 Task: Add a timeline in the project AgileDesign for the epic 'Risk Assessment Framework Implementation' from 2023/01/21 to 2025/08/03. Add a timeline in the project AgileDesign for the epic 'Security Operations Center (SOC) Process Improvement' from 2023/01/24 to 2024/07/12. Add a timeline in the project AgileDesign for the epic 'Identity and Access Management (IAM) Process Improvement' from 2024/03/28 to 2025/09/09
Action: Mouse moved to (231, 71)
Screenshot: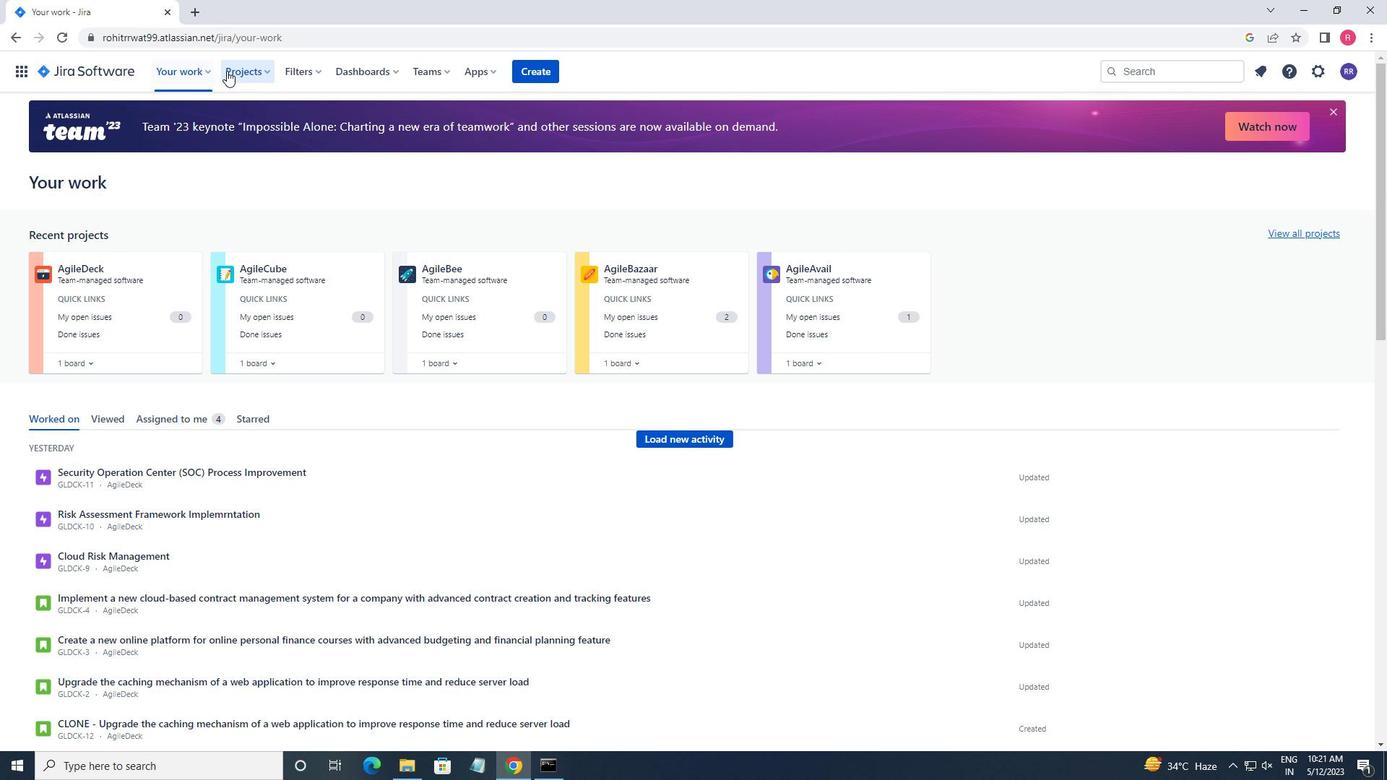 
Action: Mouse pressed left at (231, 71)
Screenshot: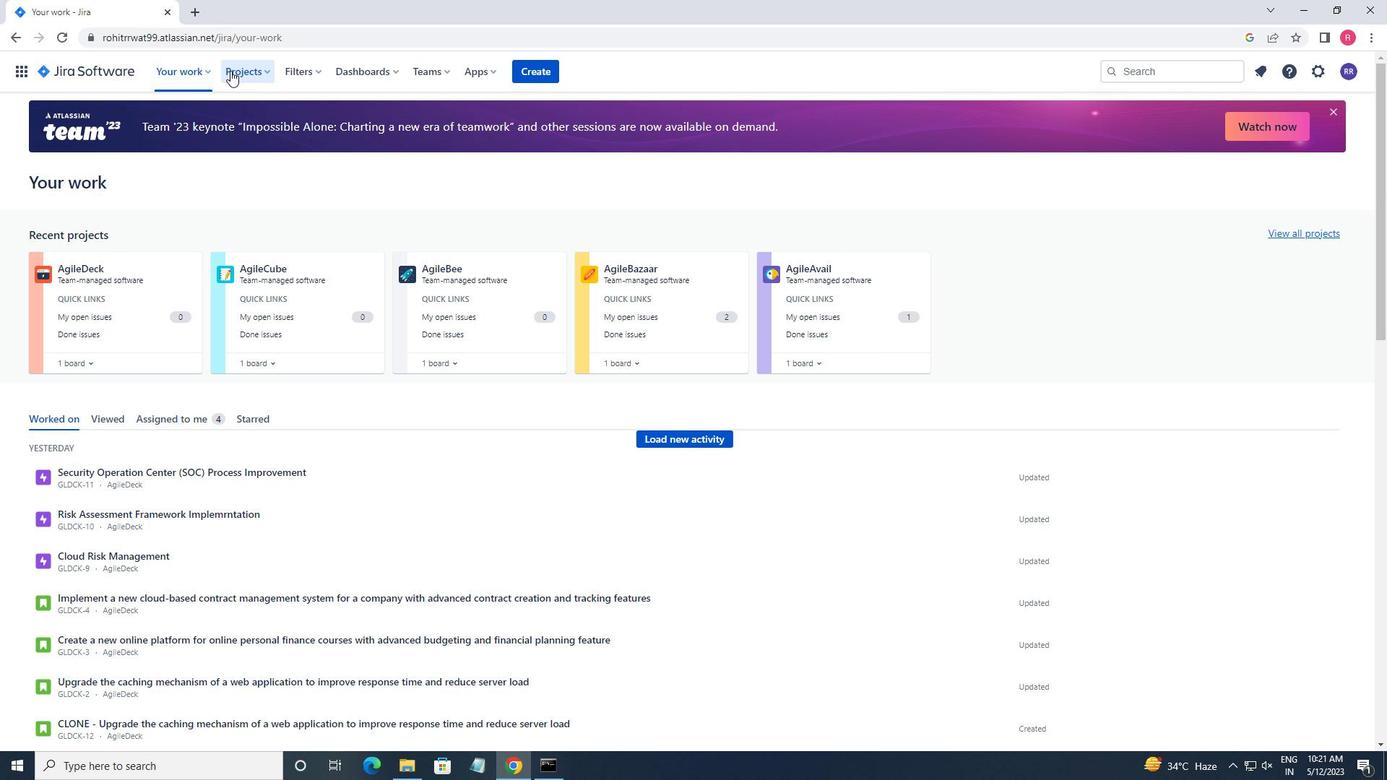 
Action: Mouse moved to (316, 145)
Screenshot: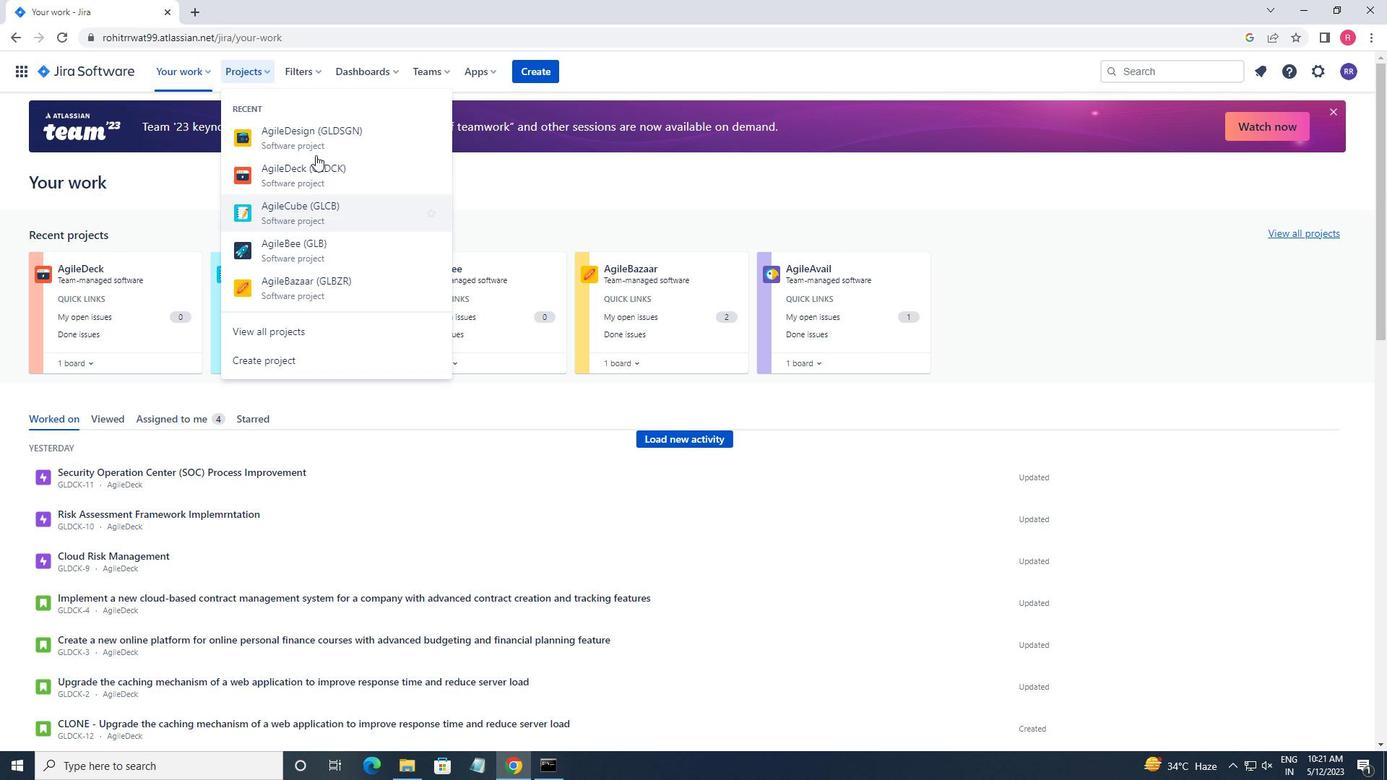 
Action: Mouse pressed left at (316, 145)
Screenshot: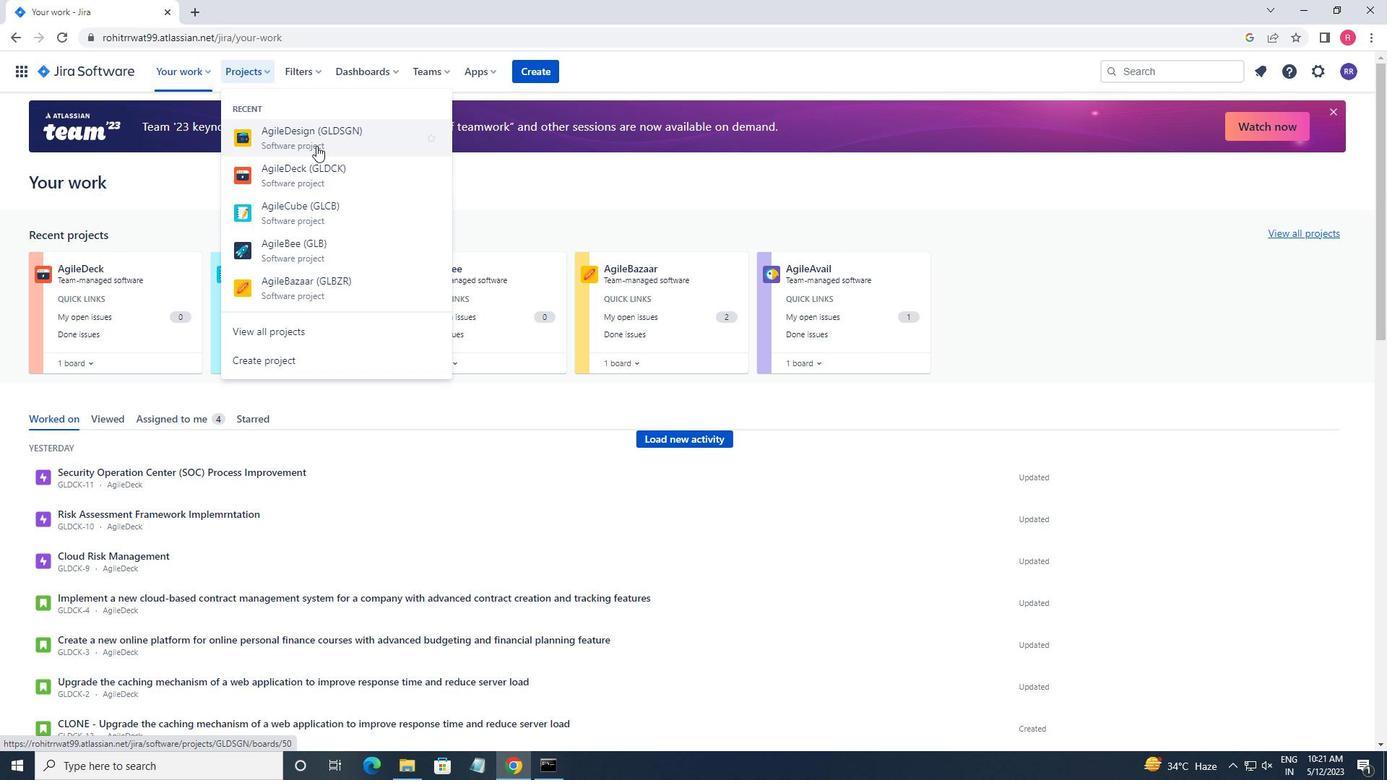 
Action: Mouse moved to (79, 221)
Screenshot: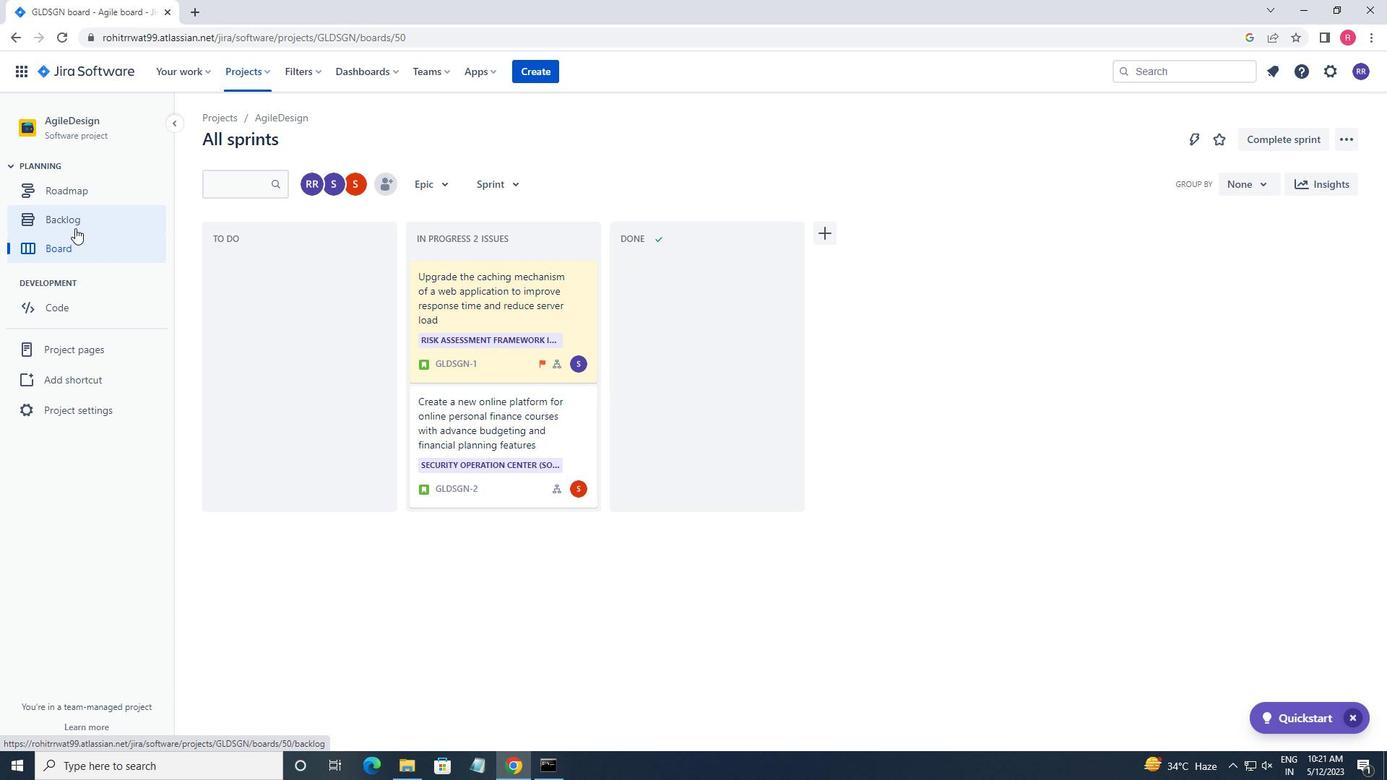 
Action: Mouse pressed left at (79, 221)
Screenshot: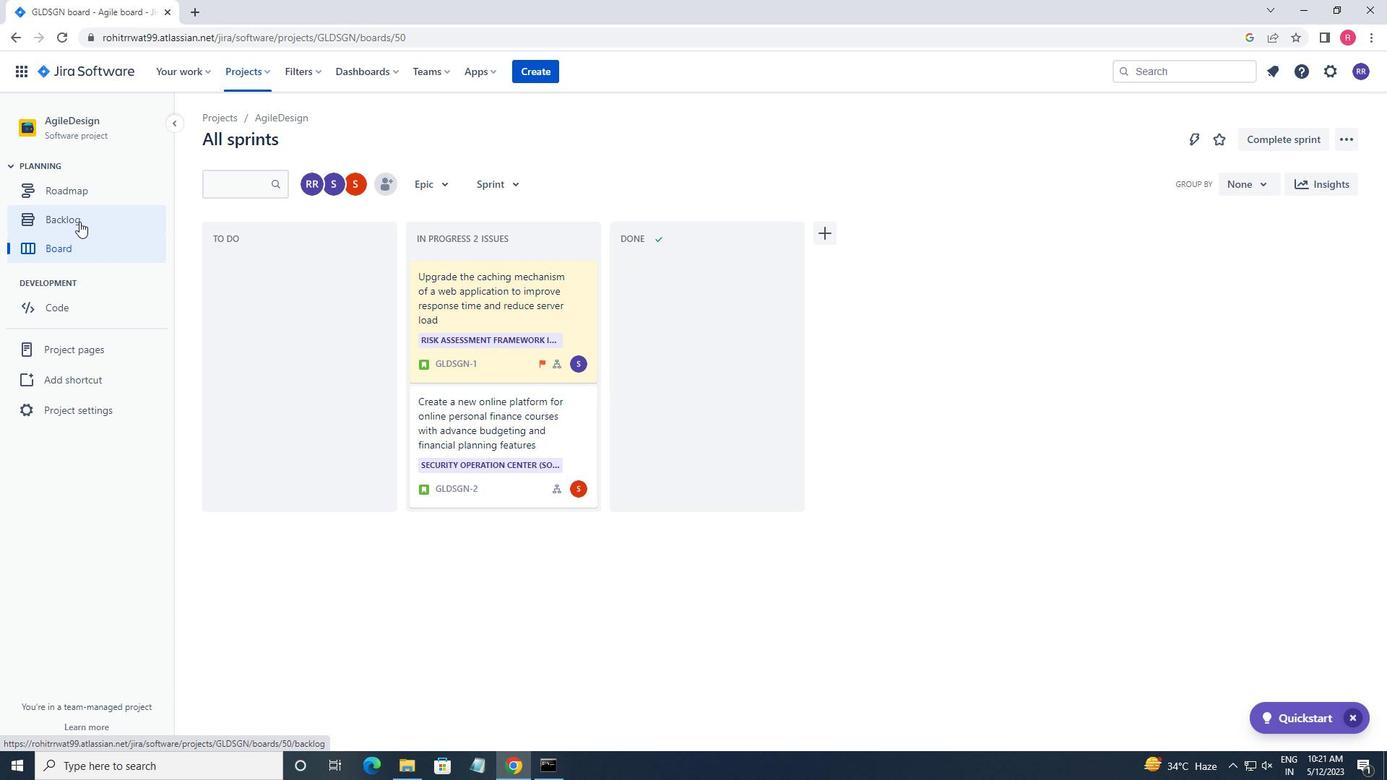 
Action: Mouse moved to (216, 290)
Screenshot: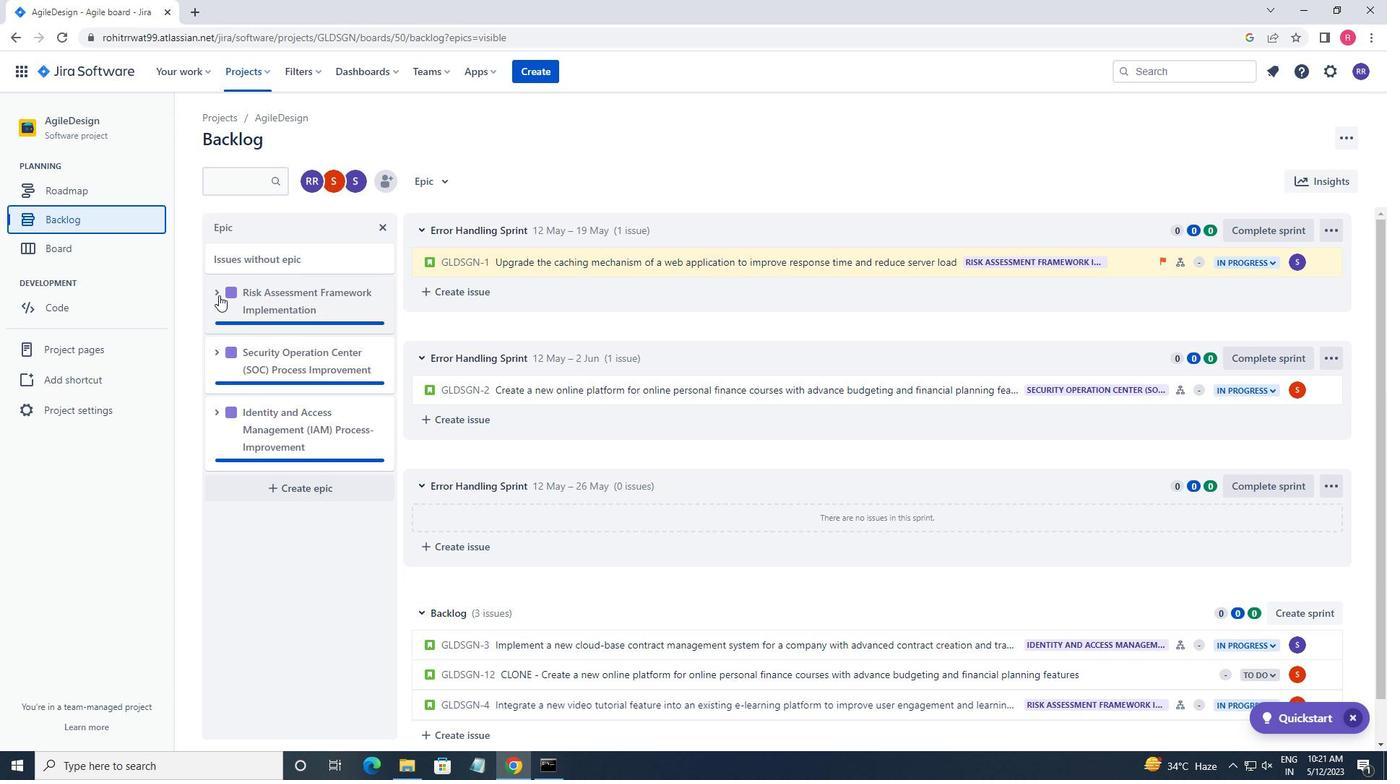 
Action: Mouse pressed left at (216, 290)
Screenshot: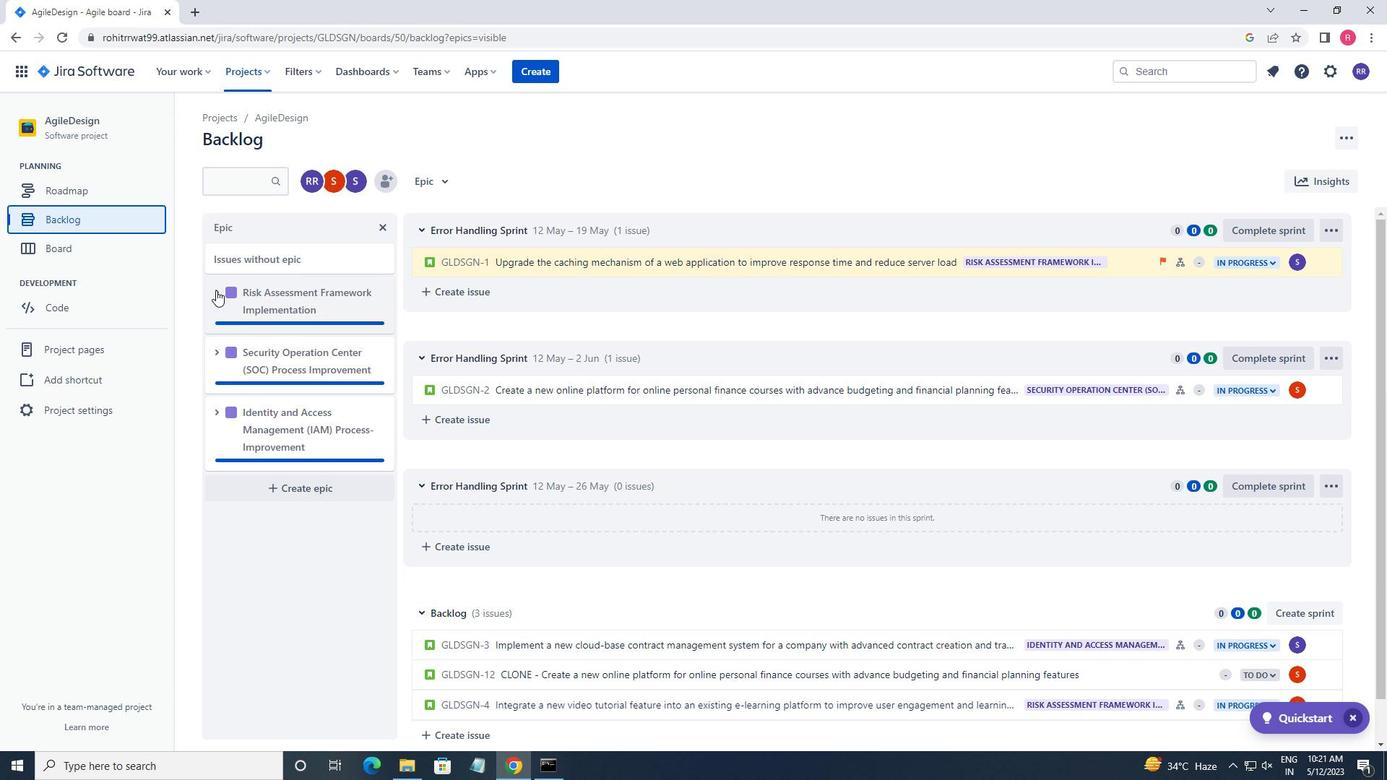 
Action: Mouse moved to (271, 412)
Screenshot: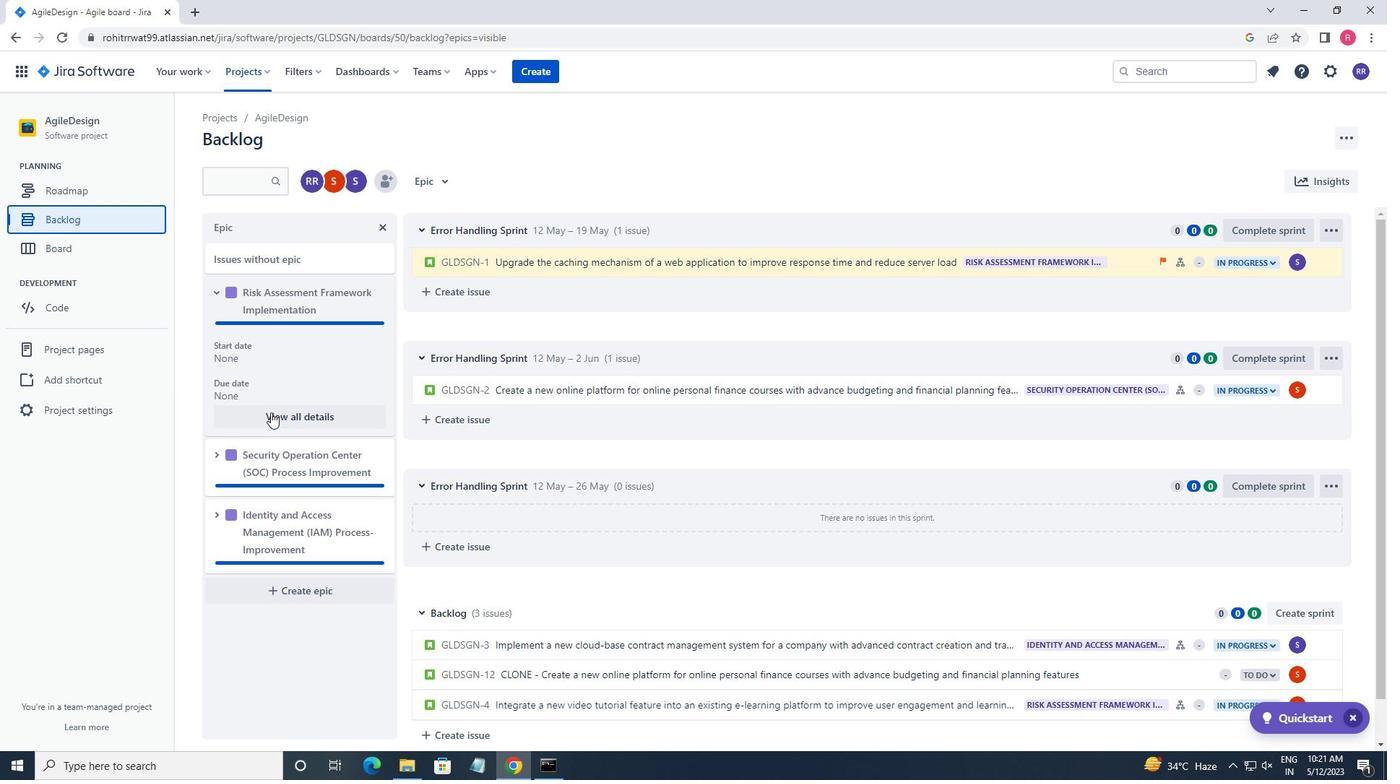 
Action: Mouse pressed left at (271, 412)
Screenshot: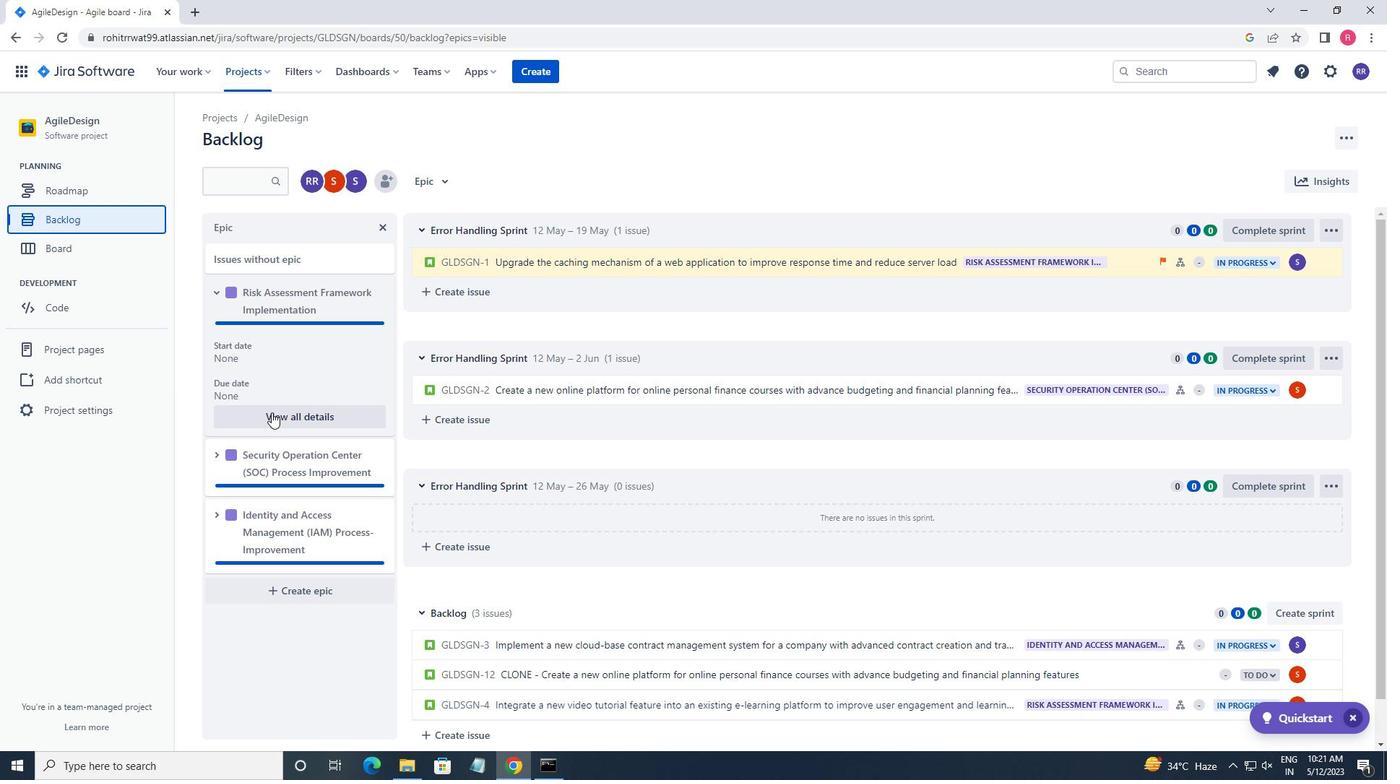 
Action: Mouse moved to (1271, 461)
Screenshot: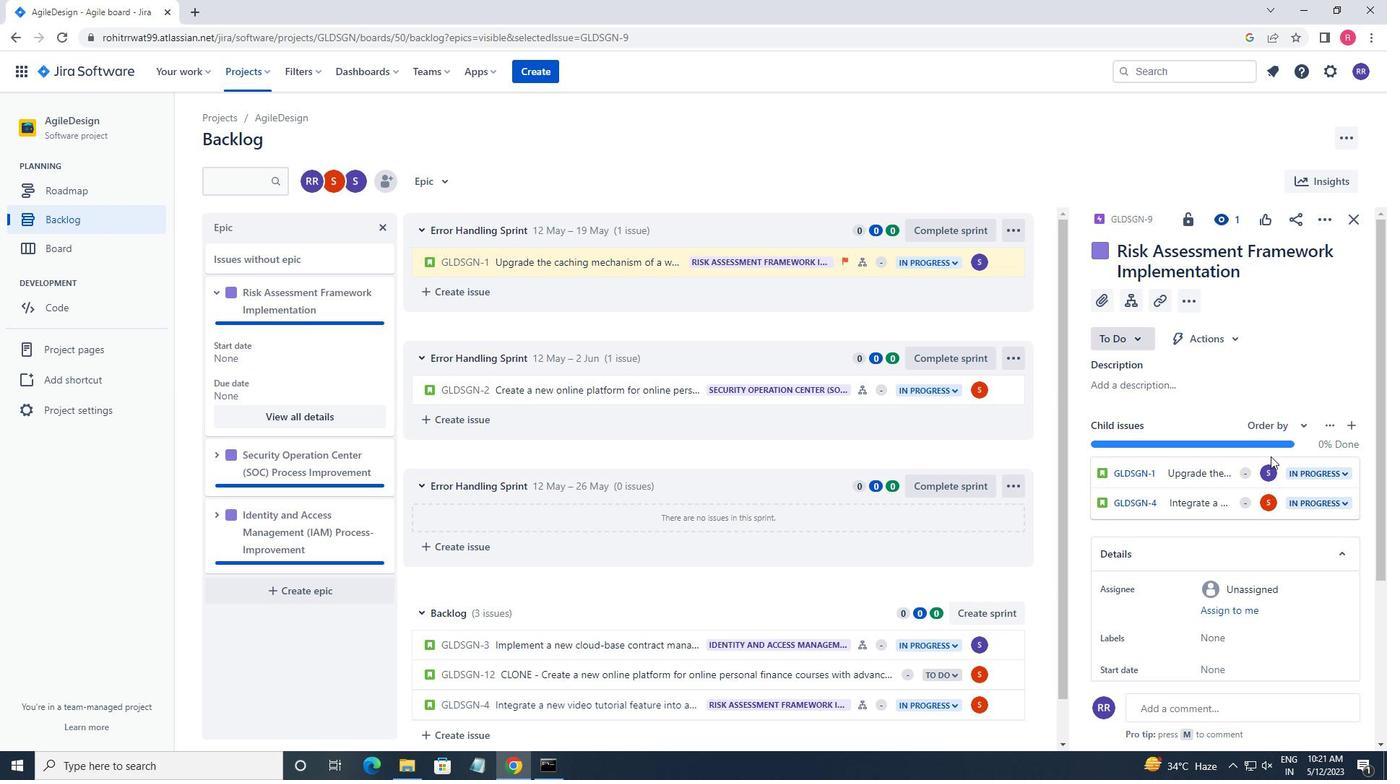 
Action: Mouse scrolled (1271, 461) with delta (0, 0)
Screenshot: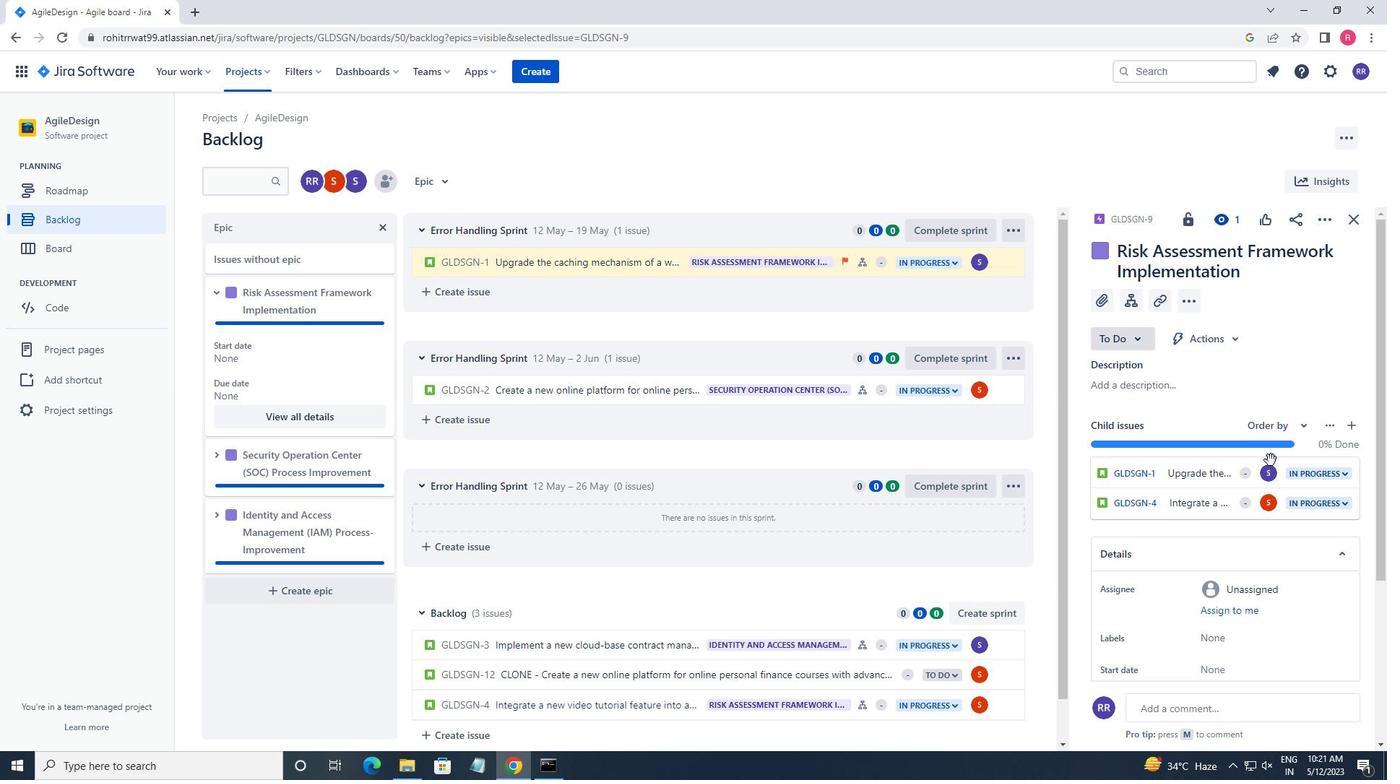 
Action: Mouse moved to (1271, 462)
Screenshot: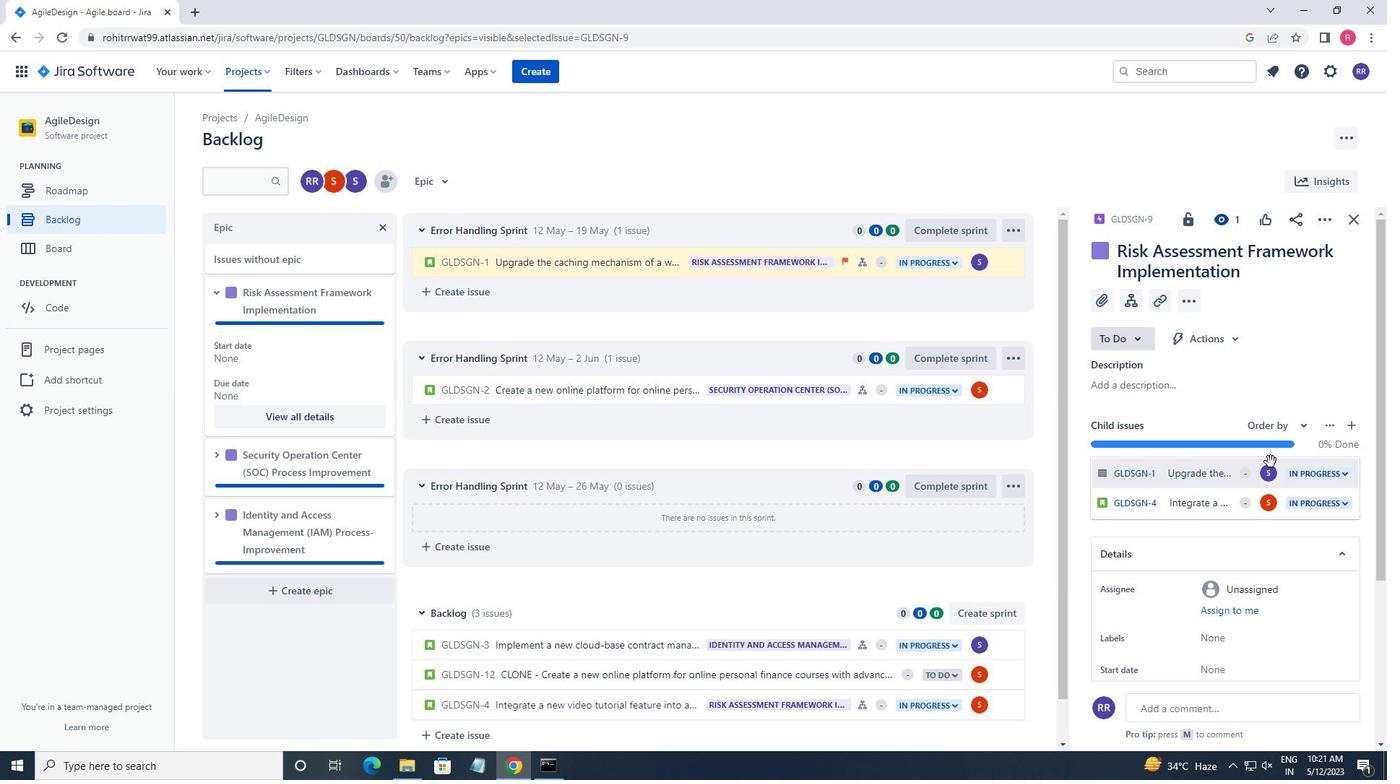 
Action: Mouse scrolled (1271, 461) with delta (0, 0)
Screenshot: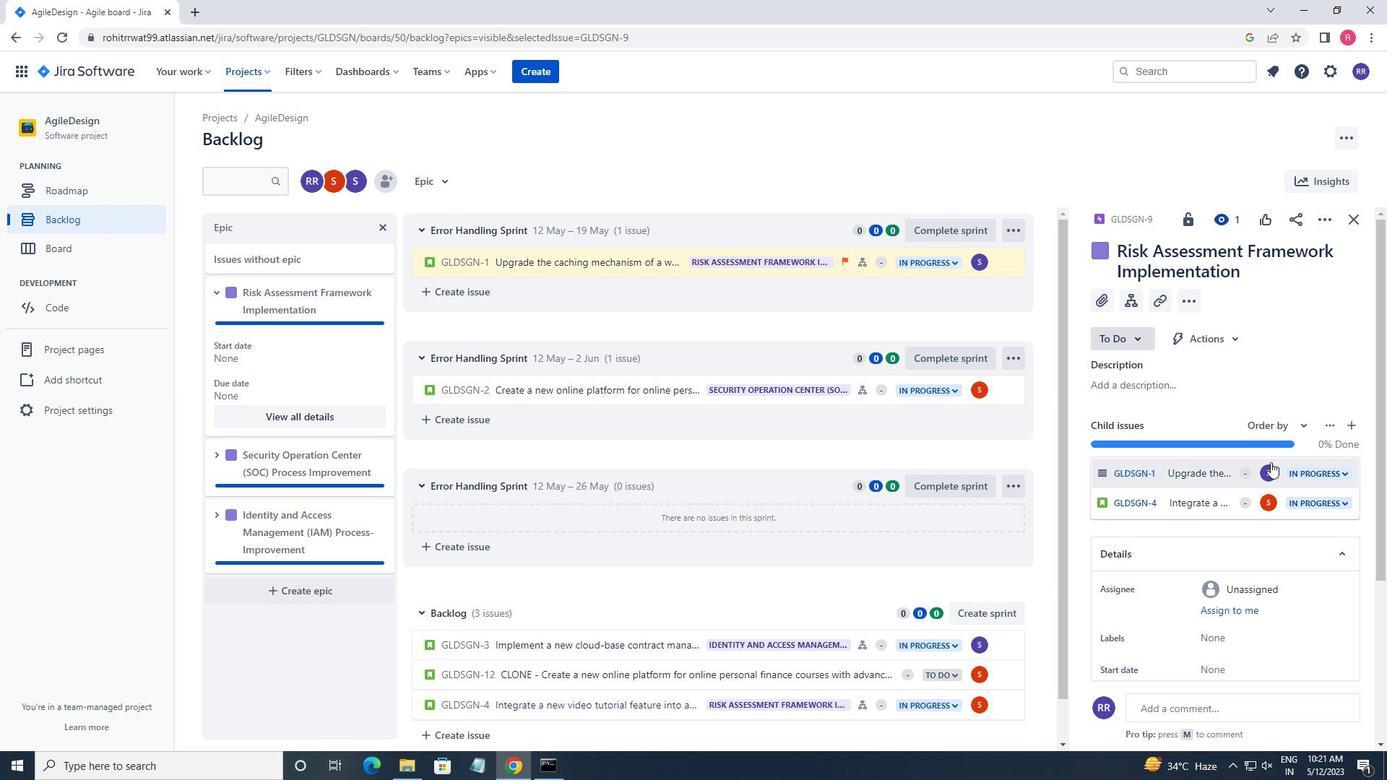
Action: Mouse scrolled (1271, 461) with delta (0, 0)
Screenshot: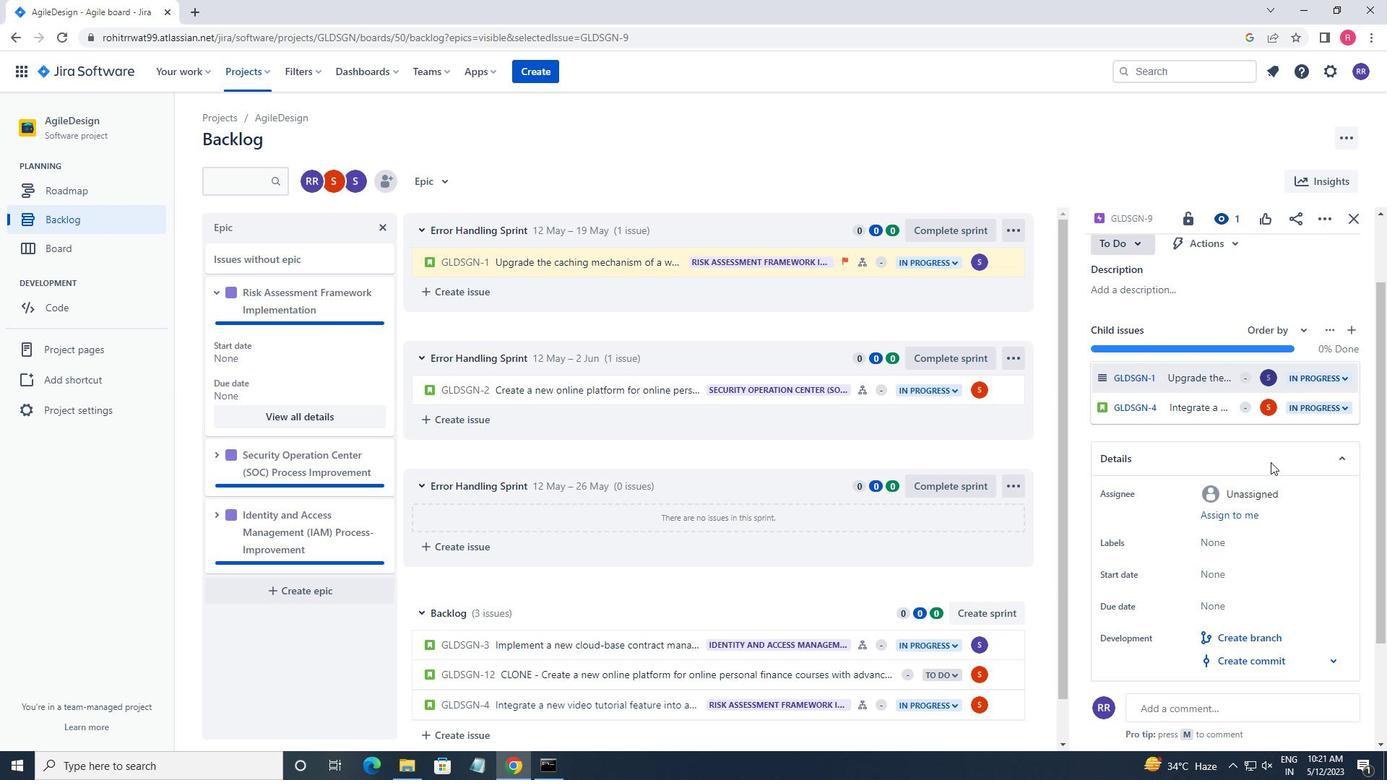 
Action: Mouse scrolled (1271, 461) with delta (0, 0)
Screenshot: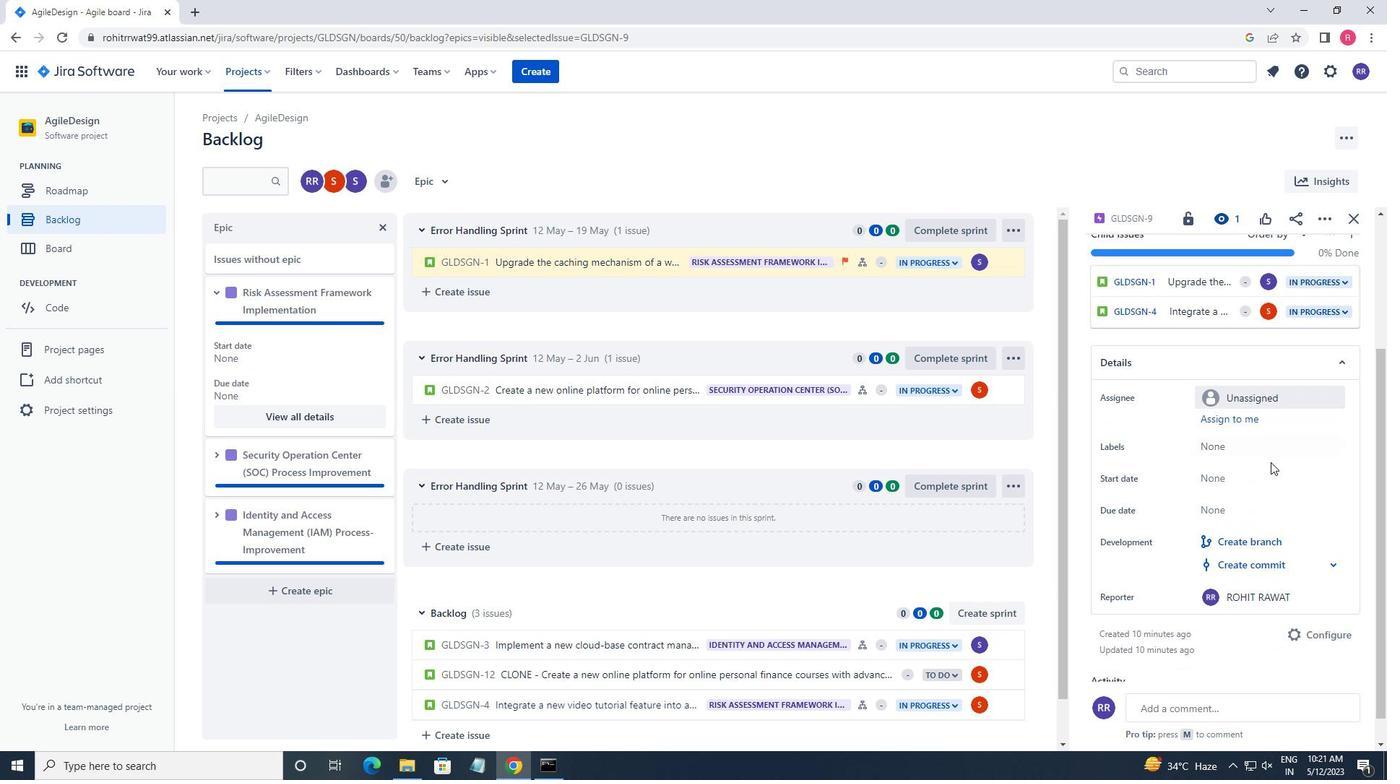
Action: Mouse scrolled (1271, 461) with delta (0, 0)
Screenshot: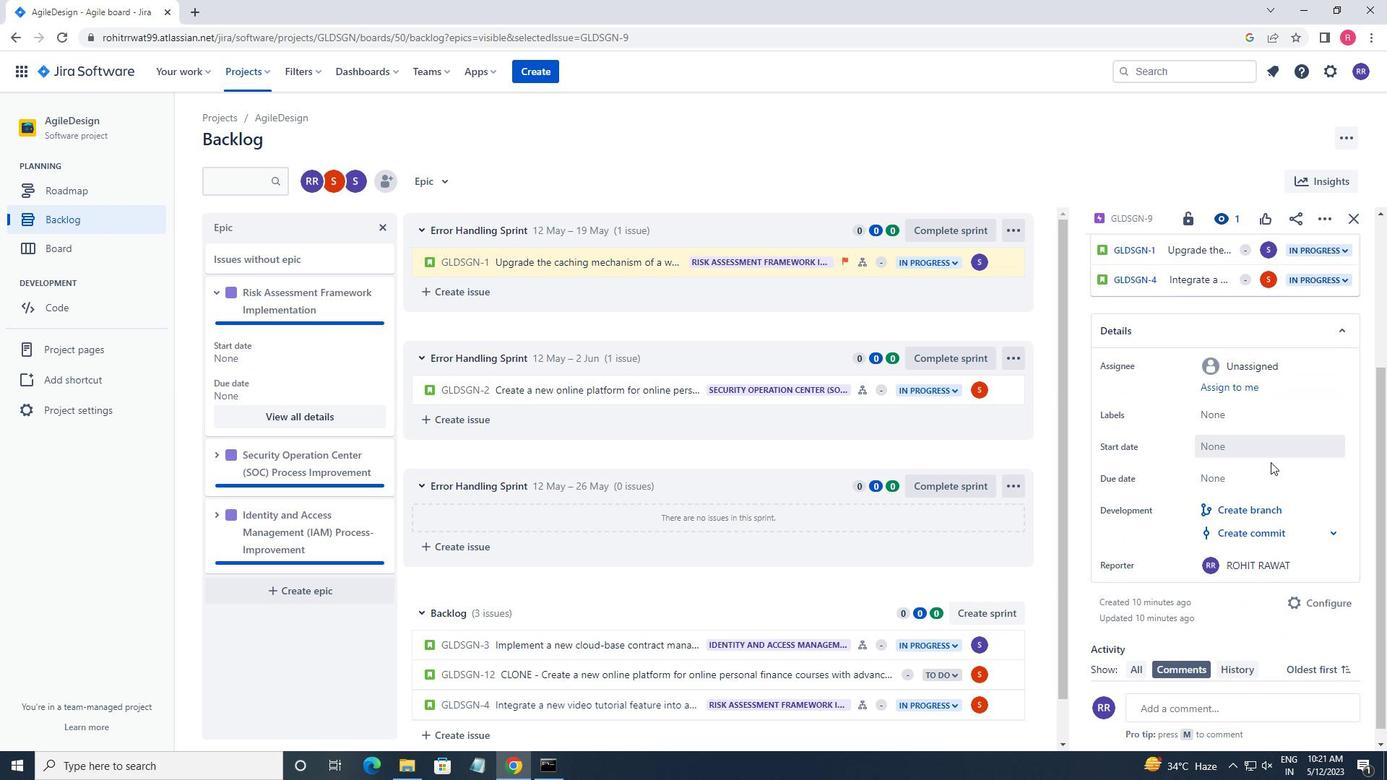 
Action: Mouse moved to (1253, 453)
Screenshot: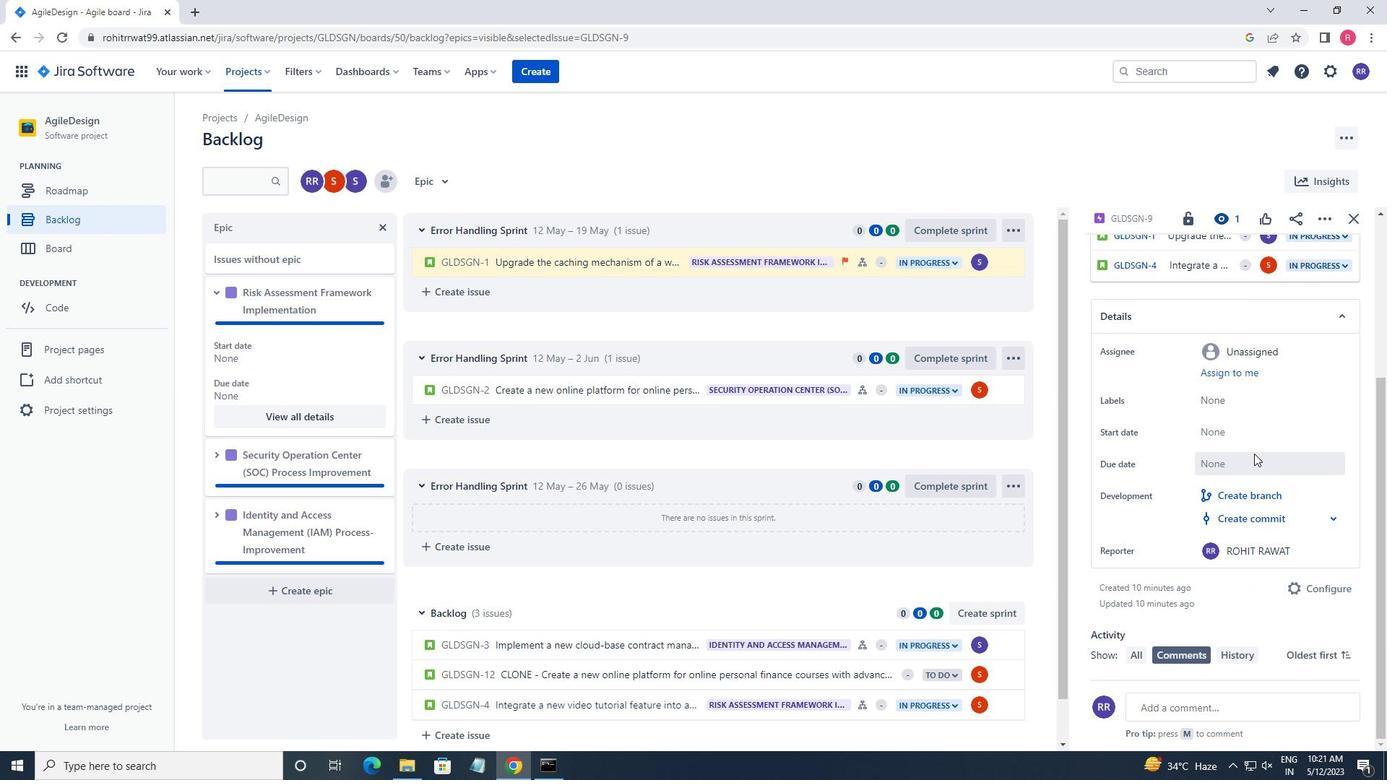 
Action: Mouse pressed left at (1253, 453)
Screenshot: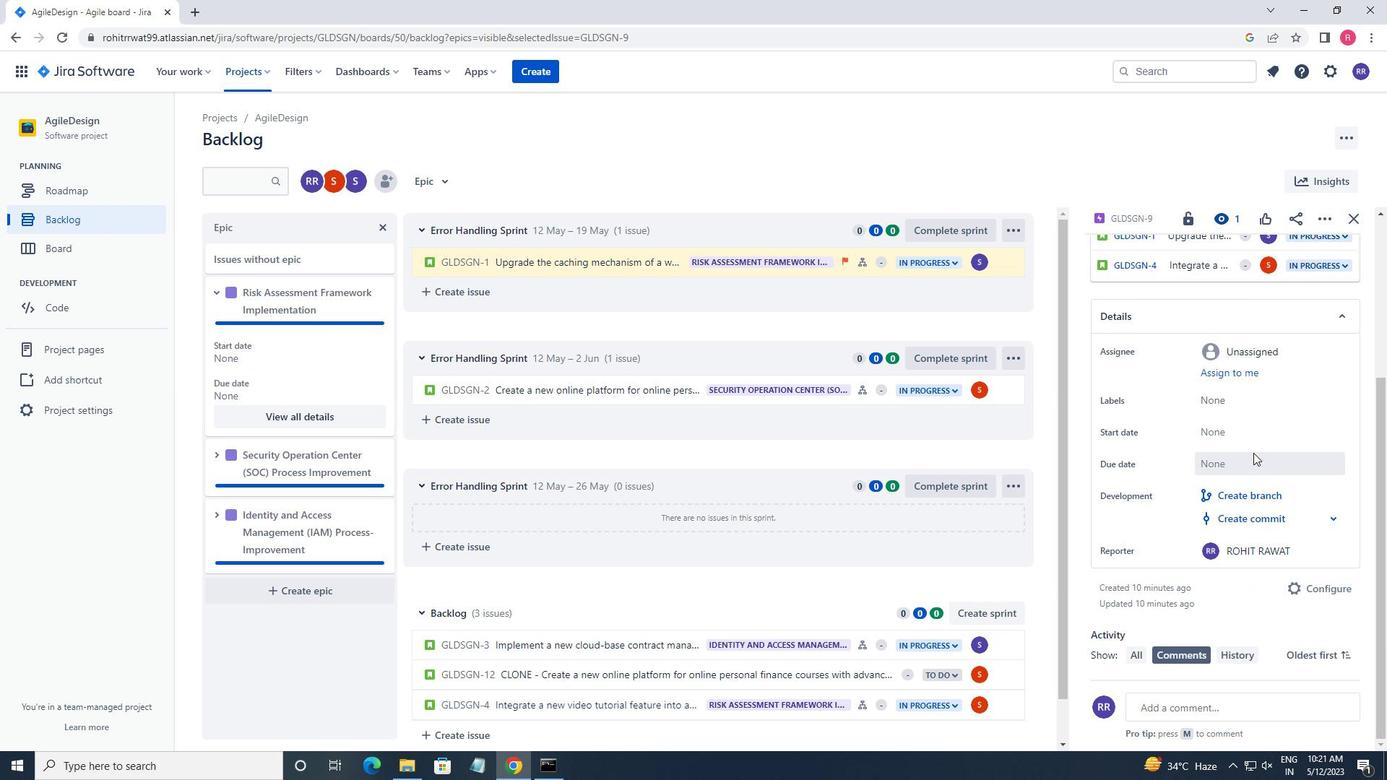 
Action: Mouse moved to (1167, 501)
Screenshot: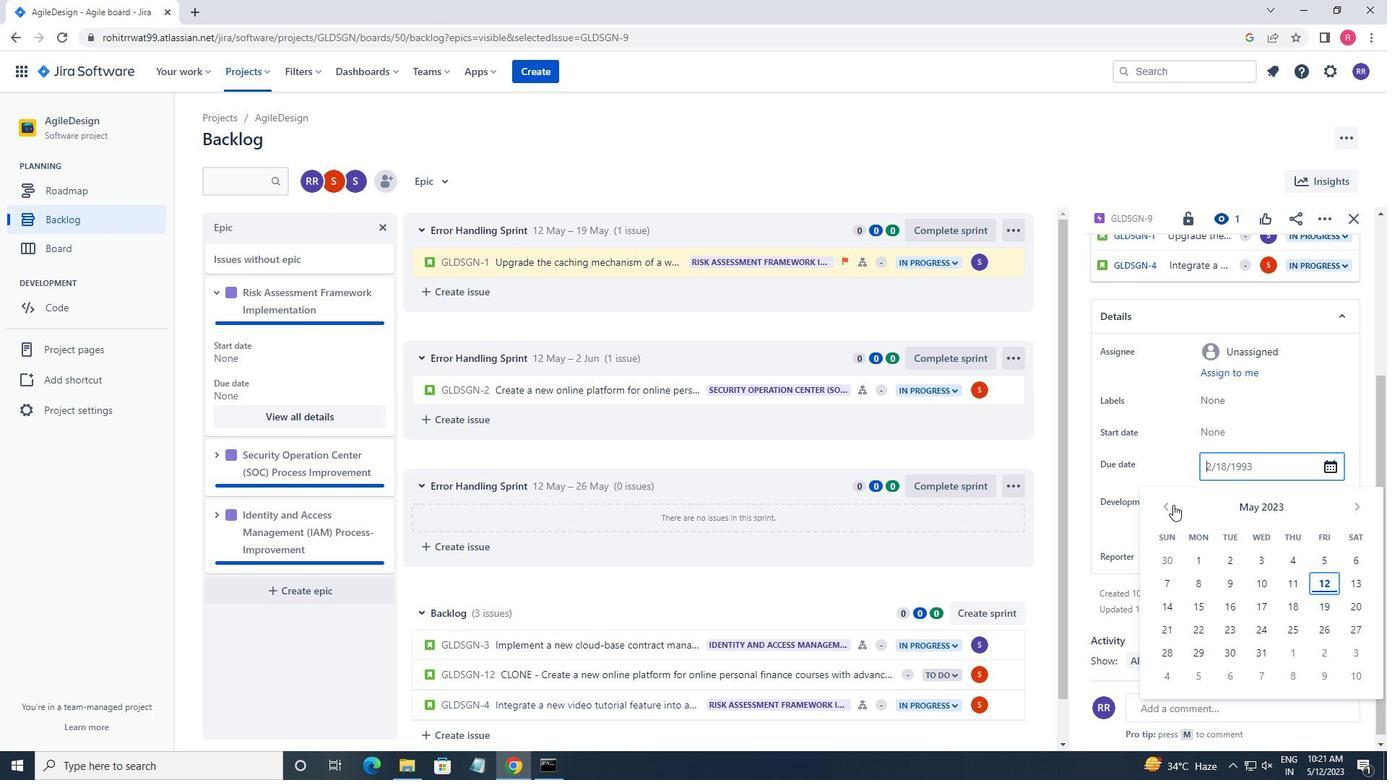 
Action: Mouse pressed left at (1167, 501)
Screenshot: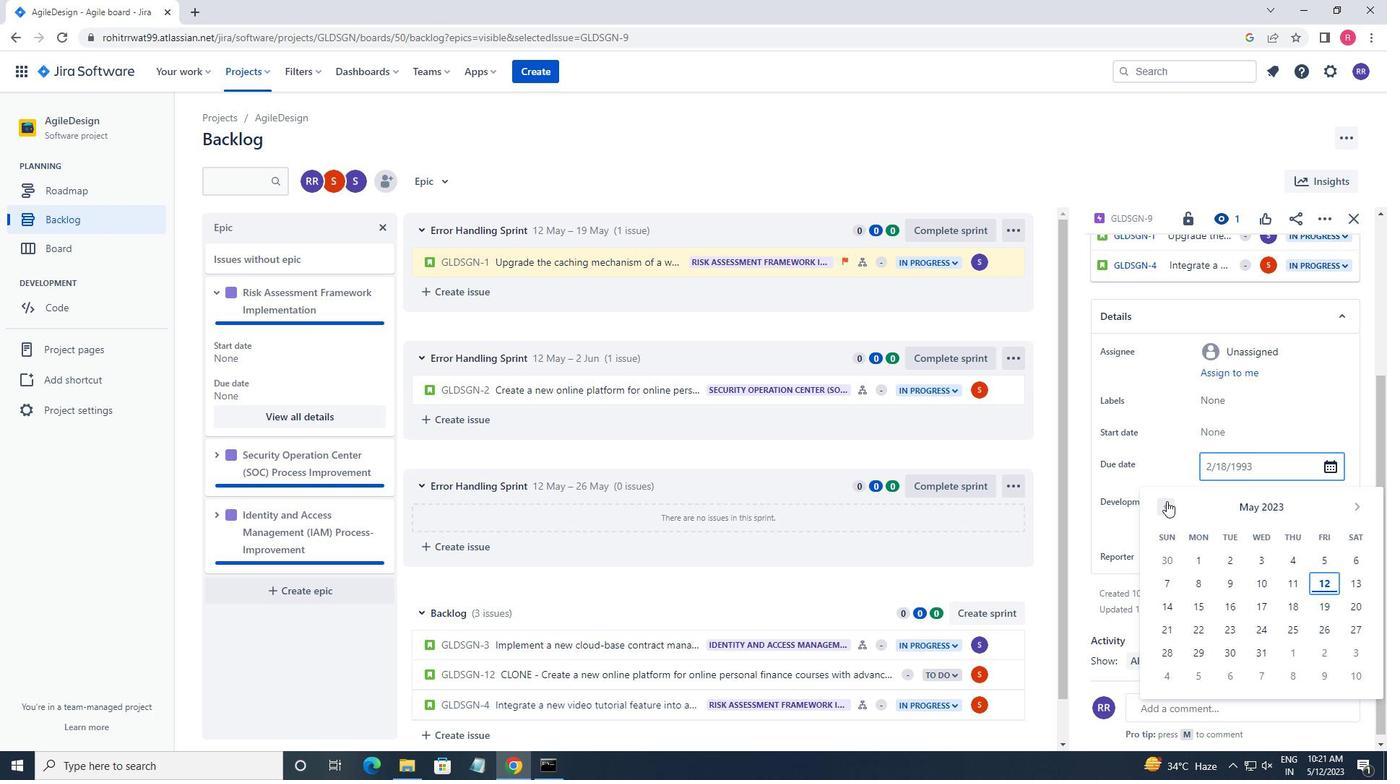 
Action: Mouse pressed left at (1167, 501)
Screenshot: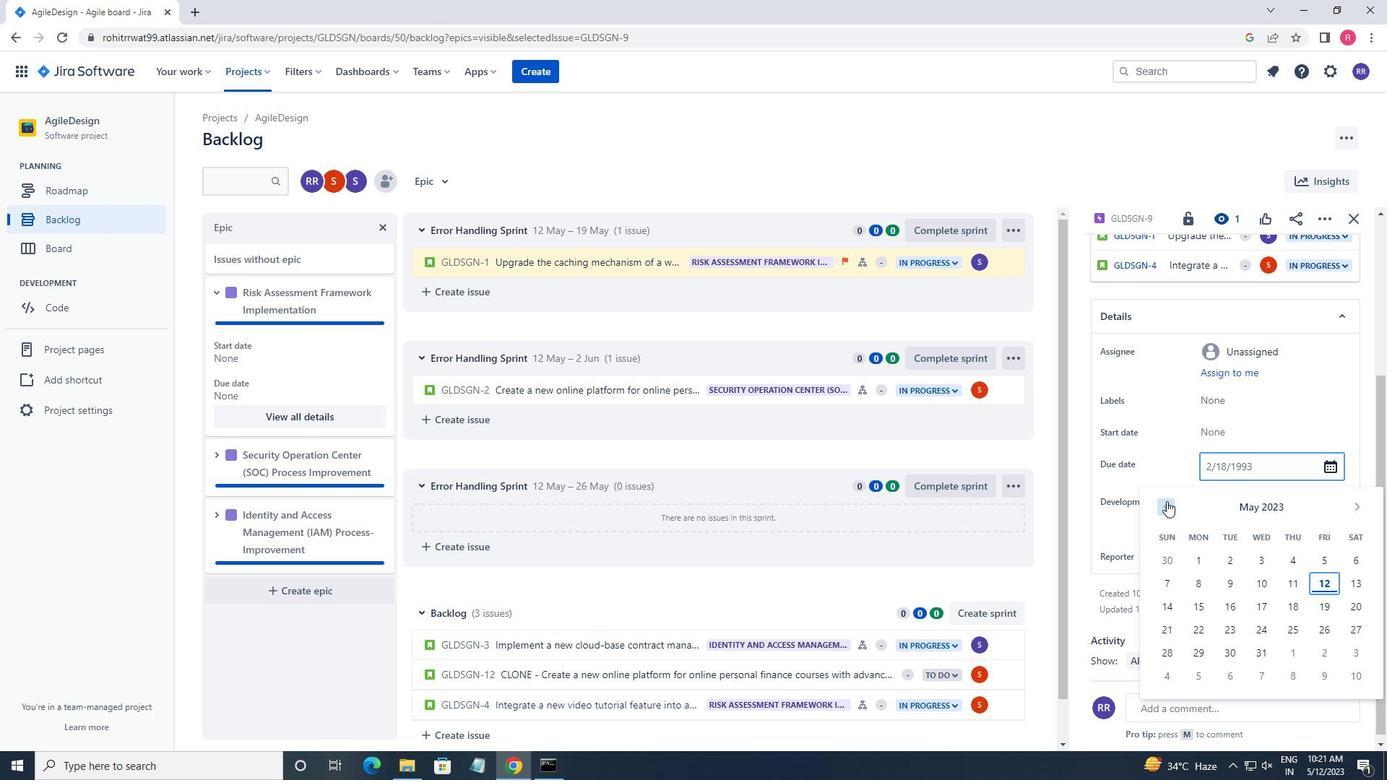 
Action: Mouse moved to (1166, 500)
Screenshot: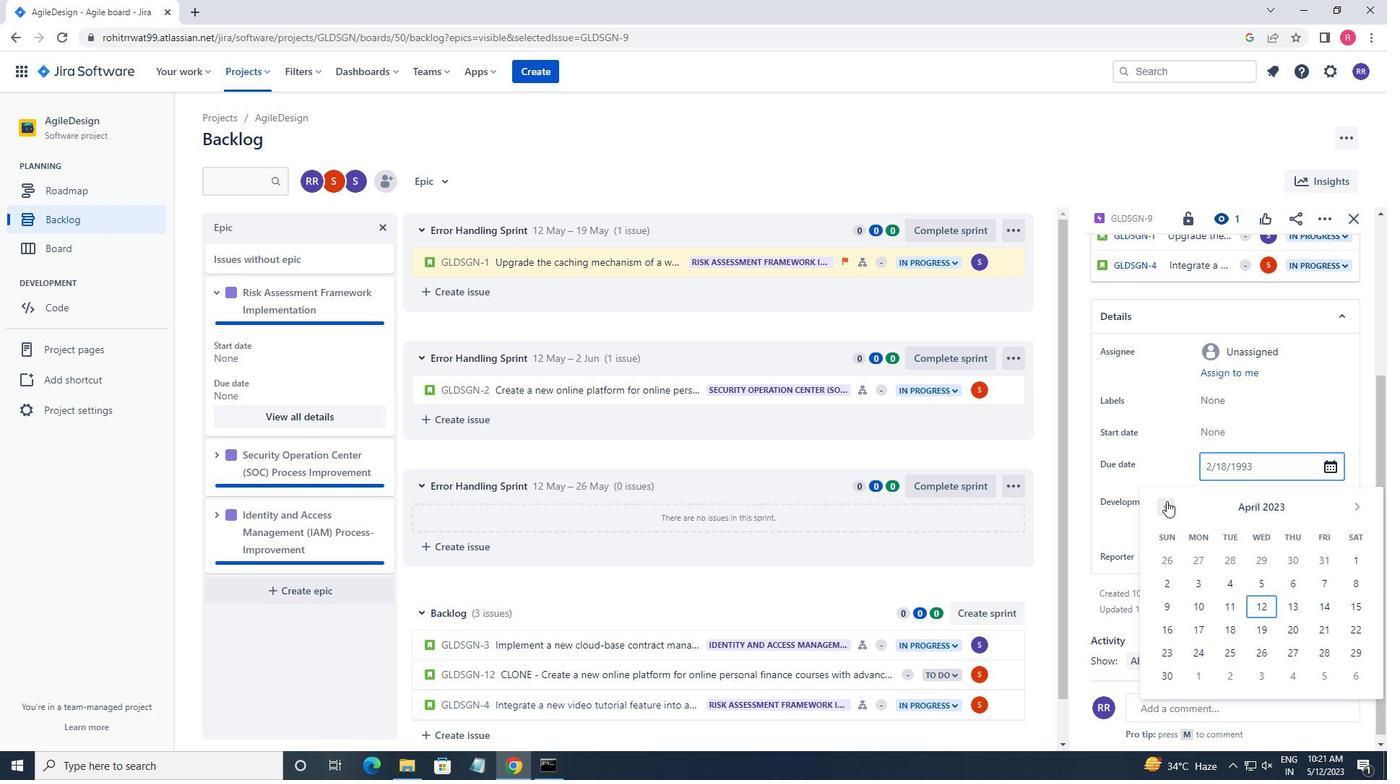 
Action: Mouse pressed left at (1166, 500)
Screenshot: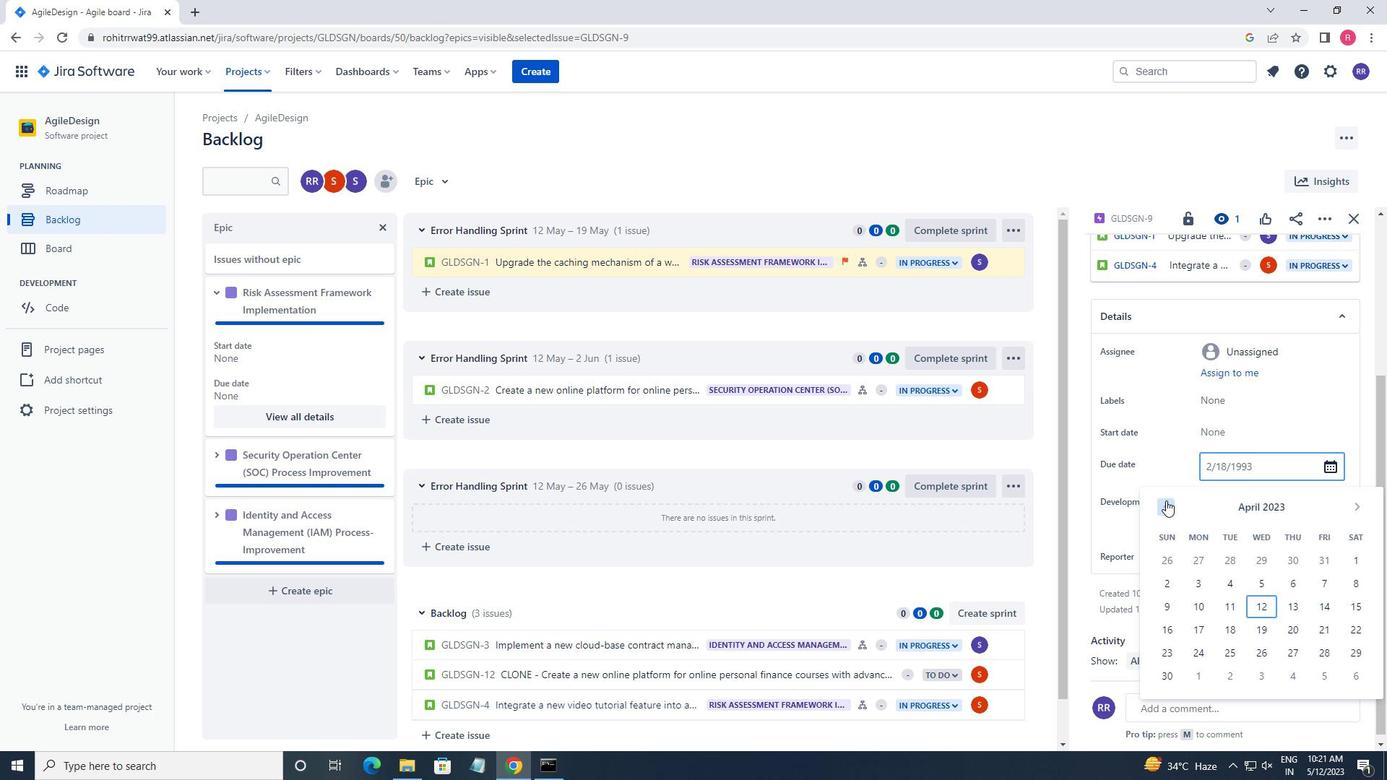 
Action: Mouse moved to (1163, 508)
Screenshot: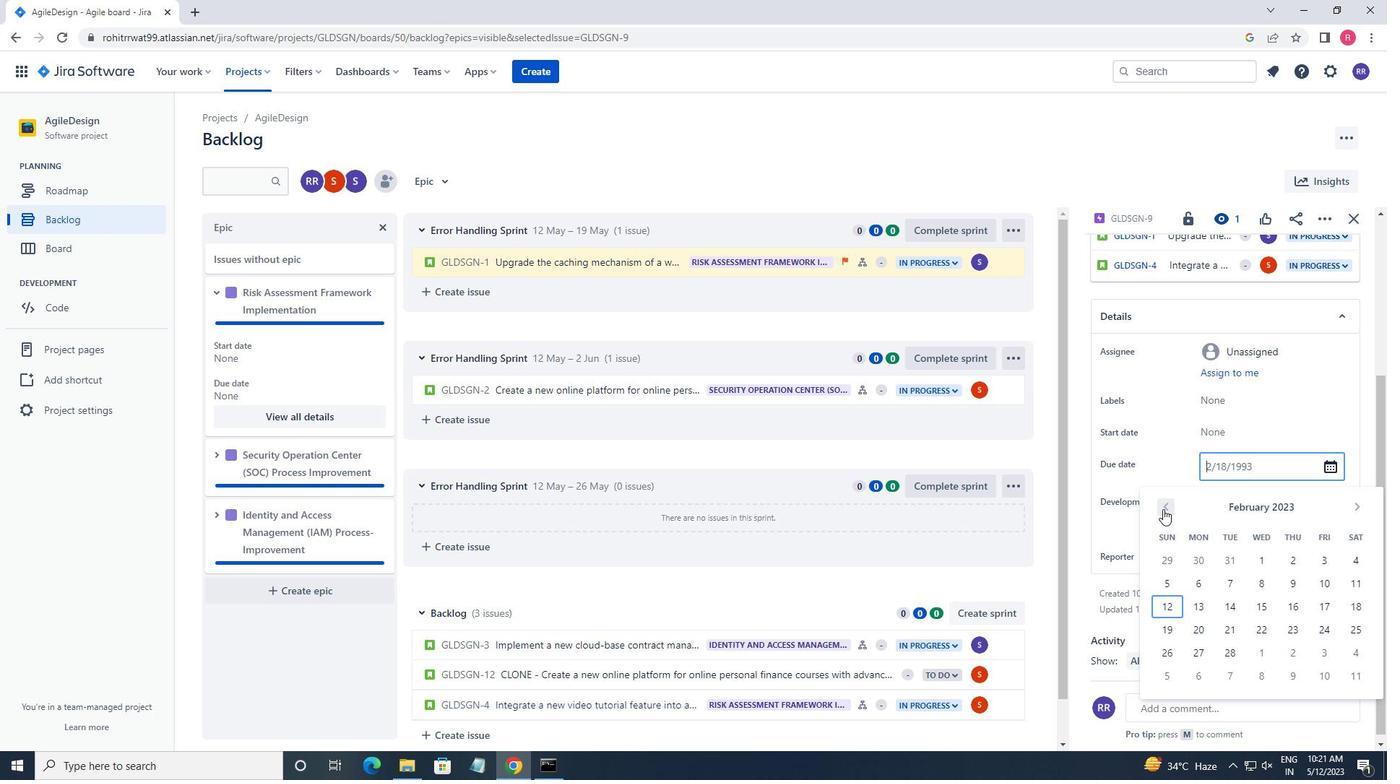 
Action: Mouse pressed left at (1163, 508)
Screenshot: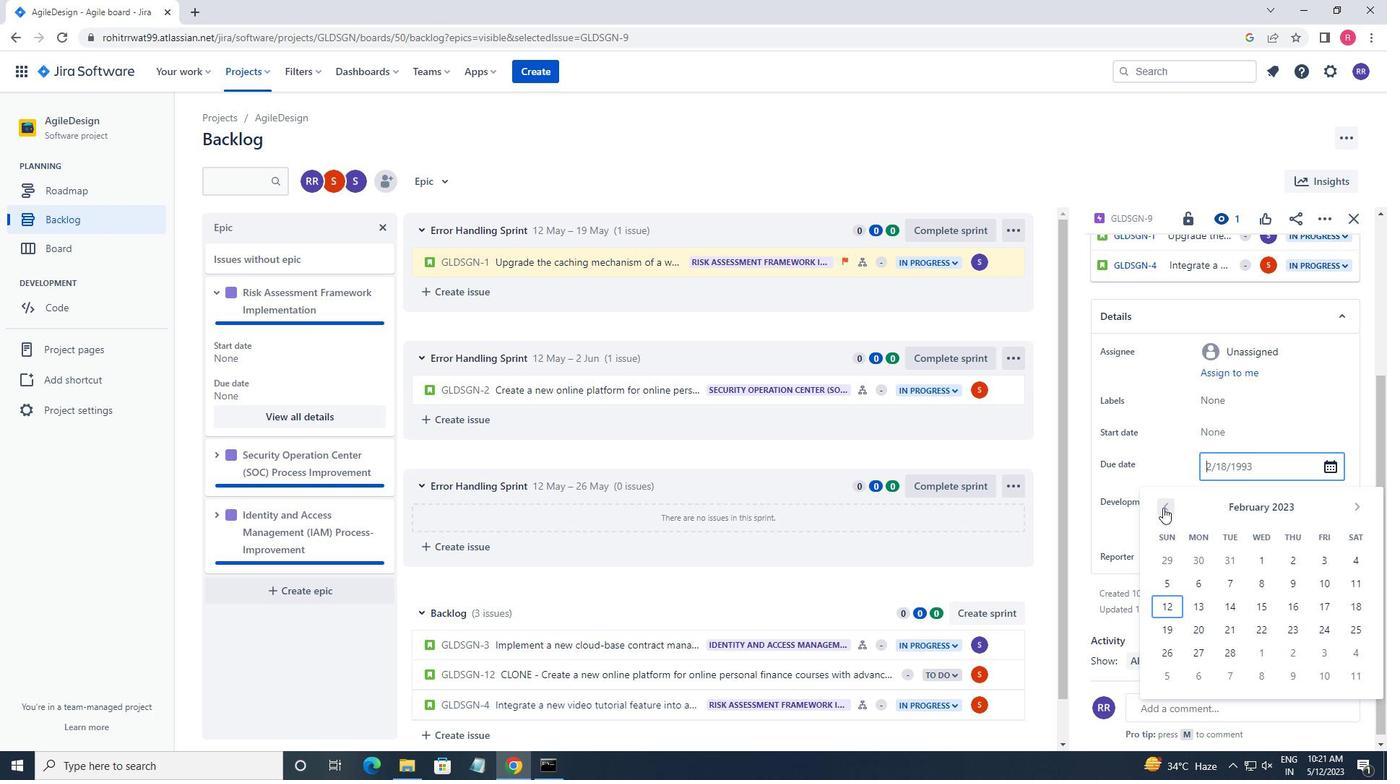 
Action: Mouse moved to (1361, 606)
Screenshot: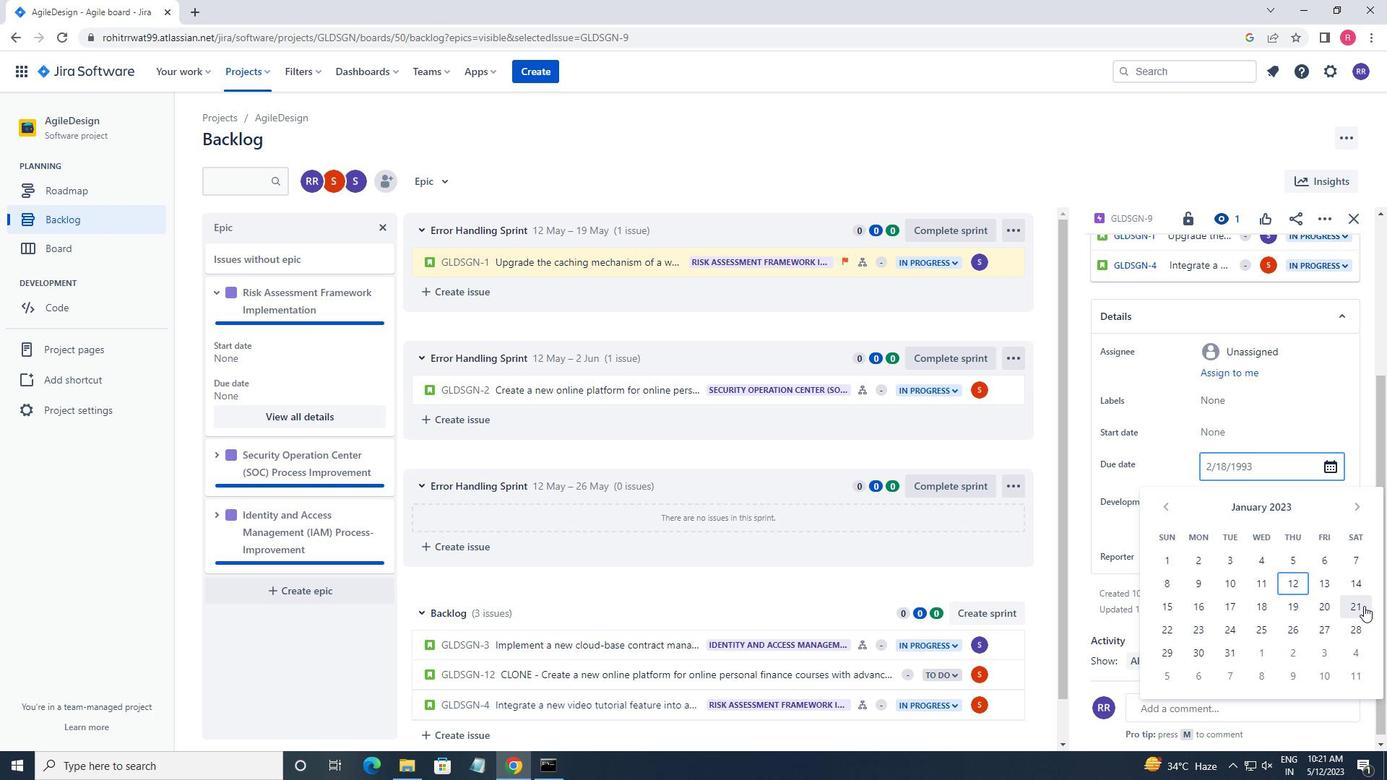 
Action: Mouse pressed left at (1361, 606)
Screenshot: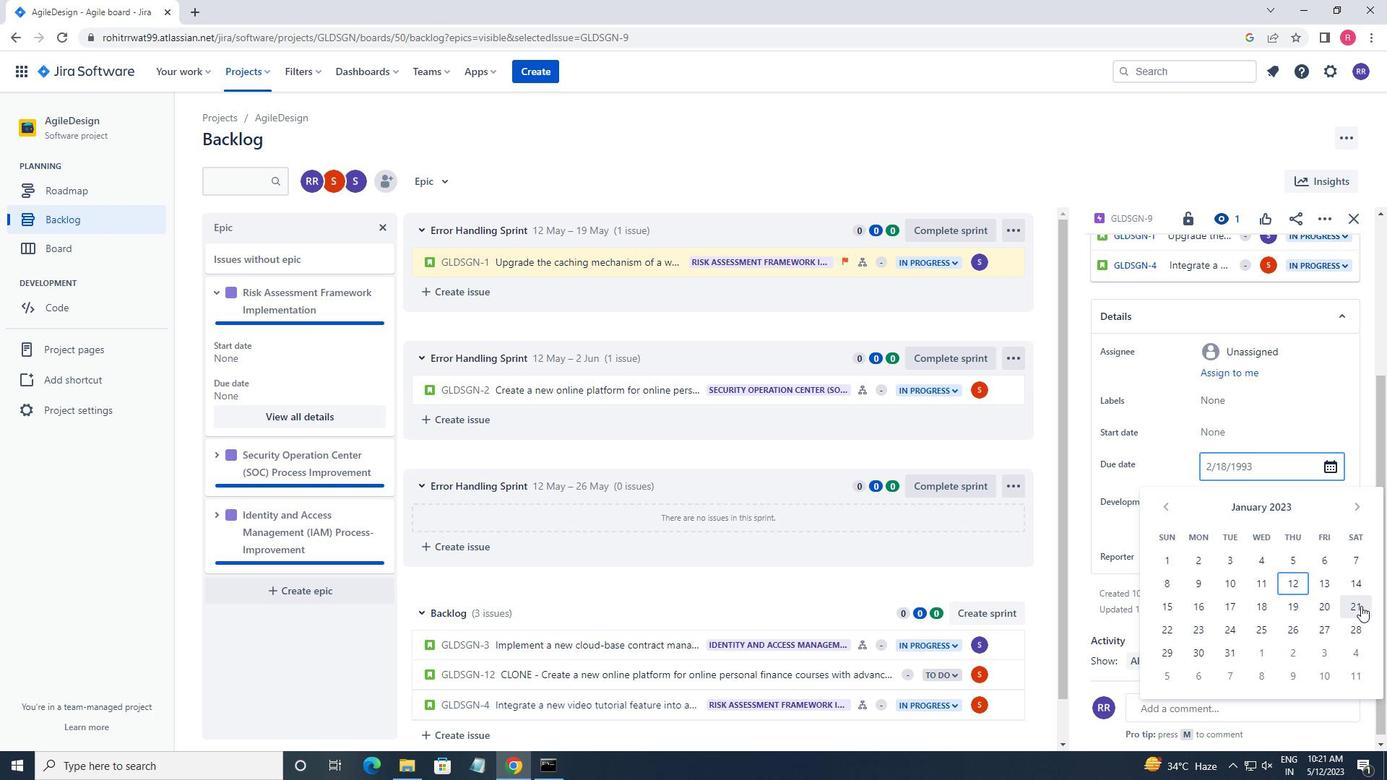 
Action: Mouse moved to (1224, 436)
Screenshot: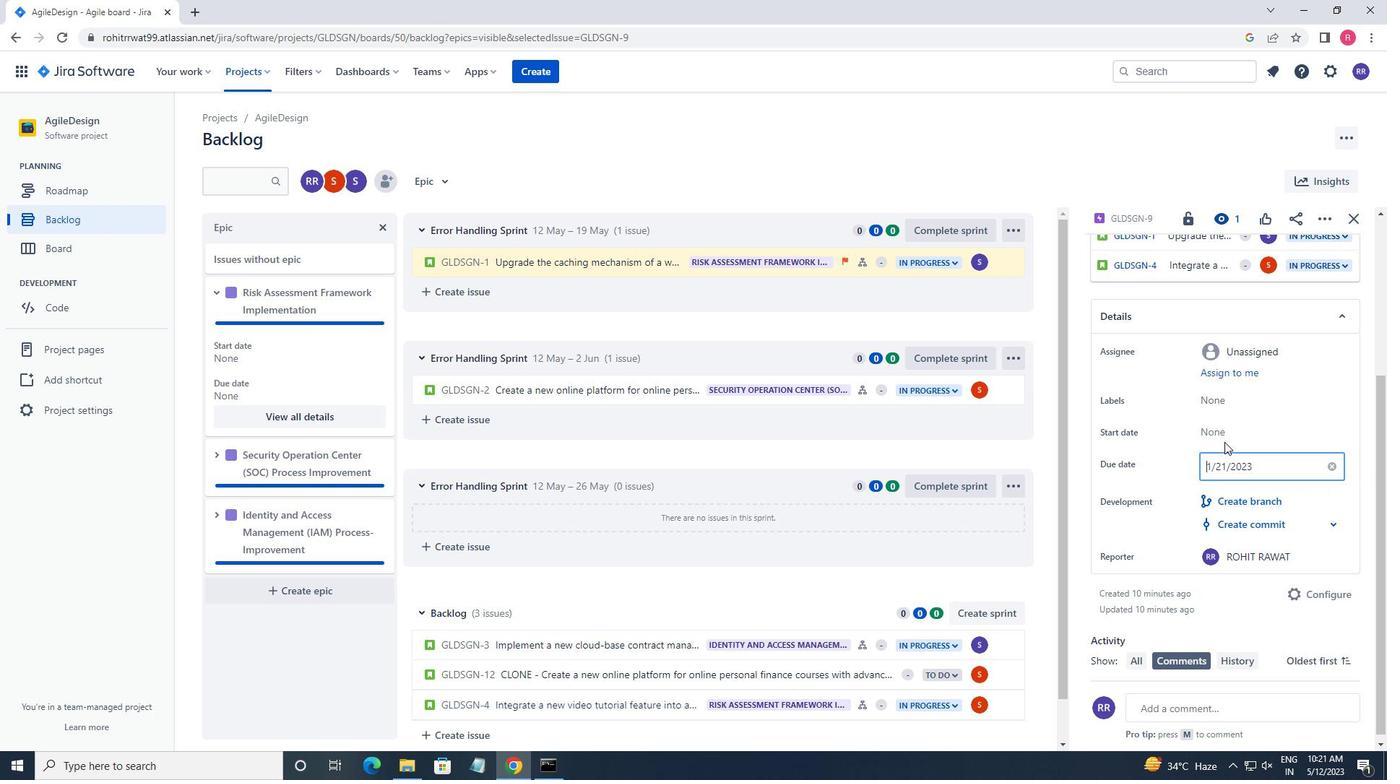 
Action: Mouse pressed left at (1224, 436)
Screenshot: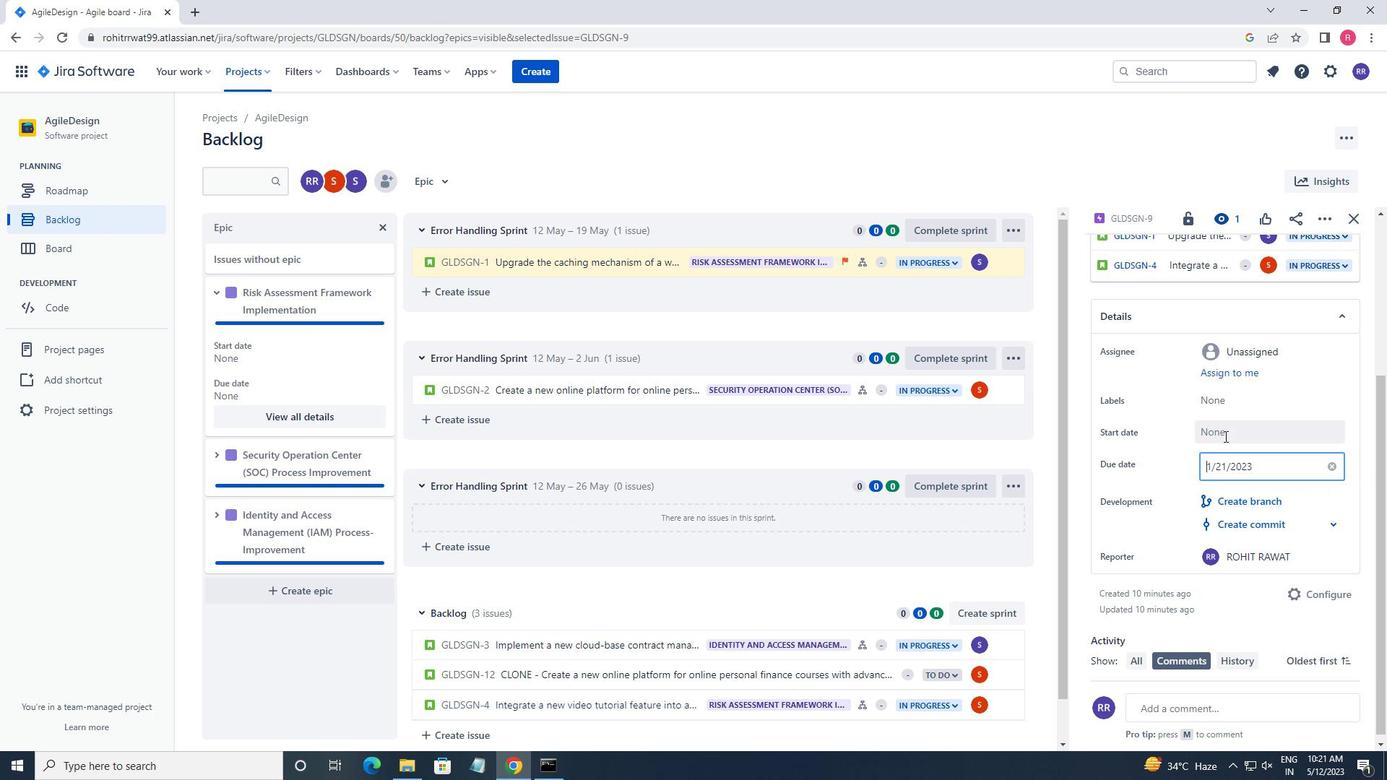 
Action: Mouse moved to (1173, 471)
Screenshot: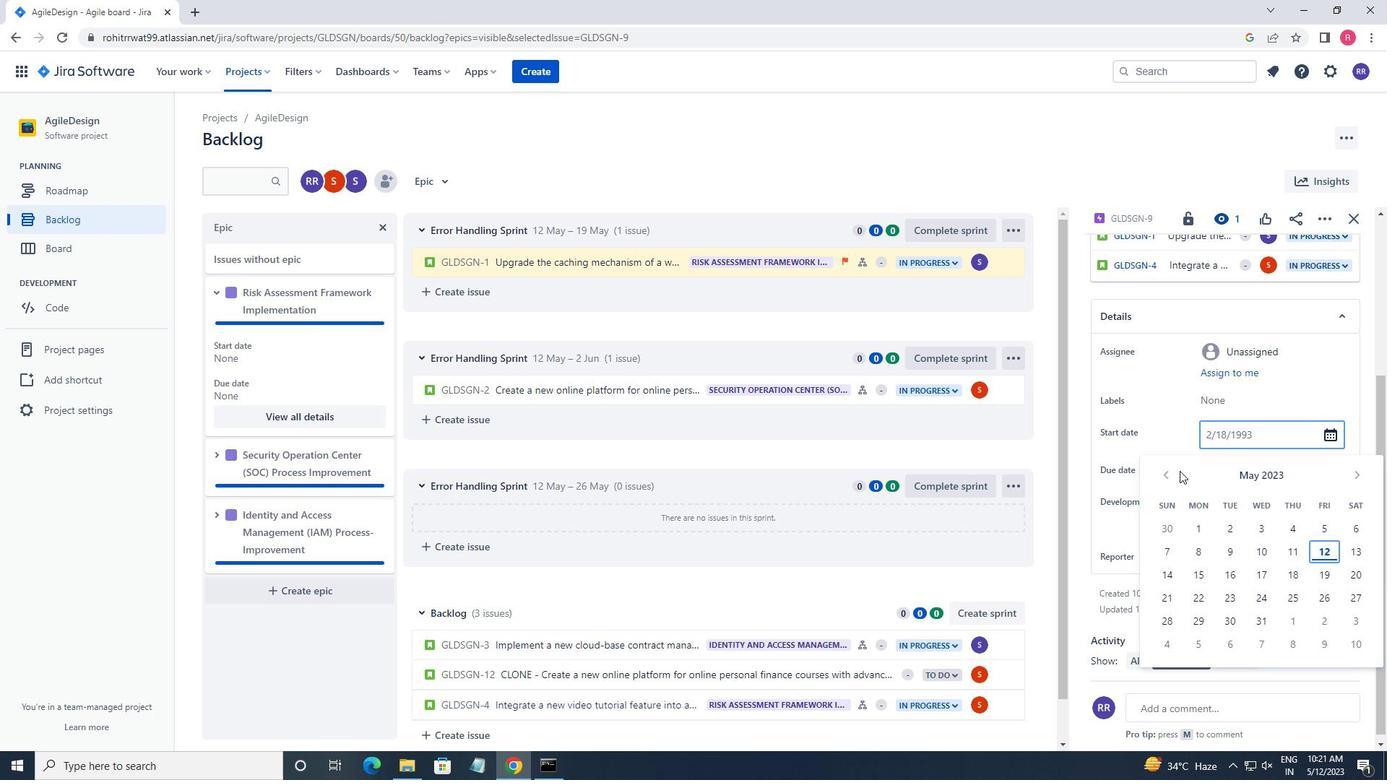 
Action: Mouse pressed left at (1173, 471)
Screenshot: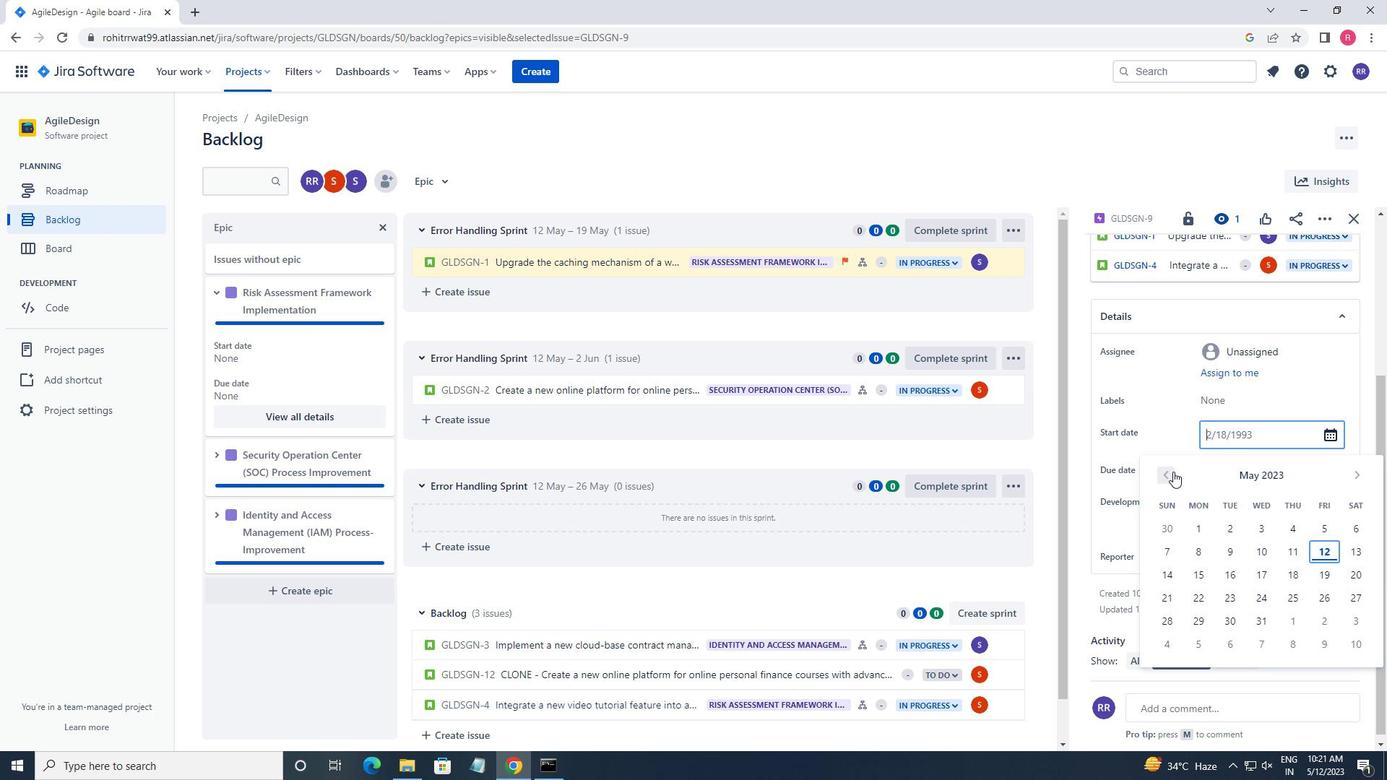 
Action: Mouse pressed left at (1173, 471)
Screenshot: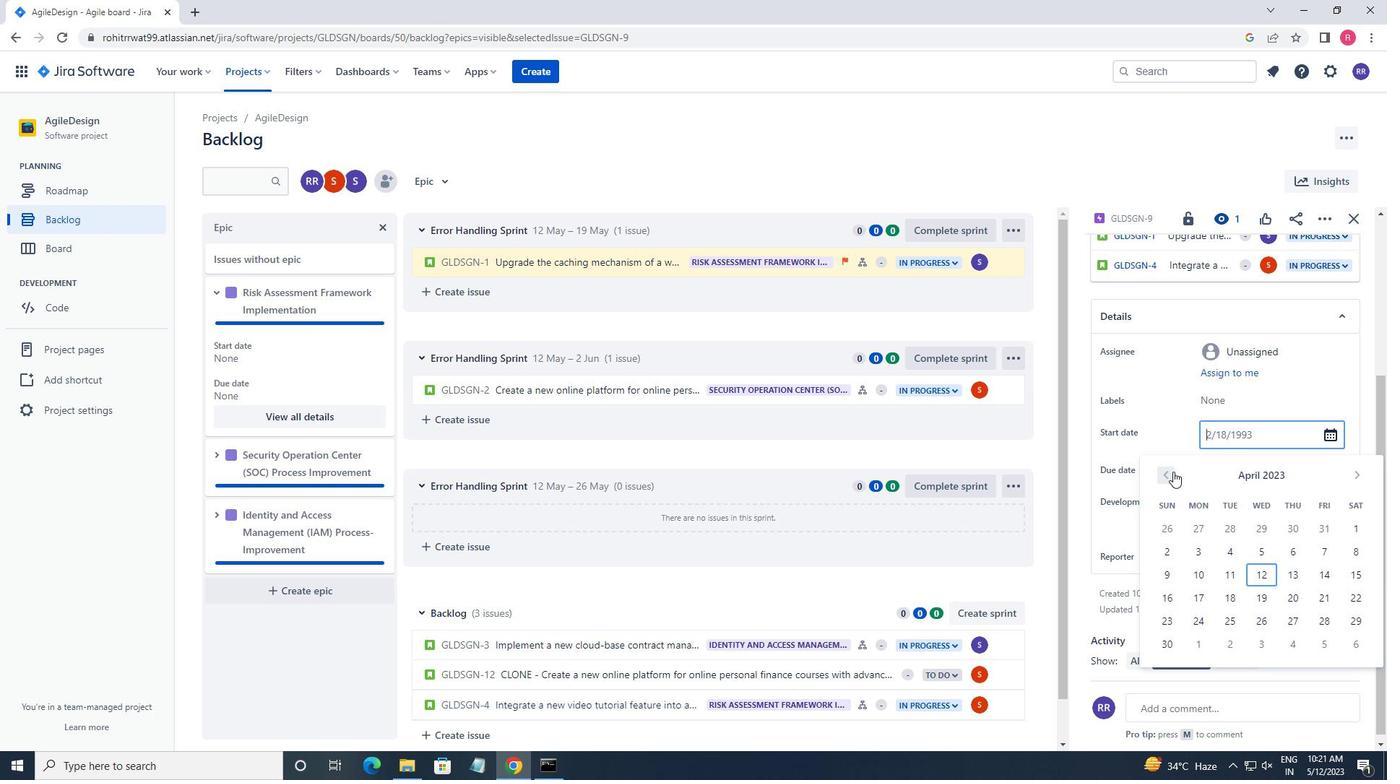 
Action: Mouse pressed left at (1173, 471)
Screenshot: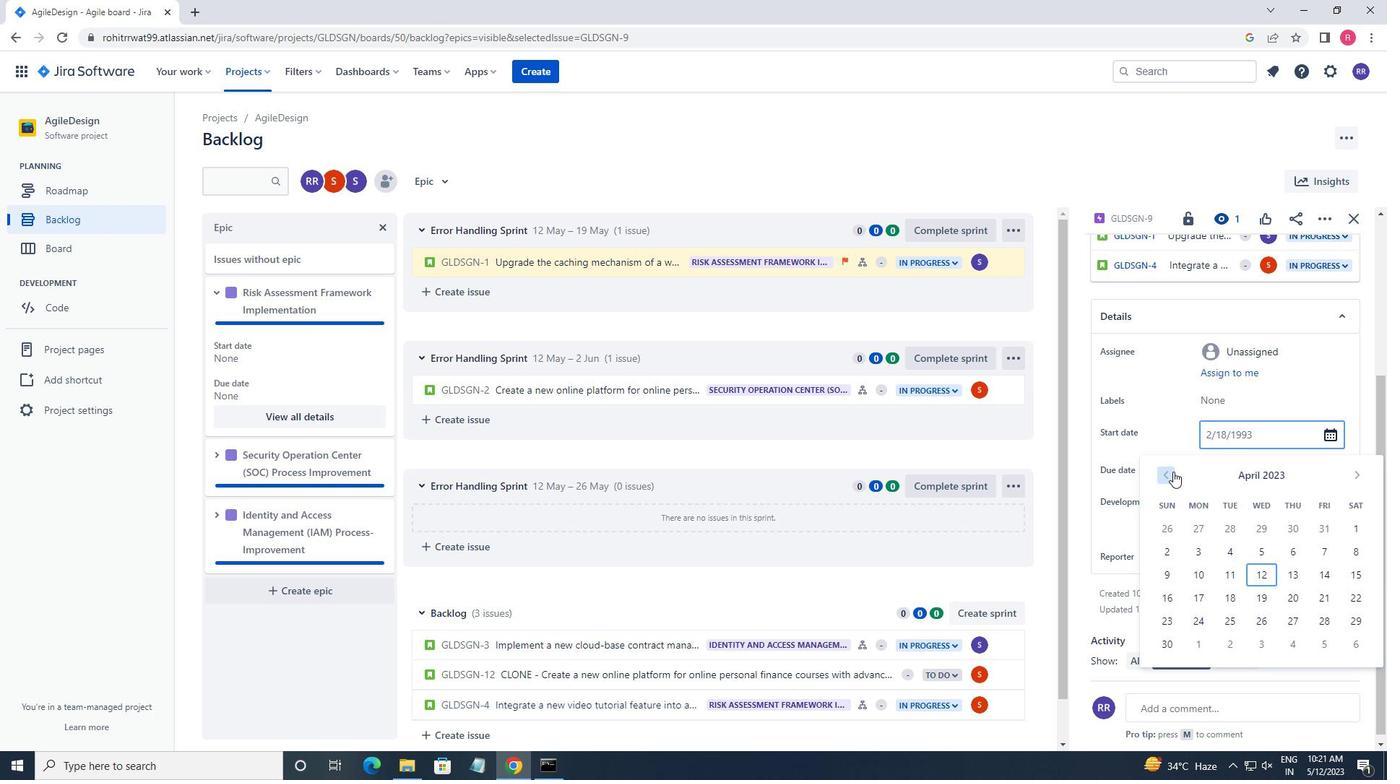 
Action: Mouse pressed left at (1173, 471)
Screenshot: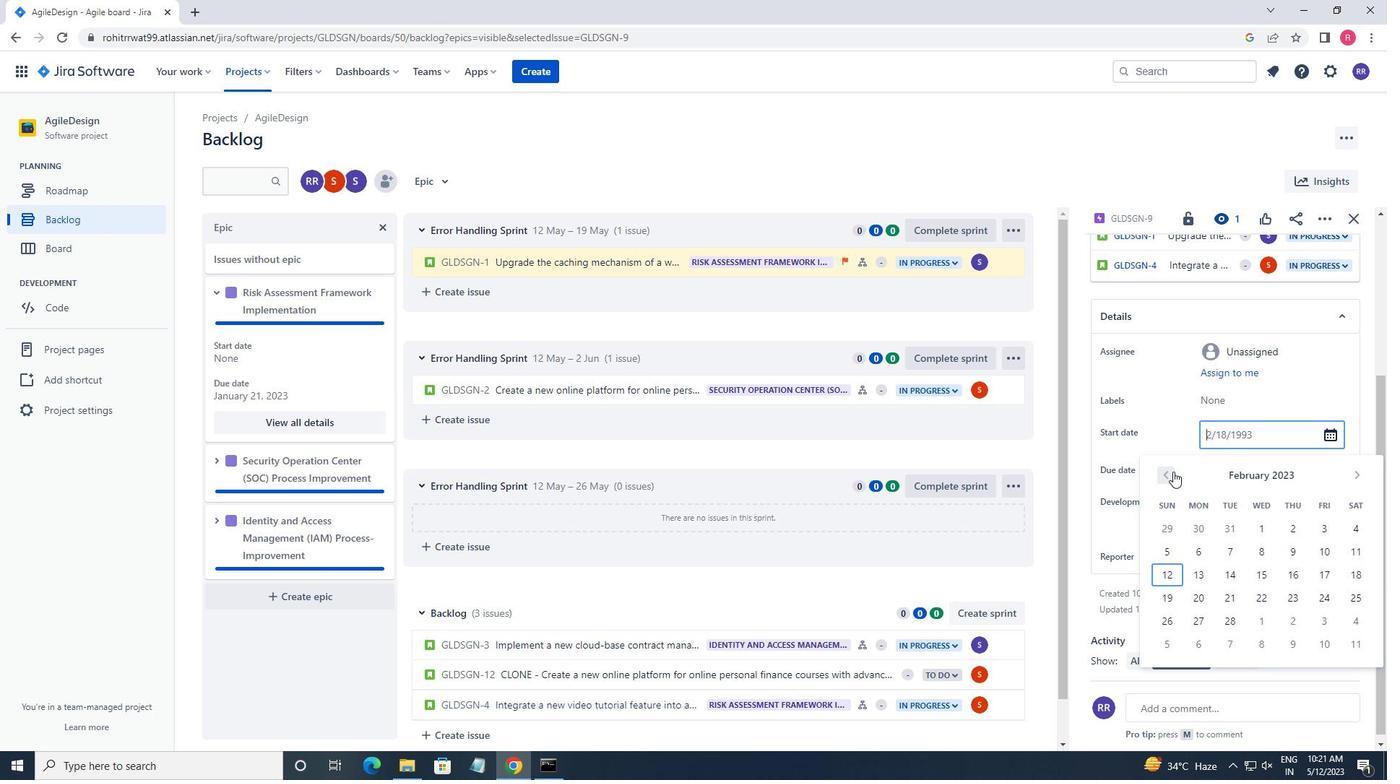 
Action: Mouse moved to (1350, 578)
Screenshot: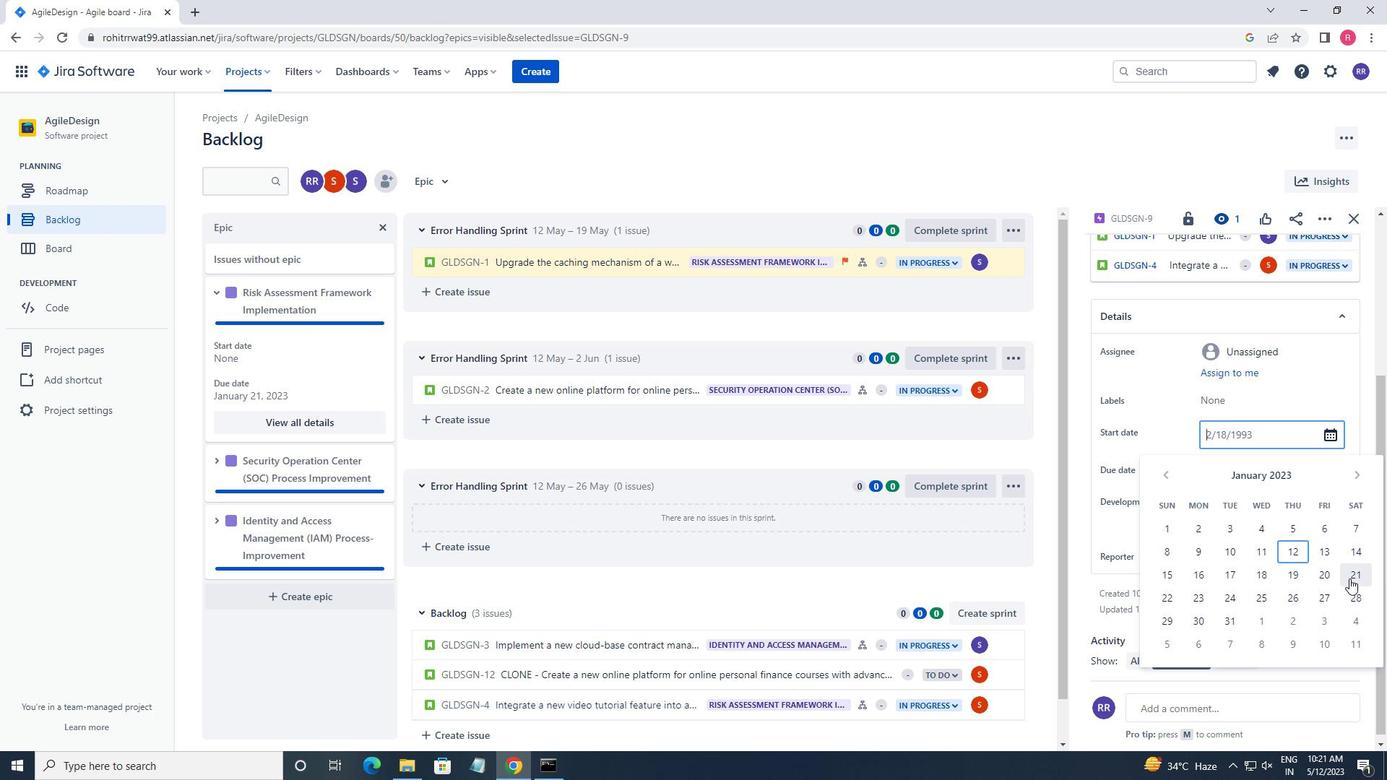 
Action: Mouse pressed left at (1350, 578)
Screenshot: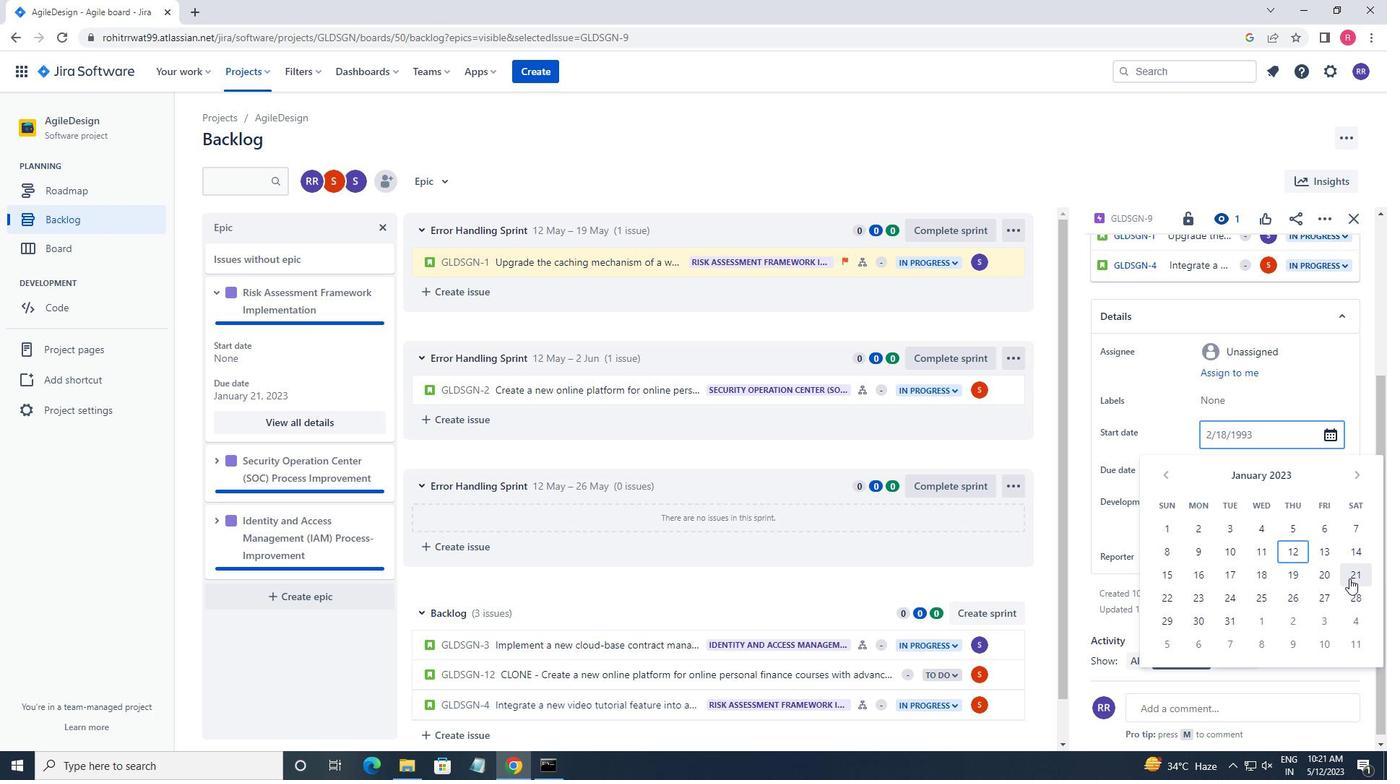 
Action: Mouse moved to (1241, 465)
Screenshot: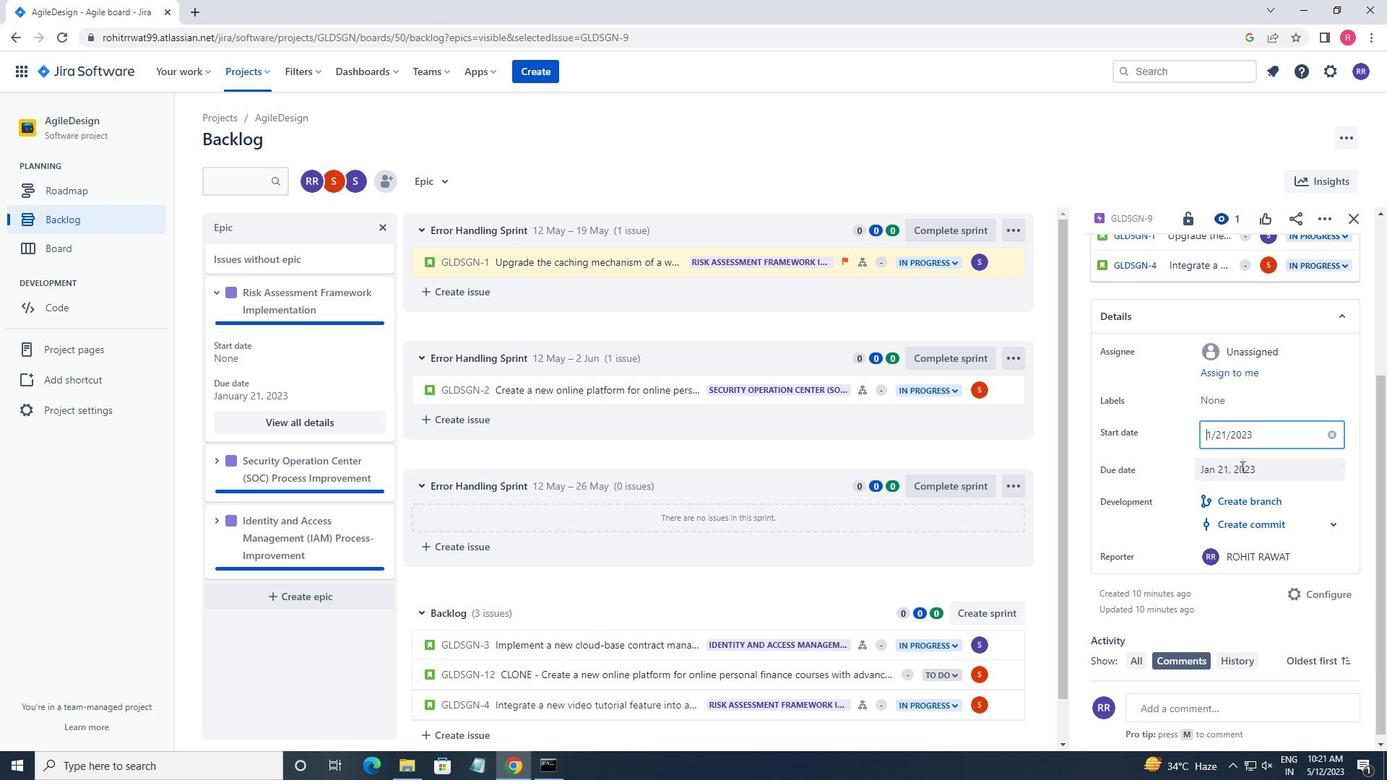 
Action: Mouse pressed left at (1241, 465)
Screenshot: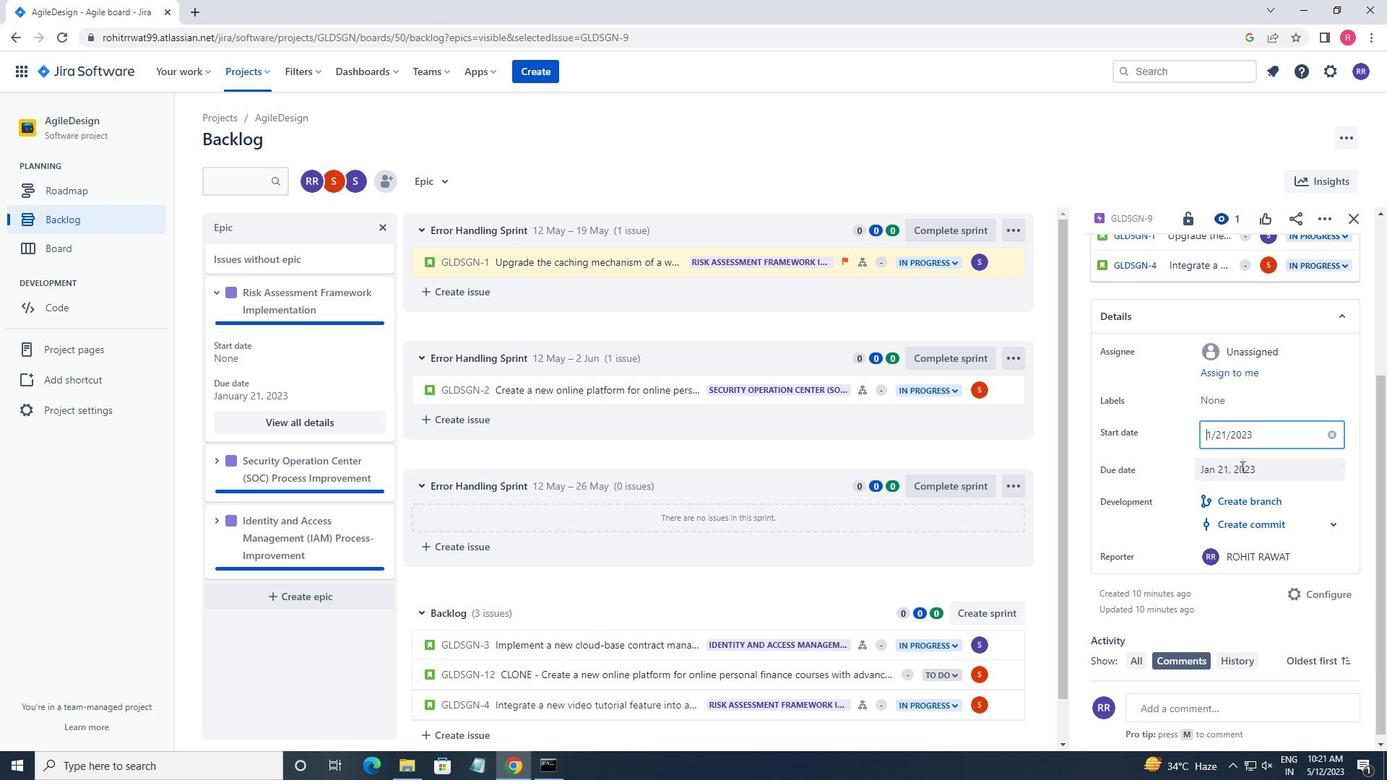 
Action: Mouse moved to (1250, 469)
Screenshot: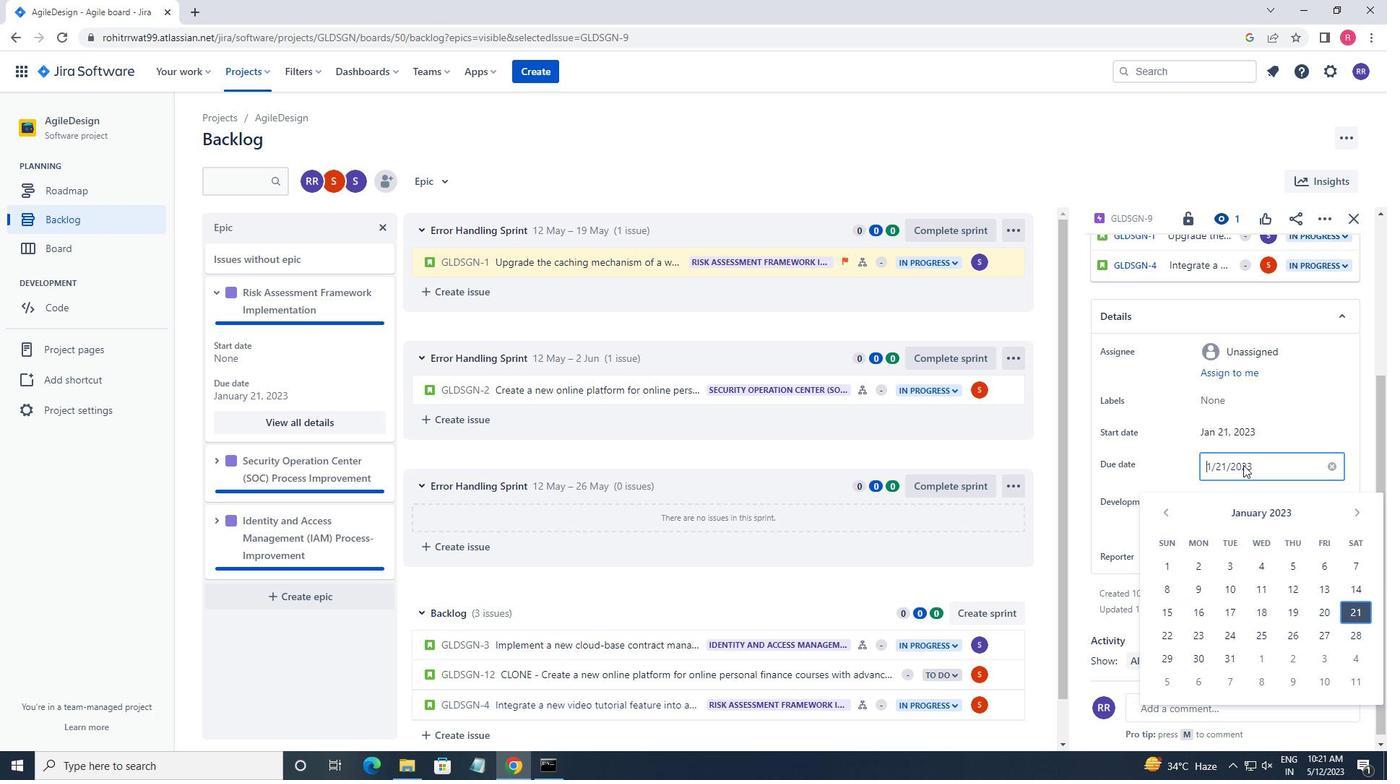 
Action: Mouse pressed left at (1250, 469)
Screenshot: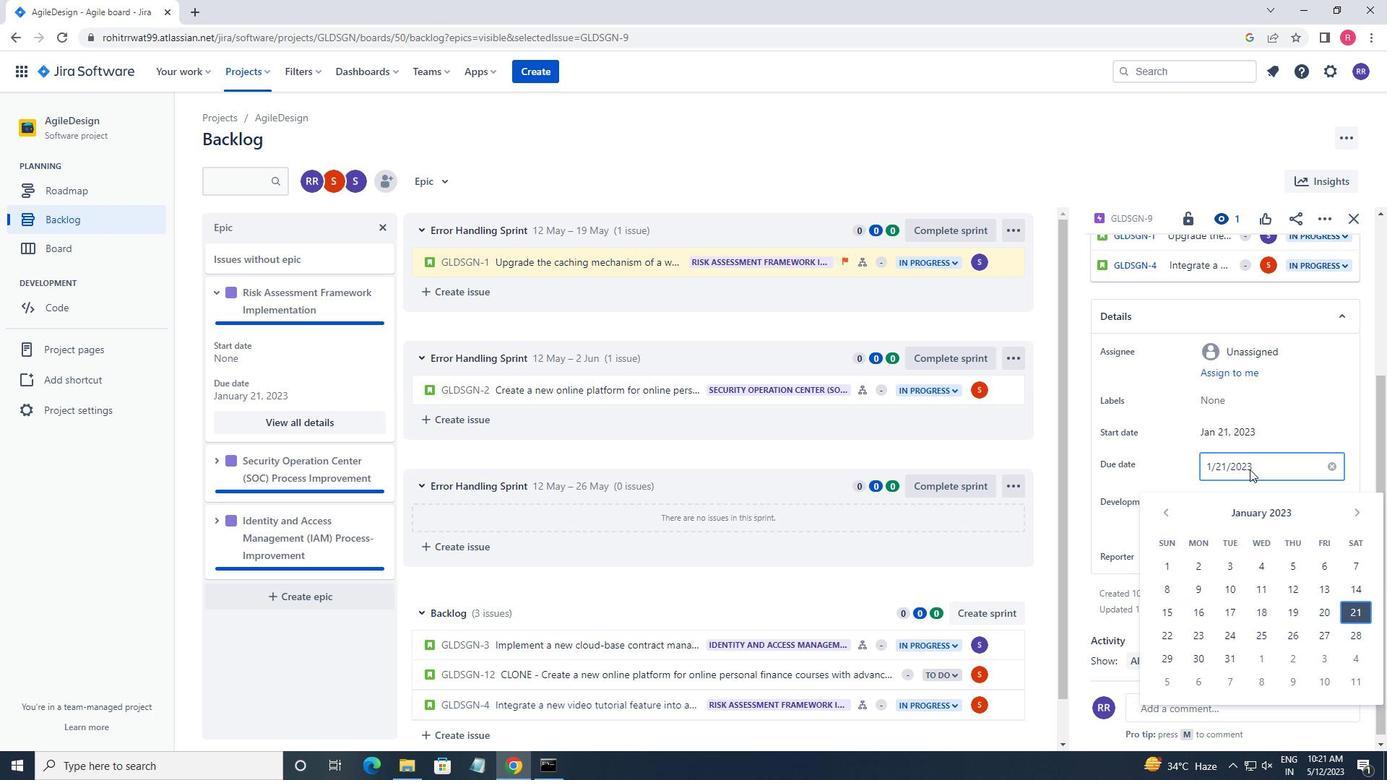 
Action: Mouse moved to (1259, 469)
Screenshot: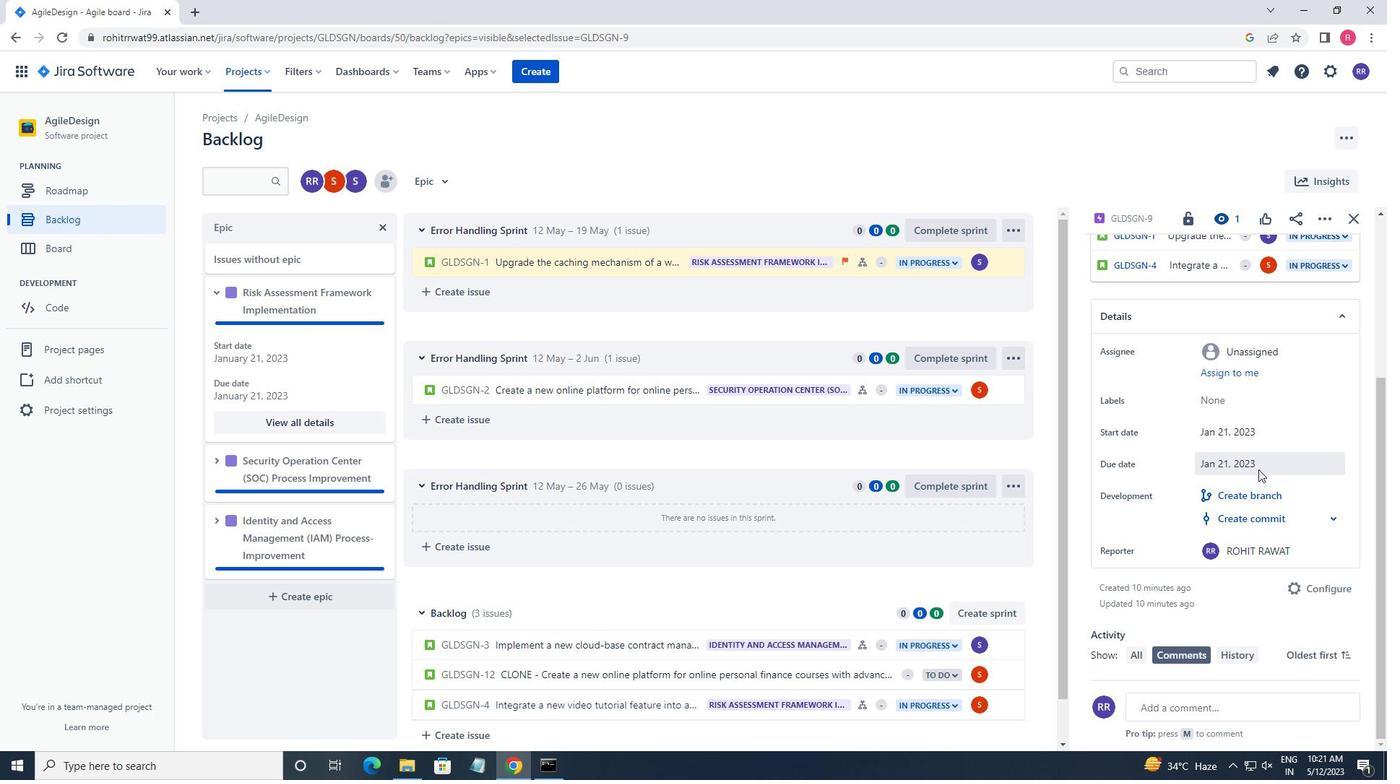 
Action: Mouse pressed left at (1259, 469)
Screenshot: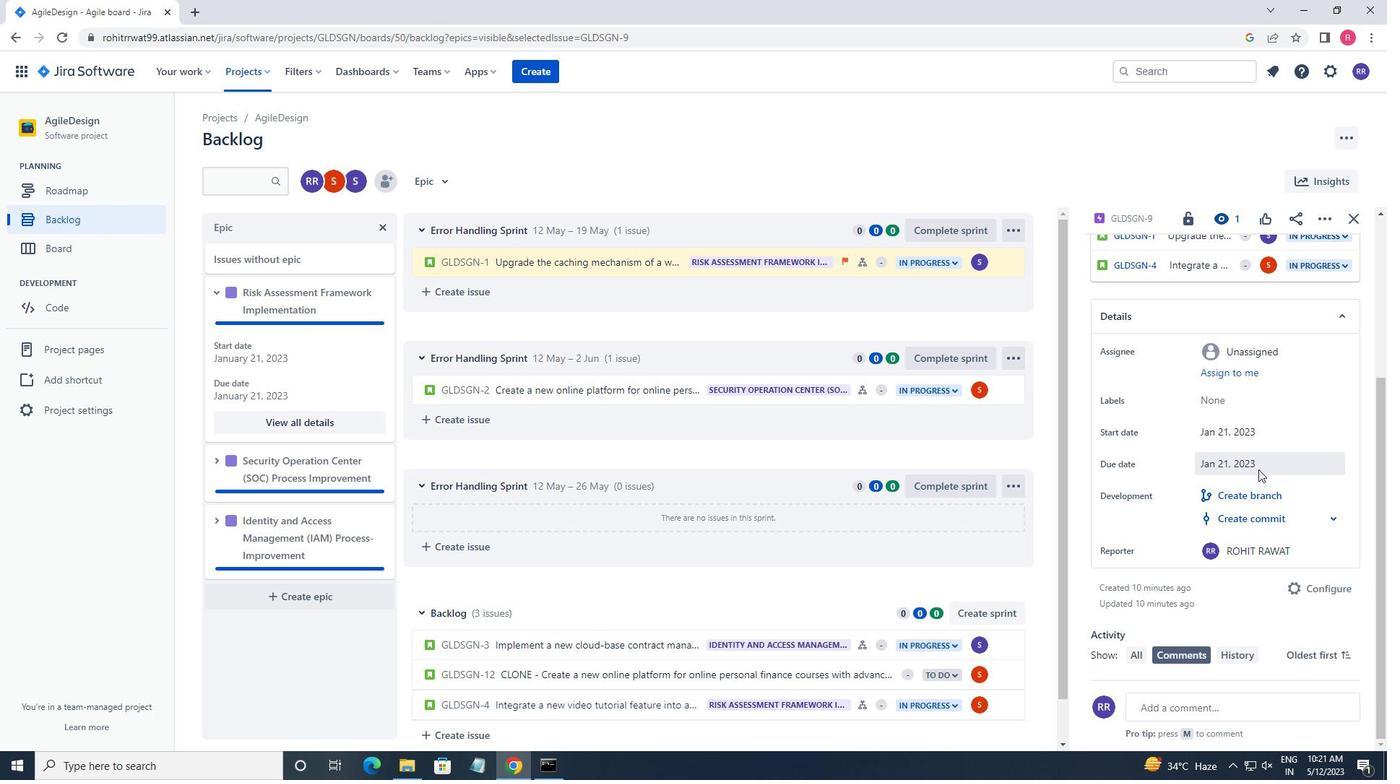 
Action: Mouse moved to (1357, 497)
Screenshot: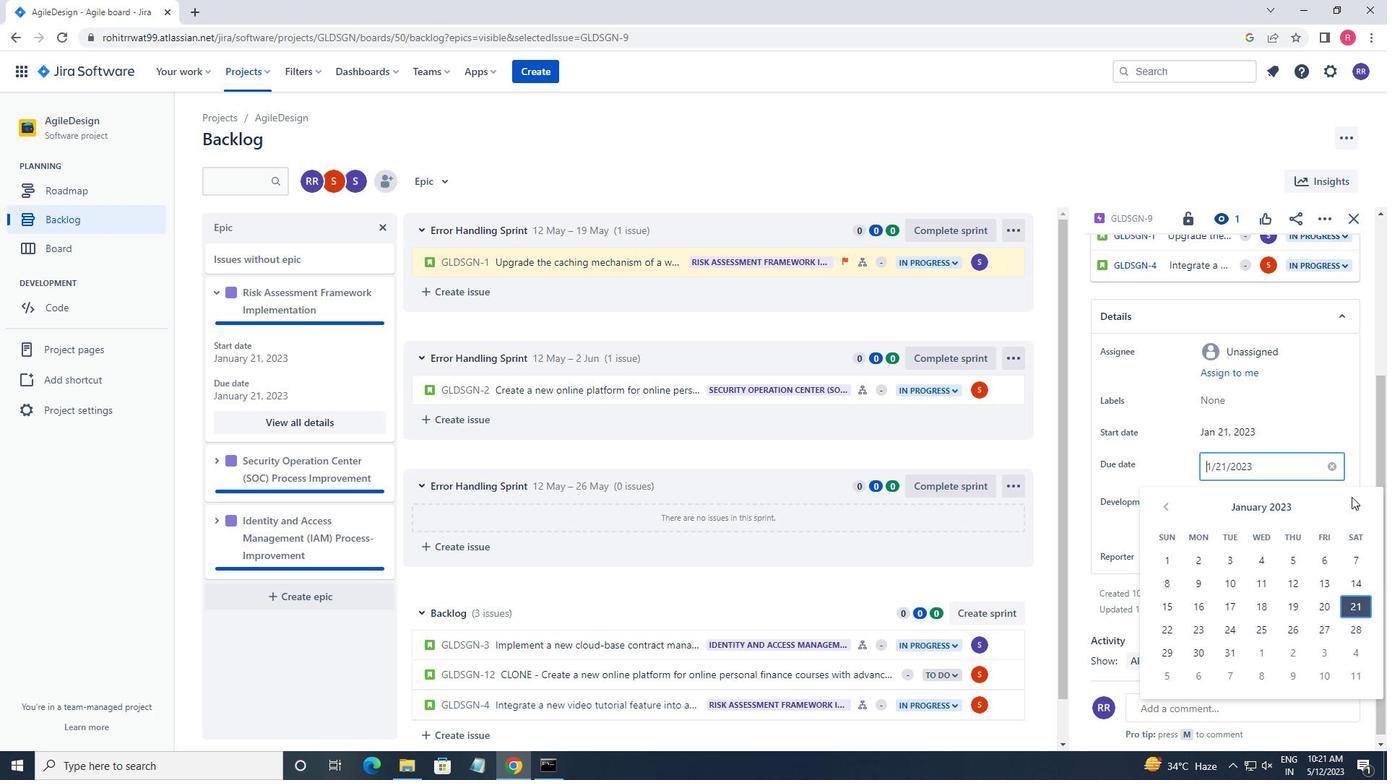 
Action: Mouse pressed left at (1357, 497)
Screenshot: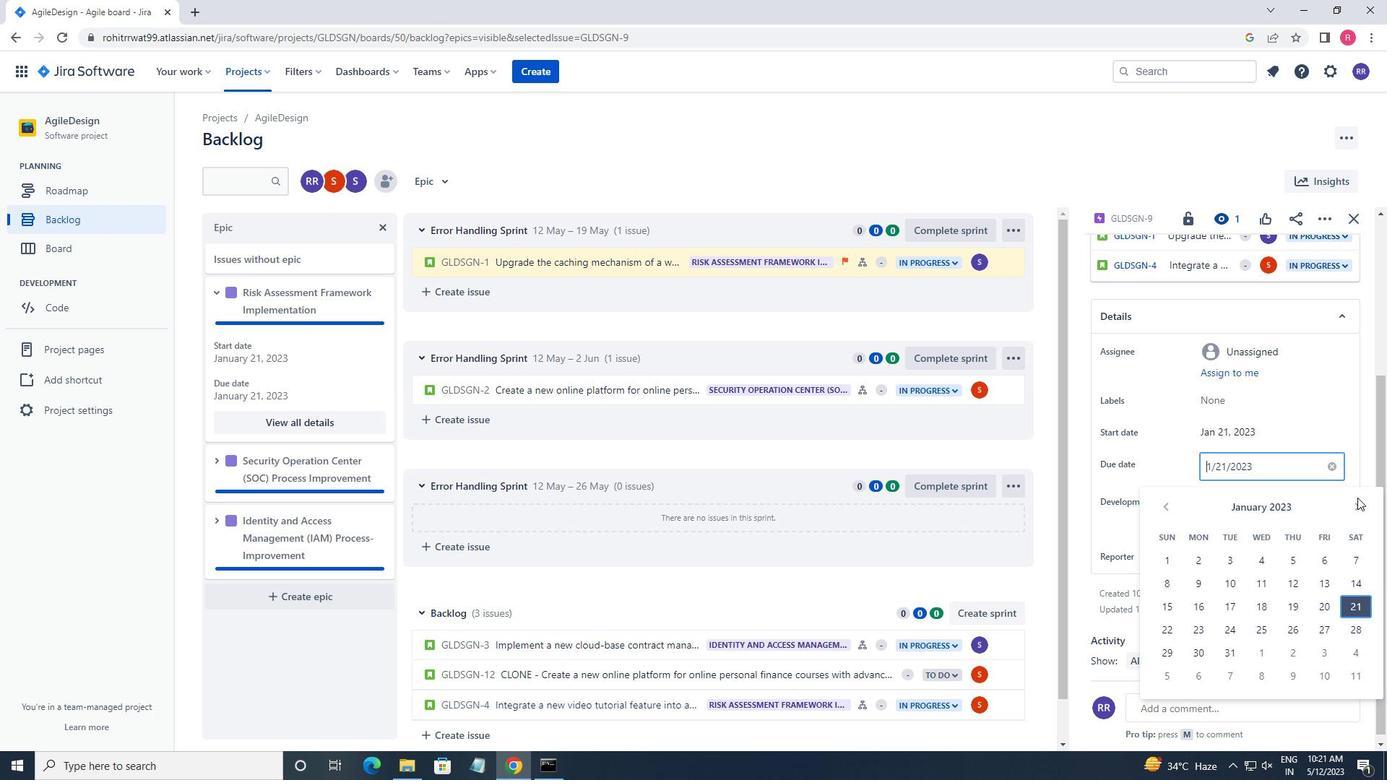
Action: Mouse moved to (1357, 498)
Screenshot: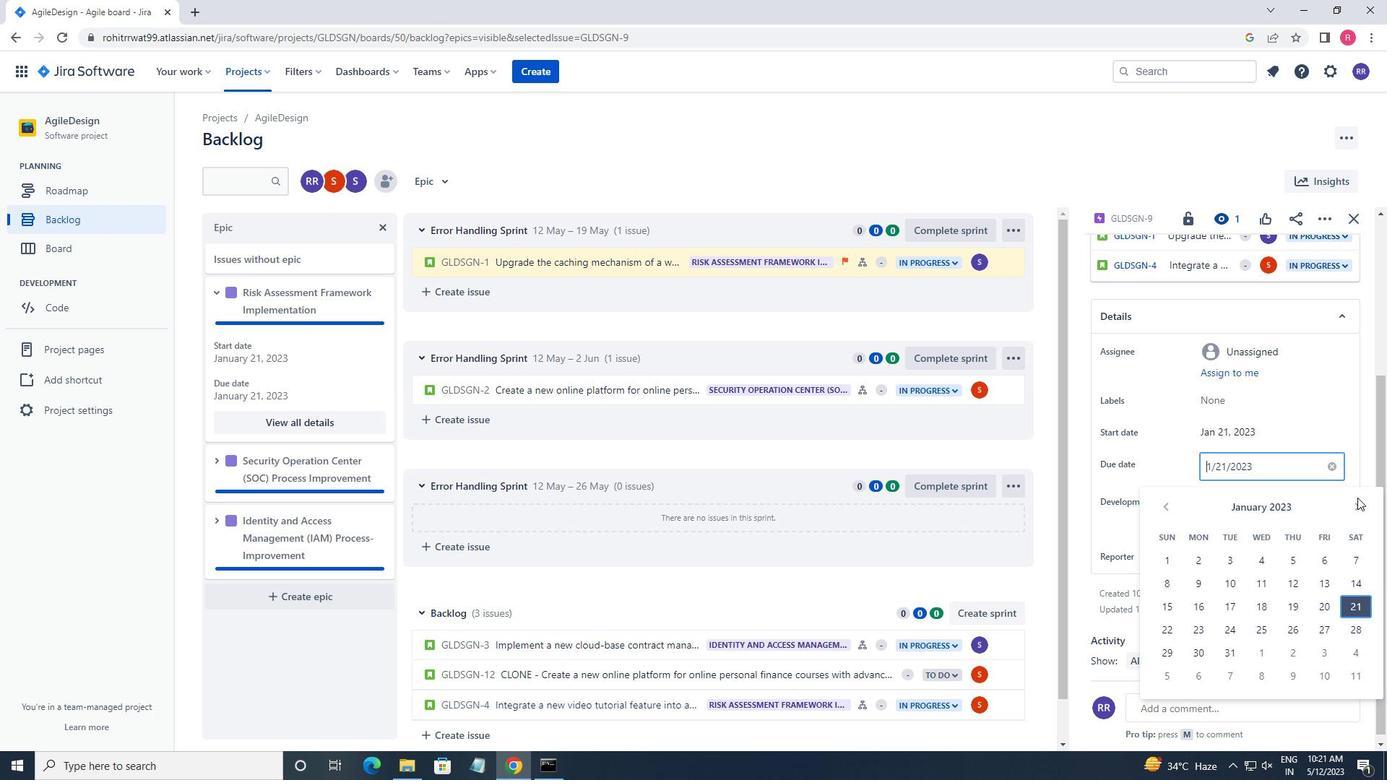
Action: Mouse pressed left at (1357, 498)
Screenshot: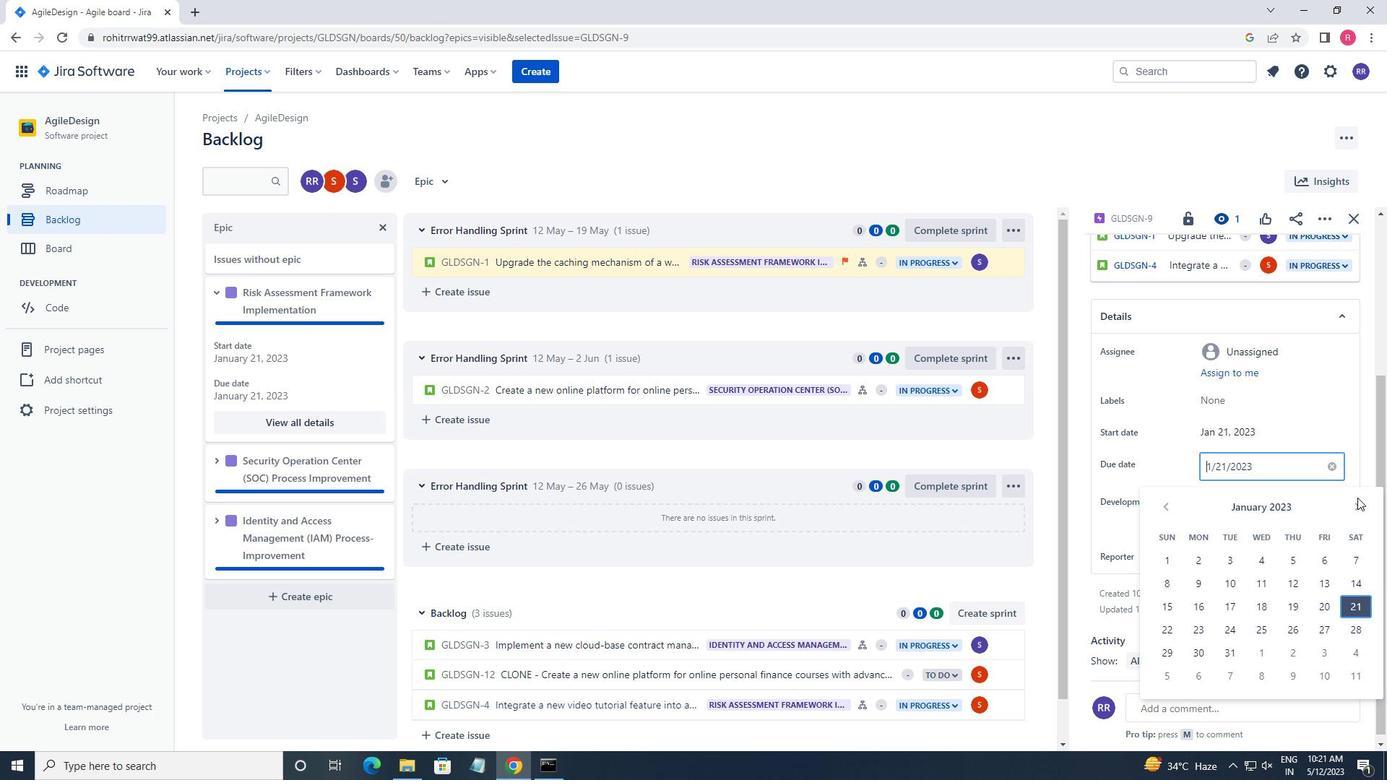 
Action: Mouse pressed left at (1357, 498)
Screenshot: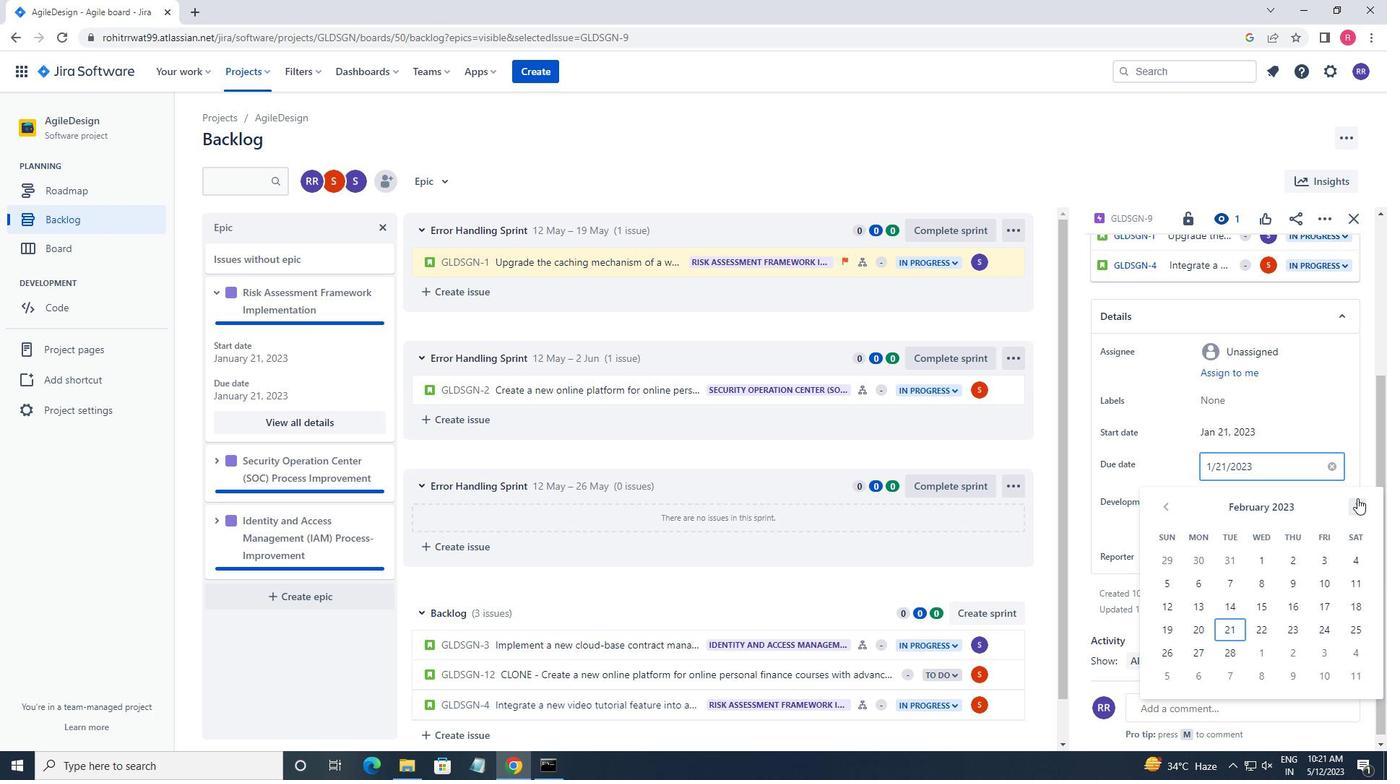 
Action: Mouse pressed left at (1357, 498)
Screenshot: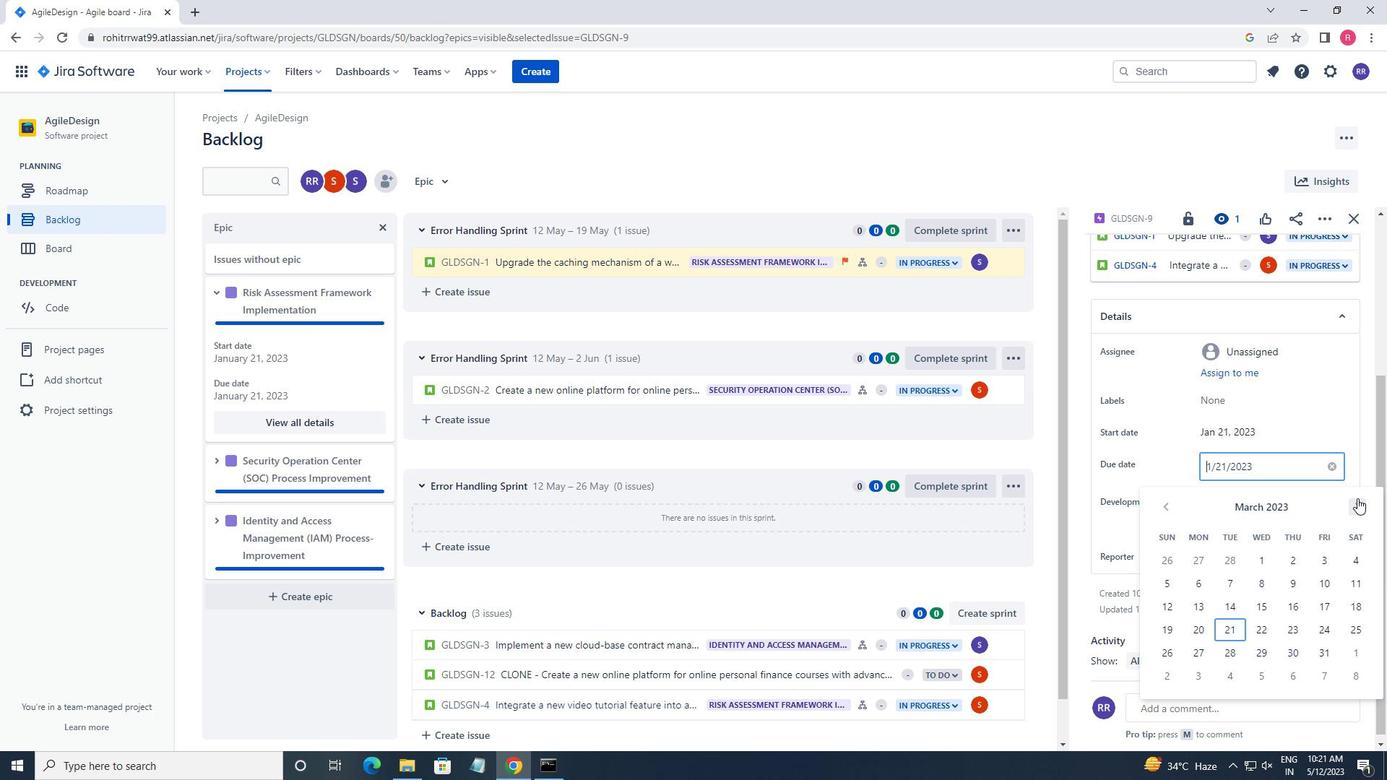 
Action: Mouse pressed left at (1357, 498)
Screenshot: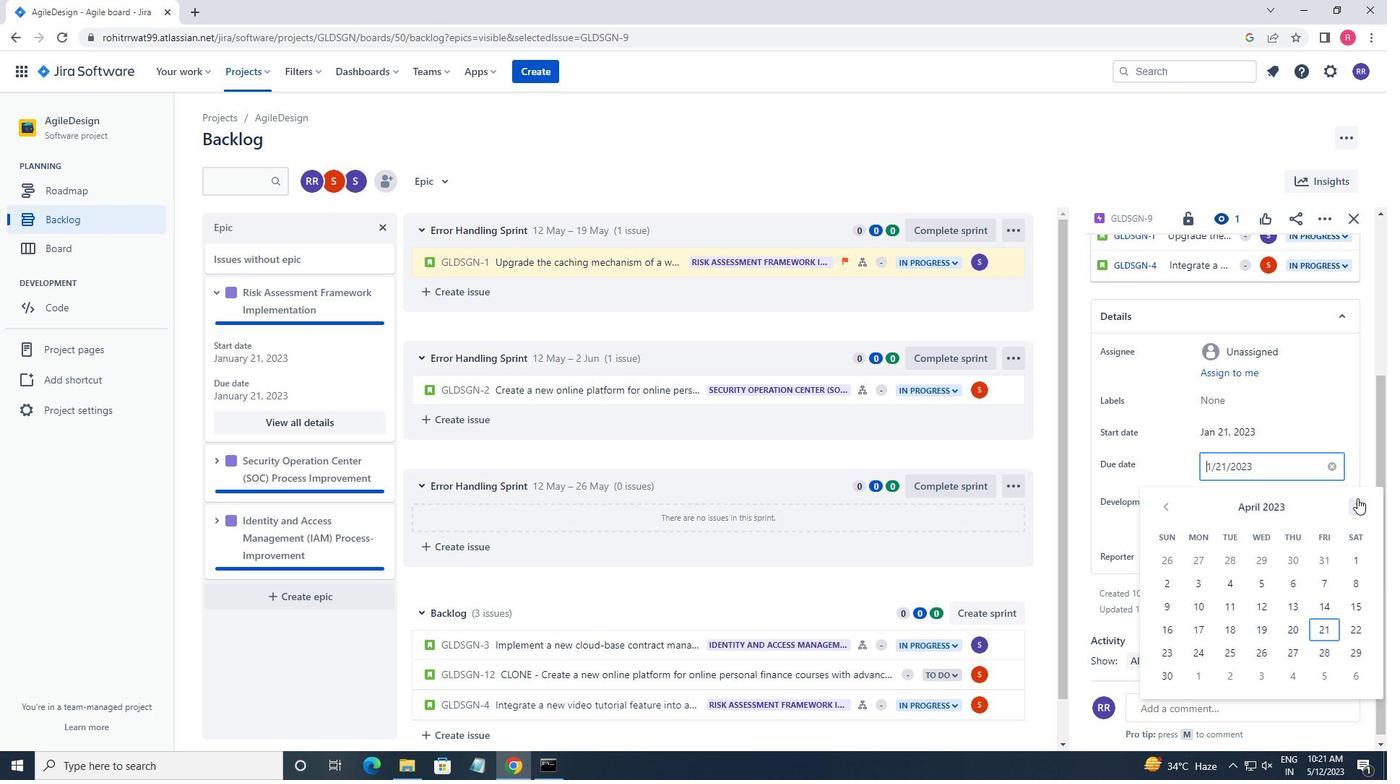 
Action: Mouse pressed left at (1357, 498)
Screenshot: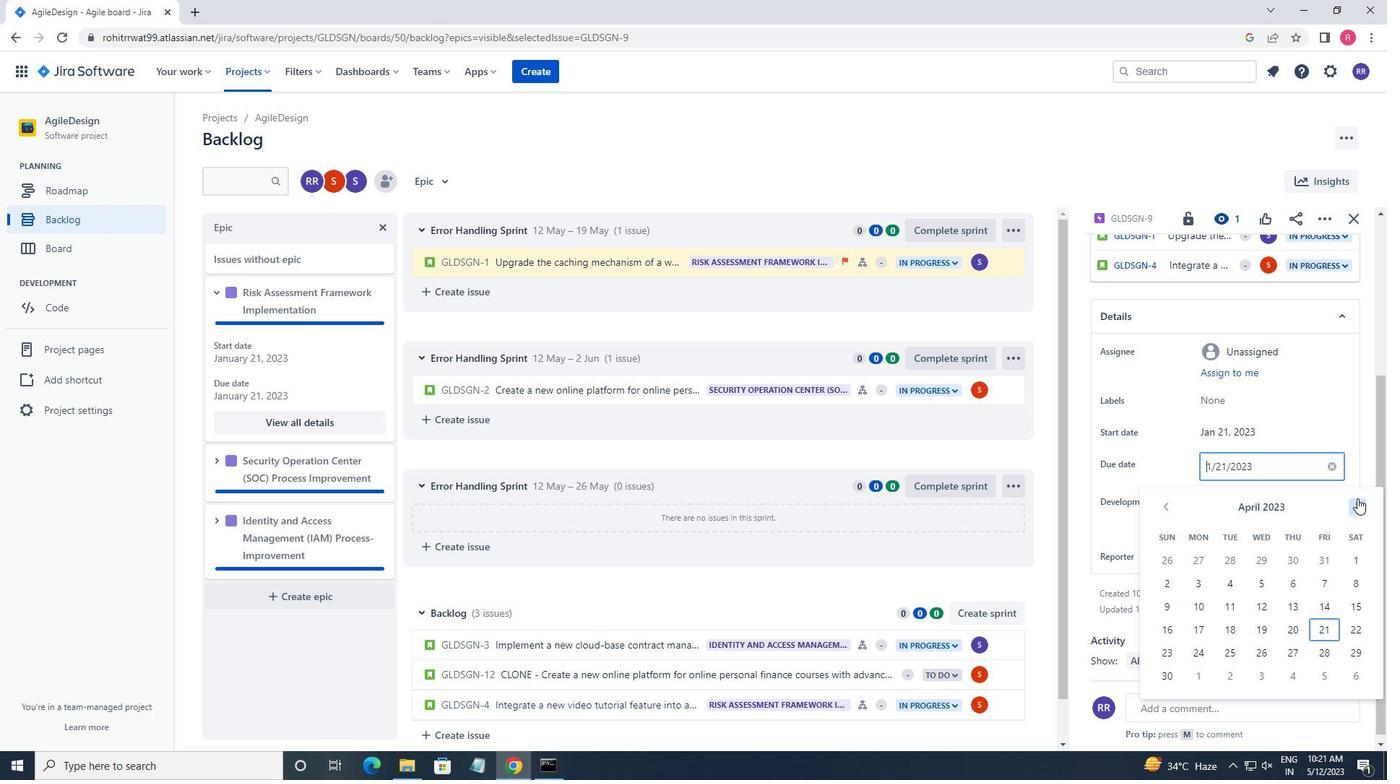 
Action: Mouse pressed left at (1357, 498)
Screenshot: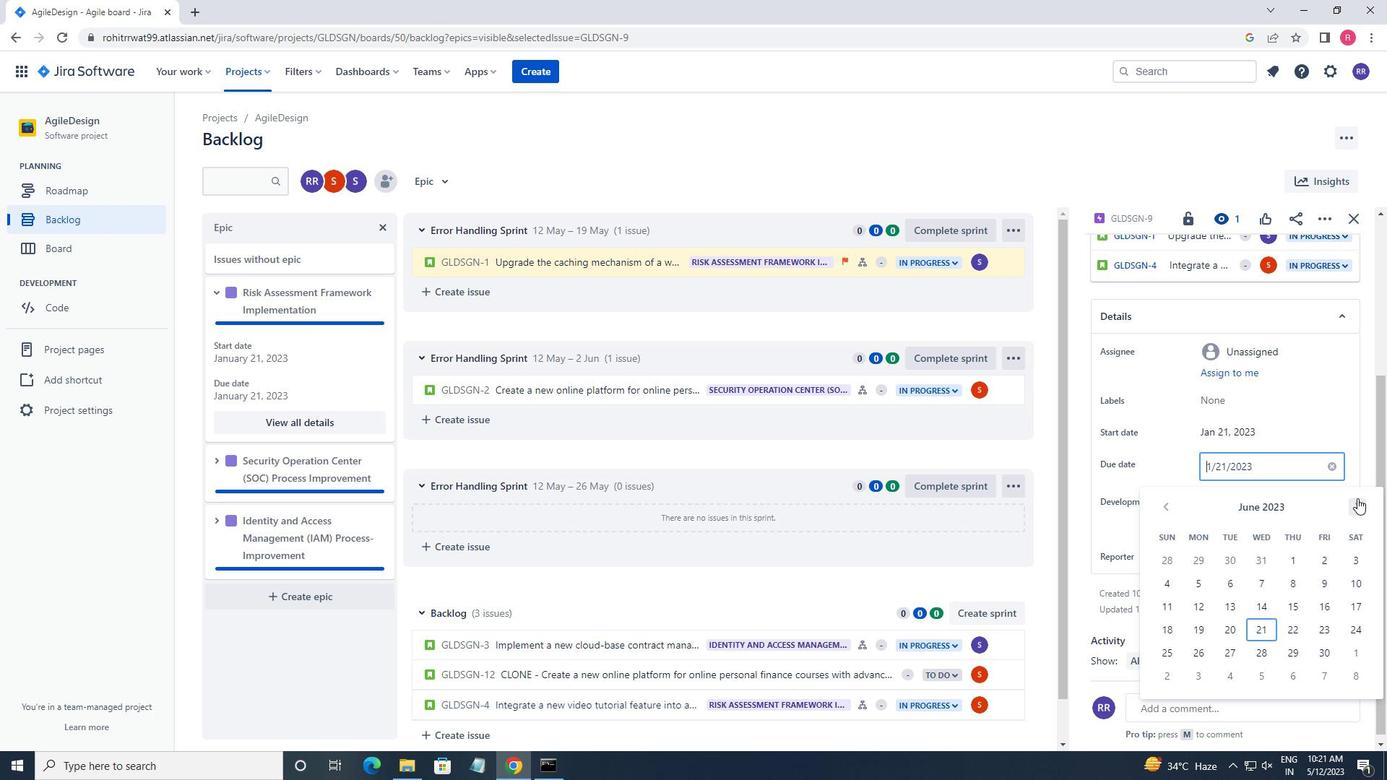 
Action: Mouse pressed left at (1357, 498)
Screenshot: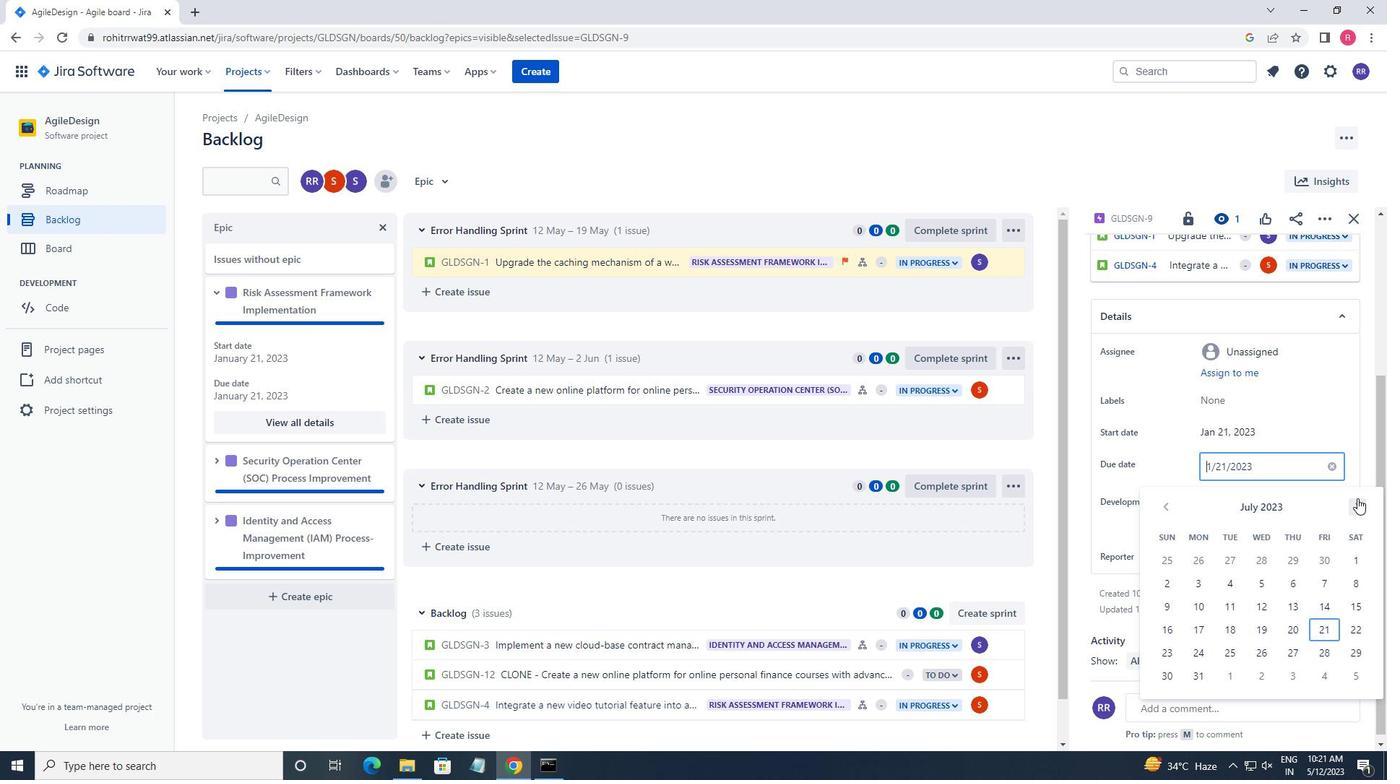 
Action: Mouse pressed left at (1357, 498)
Screenshot: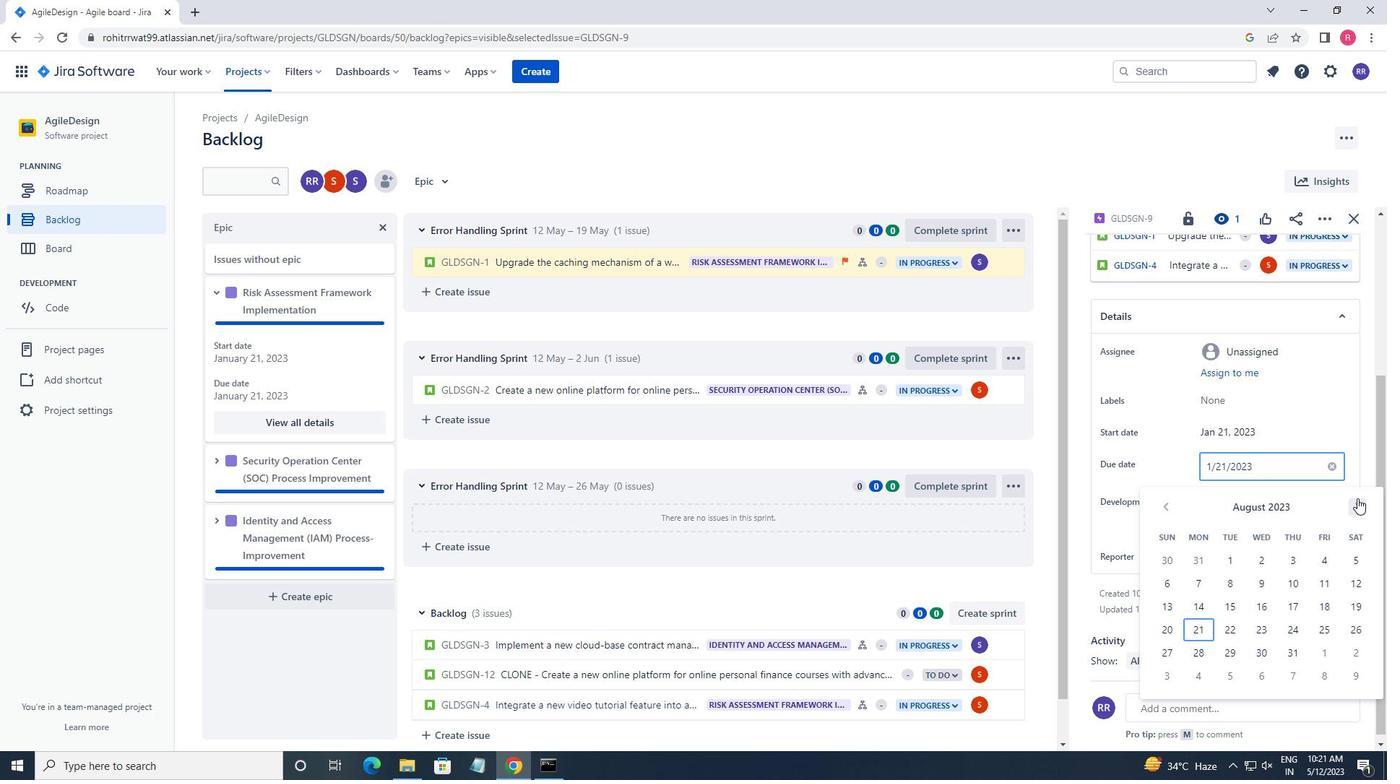 
Action: Mouse pressed left at (1357, 498)
Screenshot: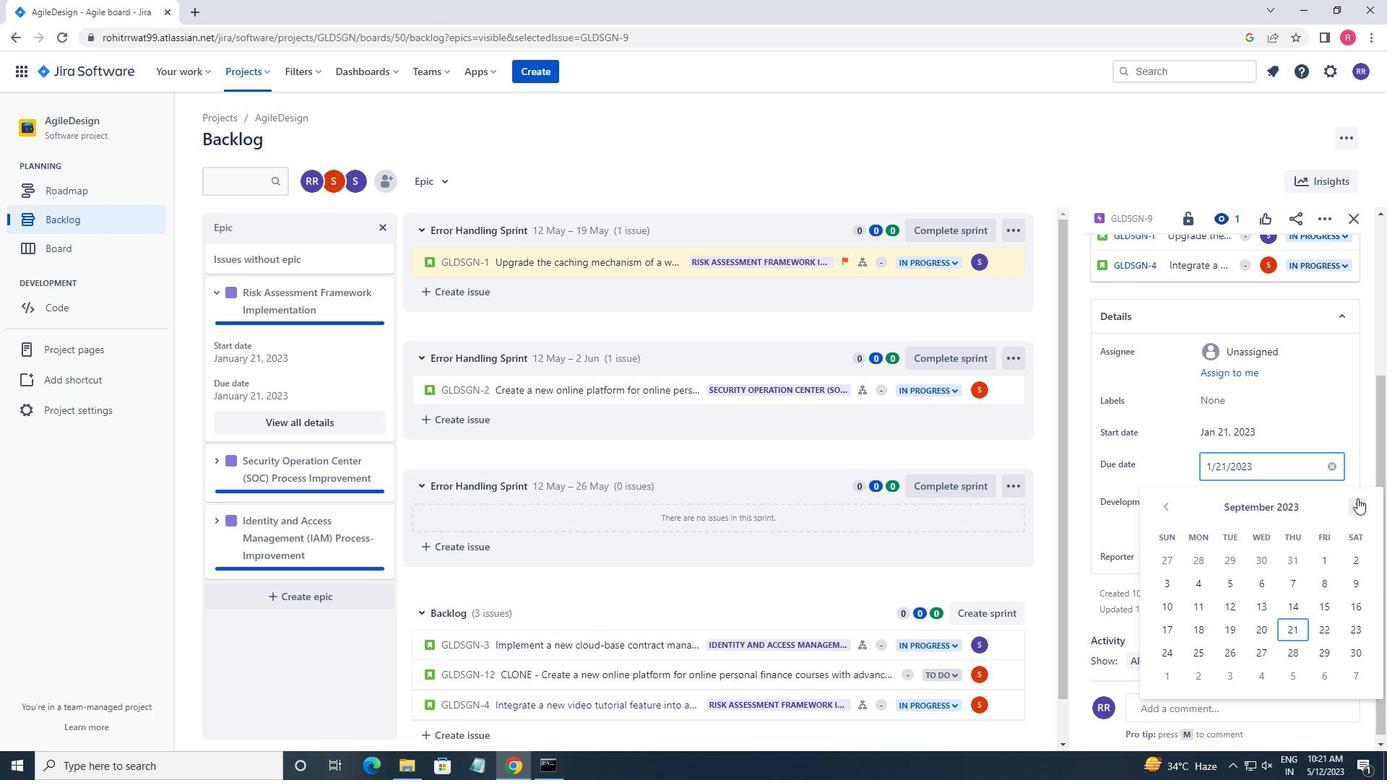 
Action: Mouse pressed left at (1357, 498)
Screenshot: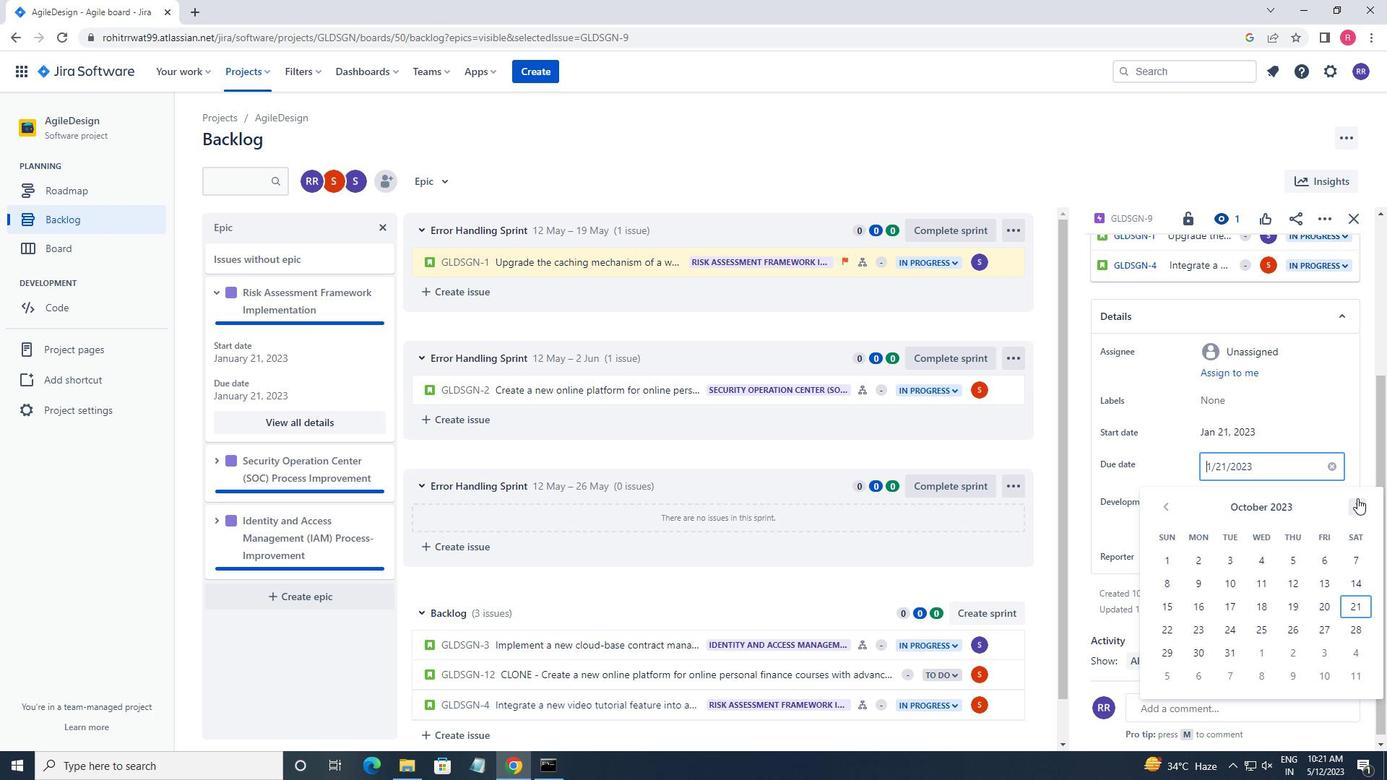 
Action: Mouse pressed left at (1357, 498)
Screenshot: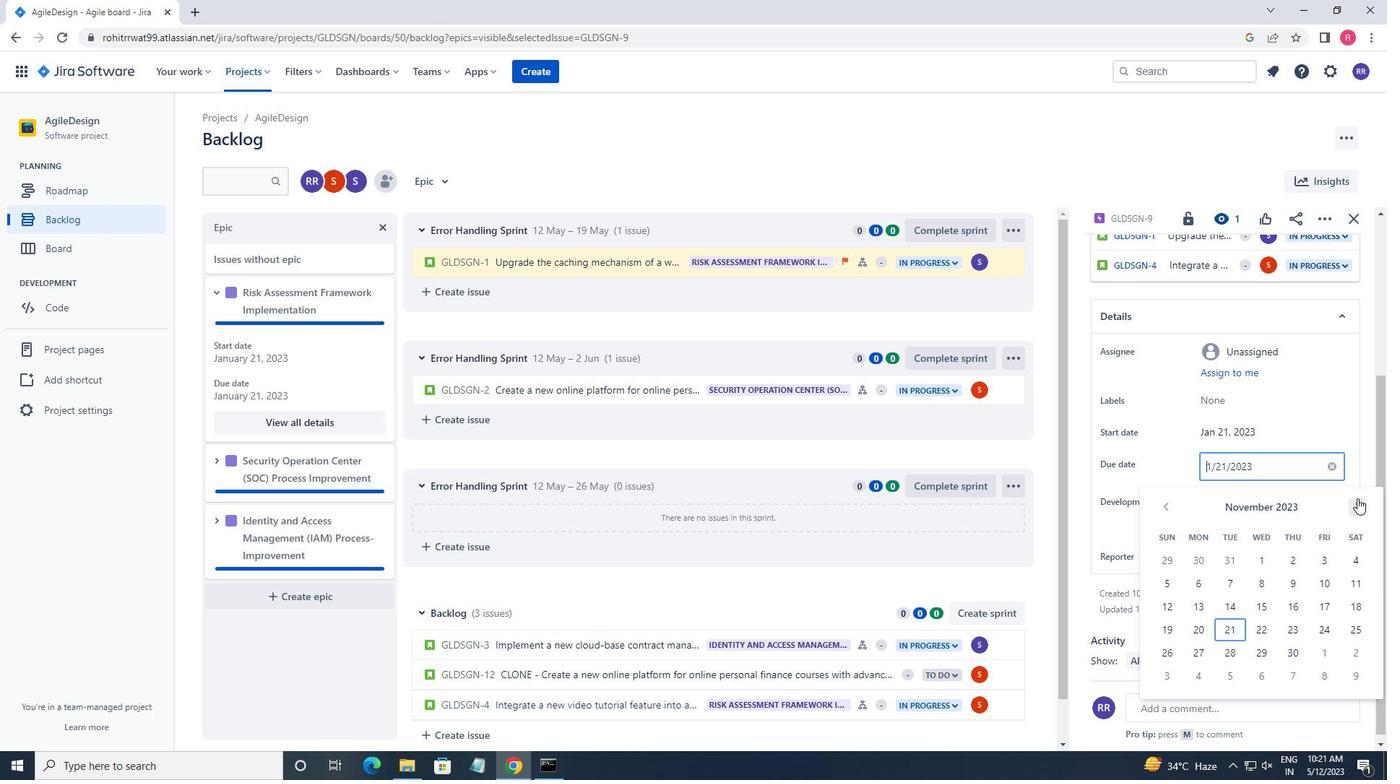 
Action: Mouse pressed left at (1357, 498)
Screenshot: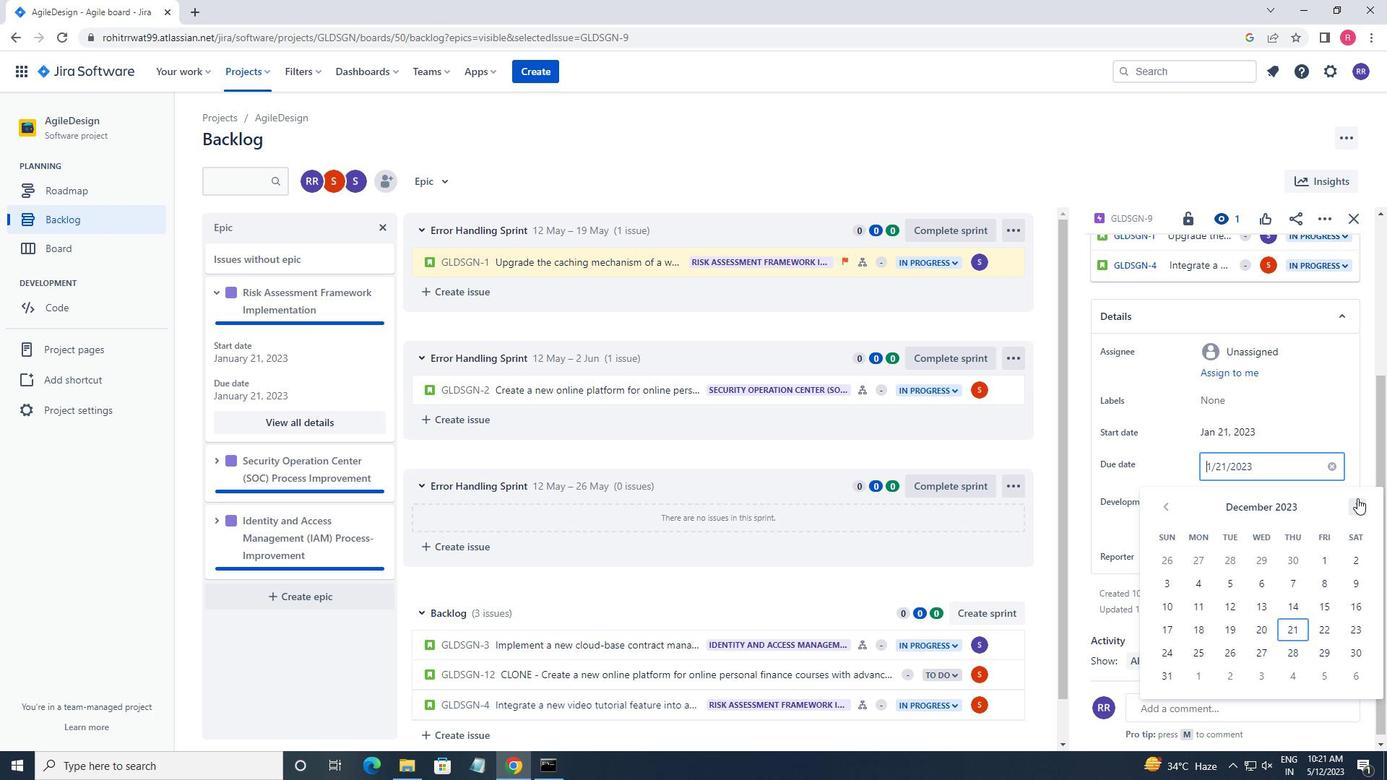 
Action: Mouse pressed left at (1357, 498)
Screenshot: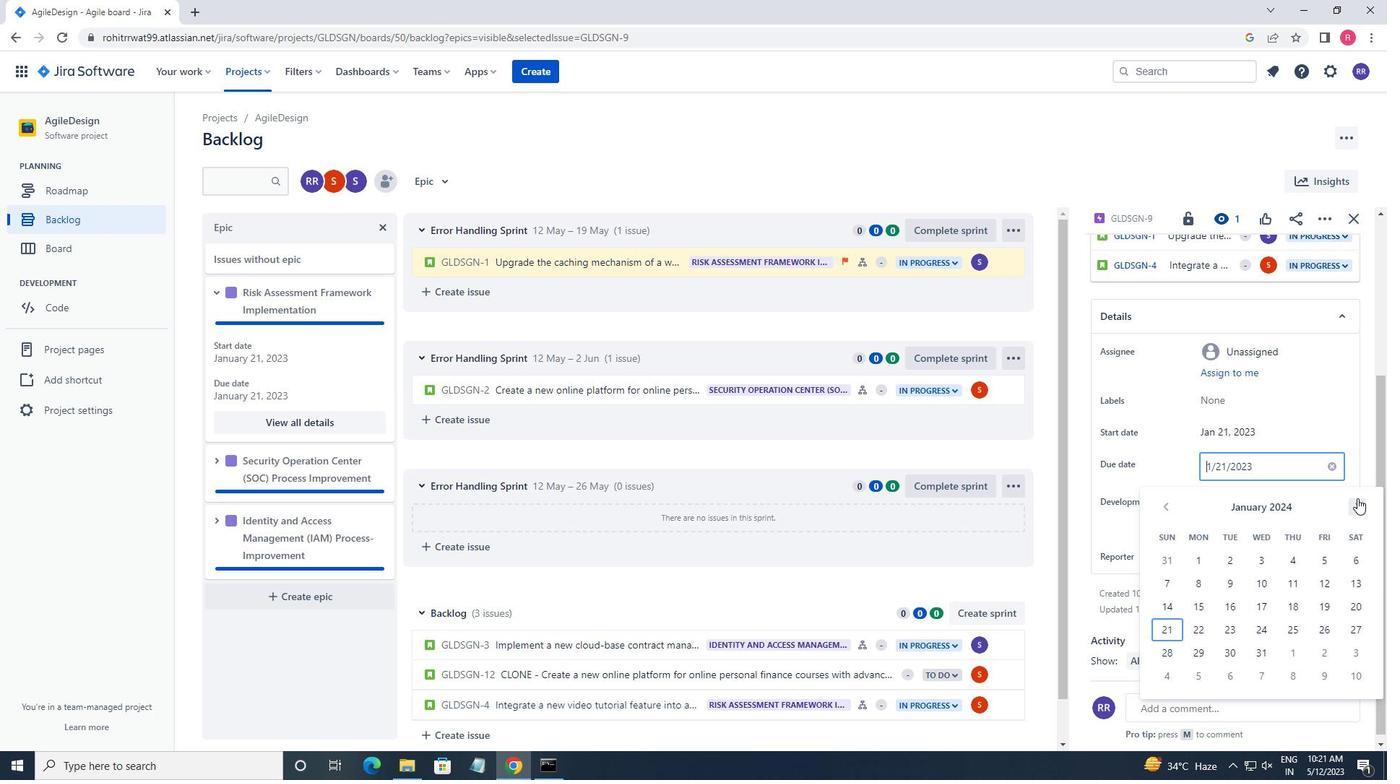 
Action: Mouse pressed left at (1357, 498)
Screenshot: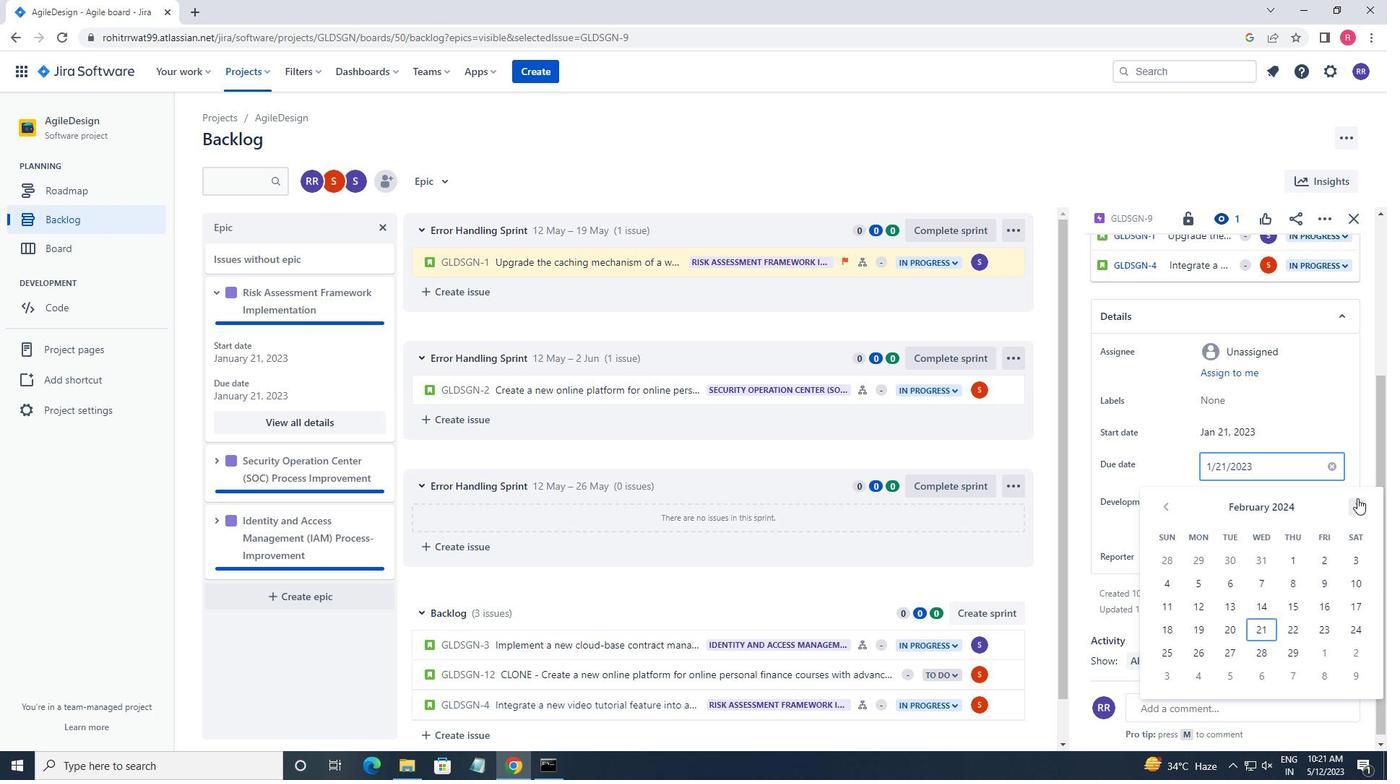 
Action: Mouse pressed left at (1357, 498)
Screenshot: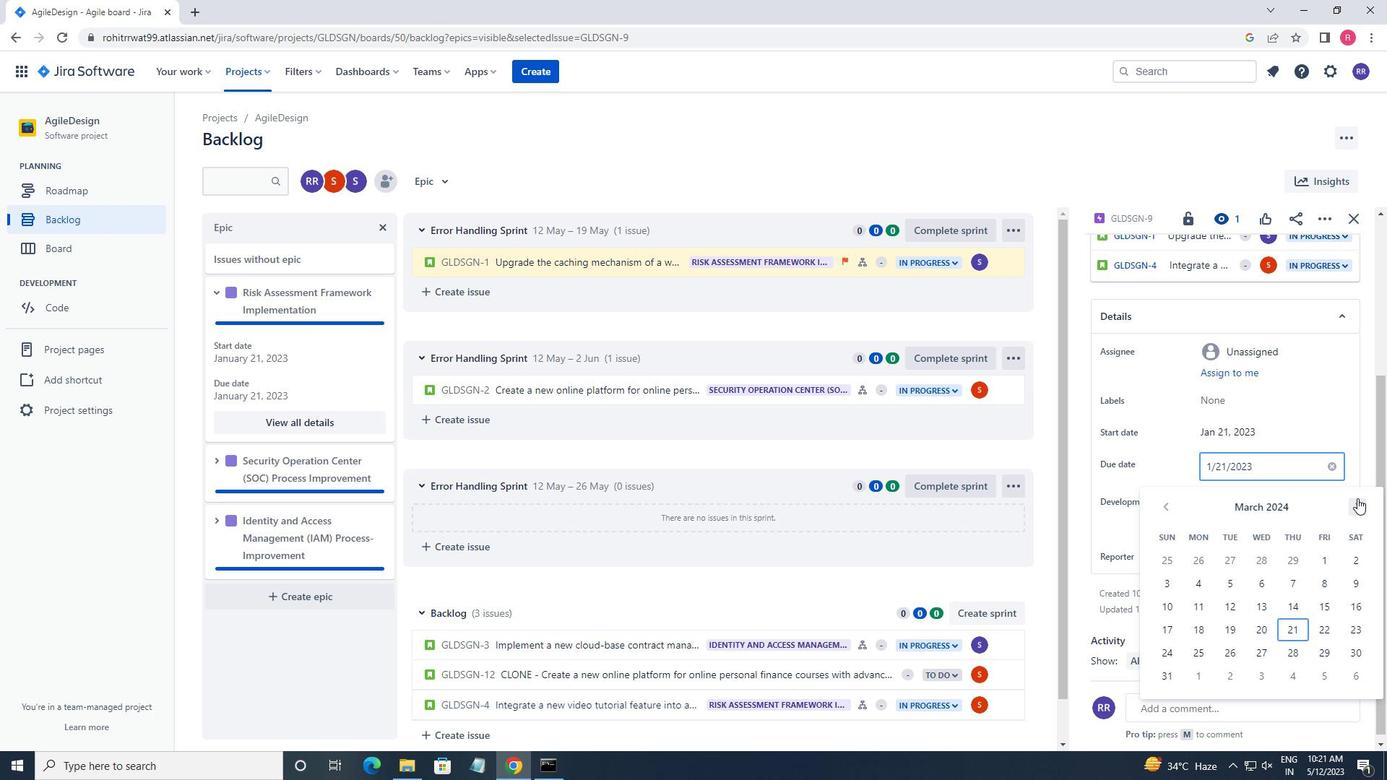 
Action: Mouse pressed left at (1357, 498)
Screenshot: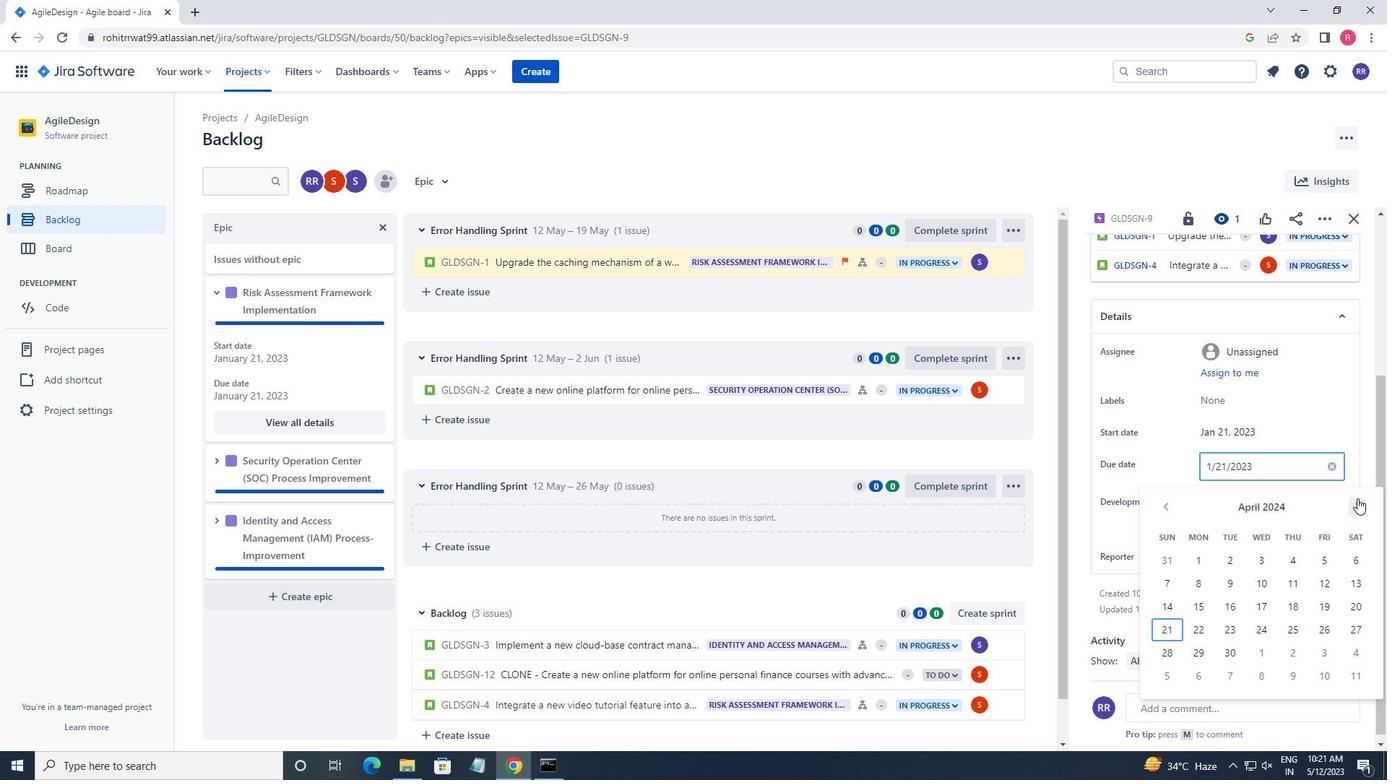
Action: Mouse pressed left at (1357, 498)
Screenshot: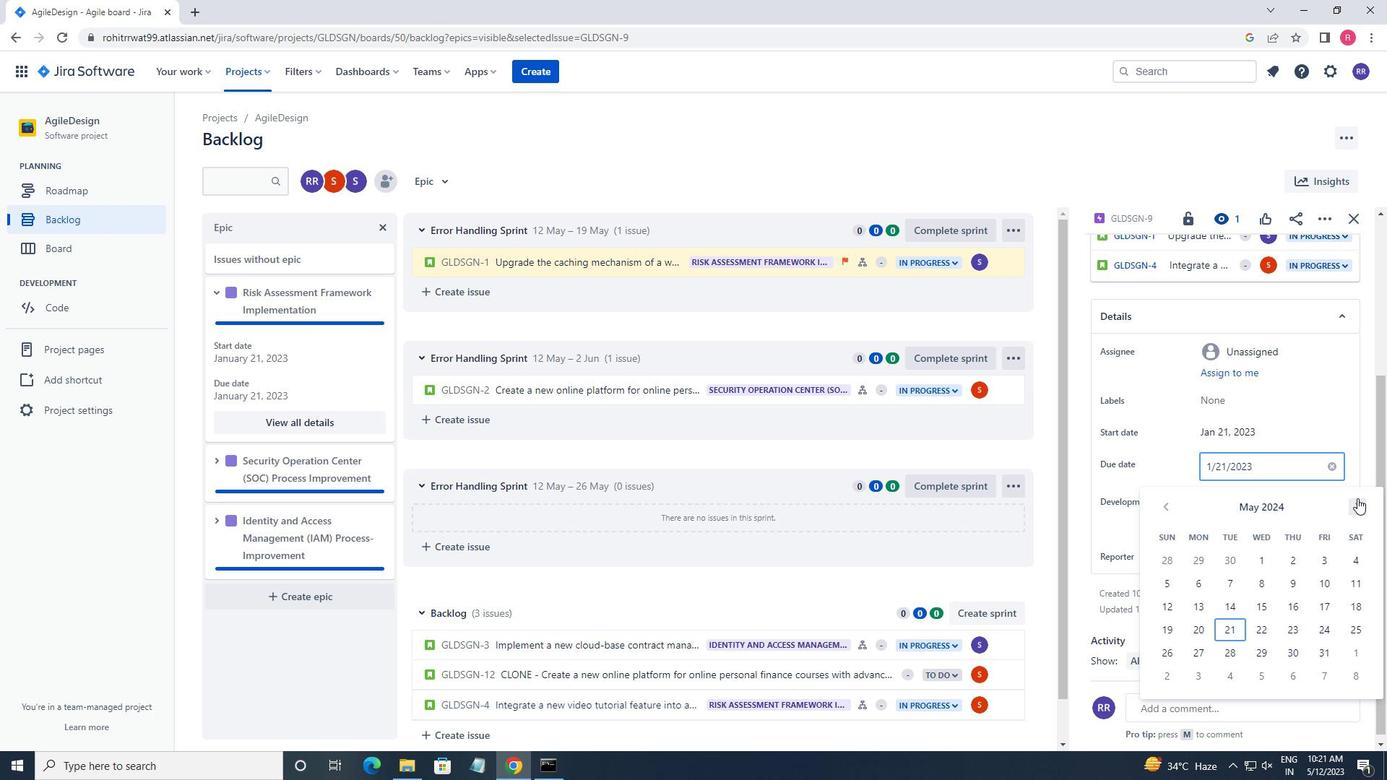 
Action: Mouse pressed left at (1357, 498)
Screenshot: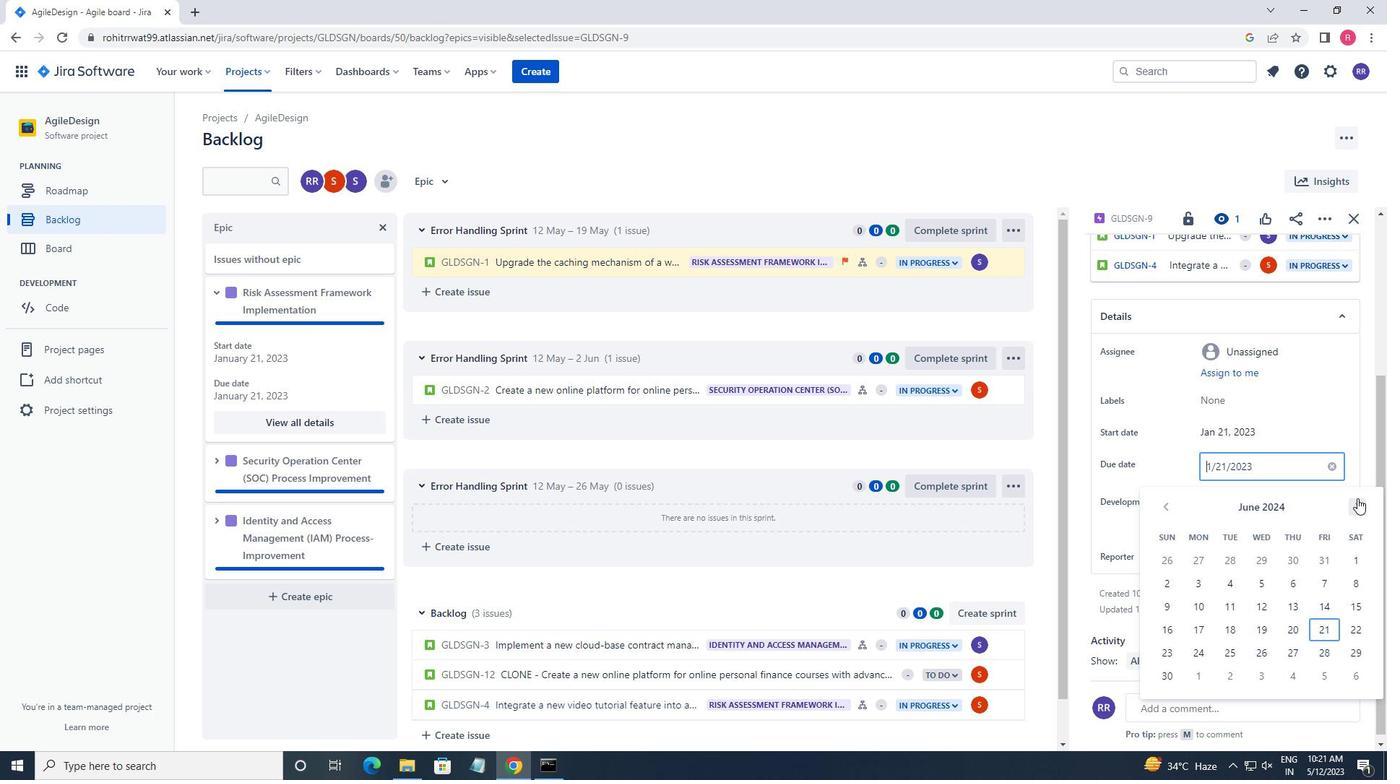 
Action: Mouse pressed left at (1357, 498)
Screenshot: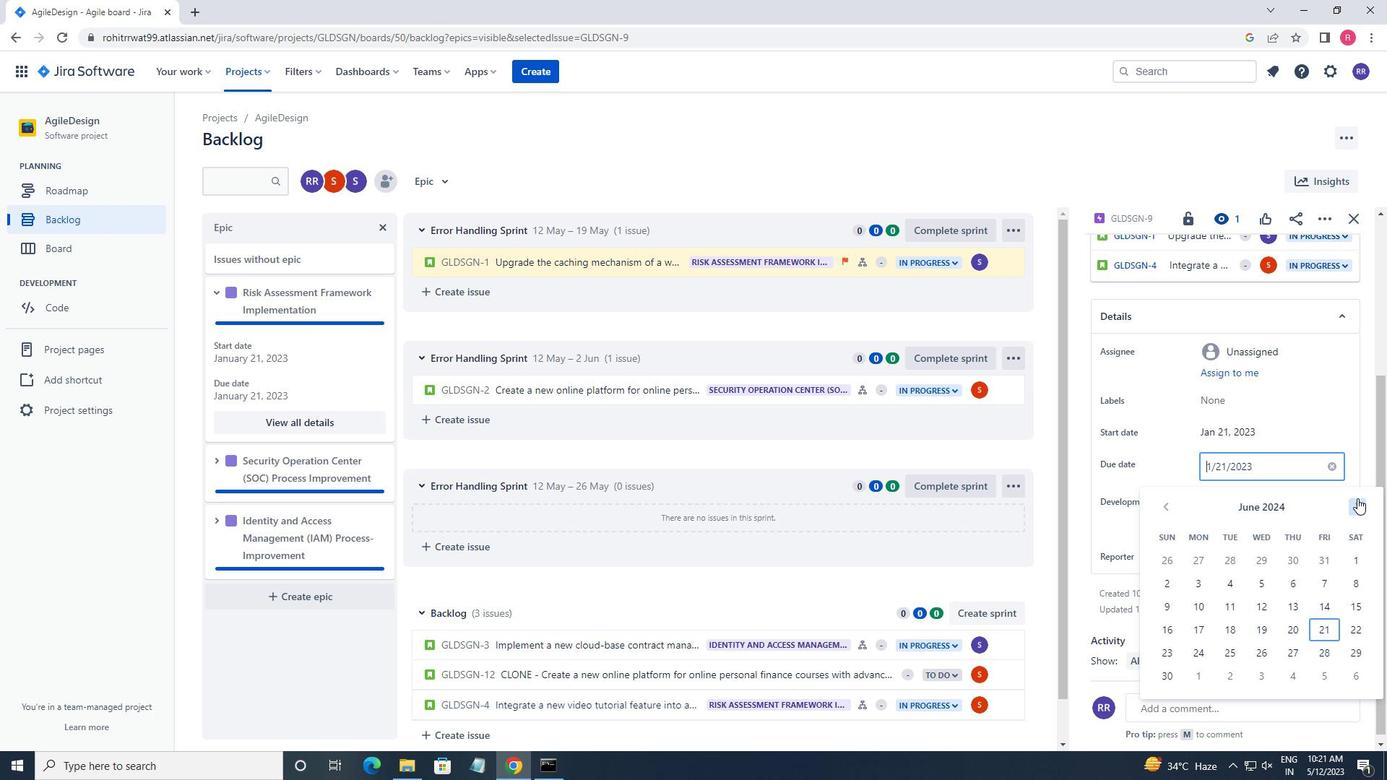 
Action: Mouse pressed left at (1357, 498)
Screenshot: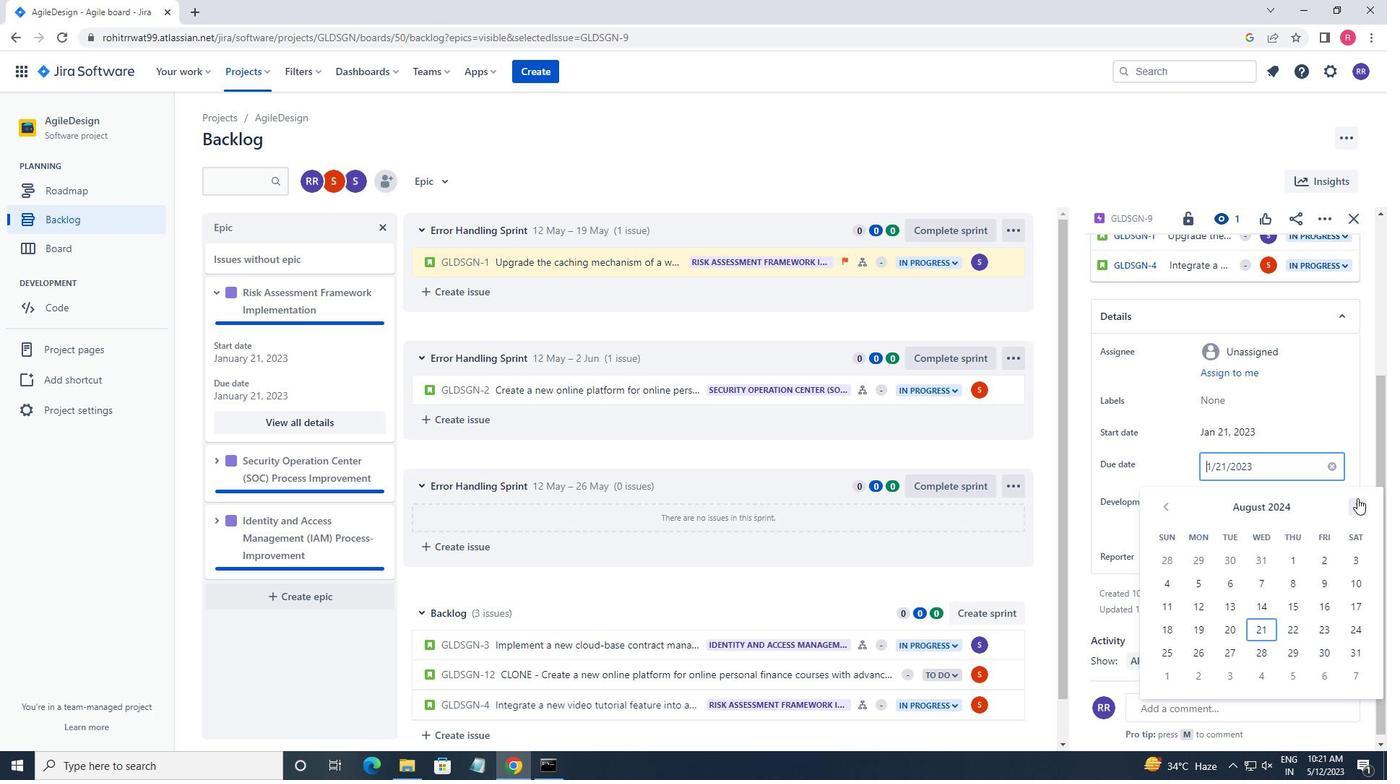 
Action: Mouse pressed left at (1357, 498)
Screenshot: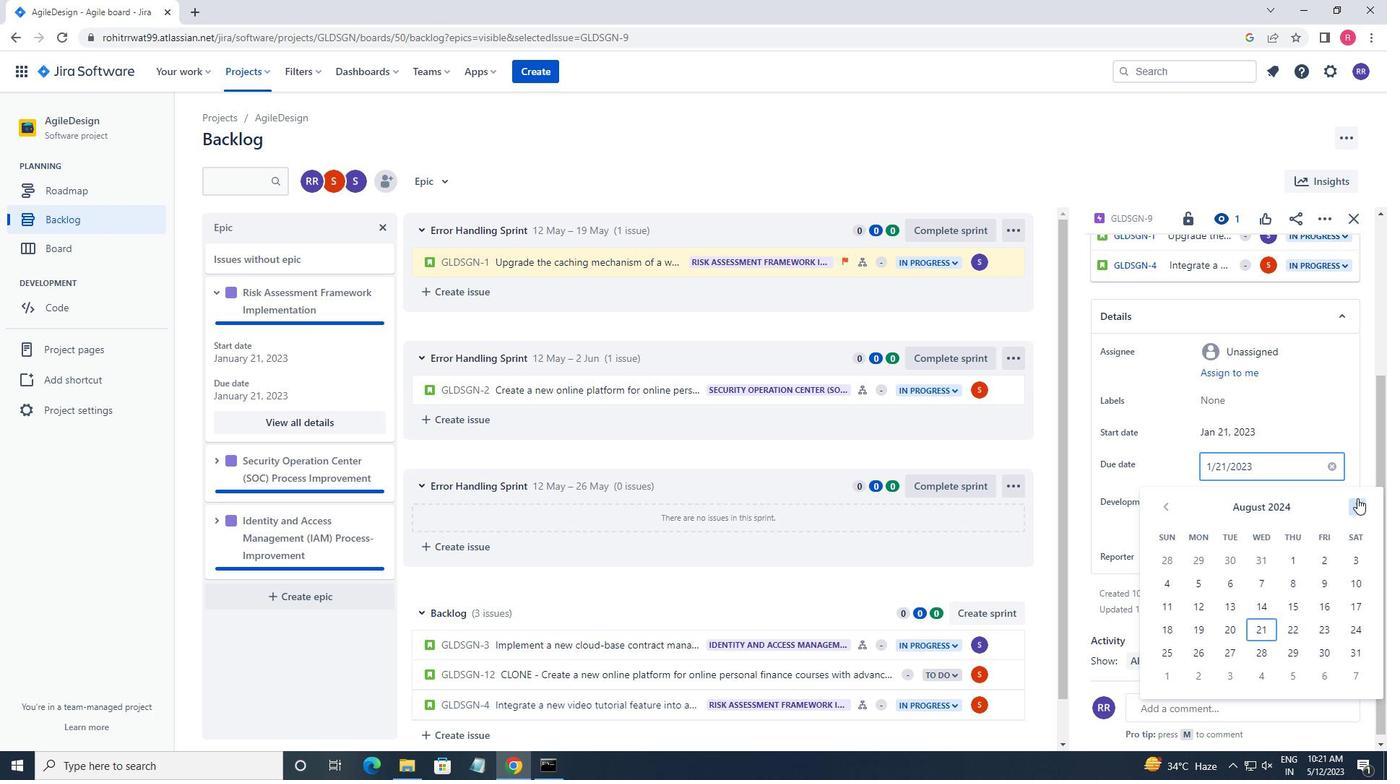 
Action: Mouse pressed left at (1357, 498)
Screenshot: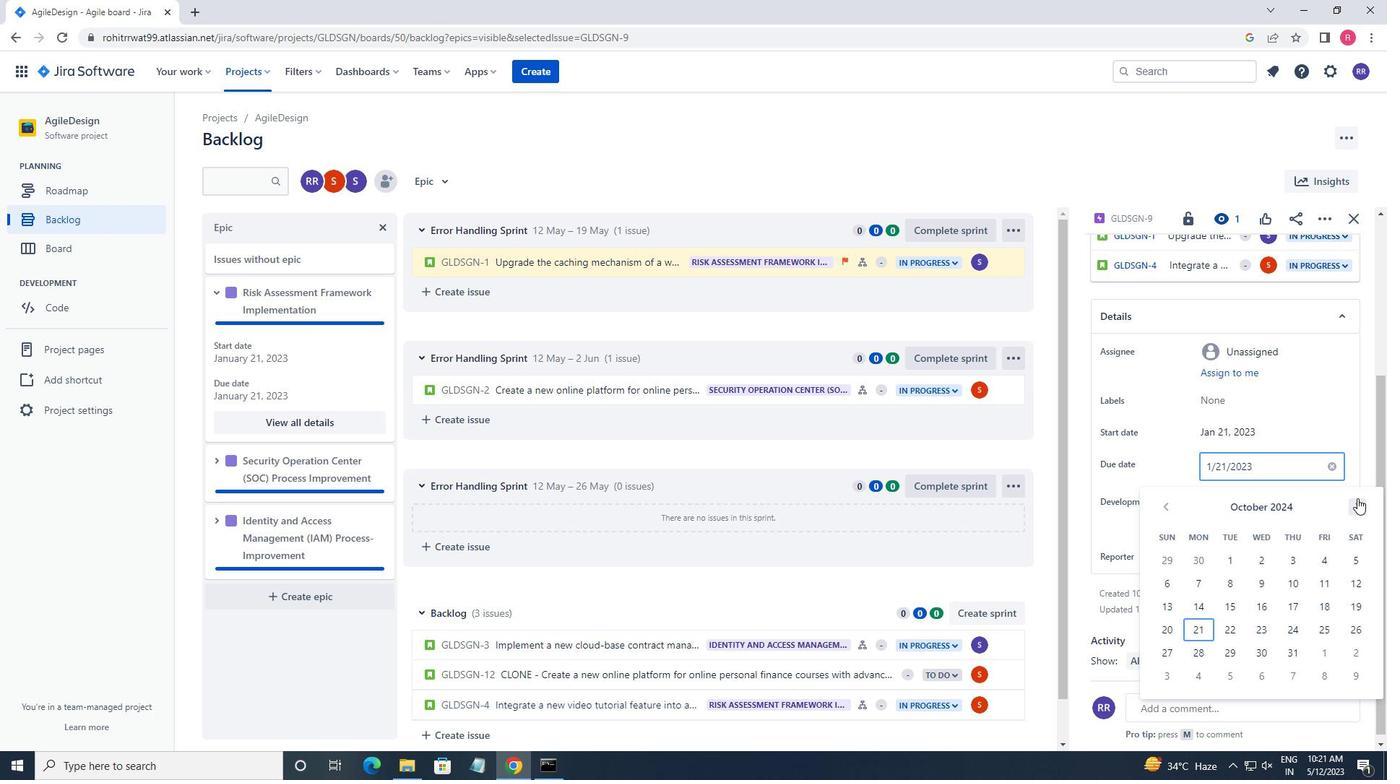 
Action: Mouse pressed left at (1357, 498)
Screenshot: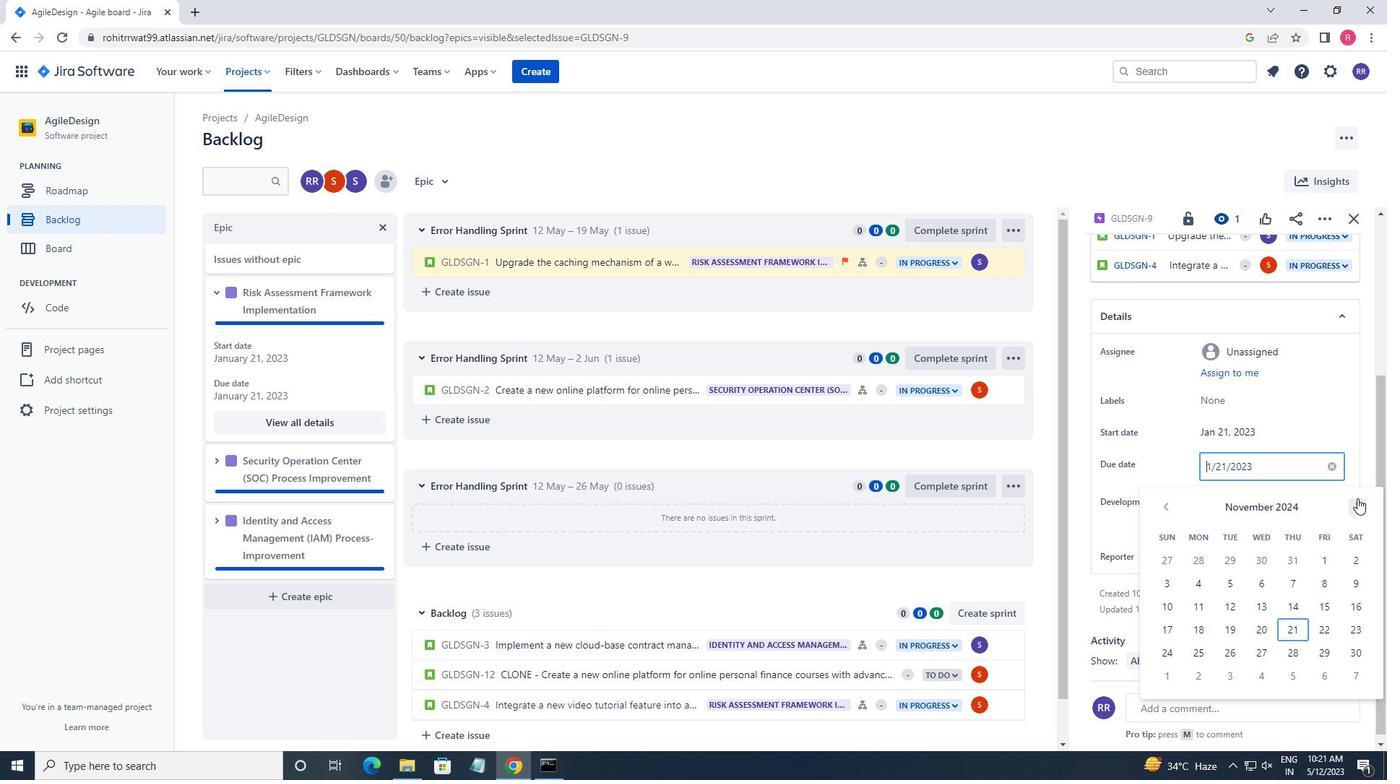 
Action: Mouse pressed left at (1357, 498)
Screenshot: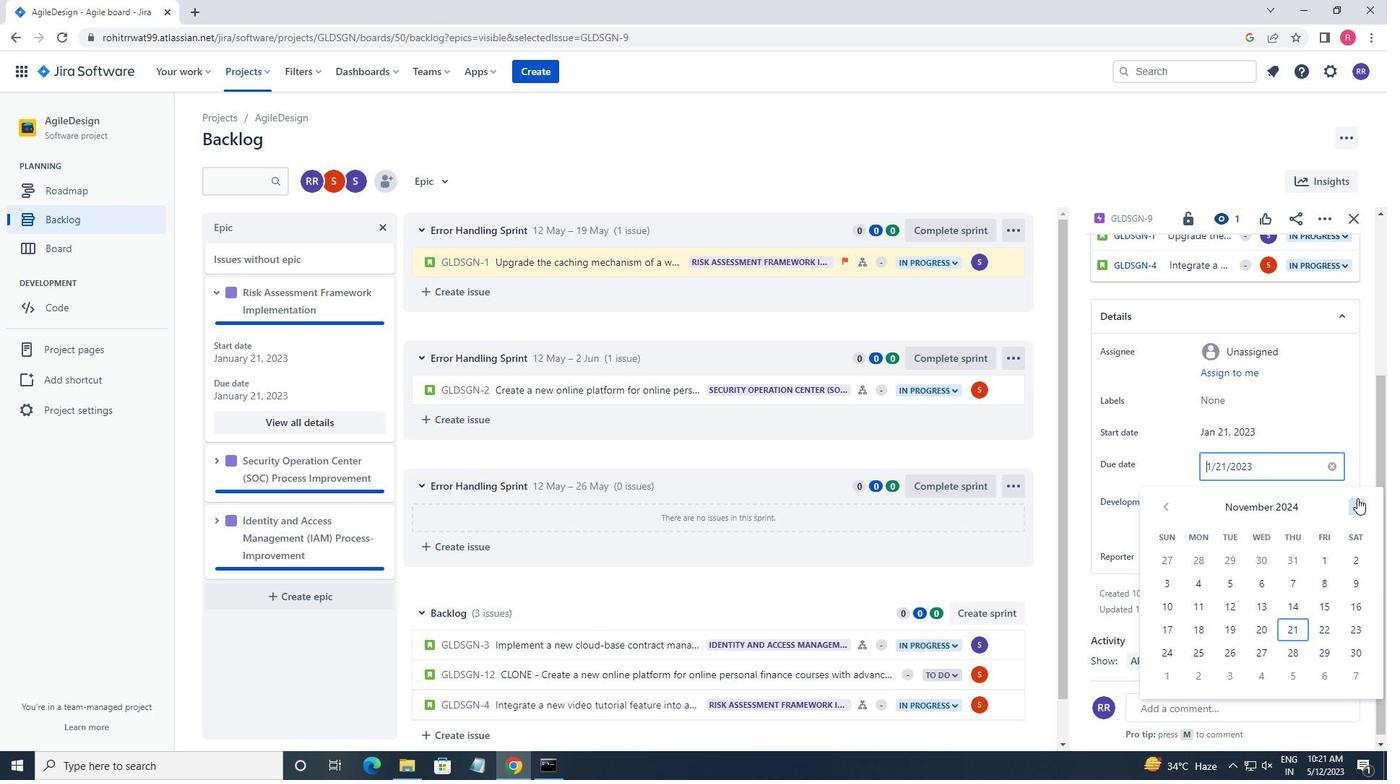 
Action: Mouse pressed left at (1357, 498)
Screenshot: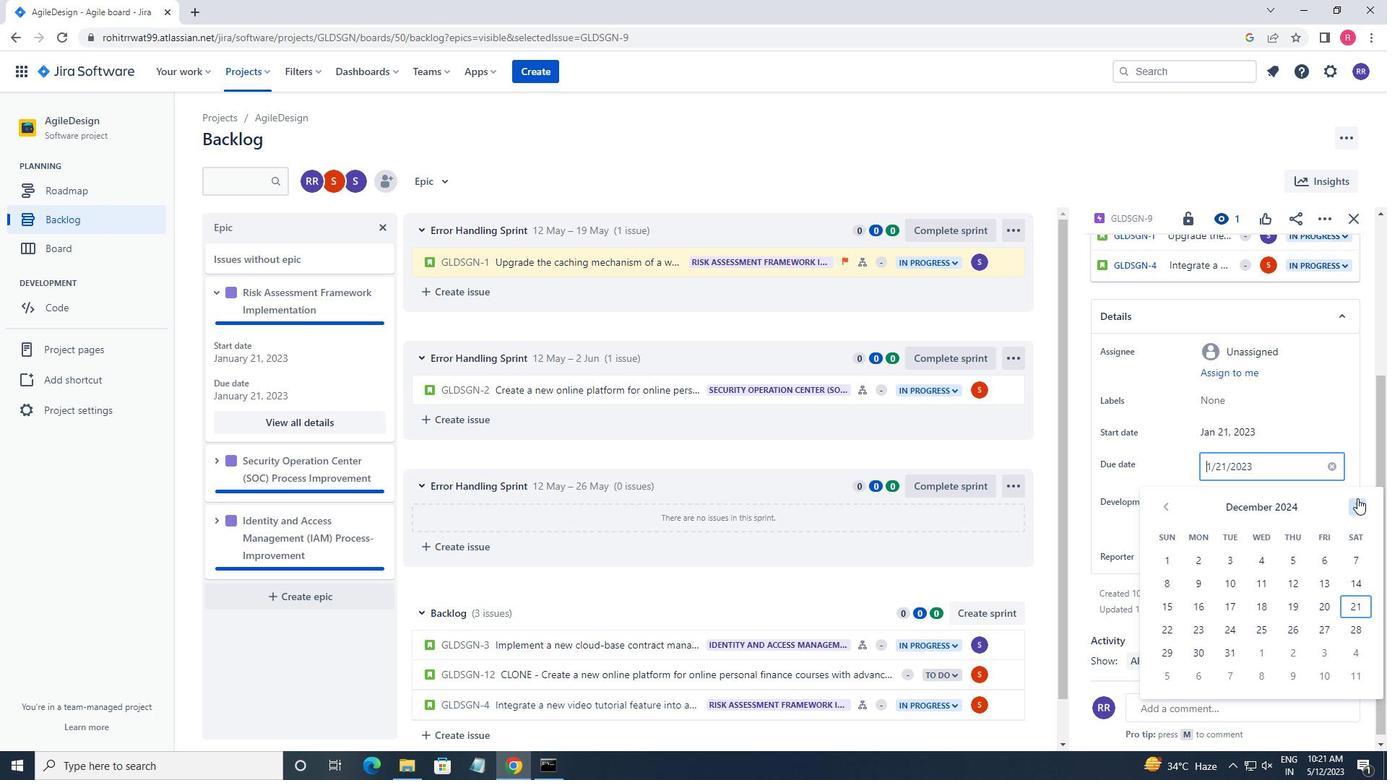 
Action: Mouse pressed left at (1357, 498)
Screenshot: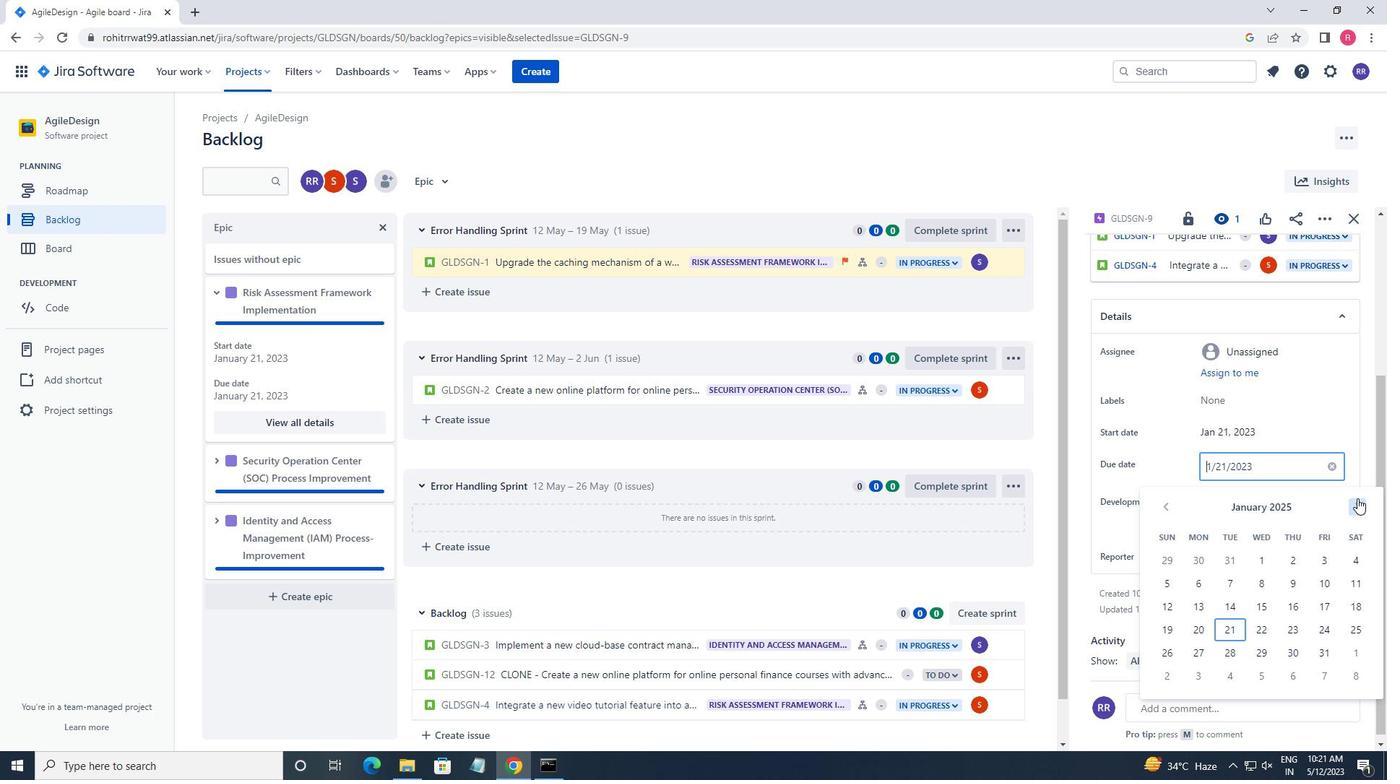 
Action: Mouse pressed left at (1357, 498)
Screenshot: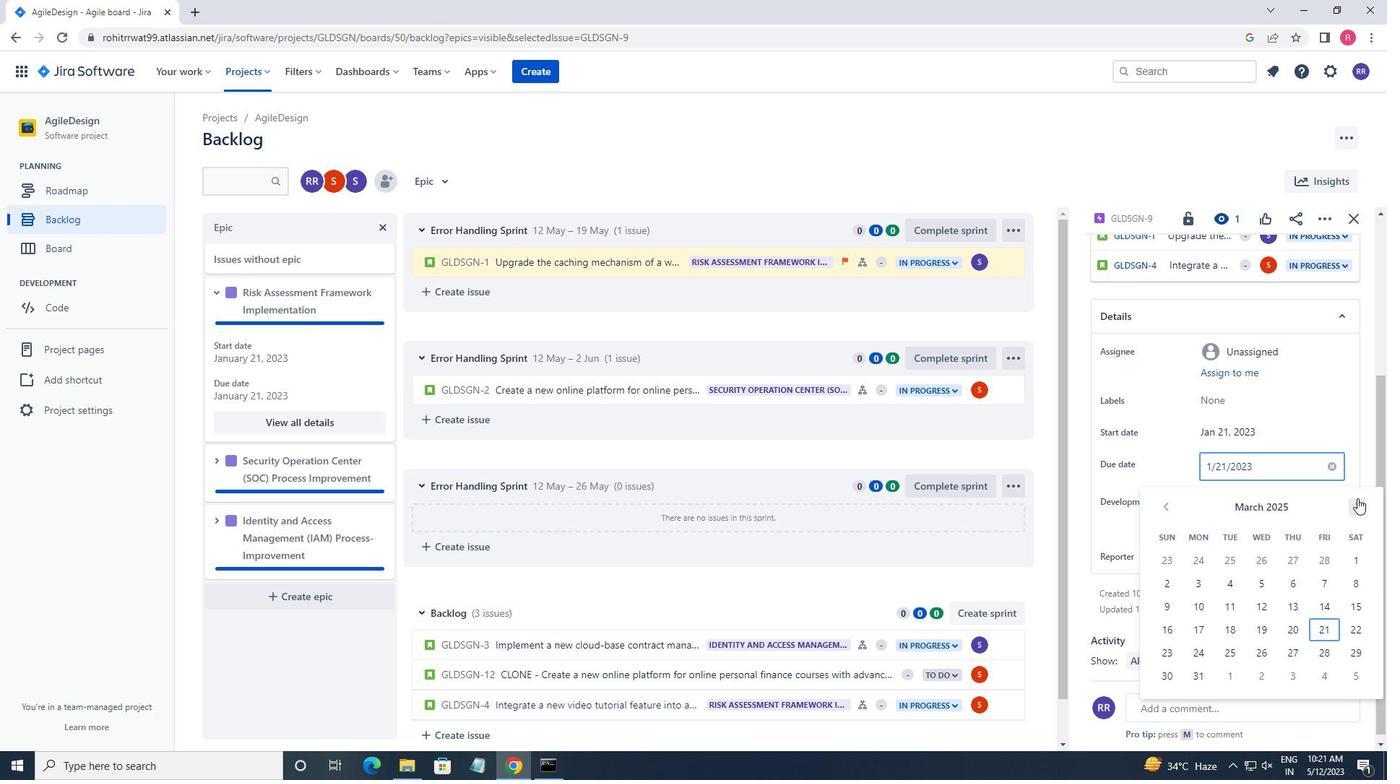 
Action: Mouse pressed left at (1357, 498)
Screenshot: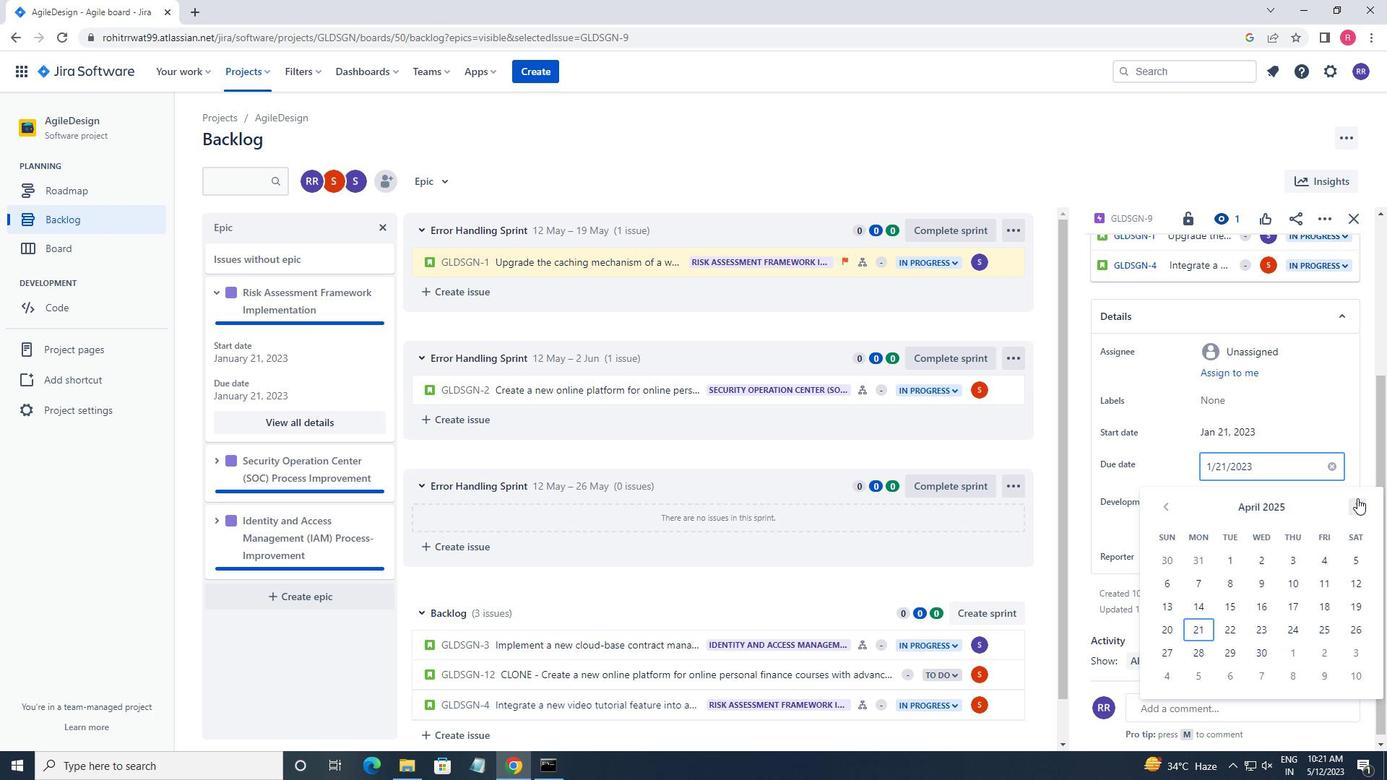 
Action: Mouse pressed left at (1357, 498)
Screenshot: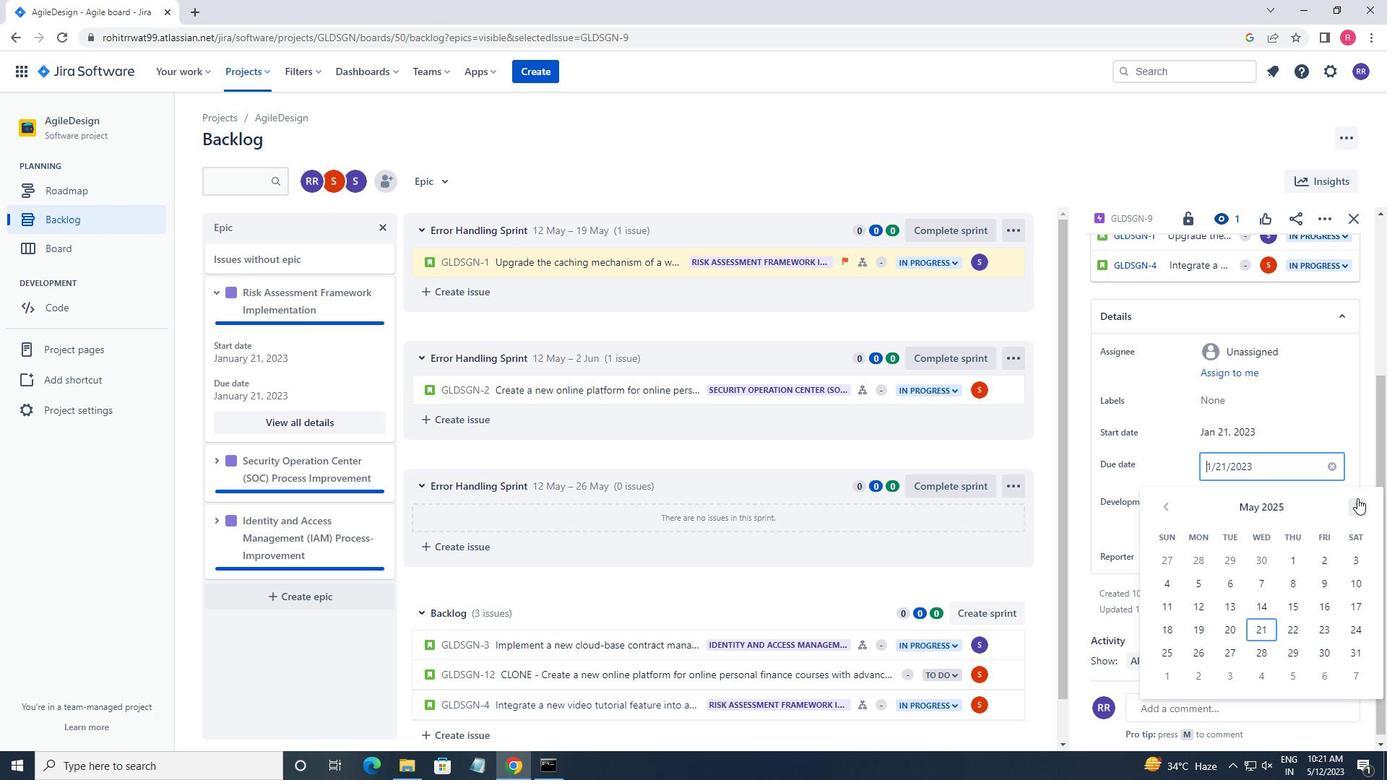 
Action: Mouse pressed left at (1357, 498)
Screenshot: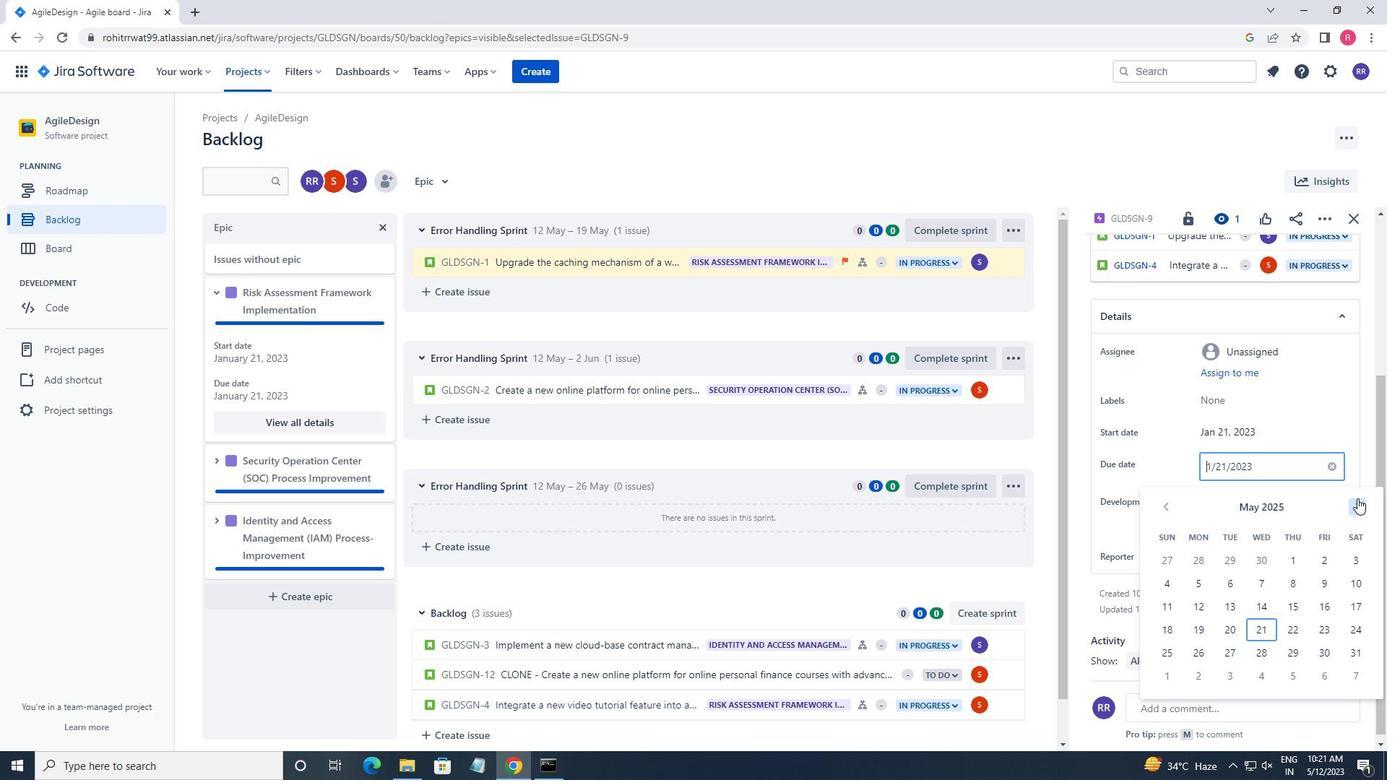 
Action: Mouse pressed left at (1357, 498)
Screenshot: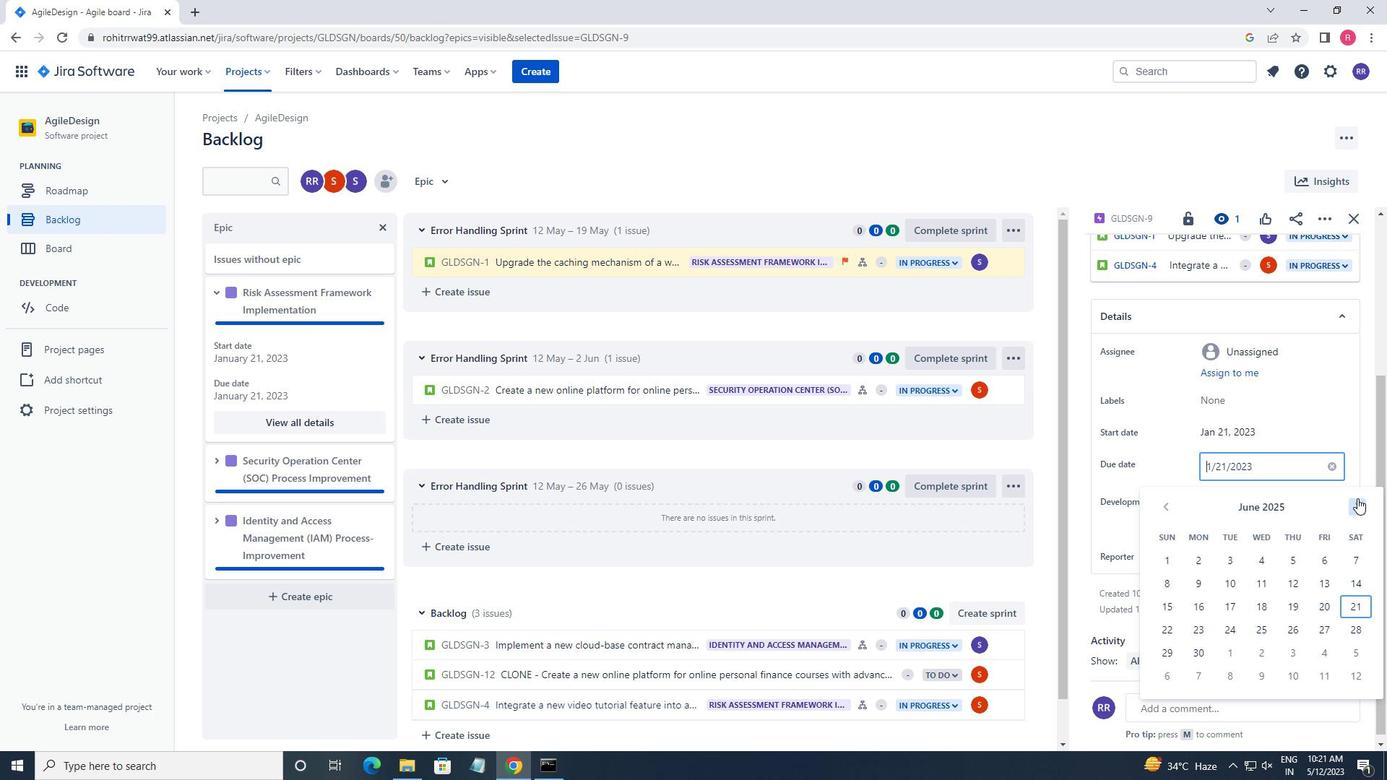 
Action: Mouse pressed left at (1357, 498)
Screenshot: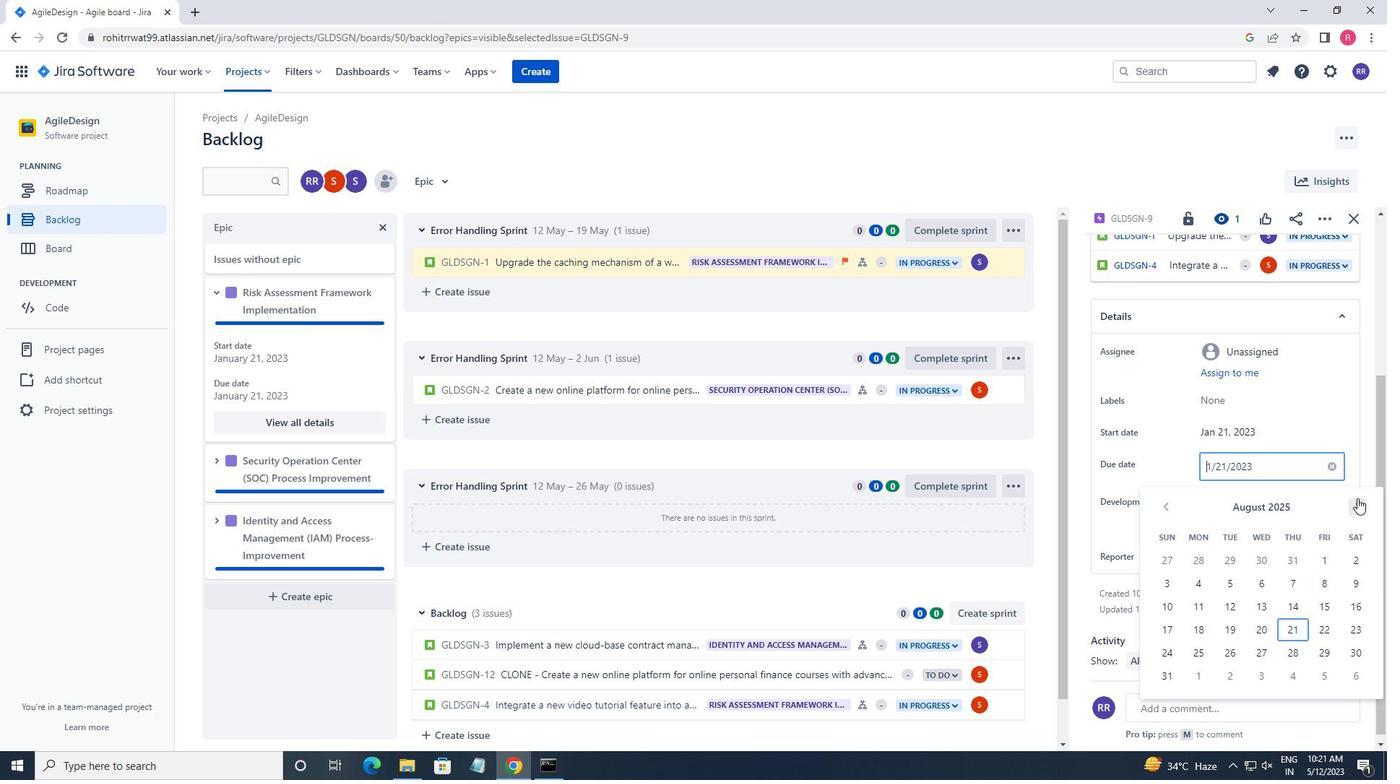 
Action: Mouse moved to (1162, 508)
Screenshot: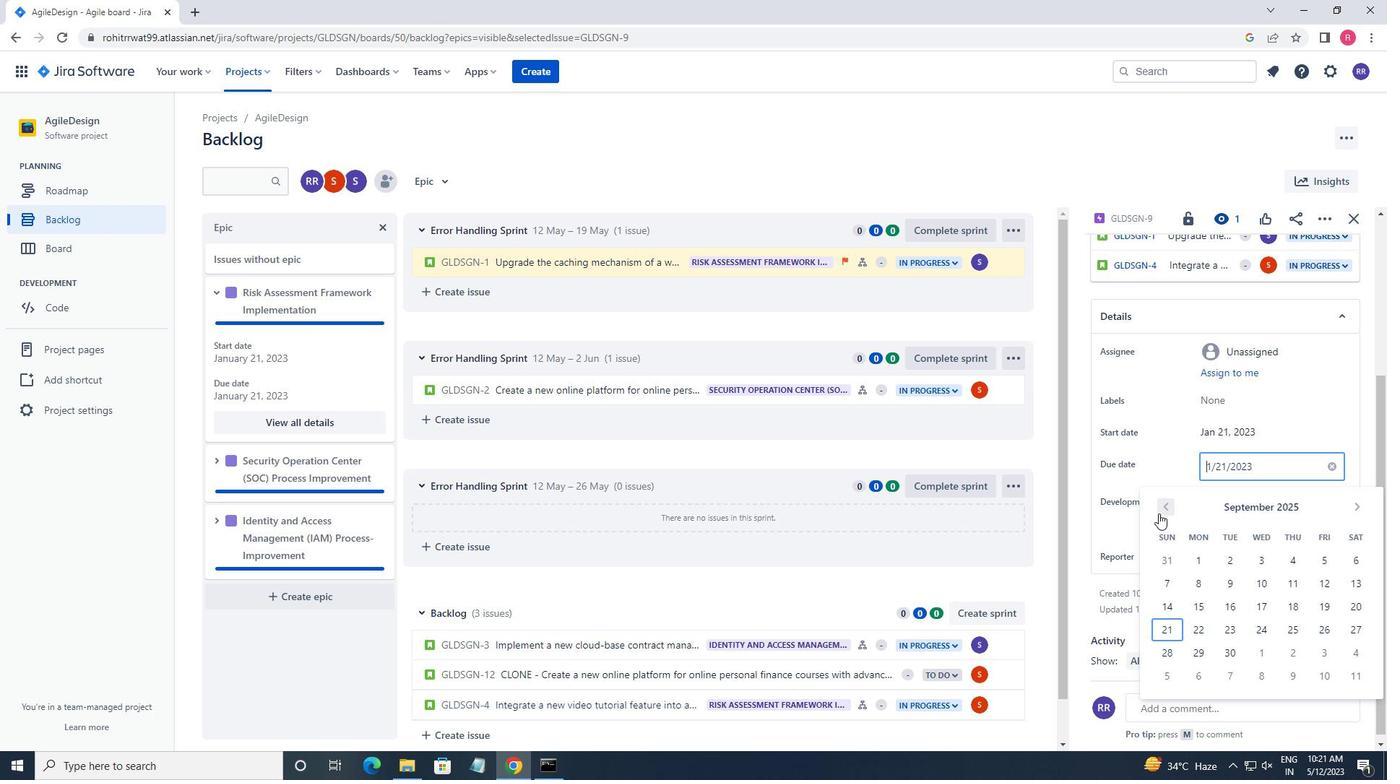 
Action: Mouse pressed left at (1162, 508)
Screenshot: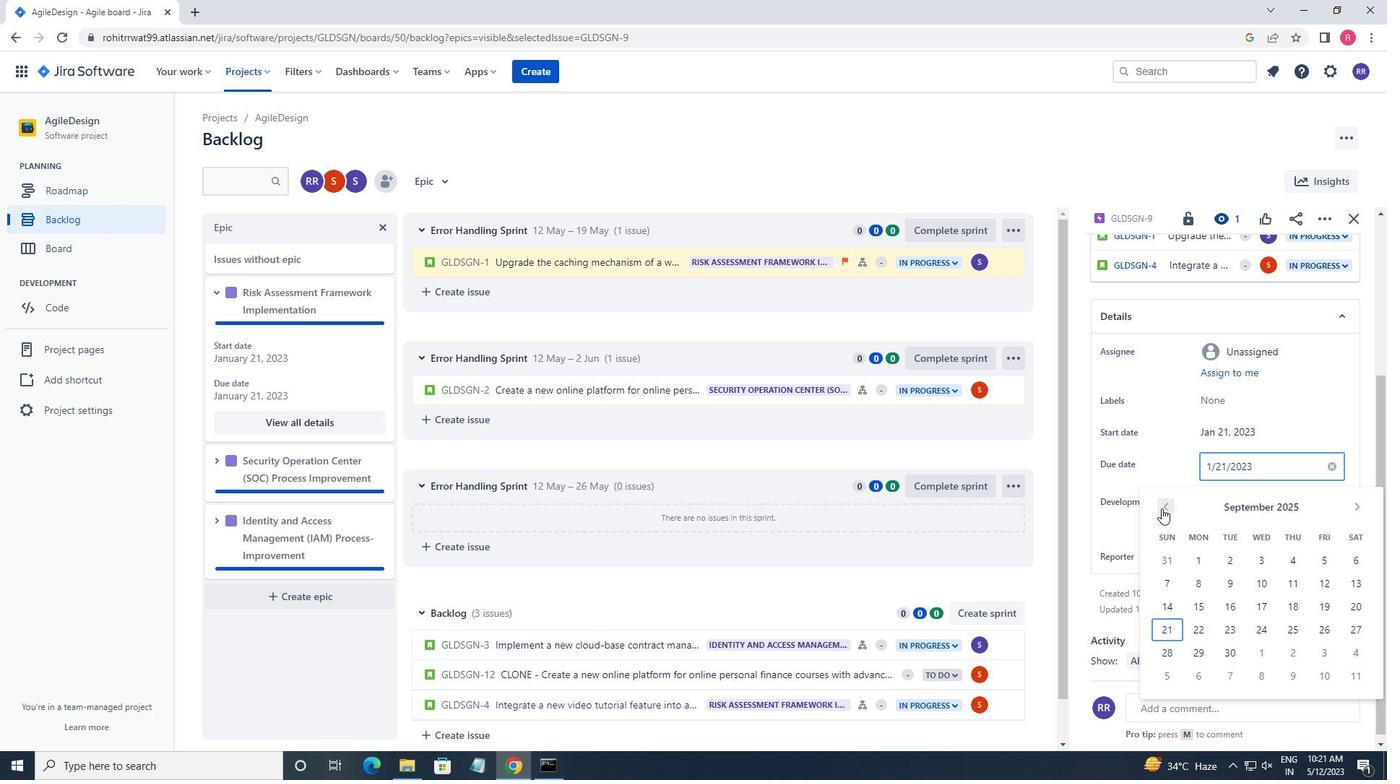 
Action: Mouse moved to (1170, 581)
Screenshot: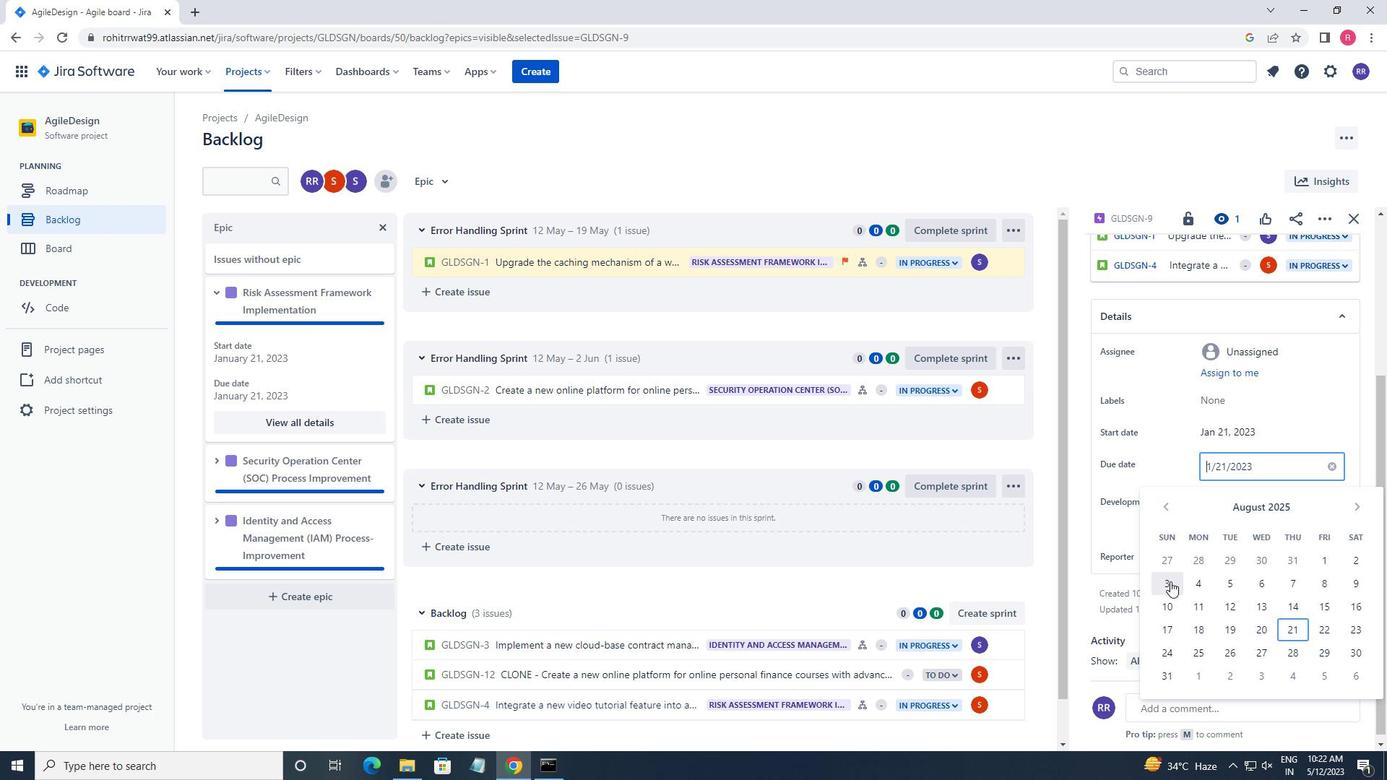 
Action: Mouse pressed left at (1170, 581)
Screenshot: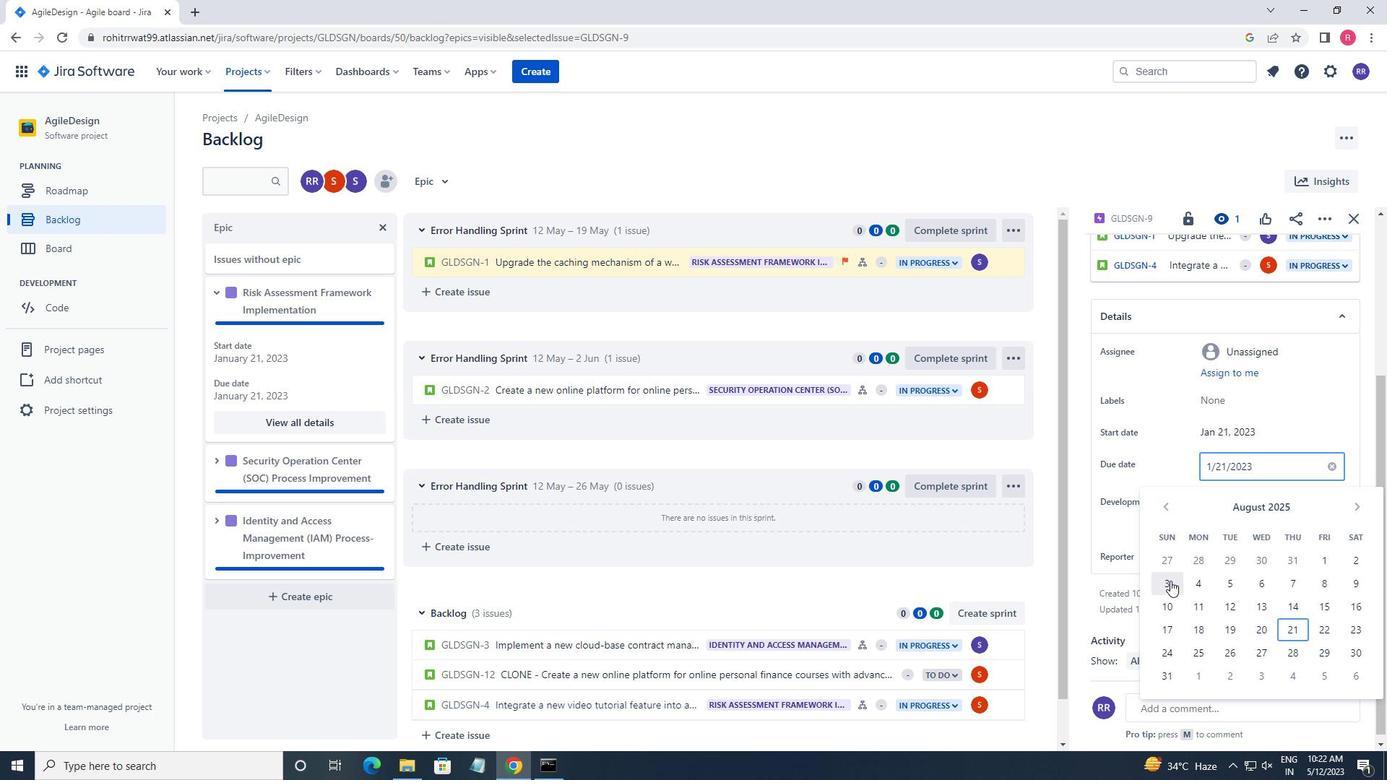
Action: Mouse moved to (1220, 608)
Screenshot: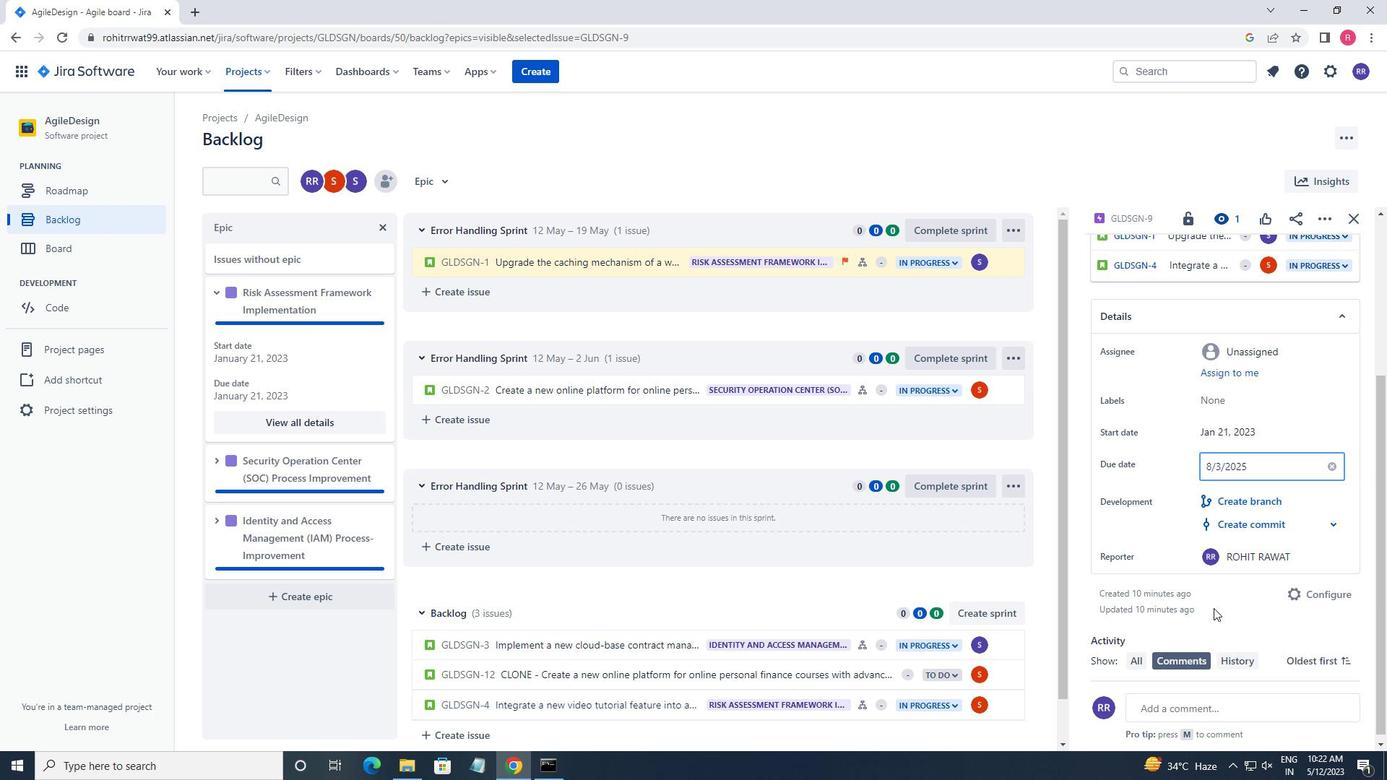 
Action: Mouse pressed left at (1220, 608)
Screenshot: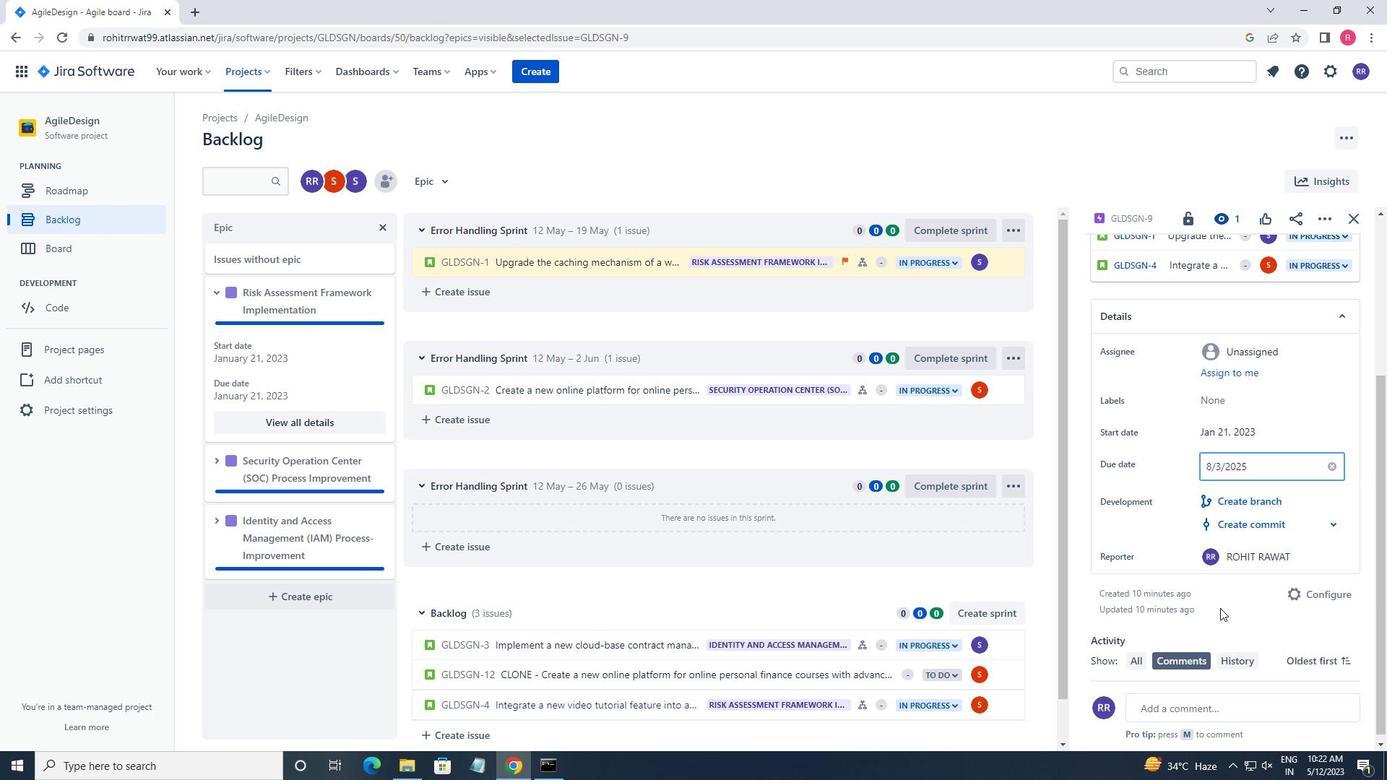 
Action: Mouse moved to (216, 458)
Screenshot: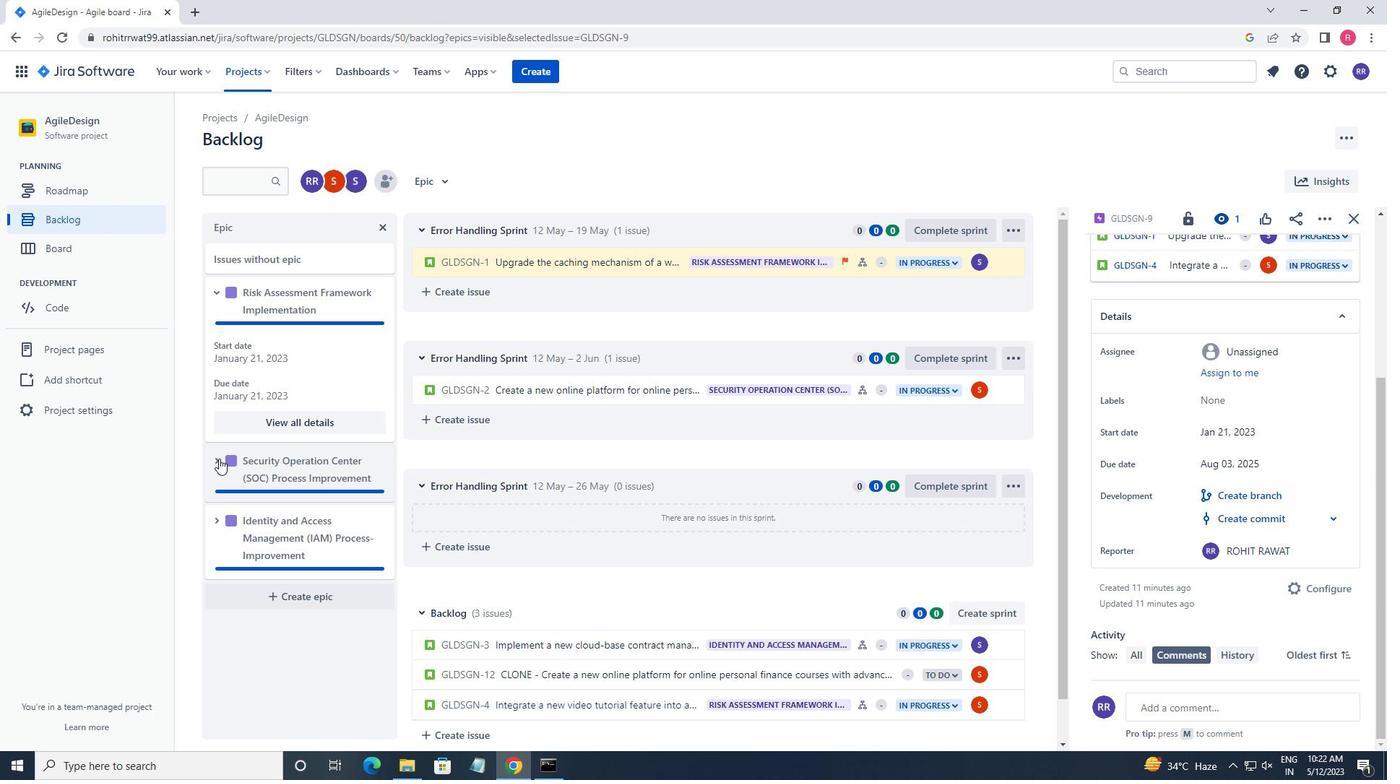 
Action: Mouse pressed left at (216, 458)
Screenshot: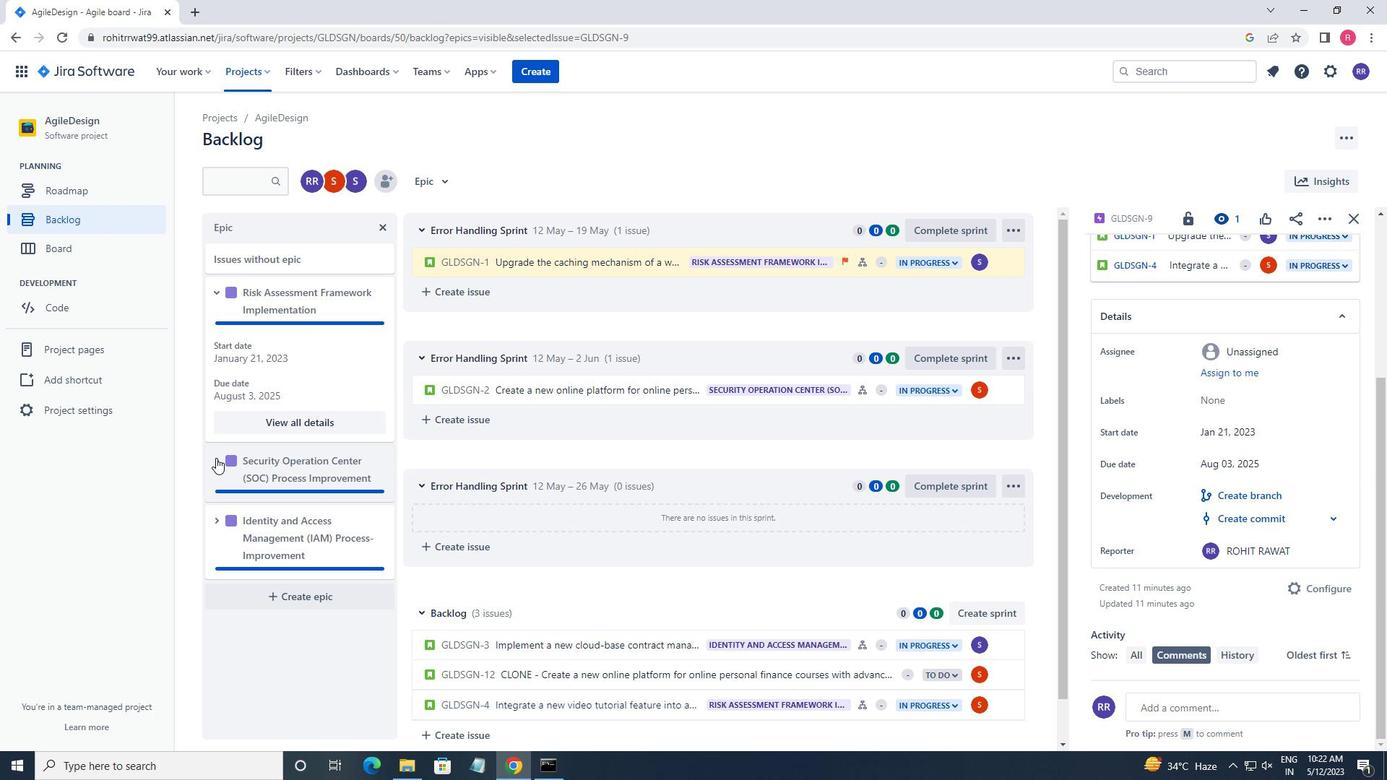 
Action: Mouse moved to (310, 586)
Screenshot: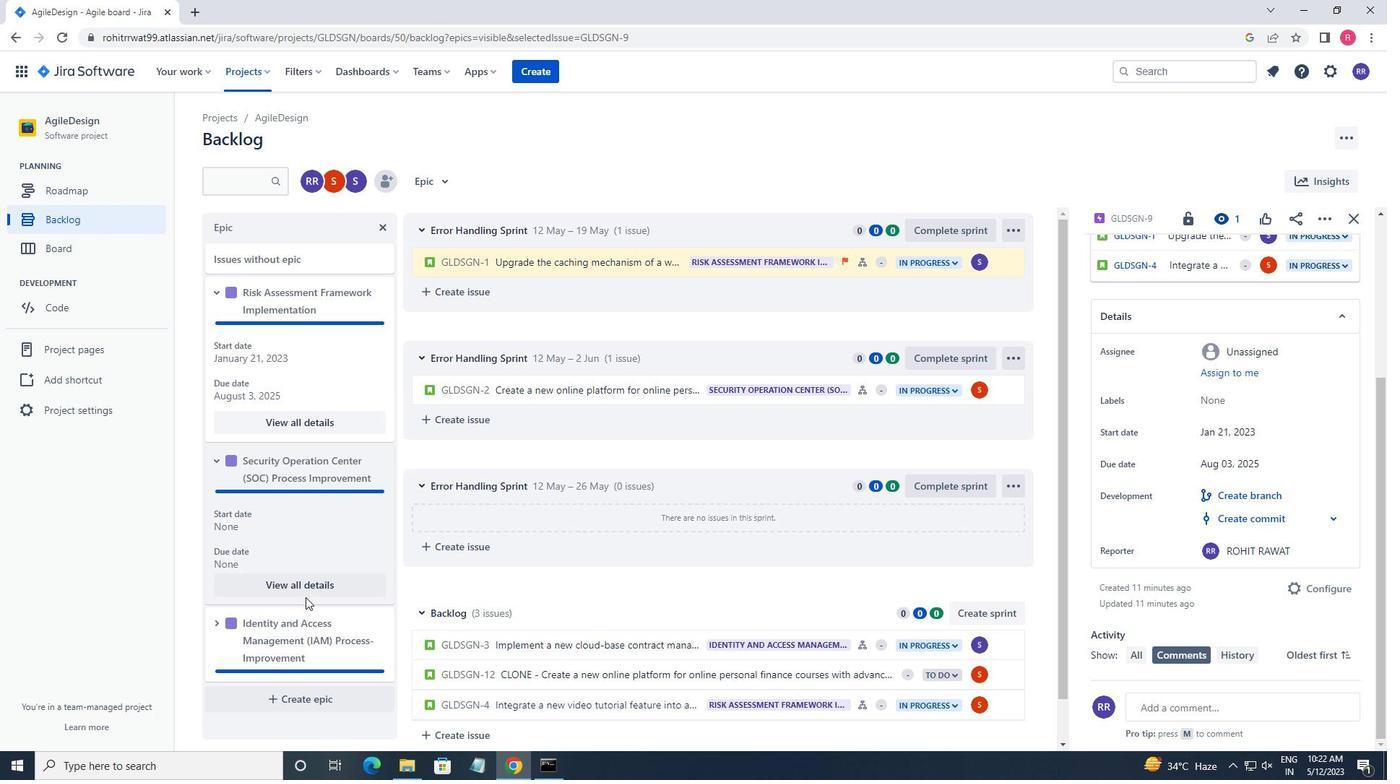 
Action: Mouse pressed left at (310, 586)
Screenshot: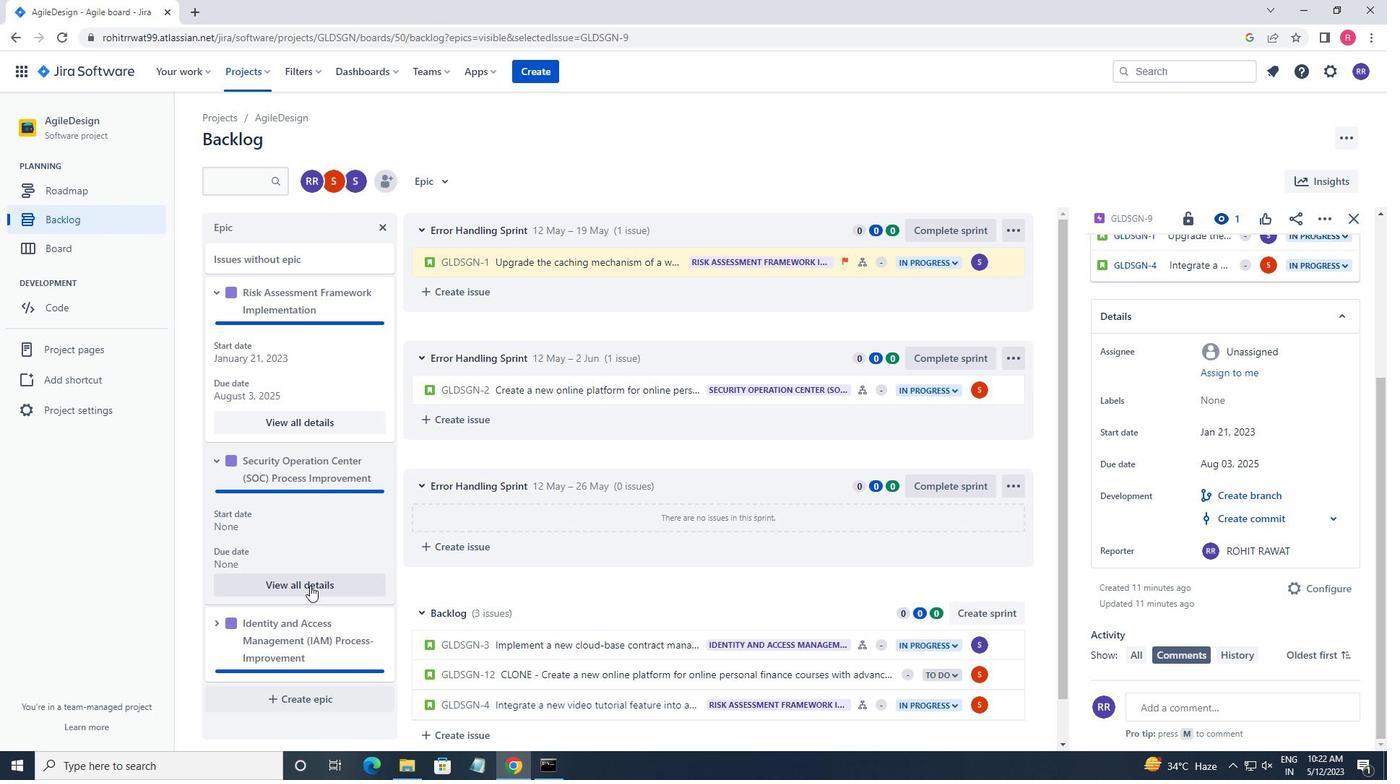 
Action: Mouse moved to (1222, 637)
Screenshot: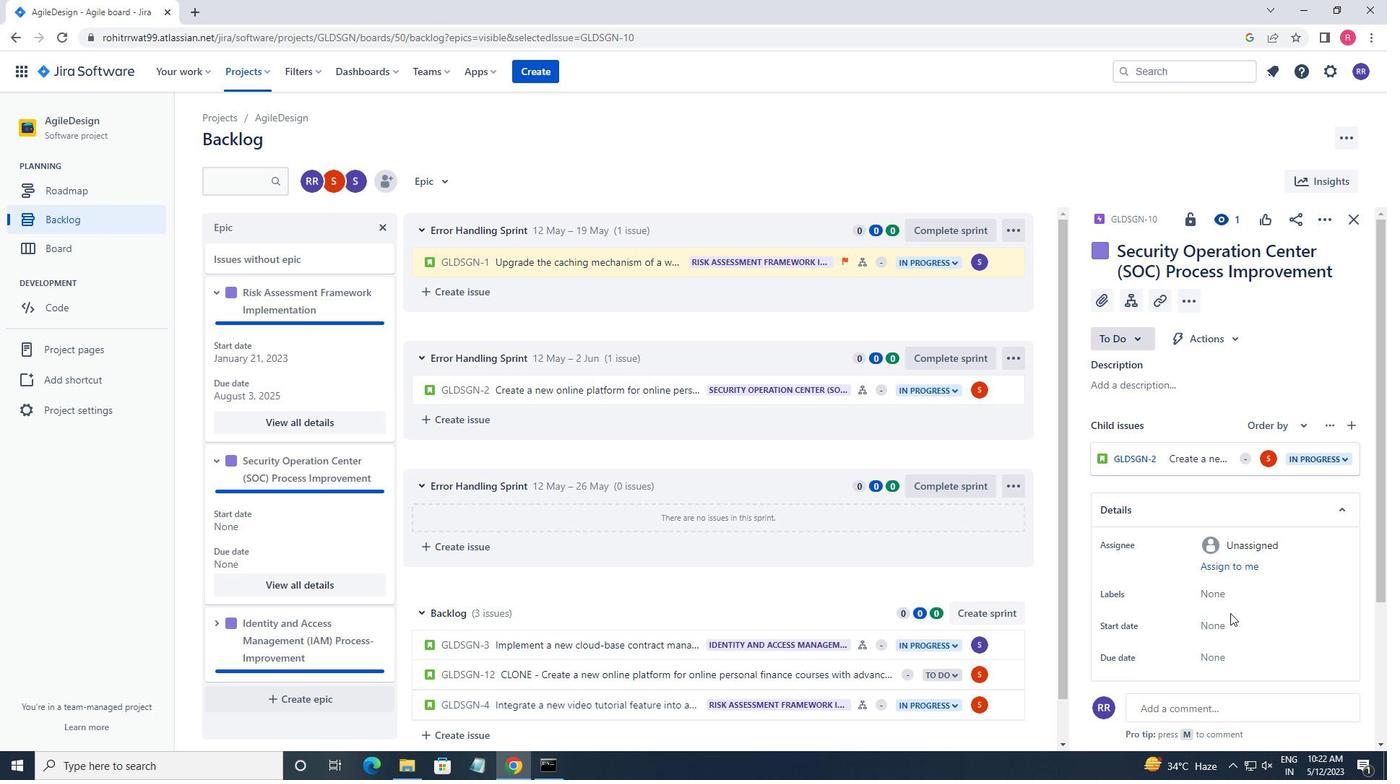 
Action: Mouse pressed left at (1222, 637)
Screenshot: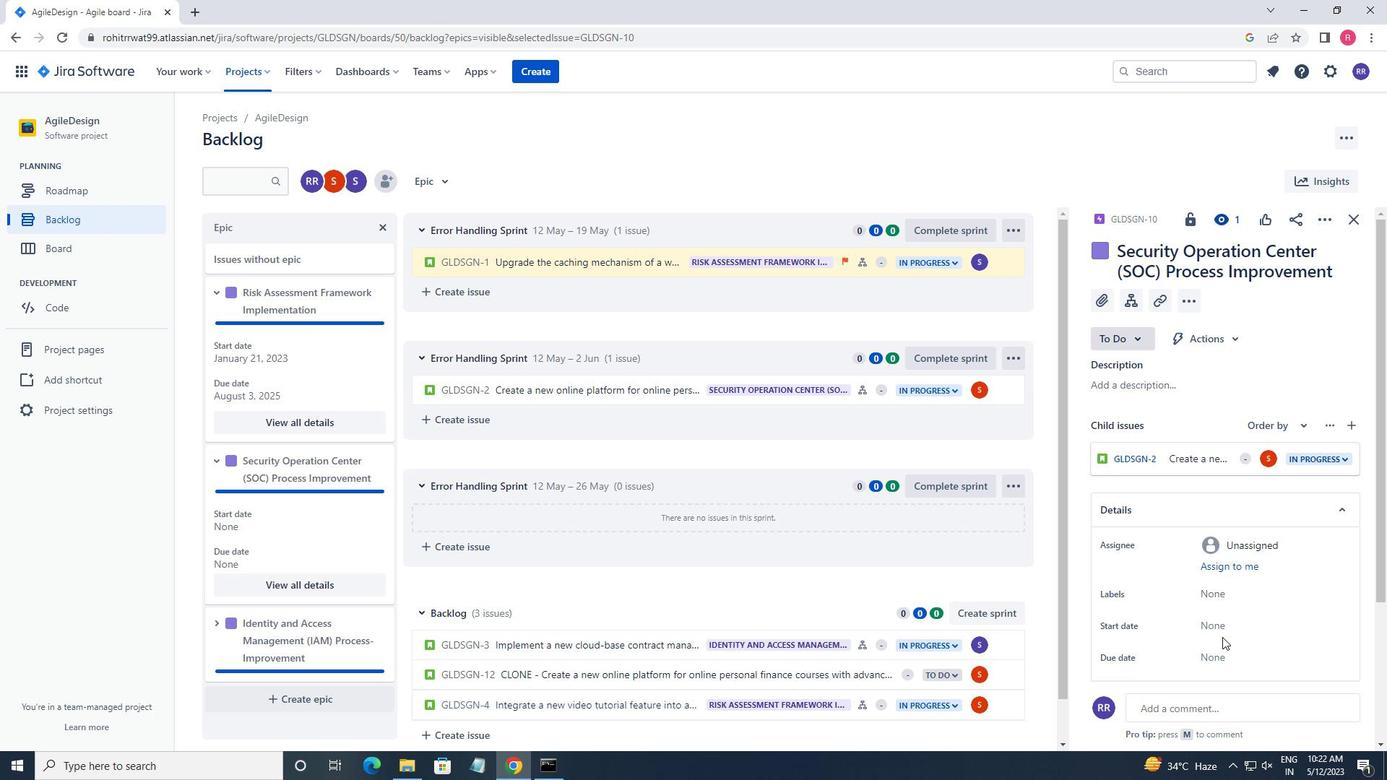
Action: Mouse moved to (1222, 627)
Screenshot: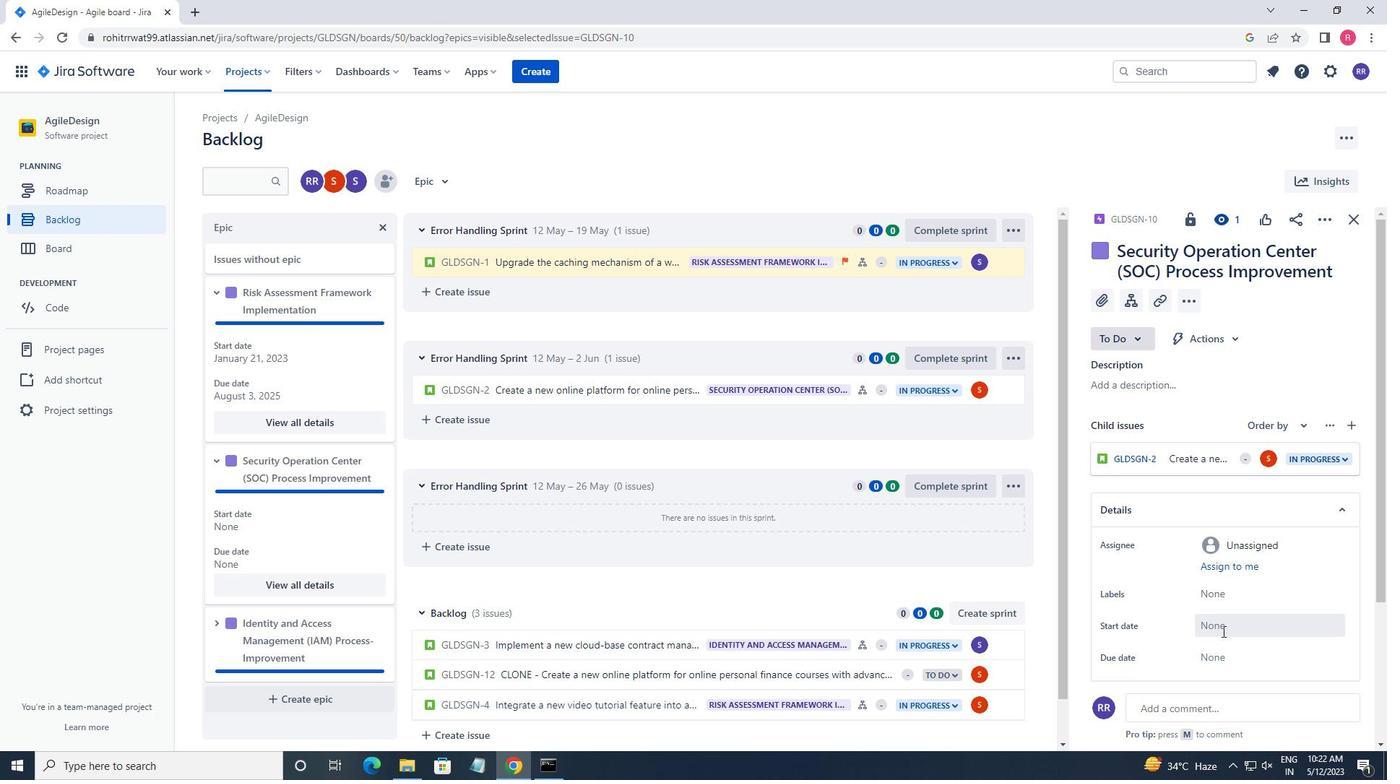 
Action: Mouse pressed left at (1222, 627)
Screenshot: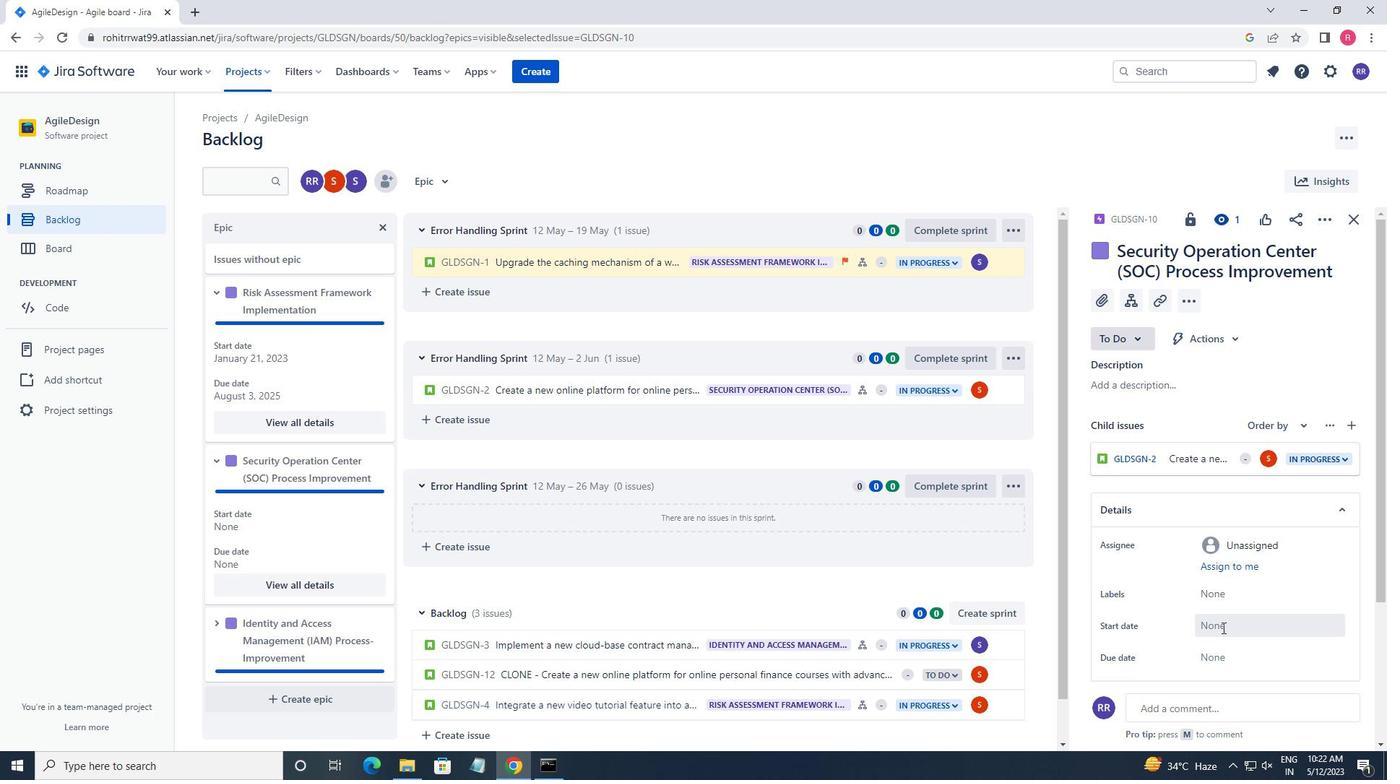 
Action: Mouse moved to (1170, 422)
Screenshot: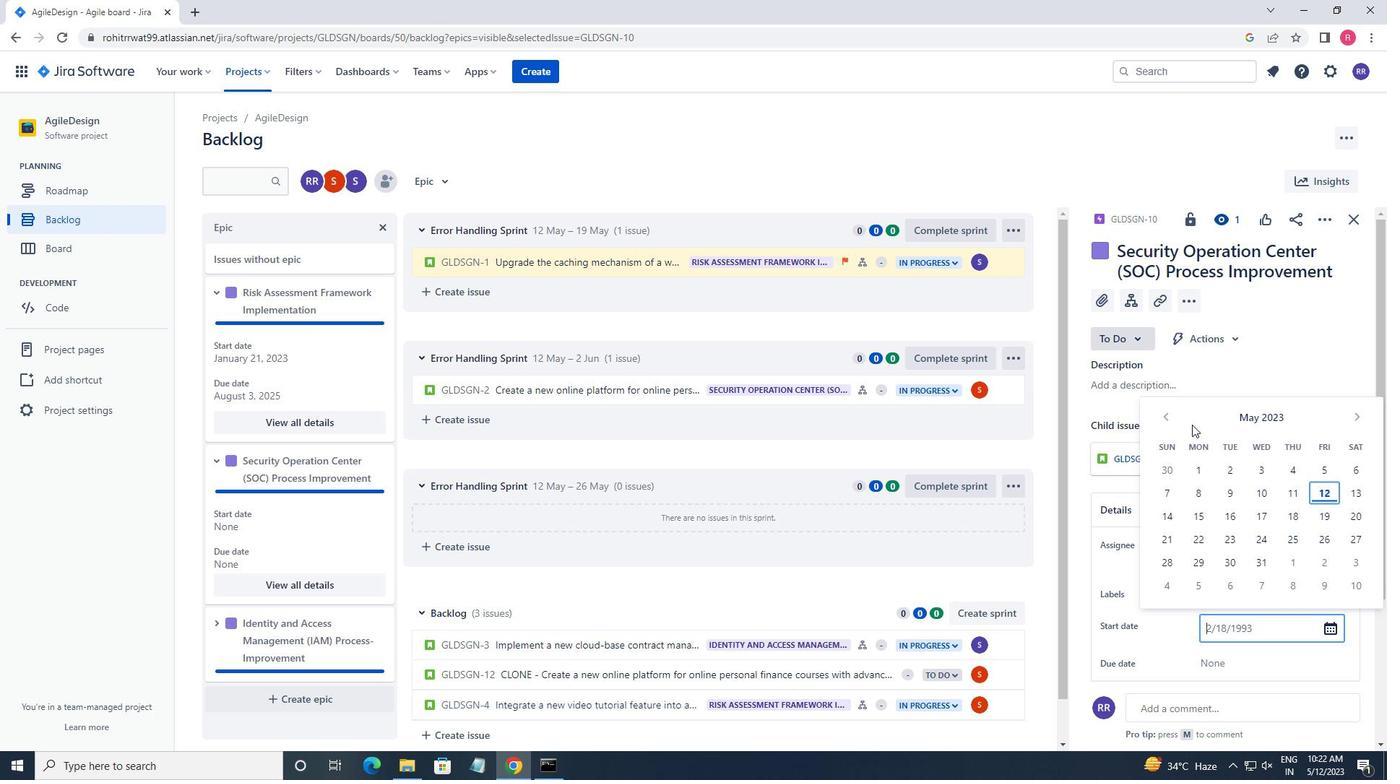 
Action: Mouse pressed left at (1170, 422)
Screenshot: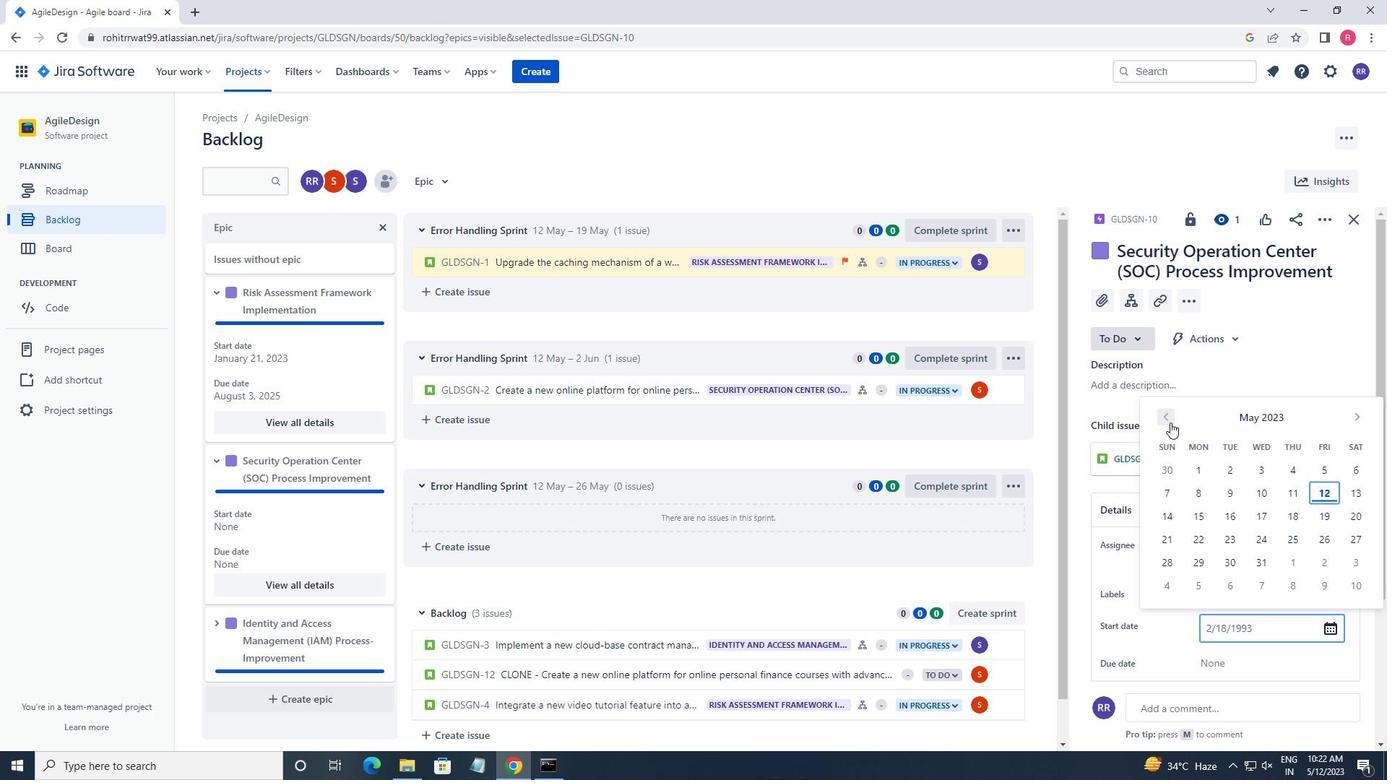 
Action: Mouse pressed left at (1170, 422)
Screenshot: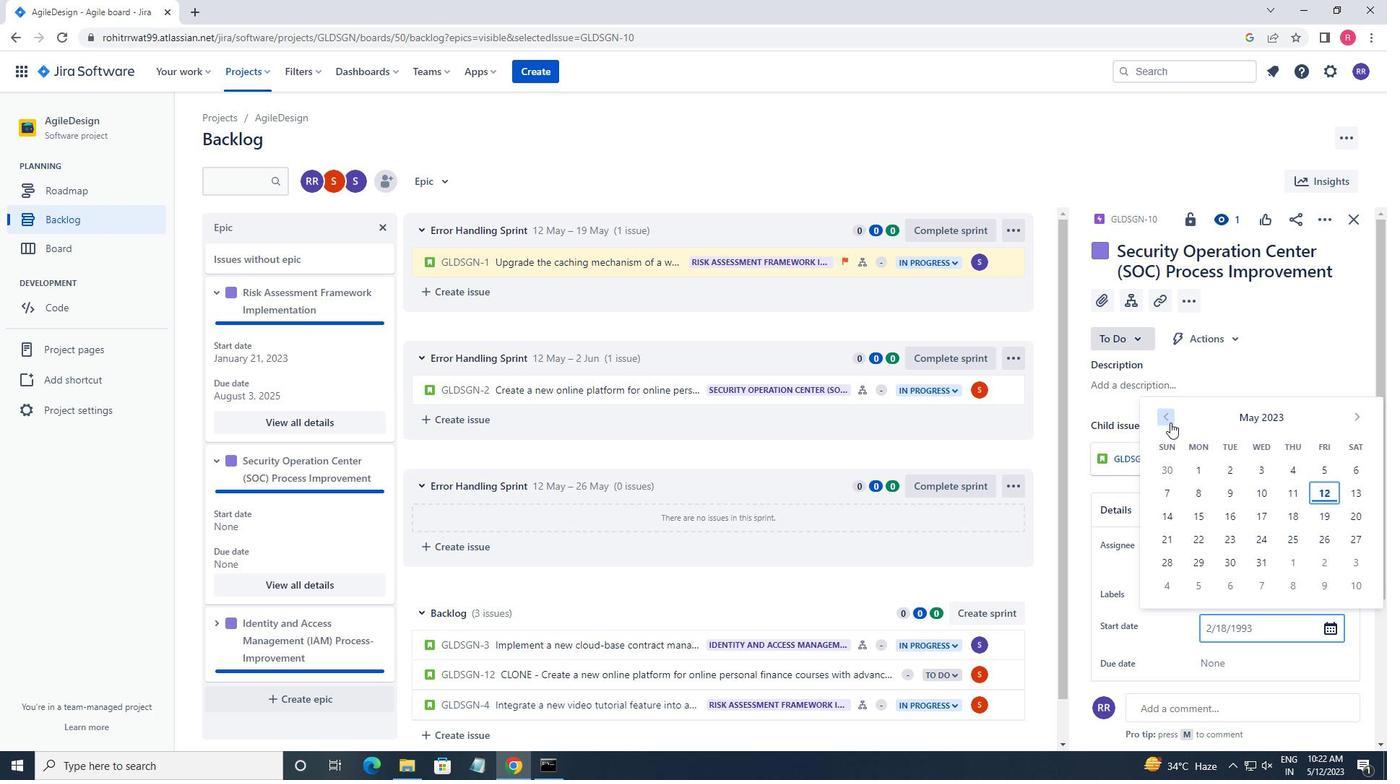 
Action: Mouse pressed left at (1170, 422)
Screenshot: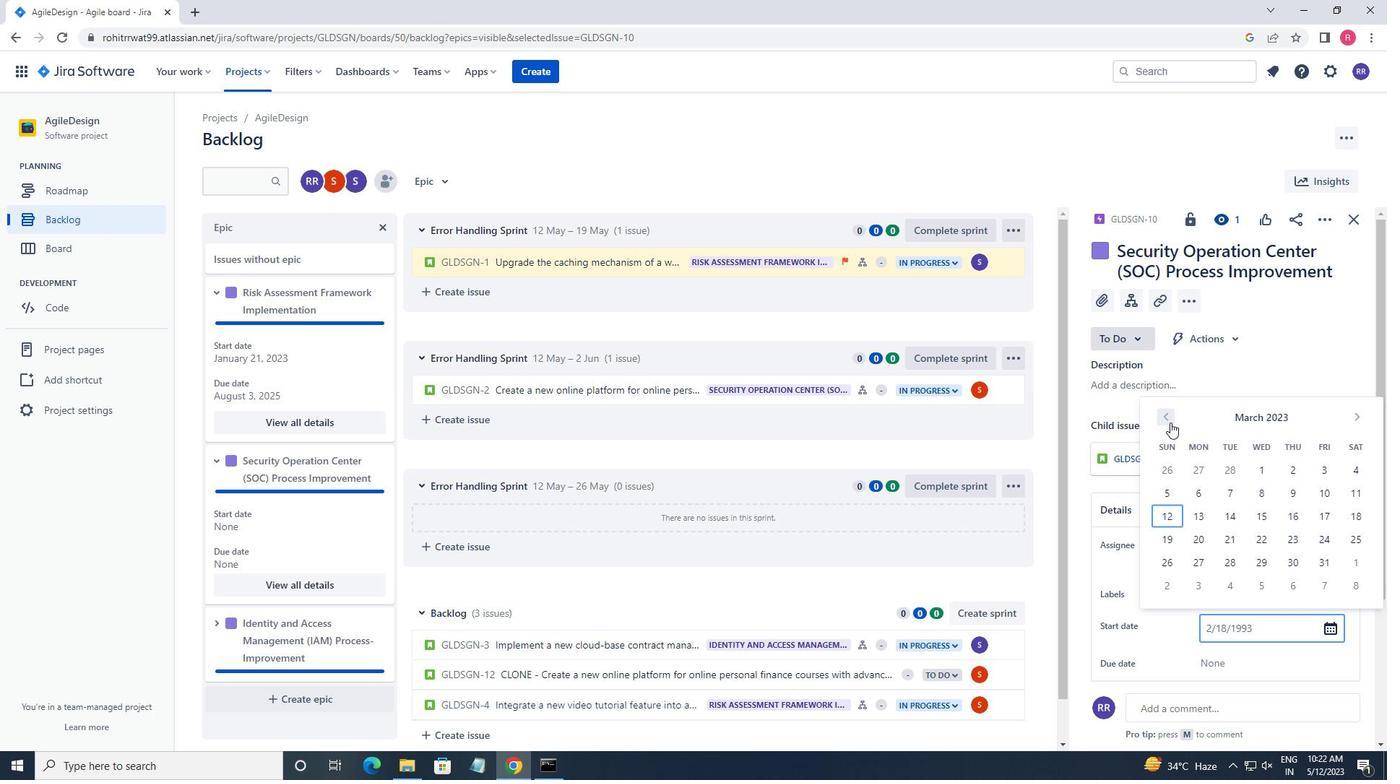 
Action: Mouse pressed left at (1170, 422)
Screenshot: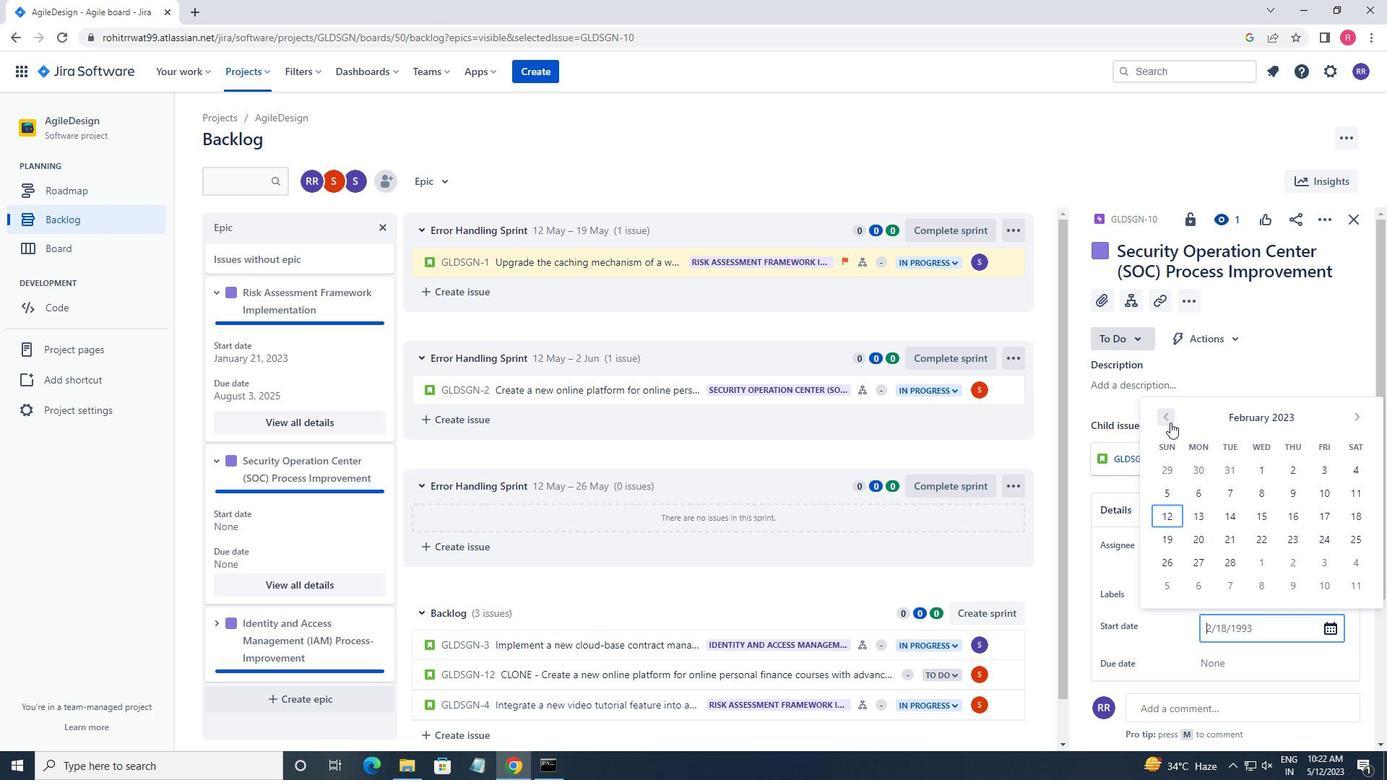 
Action: Mouse moved to (1233, 537)
Screenshot: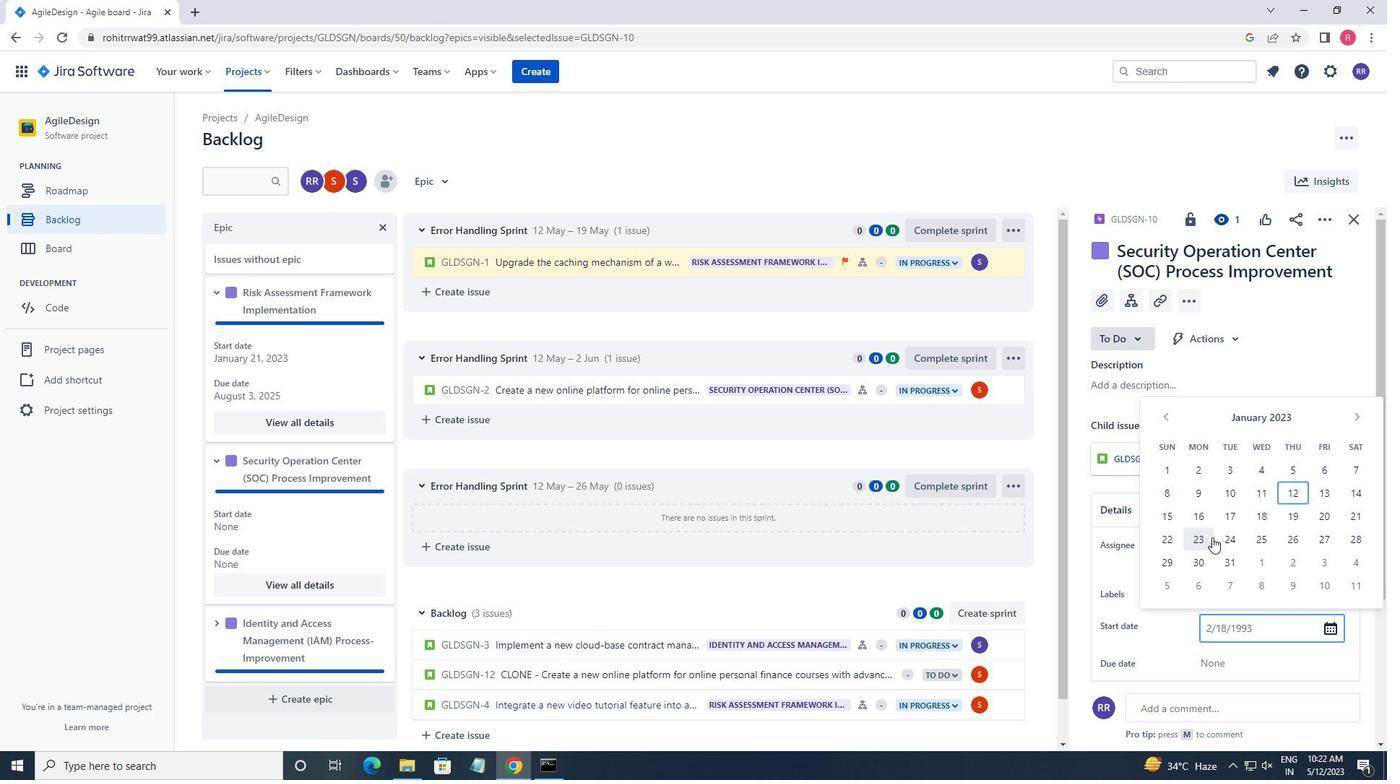 
Action: Mouse pressed left at (1233, 537)
Screenshot: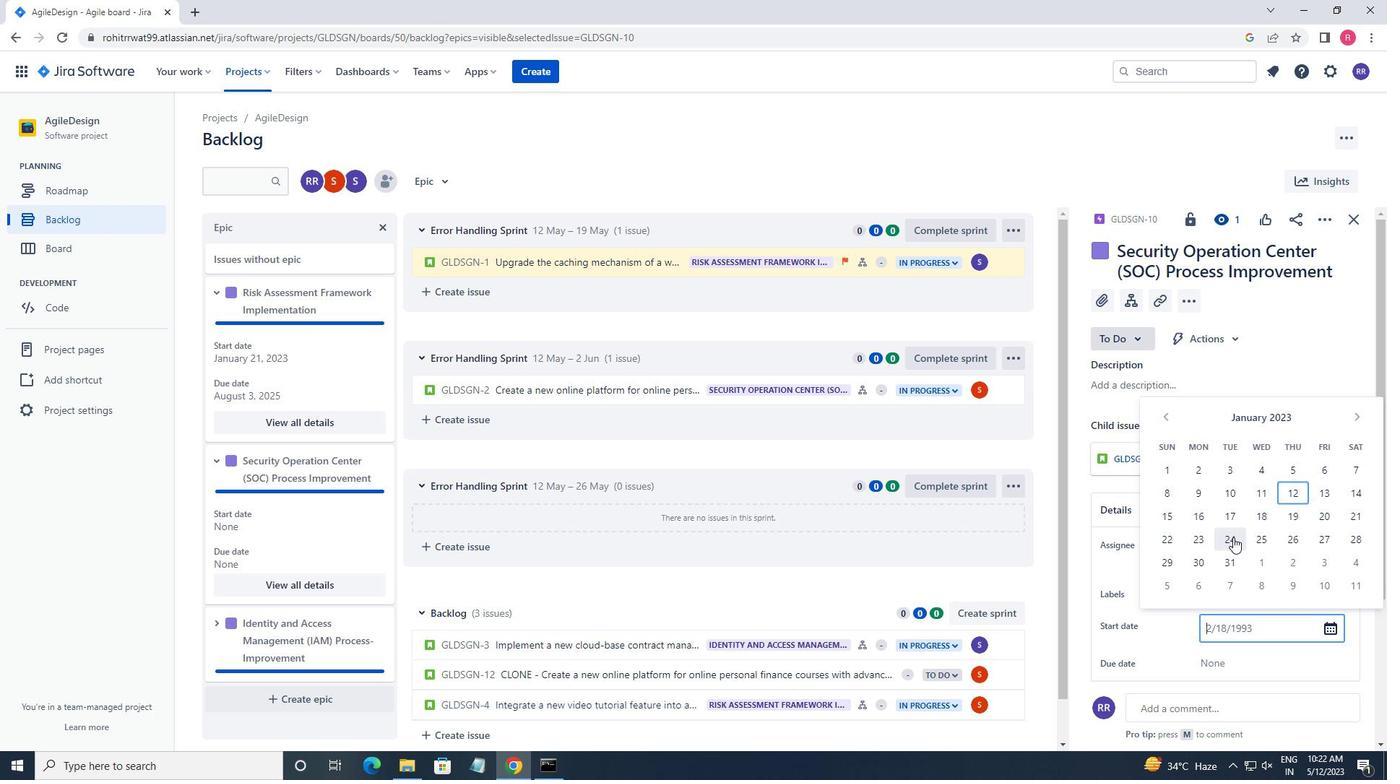
Action: Mouse moved to (1231, 666)
Screenshot: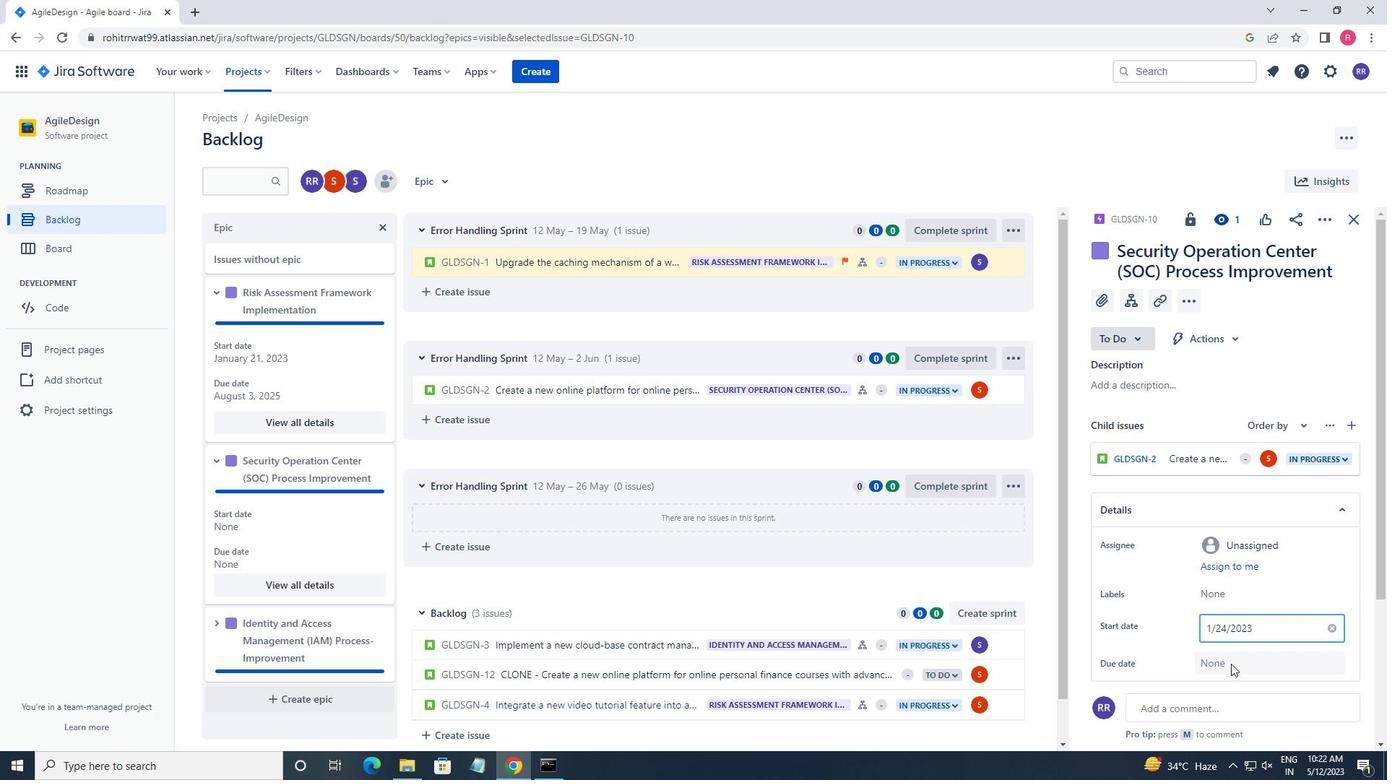 
Action: Mouse pressed left at (1231, 666)
Screenshot: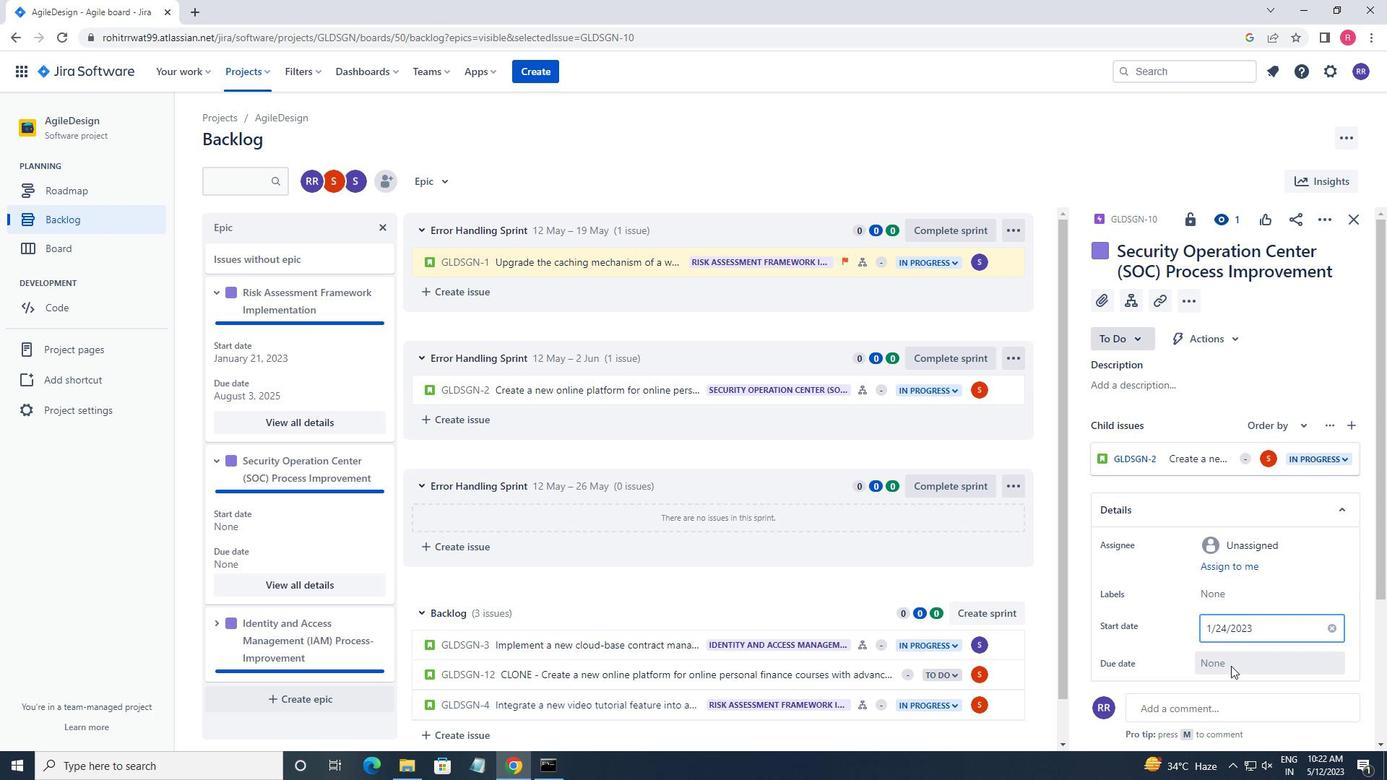 
Action: Mouse moved to (1355, 458)
Screenshot: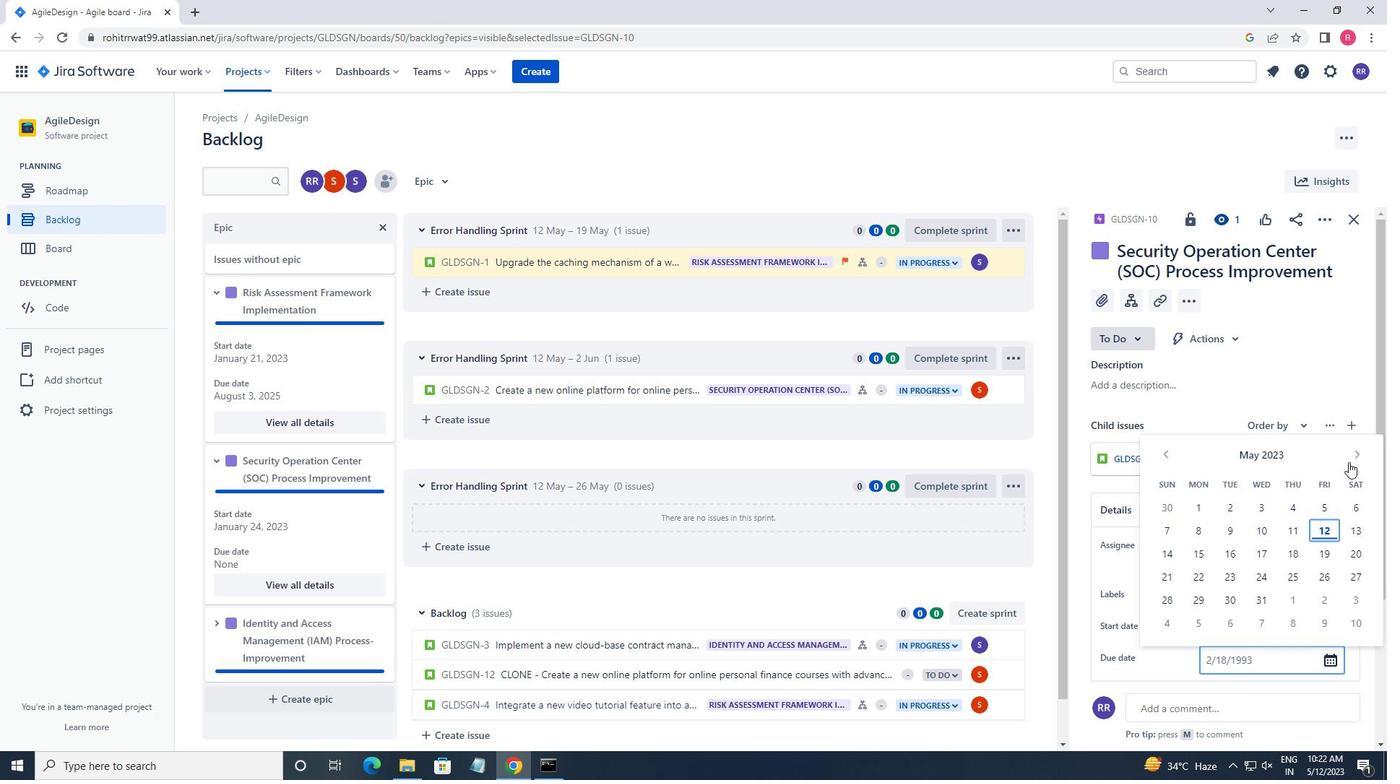 
Action: Mouse pressed left at (1355, 458)
Screenshot: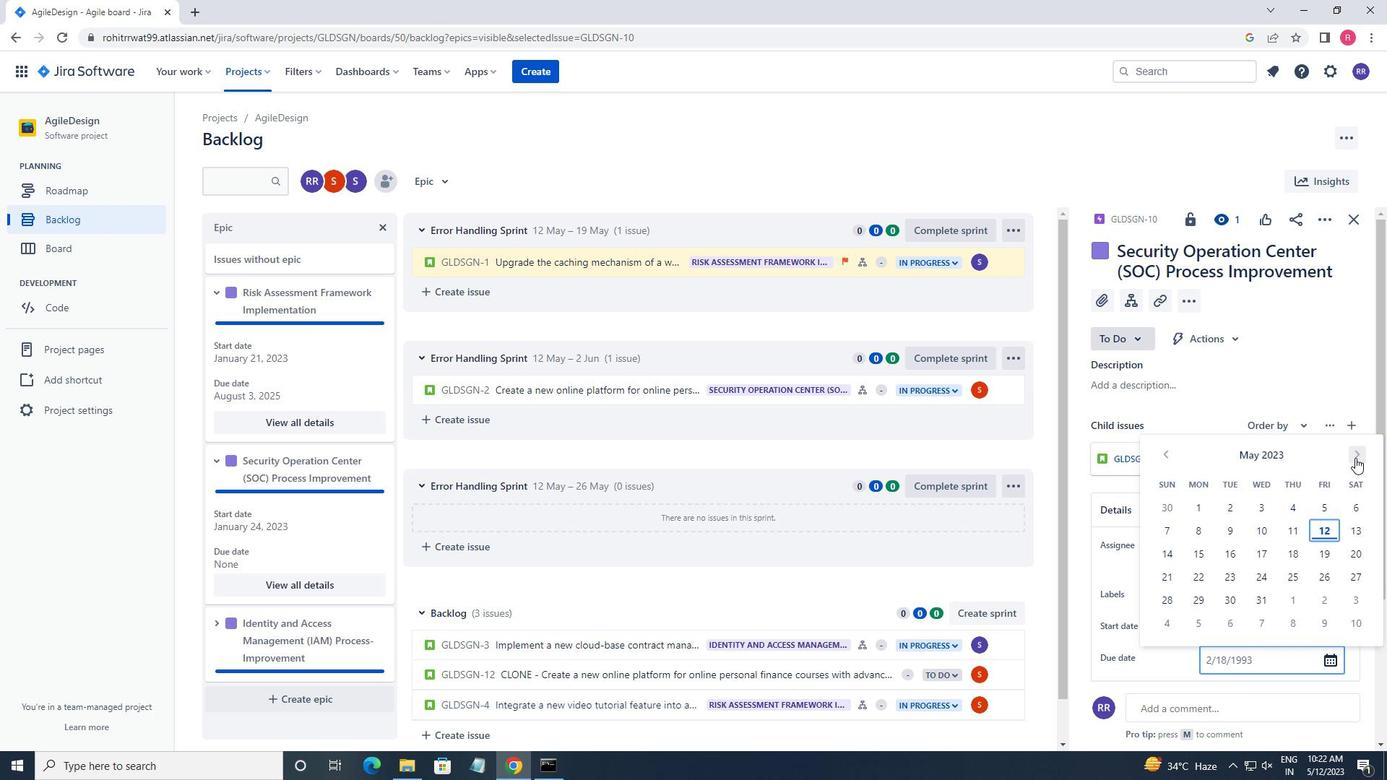 
Action: Mouse pressed left at (1355, 458)
Screenshot: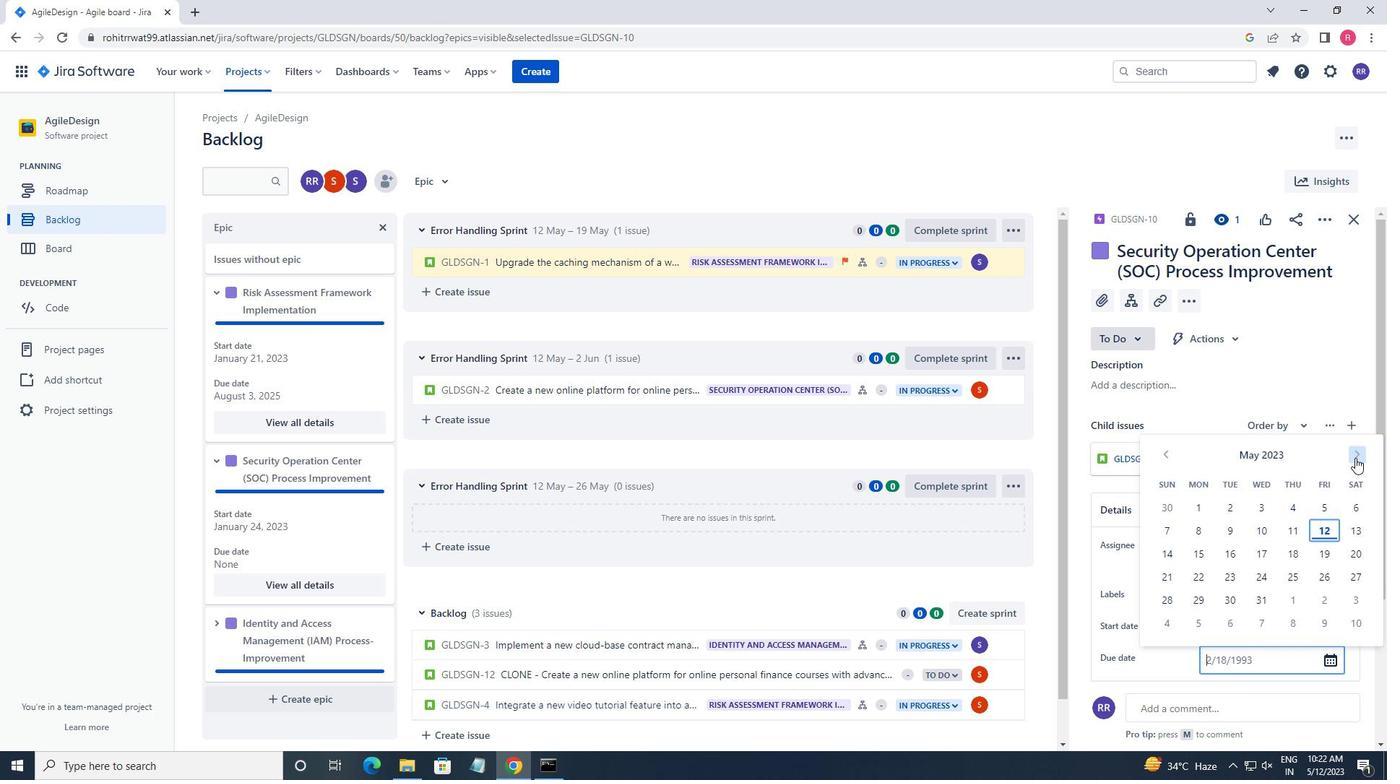 
Action: Mouse pressed left at (1355, 458)
Screenshot: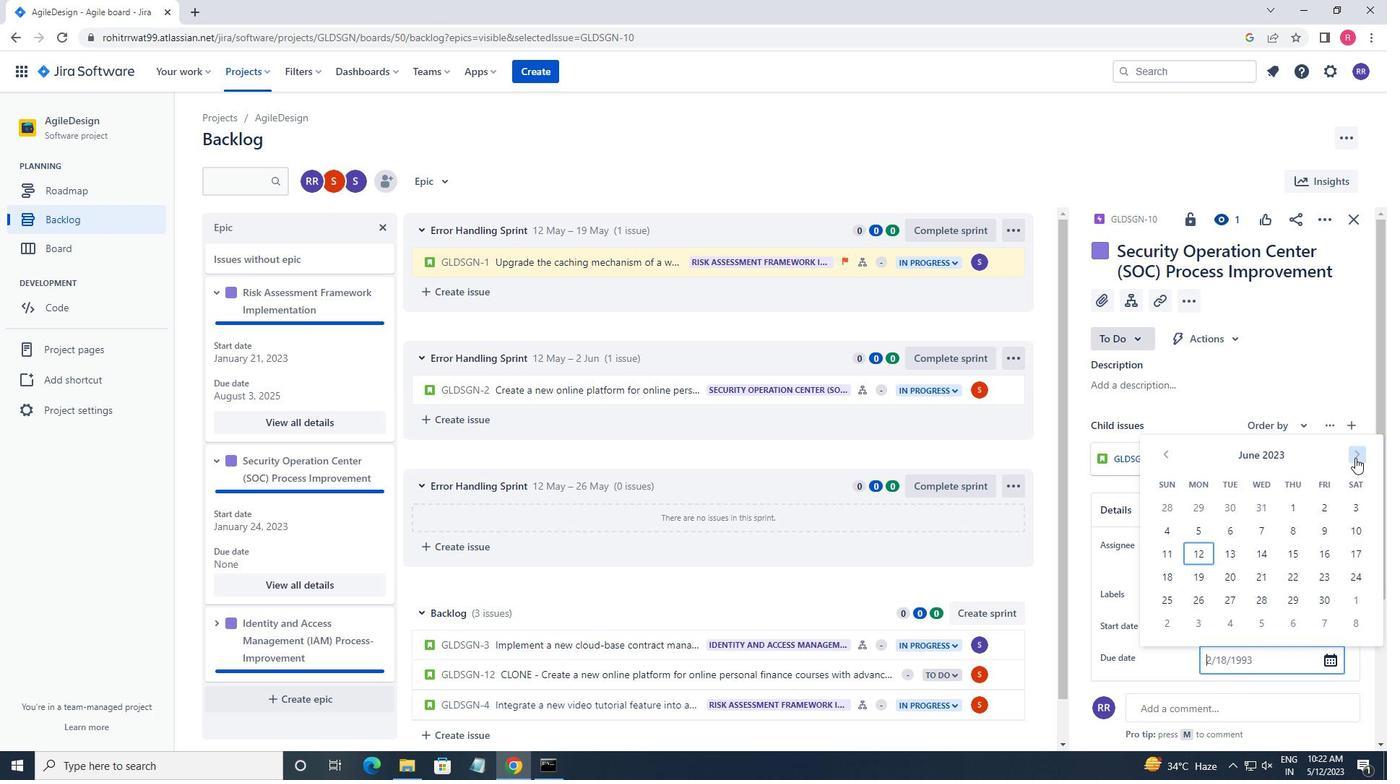 
Action: Mouse pressed left at (1355, 458)
Screenshot: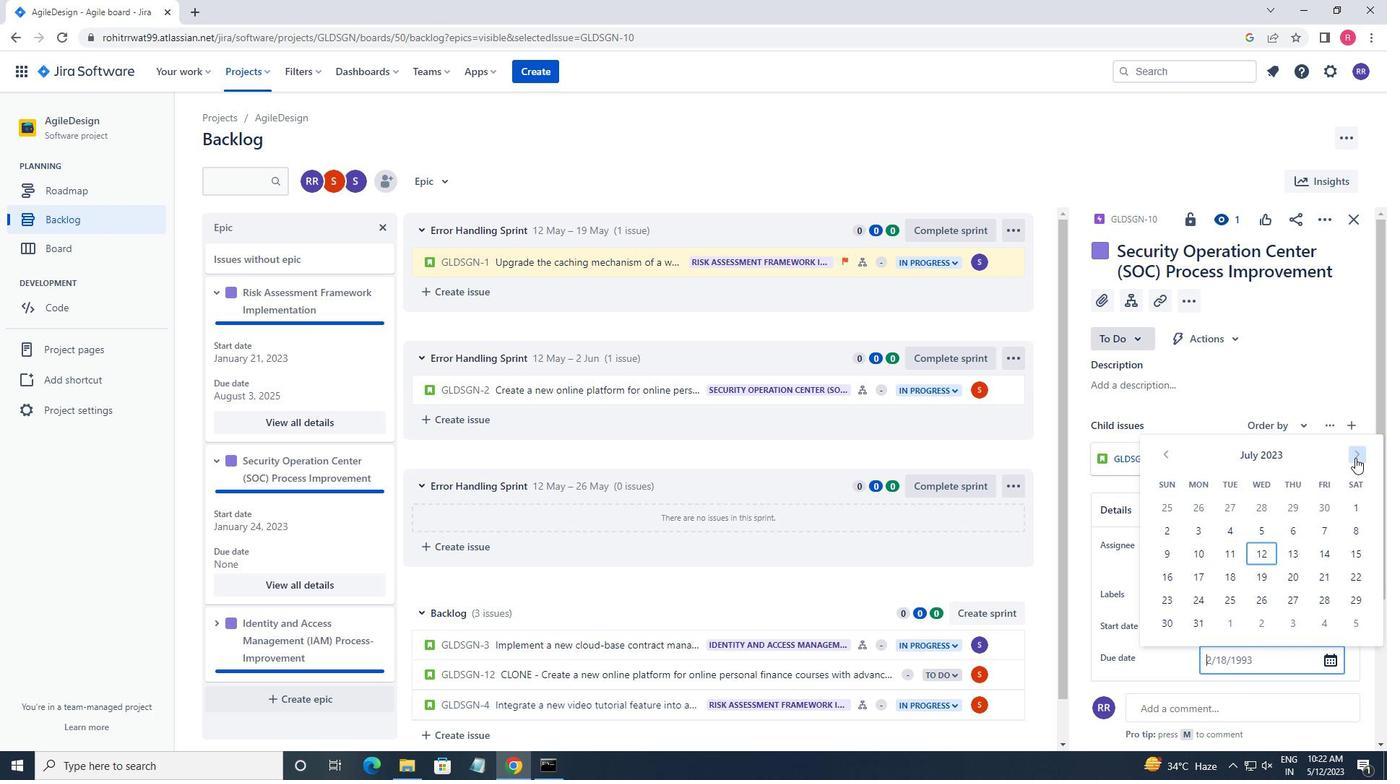 
Action: Mouse pressed left at (1355, 458)
Screenshot: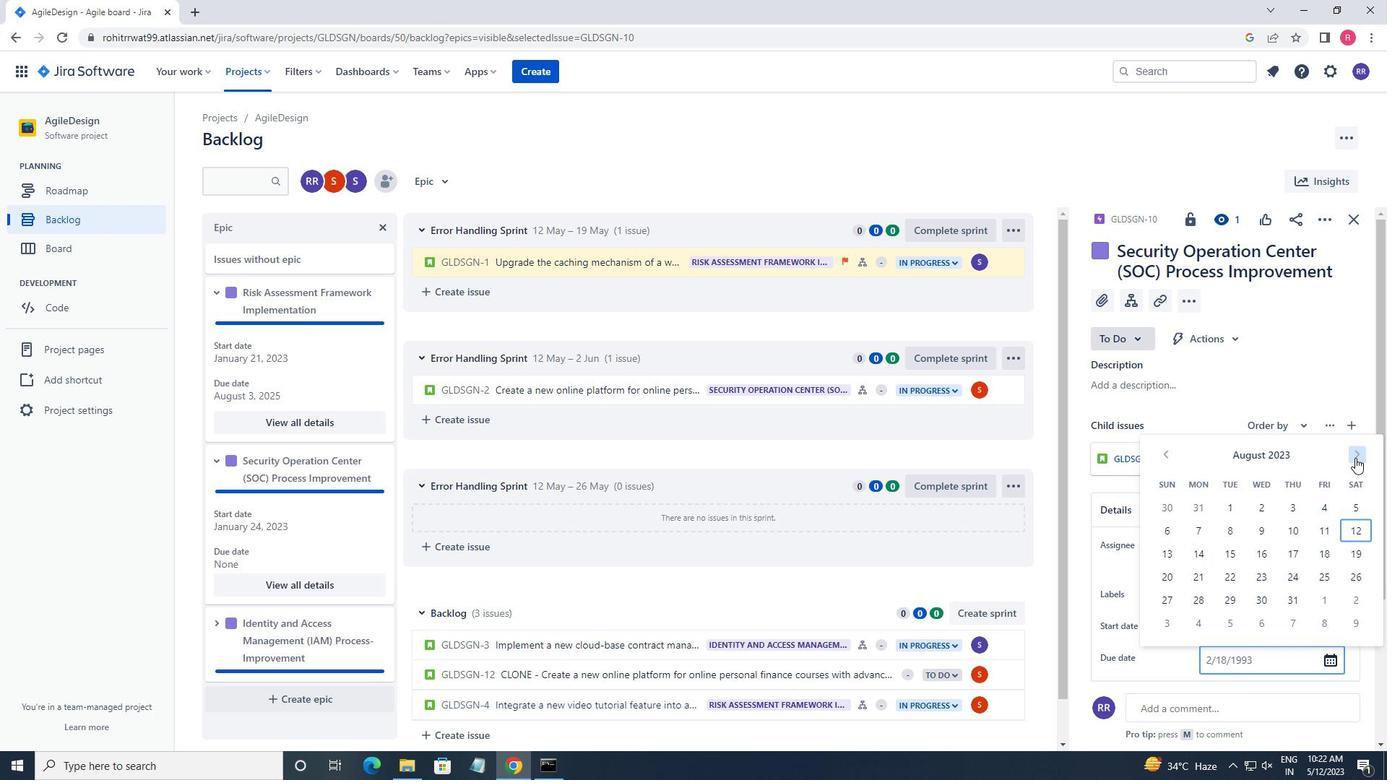 
Action: Mouse pressed left at (1355, 458)
Screenshot: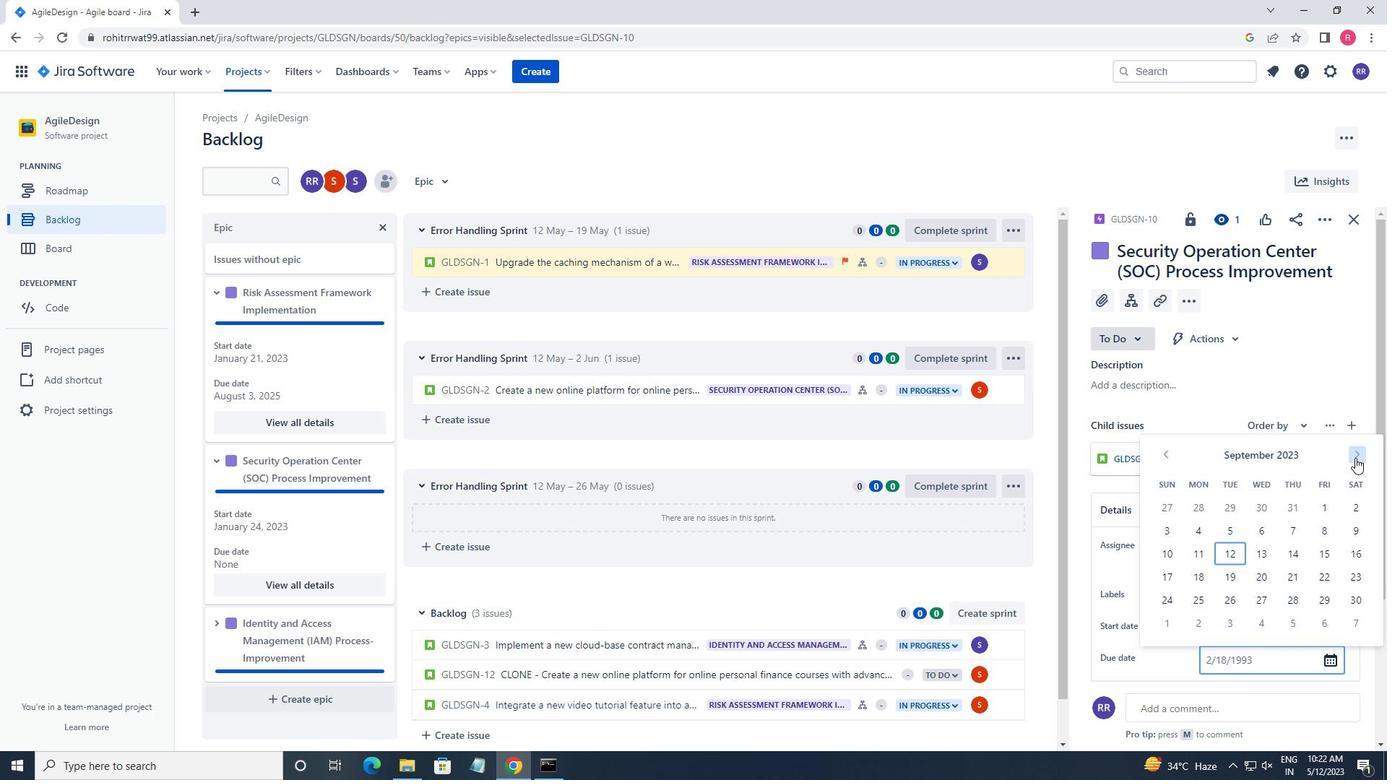 
Action: Mouse pressed left at (1355, 458)
Screenshot: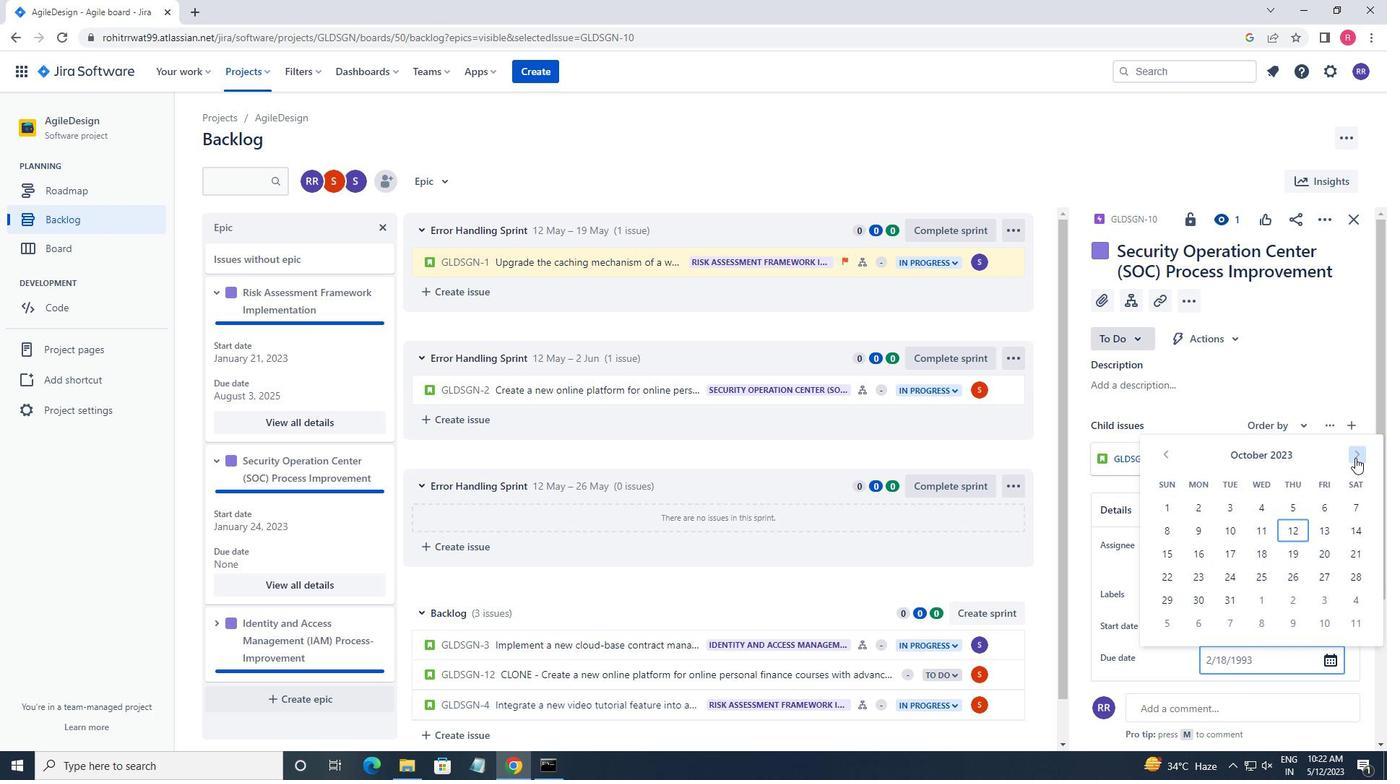 
Action: Mouse pressed left at (1355, 458)
Screenshot: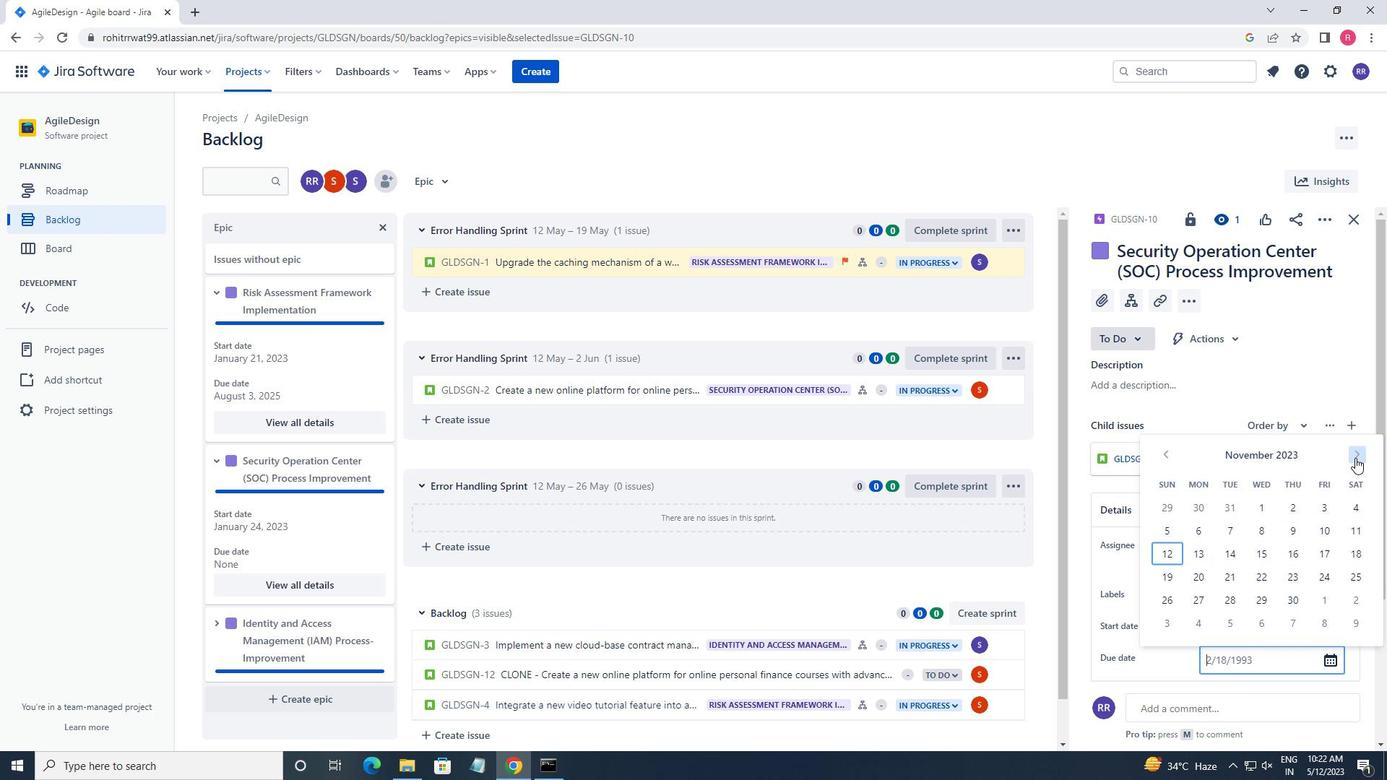
Action: Mouse pressed left at (1355, 458)
Screenshot: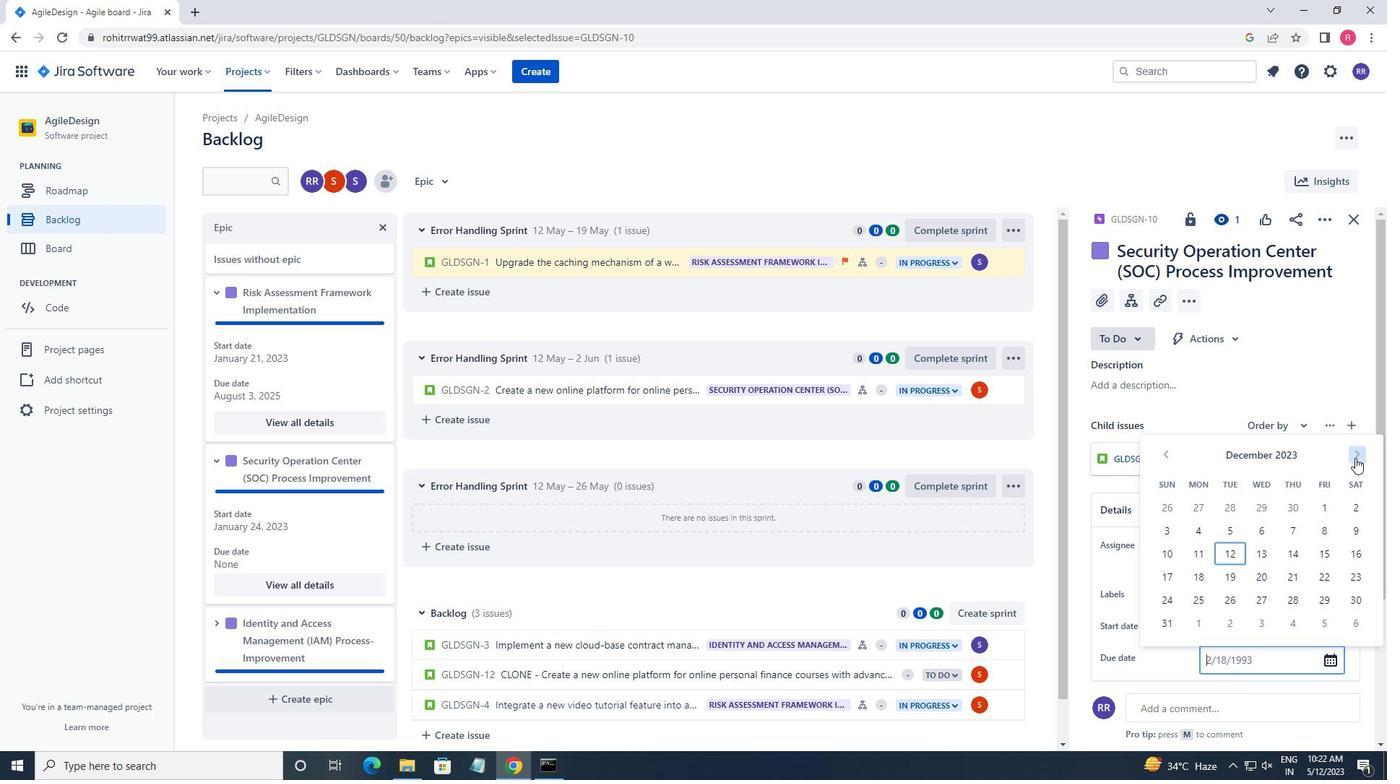 
Action: Mouse pressed left at (1355, 458)
Screenshot: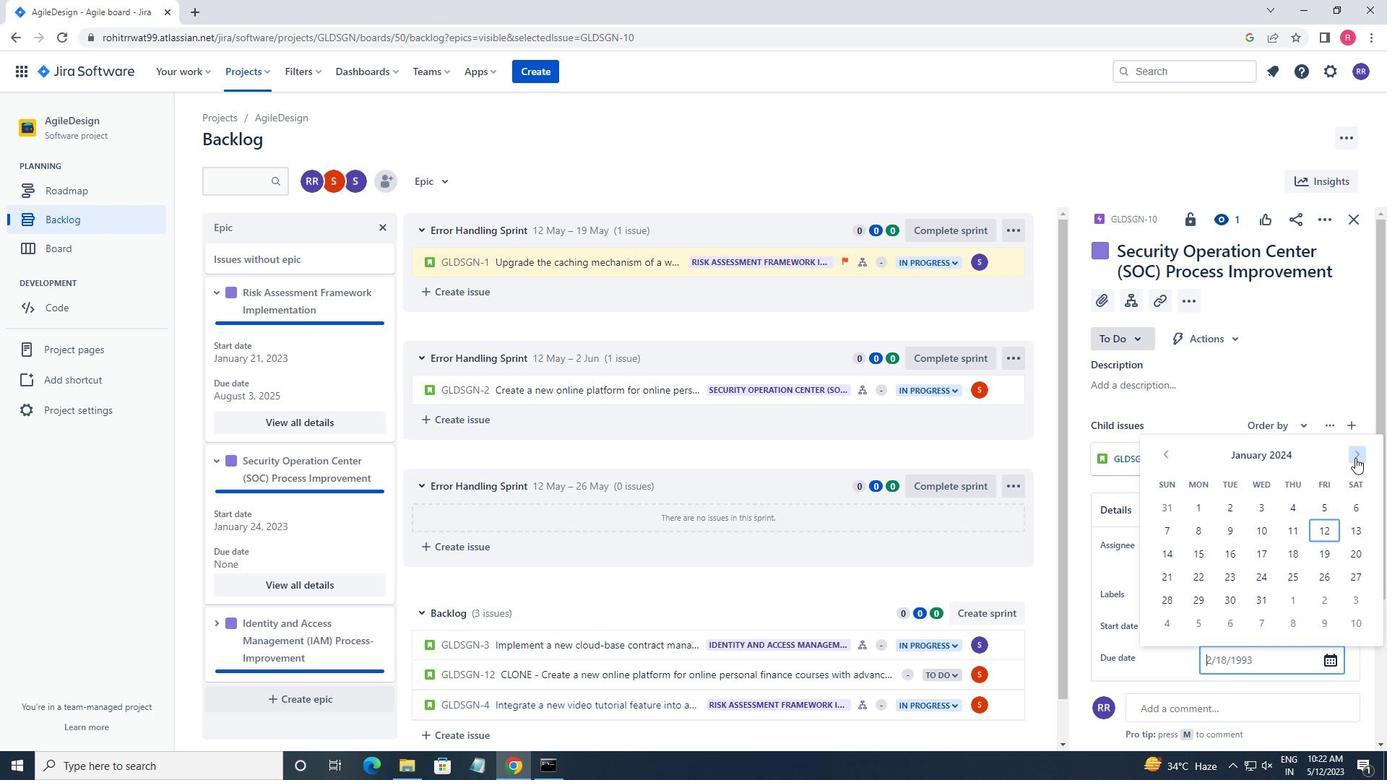 
Action: Mouse pressed left at (1355, 458)
Screenshot: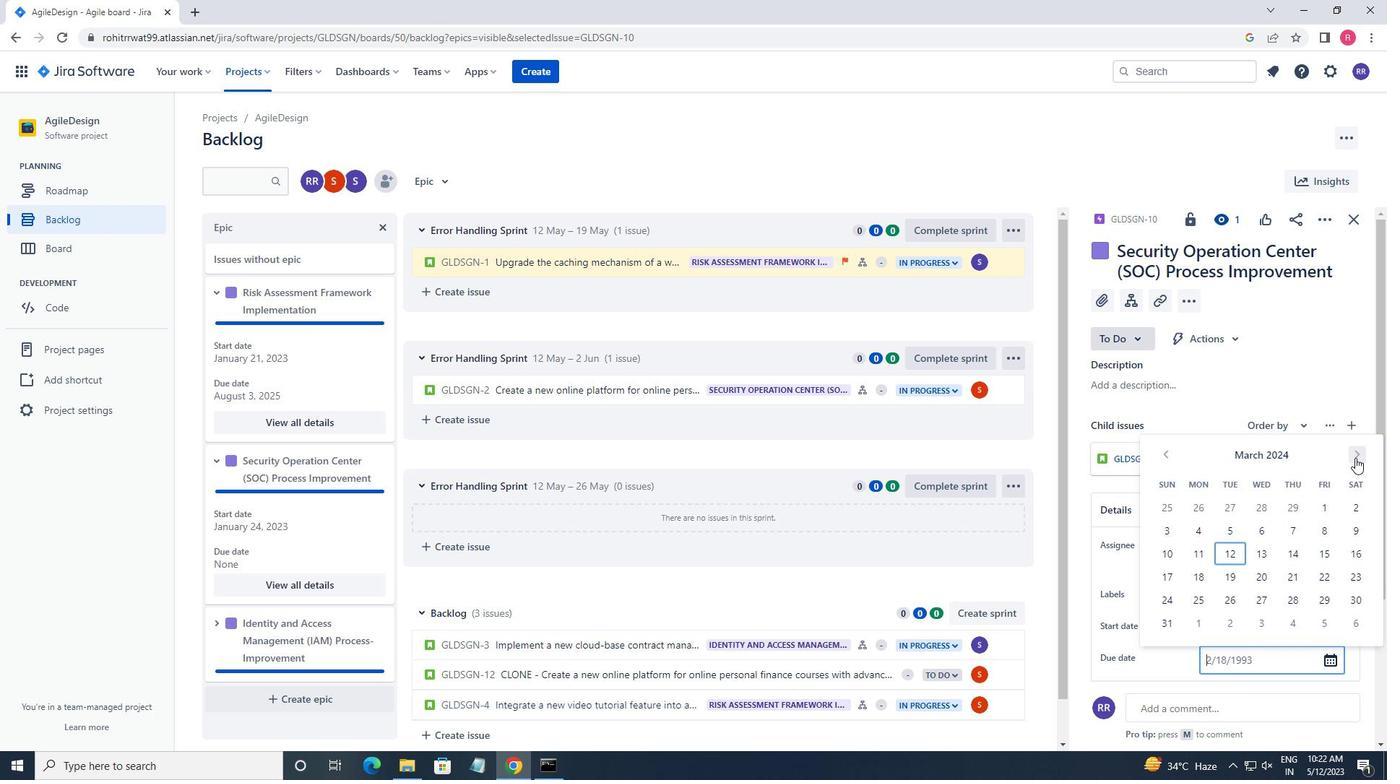 
Action: Mouse pressed left at (1355, 458)
Screenshot: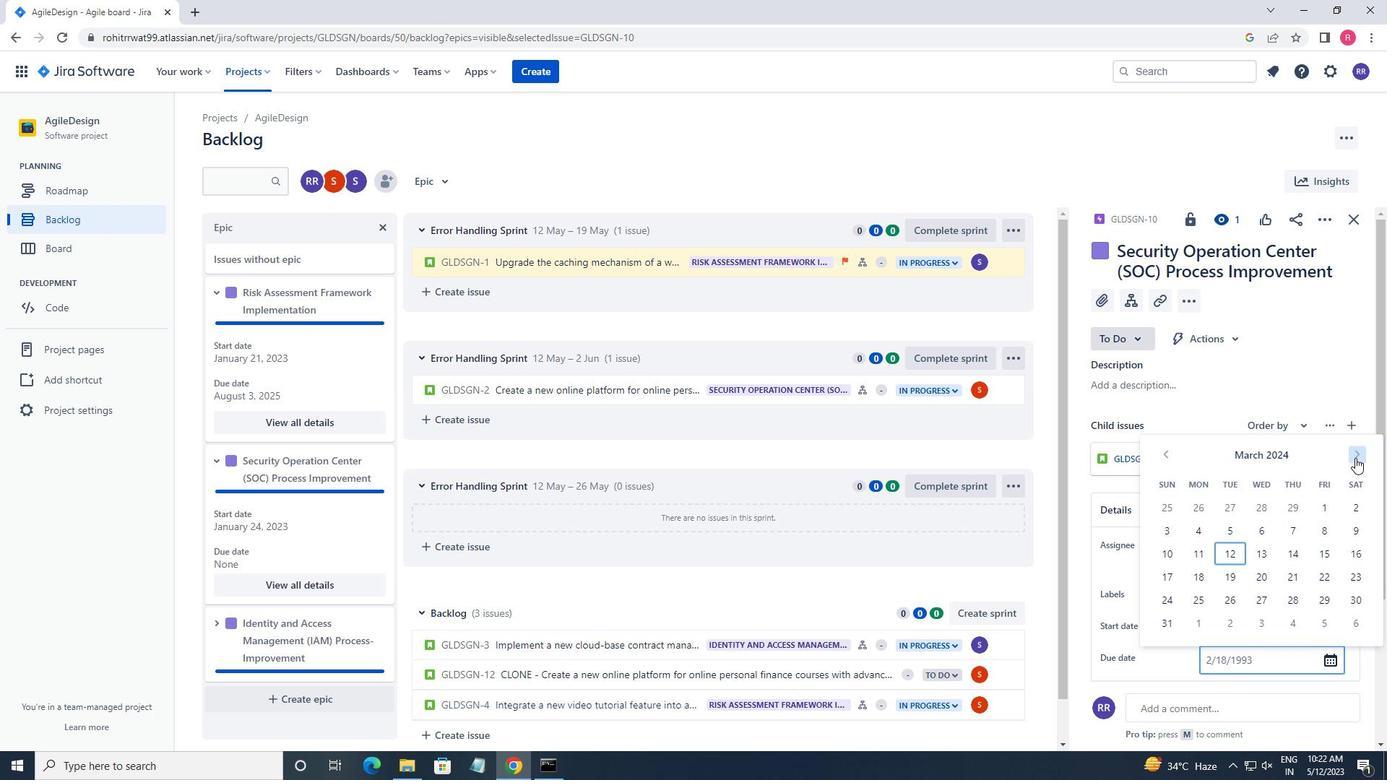 
Action: Mouse pressed left at (1355, 458)
Screenshot: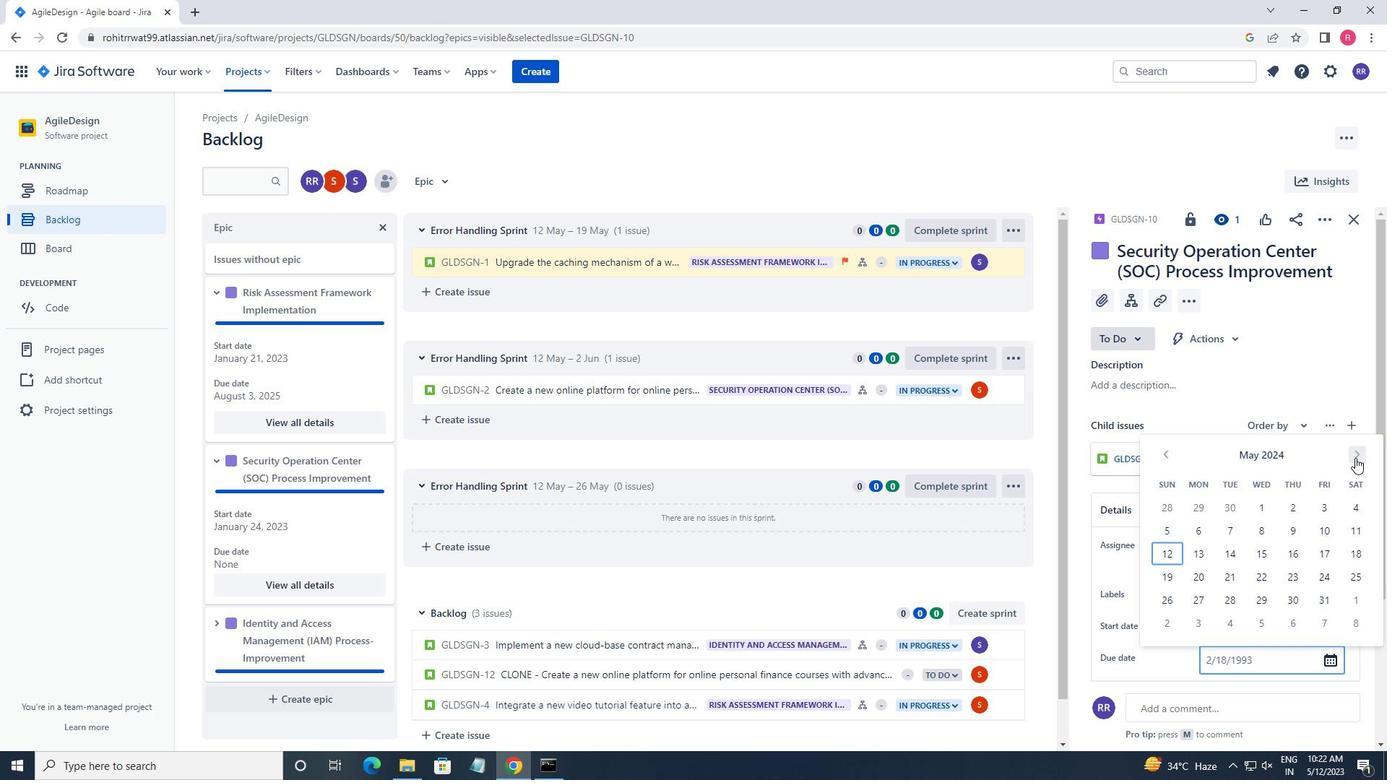 
Action: Mouse pressed left at (1355, 458)
Screenshot: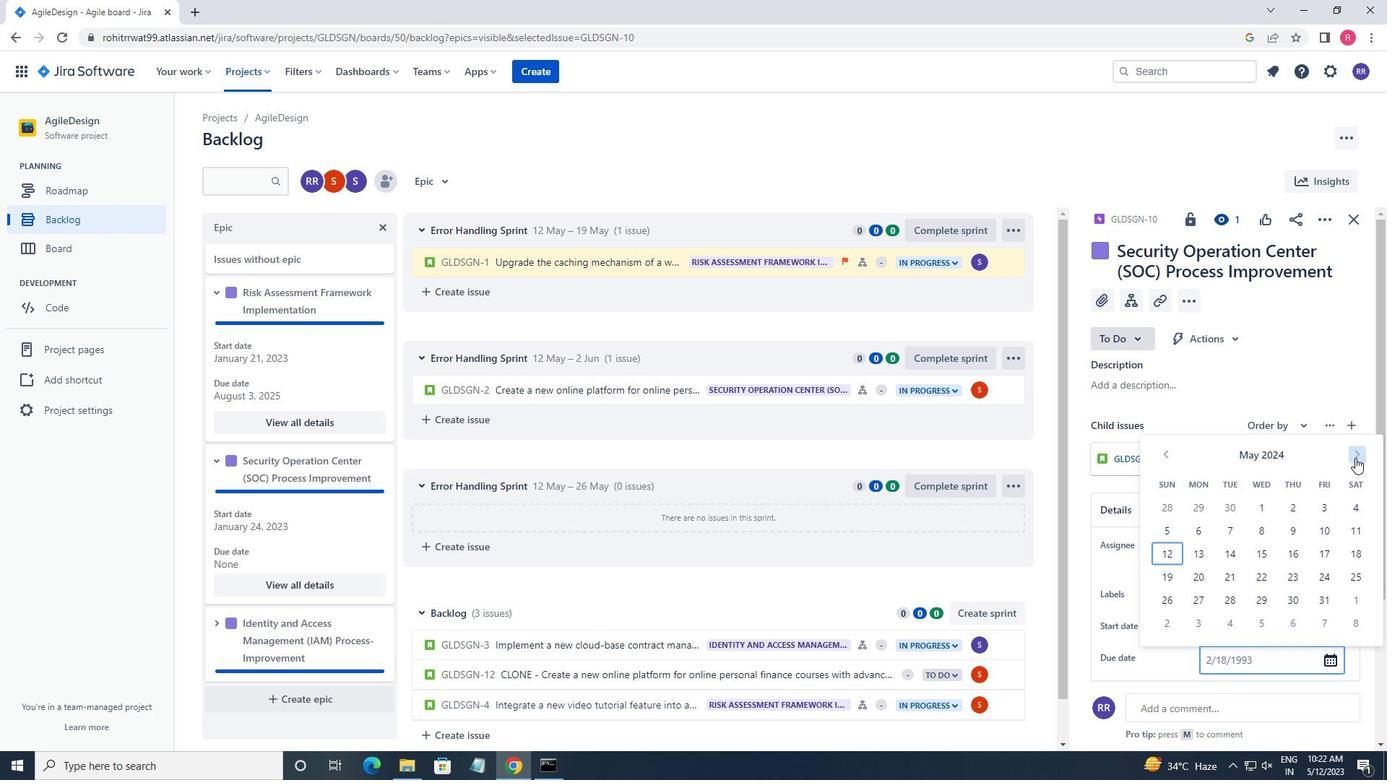 
Action: Mouse moved to (1314, 531)
Screenshot: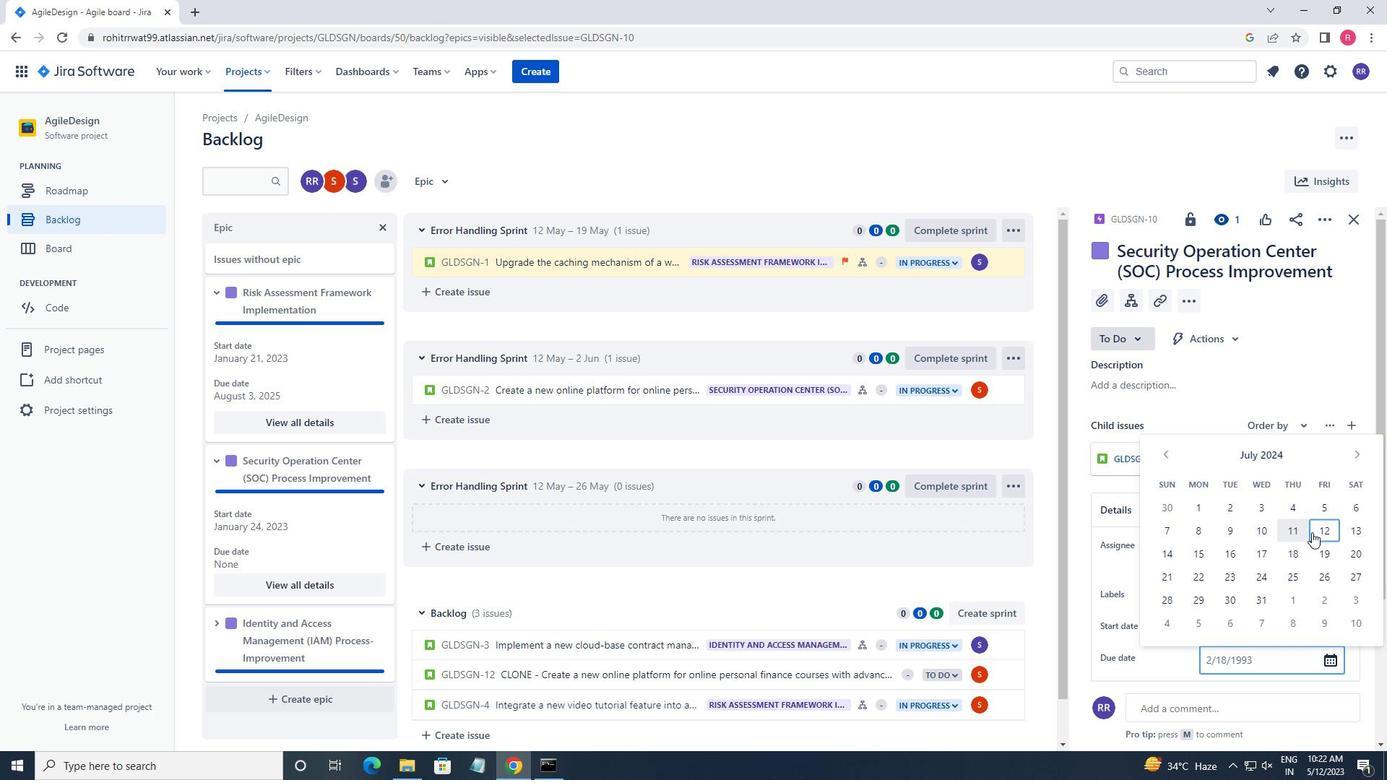 
Action: Mouse pressed left at (1314, 531)
Screenshot: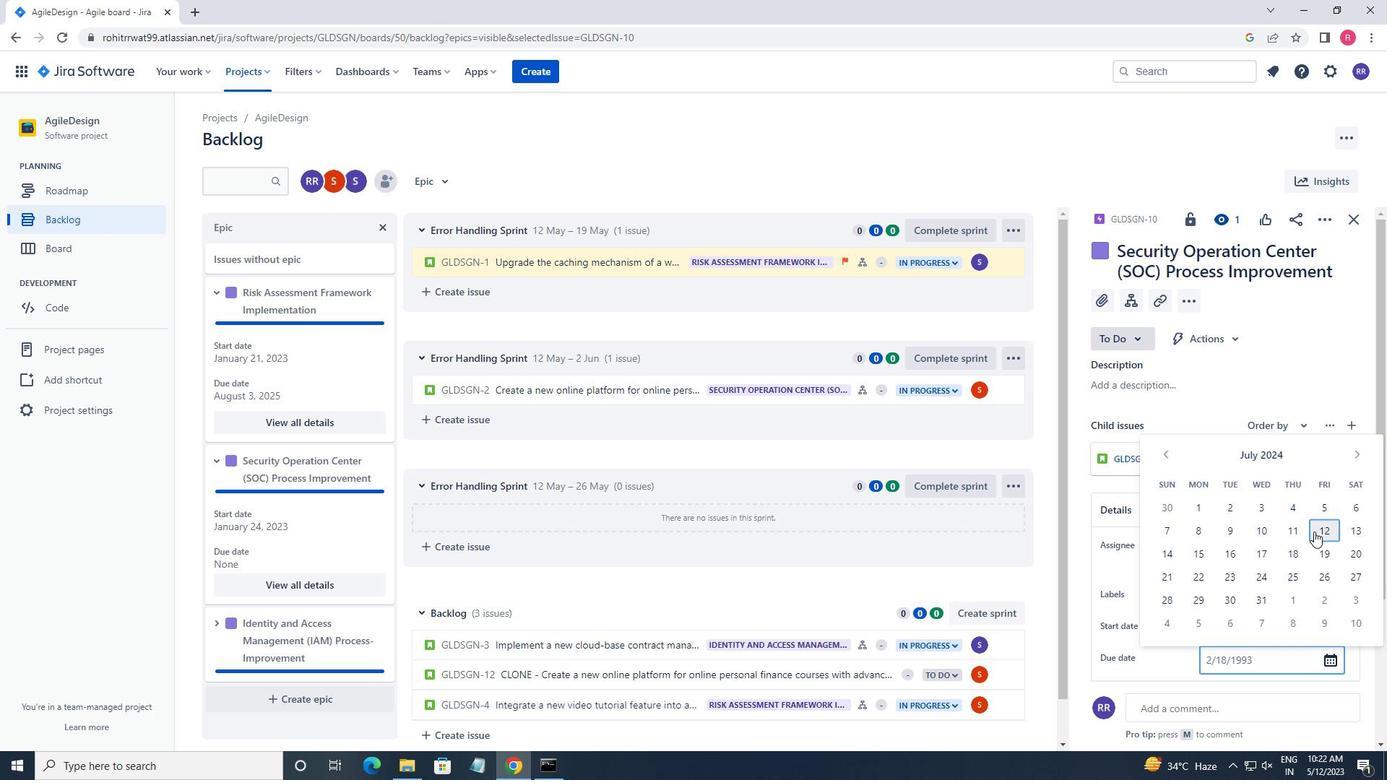 
Action: Mouse moved to (975, 581)
Screenshot: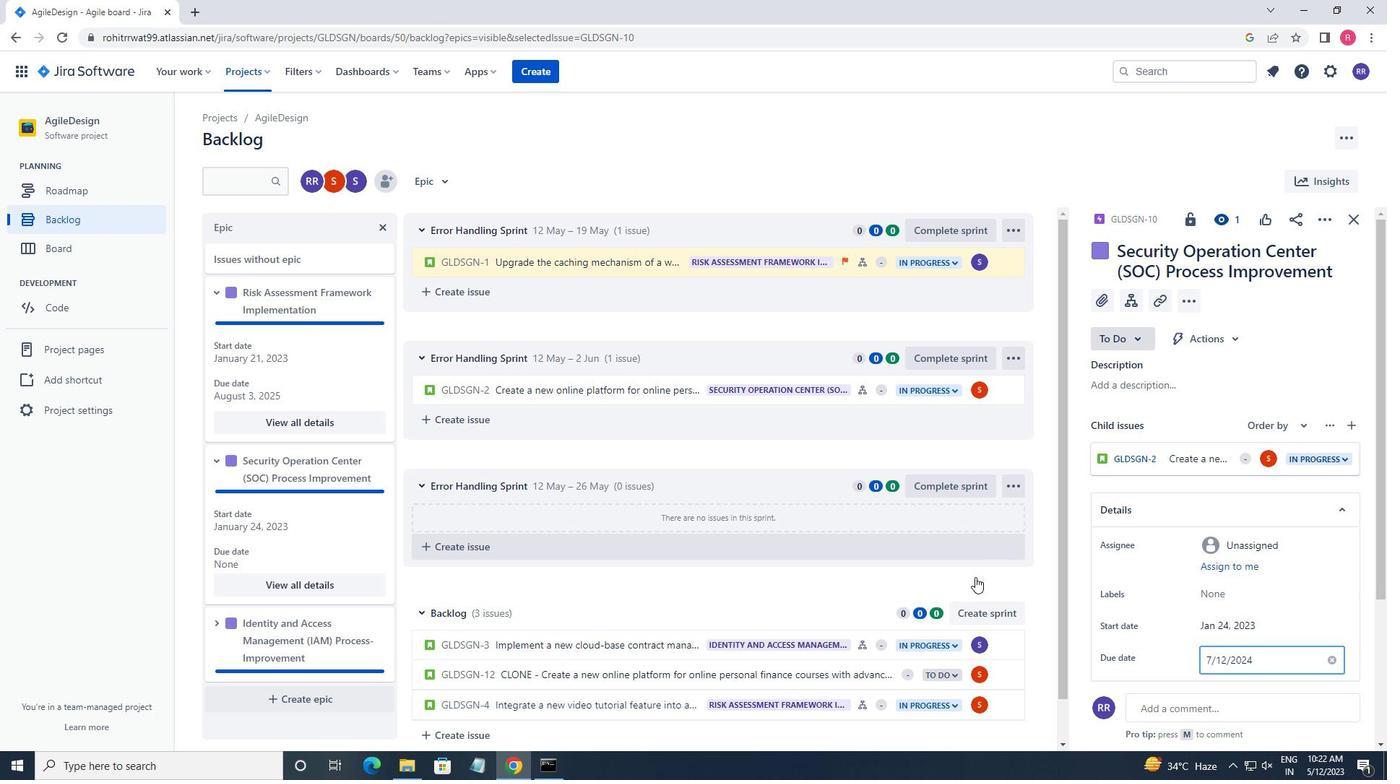 
Action: Mouse pressed left at (975, 581)
Screenshot: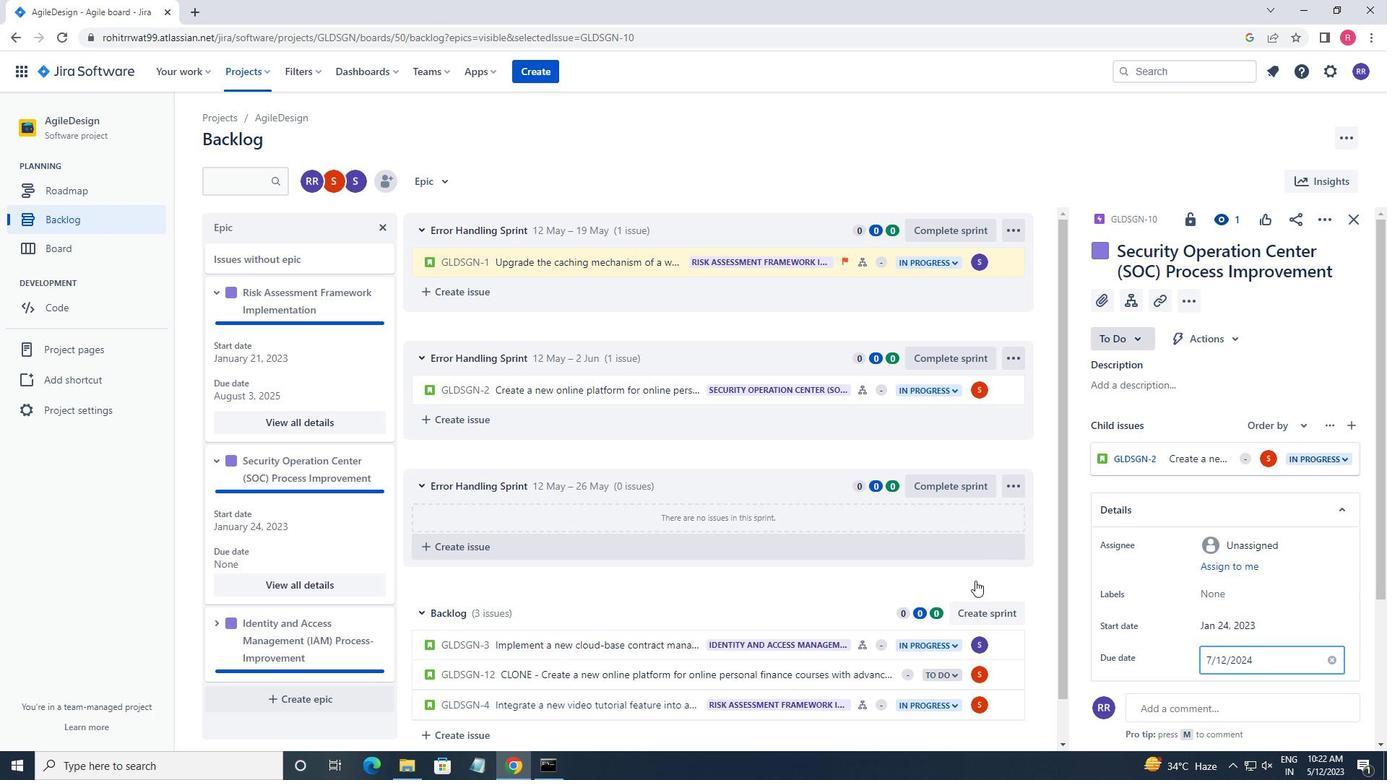 
Action: Mouse moved to (241, 627)
Screenshot: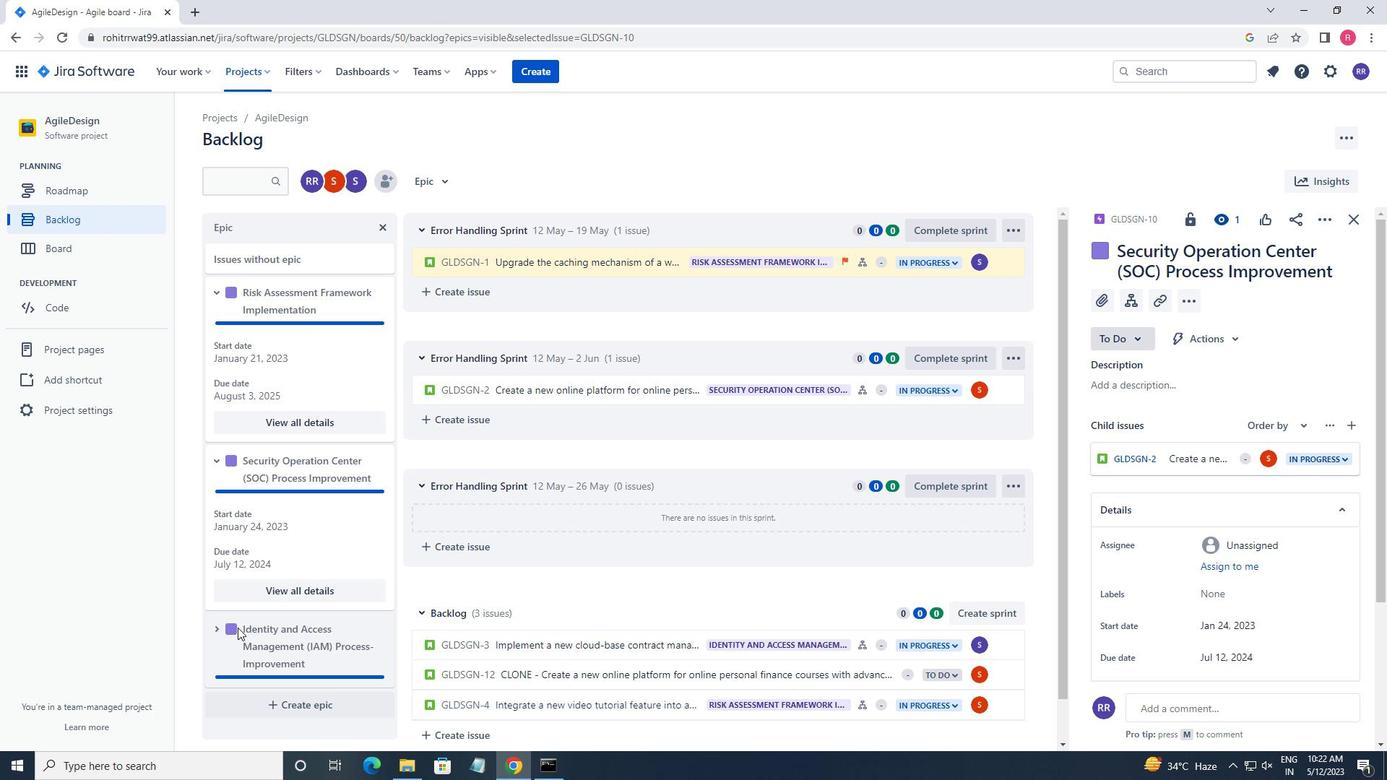 
Action: Mouse scrolled (241, 627) with delta (0, 0)
Screenshot: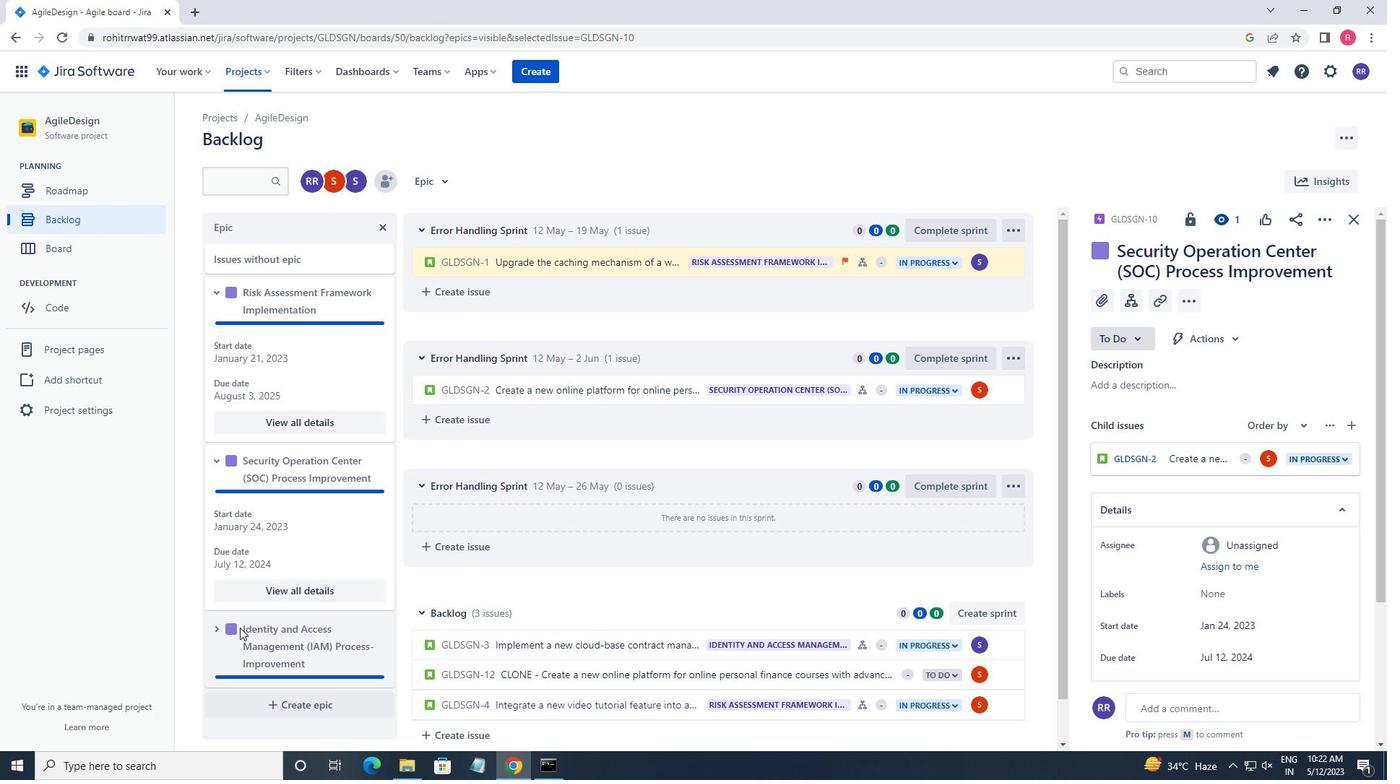 
Action: Mouse scrolled (241, 627) with delta (0, 0)
Screenshot: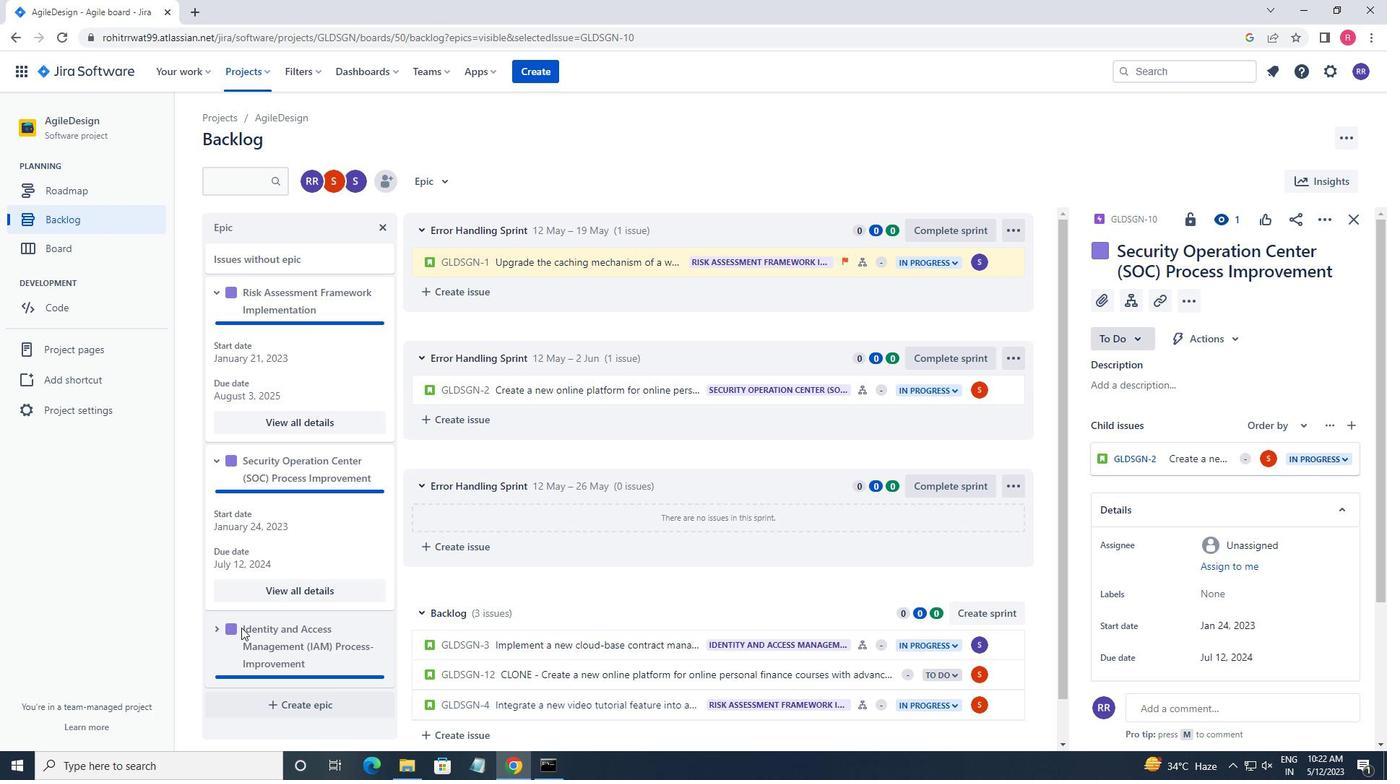 
Action: Mouse moved to (242, 627)
Screenshot: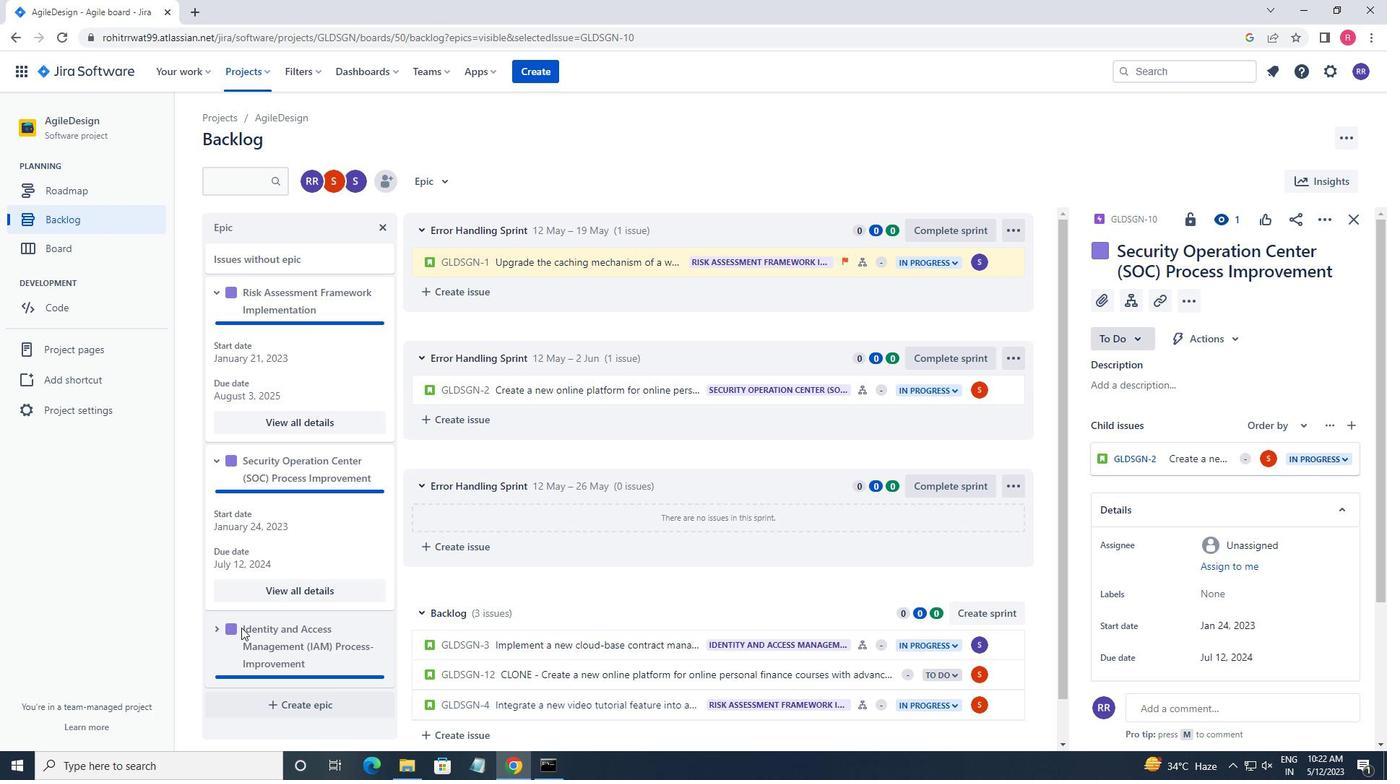
Action: Mouse scrolled (242, 627) with delta (0, 0)
Screenshot: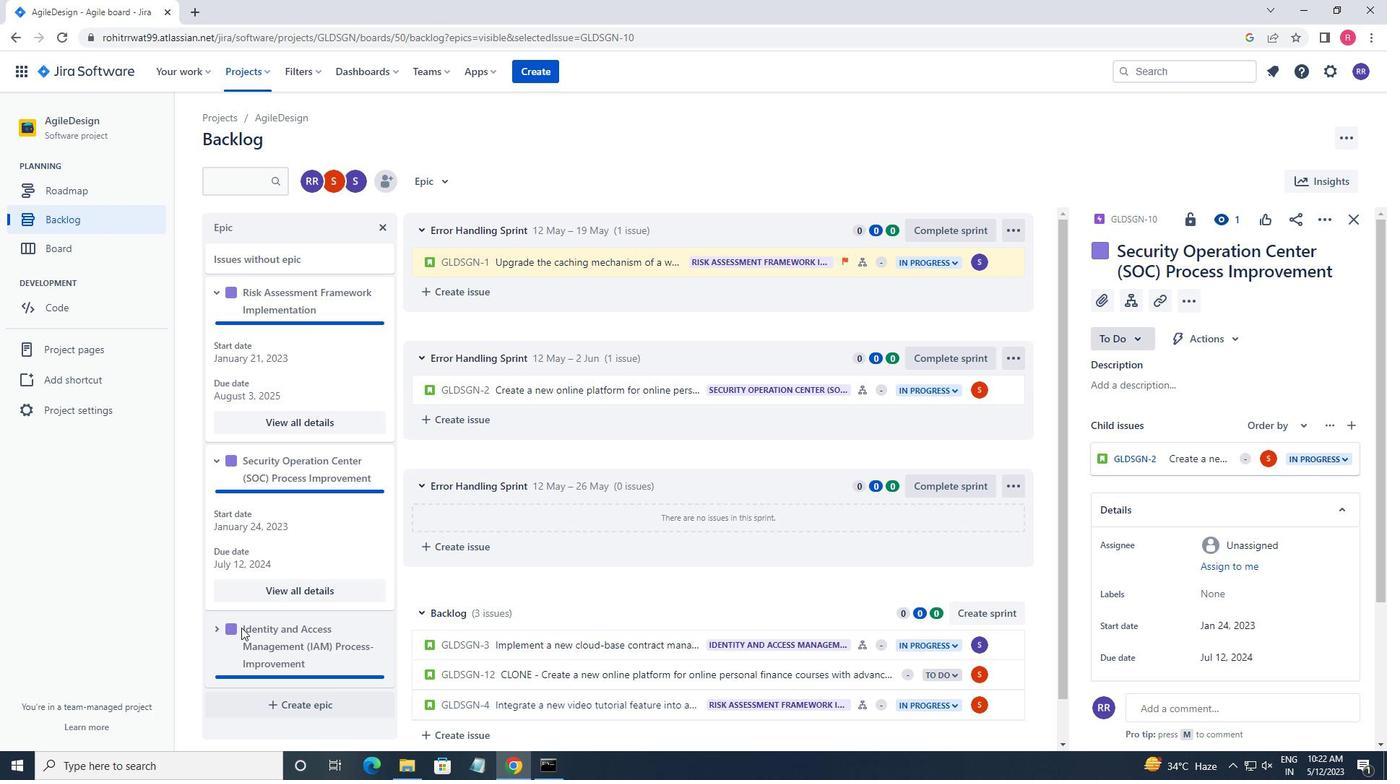 
Action: Mouse moved to (218, 626)
Screenshot: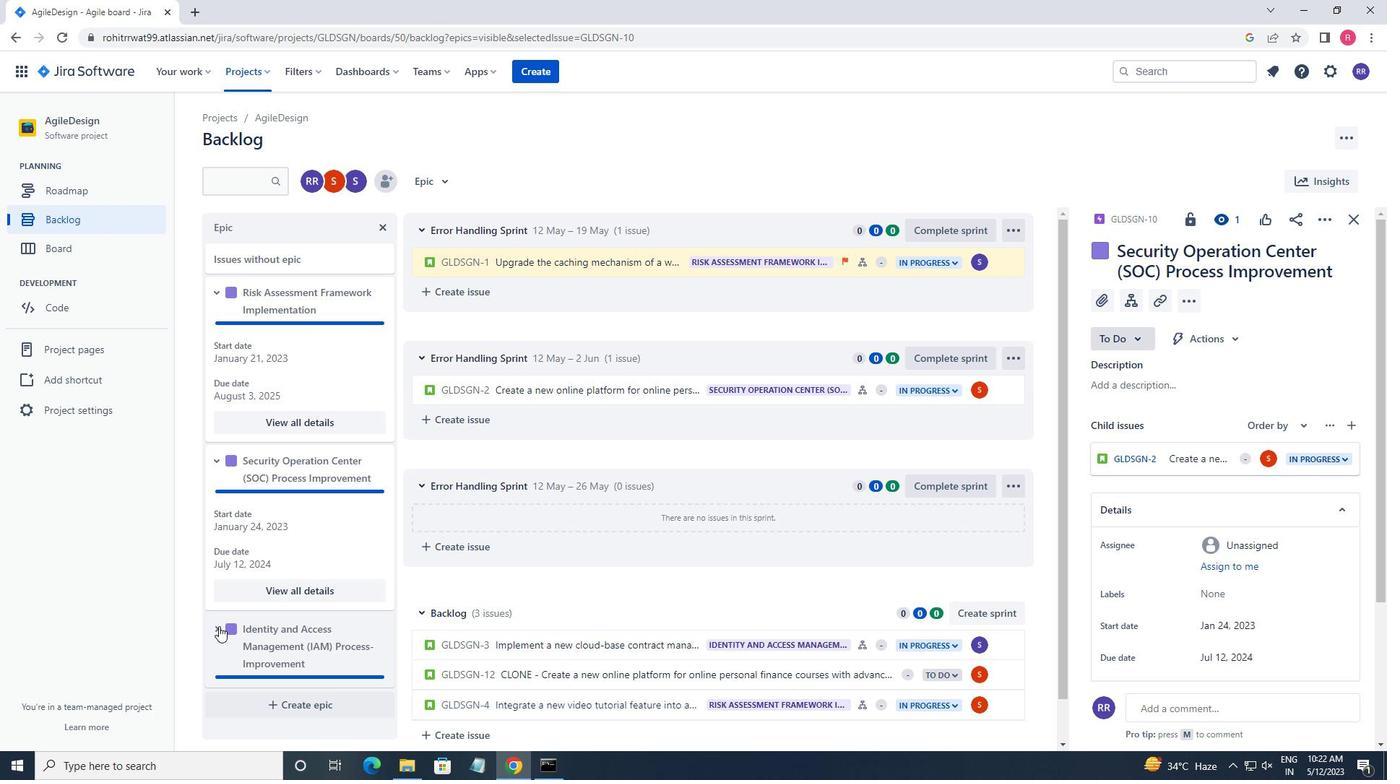
Action: Mouse pressed left at (218, 626)
Screenshot: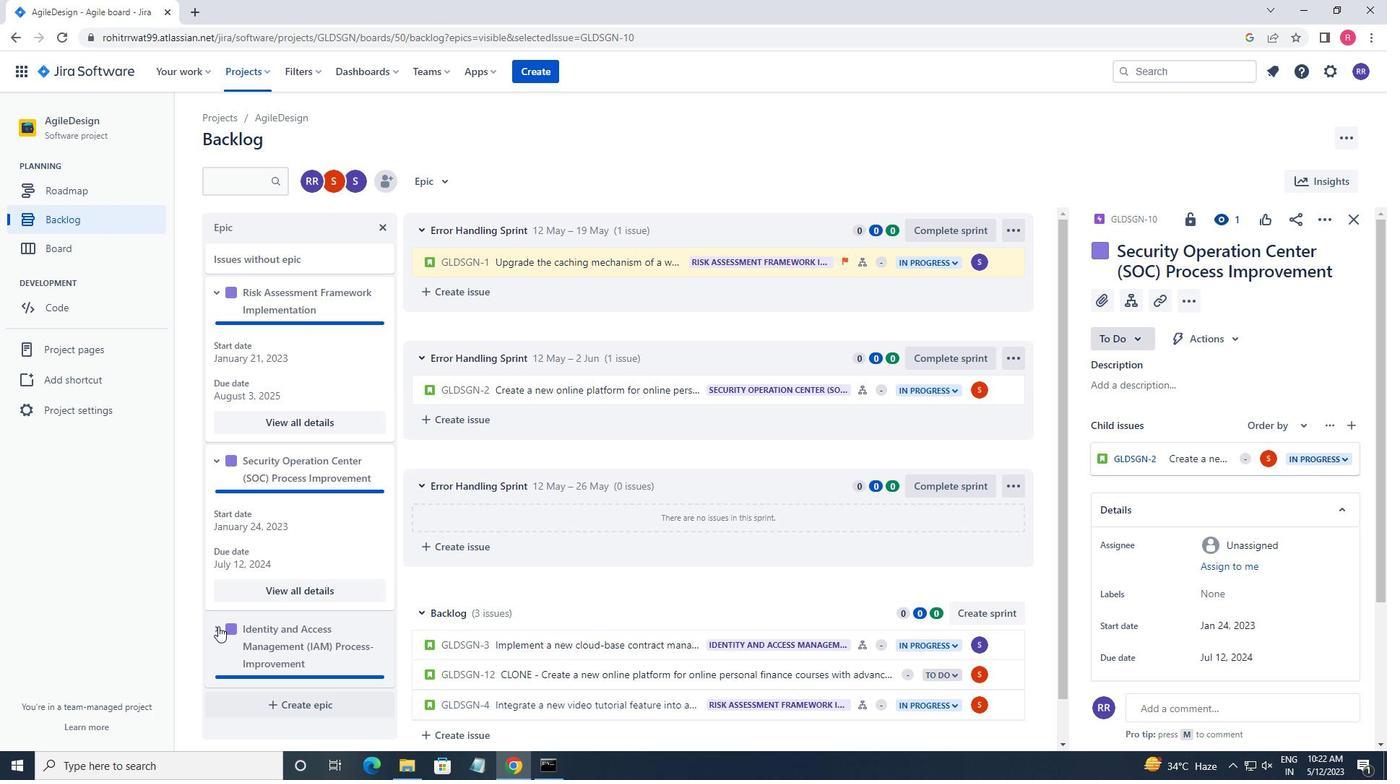 
Action: Mouse moved to (221, 626)
Screenshot: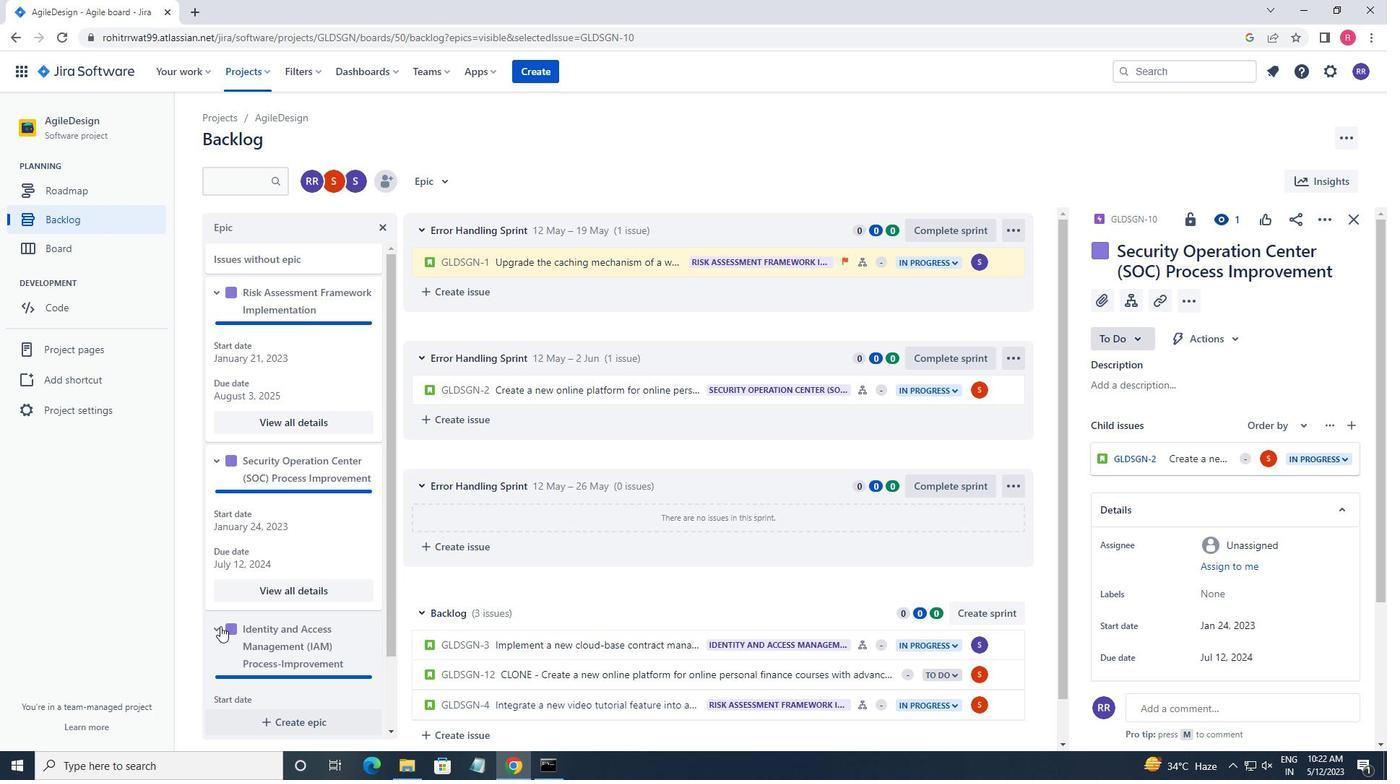 
Action: Mouse scrolled (221, 625) with delta (0, 0)
Screenshot: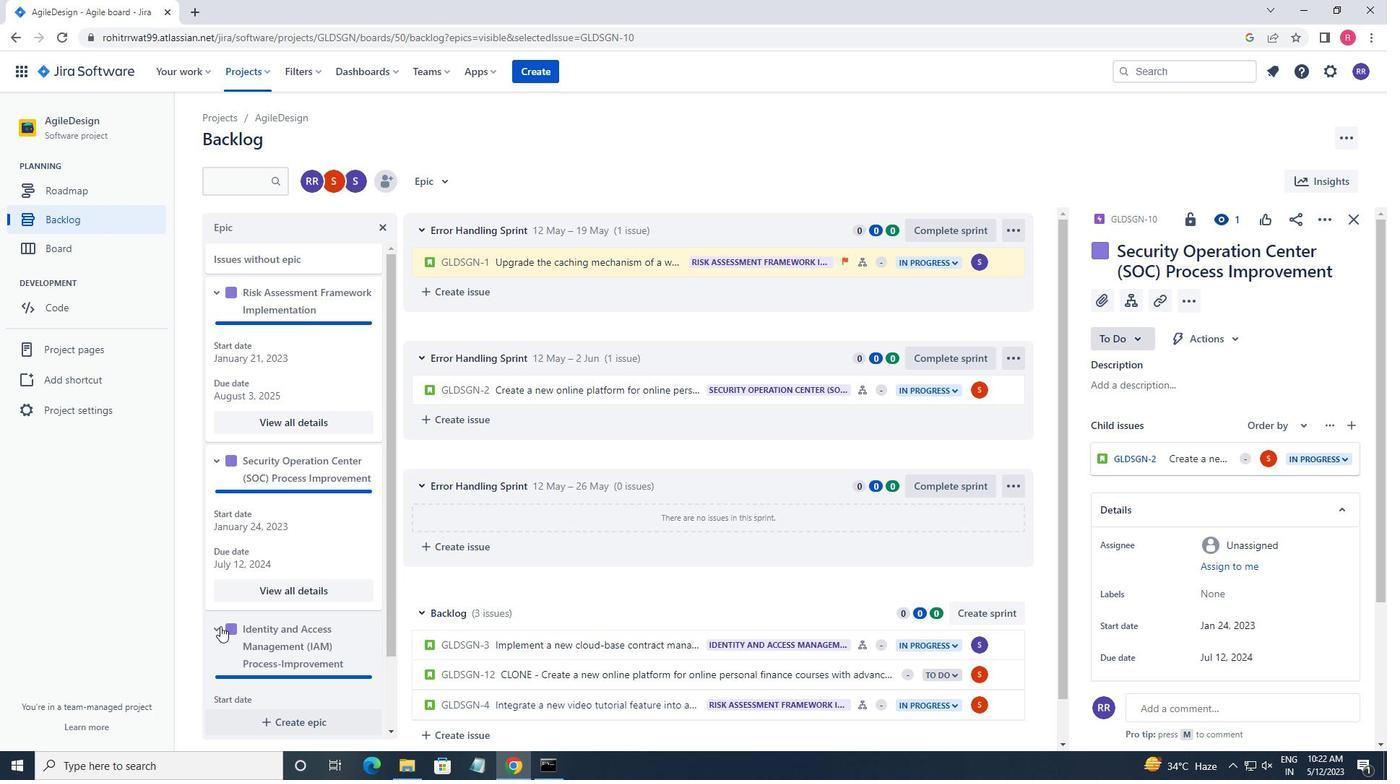 
Action: Mouse moved to (226, 627)
Screenshot: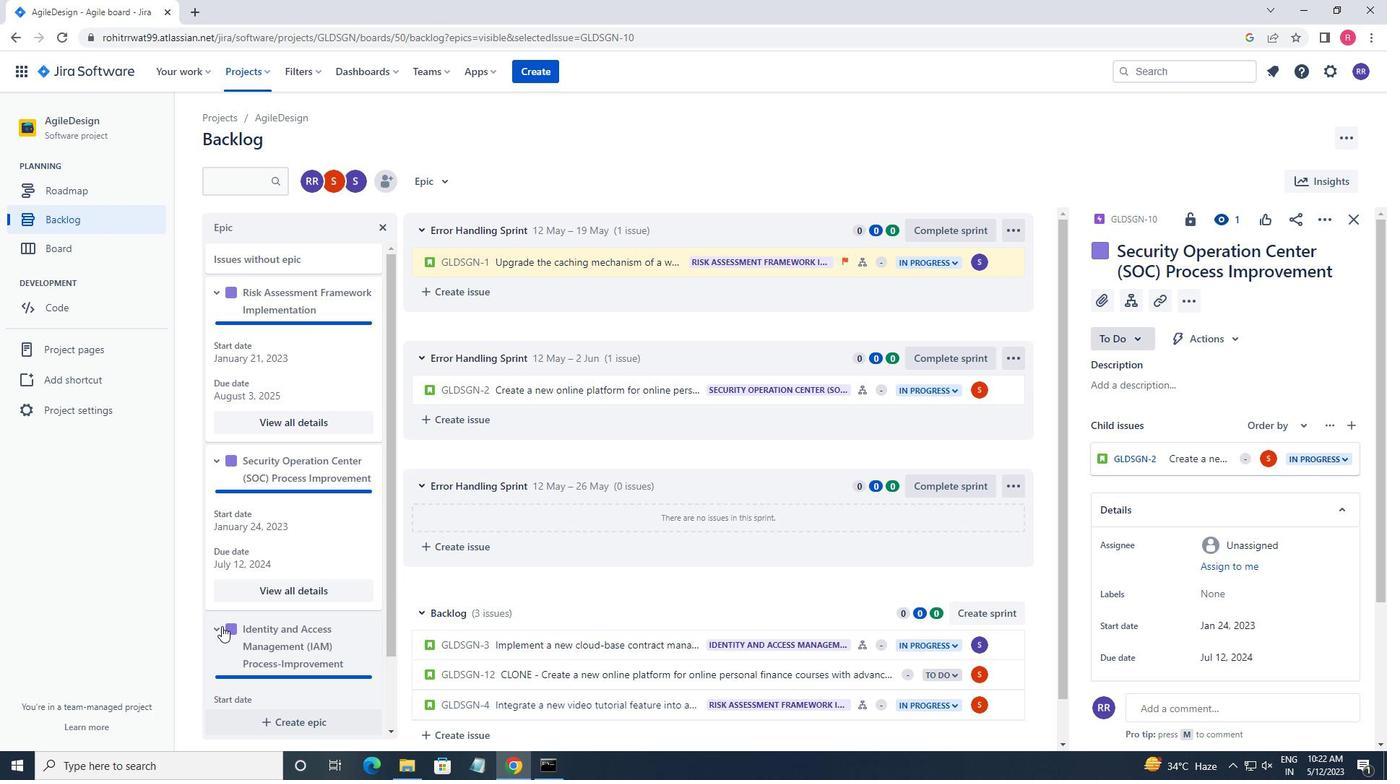 
Action: Mouse scrolled (226, 626) with delta (0, 0)
Screenshot: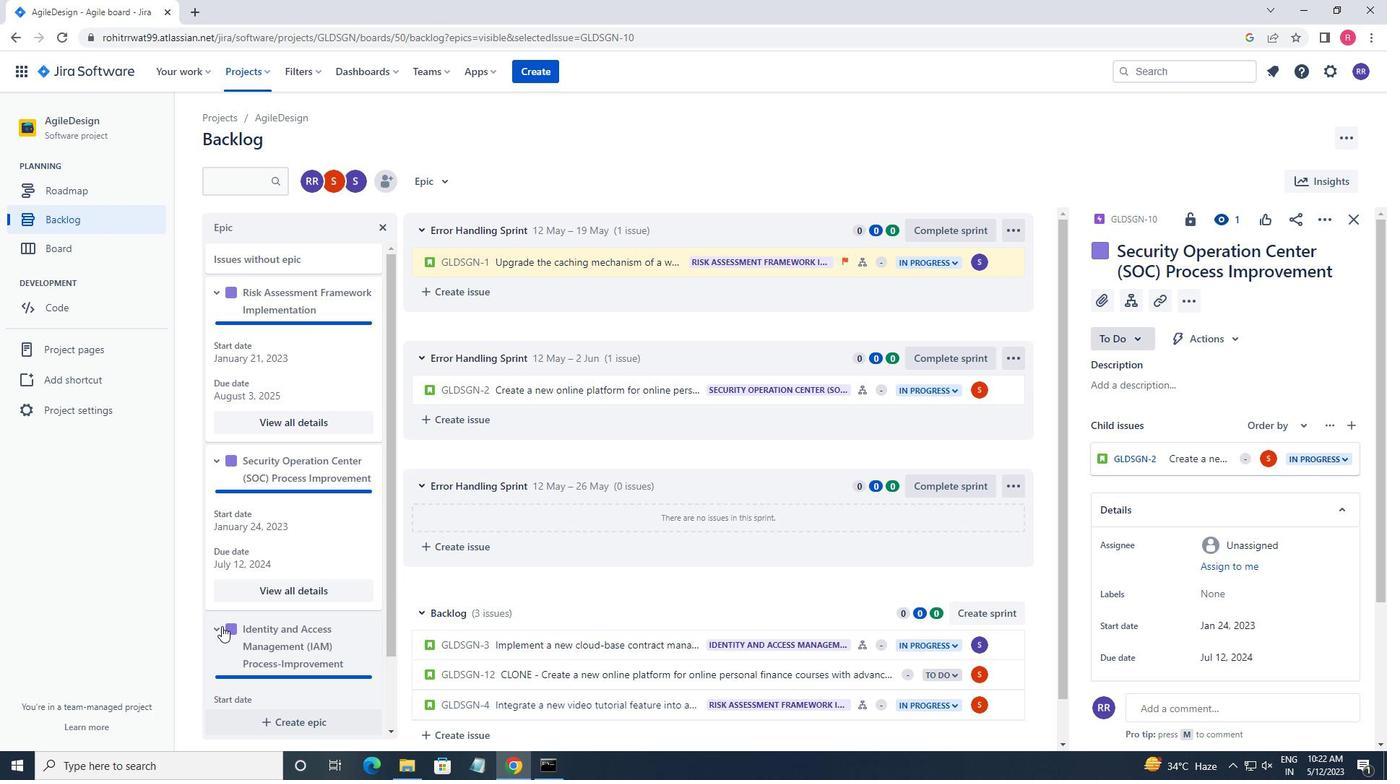 
Action: Mouse moved to (231, 631)
Screenshot: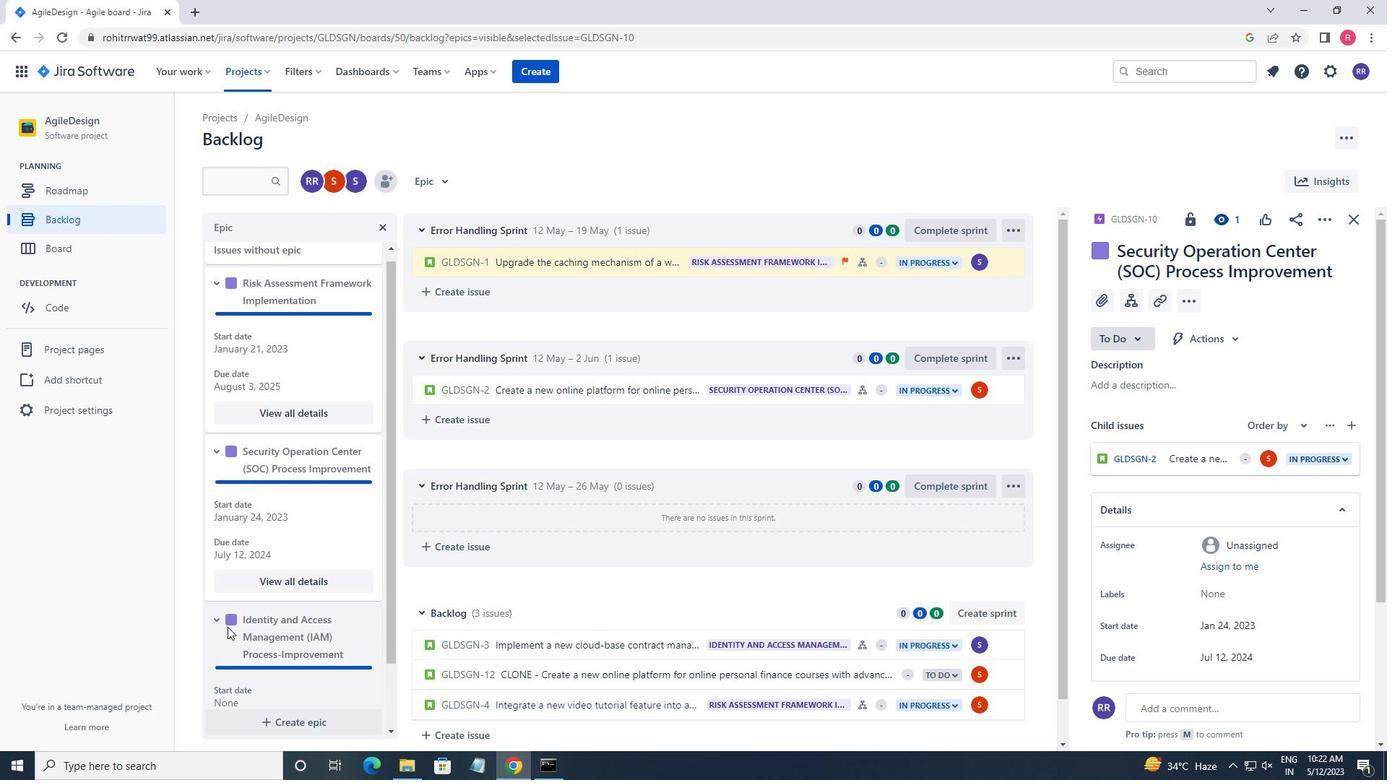 
Action: Mouse scrolled (231, 630) with delta (0, 0)
Screenshot: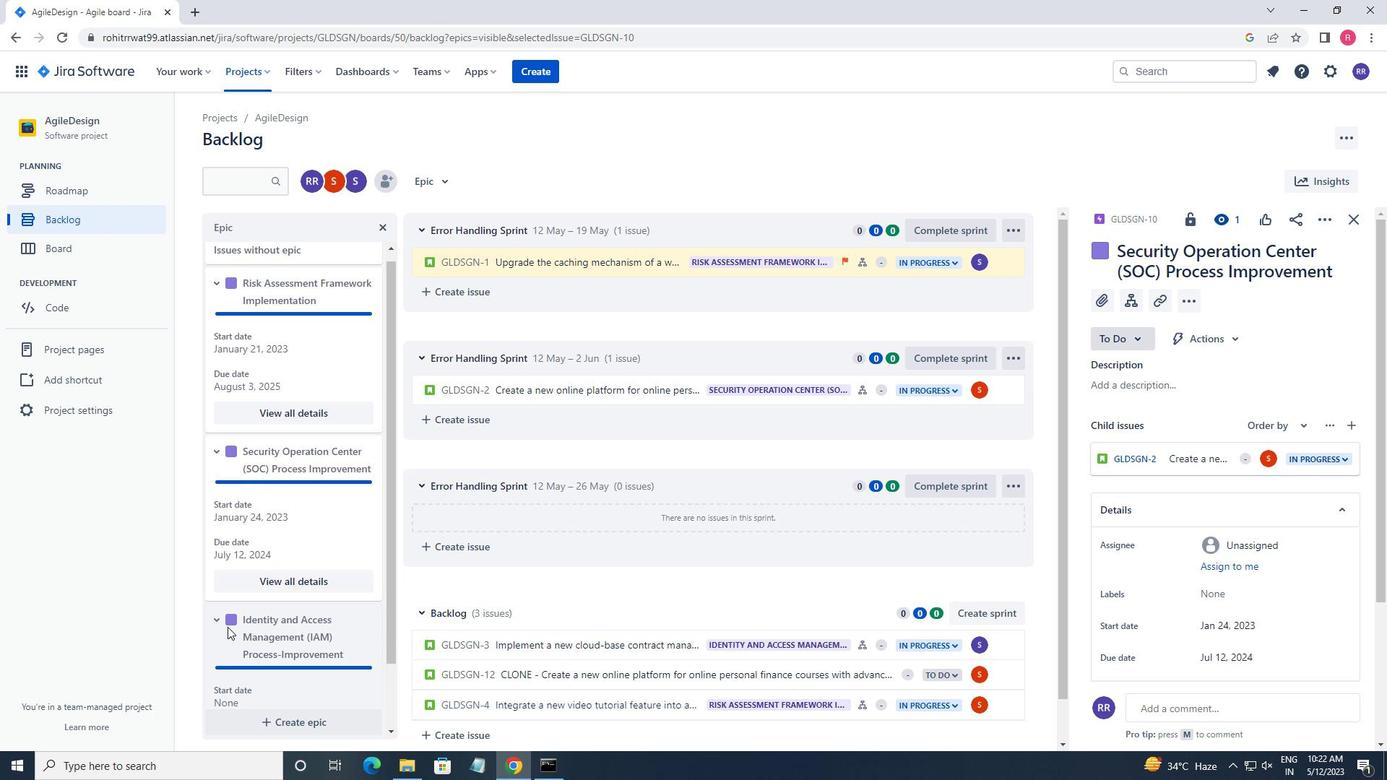 
Action: Mouse moved to (314, 682)
Screenshot: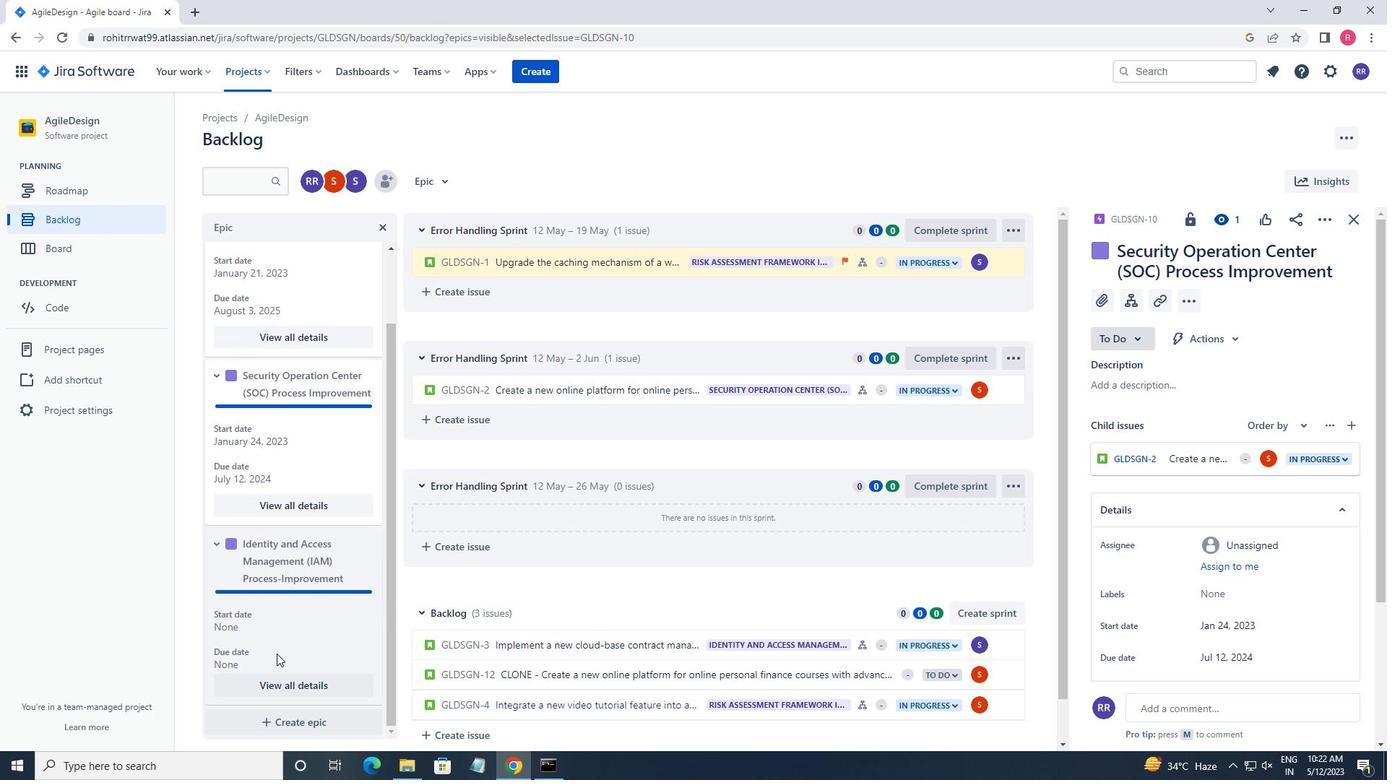 
Action: Mouse pressed left at (314, 682)
Screenshot: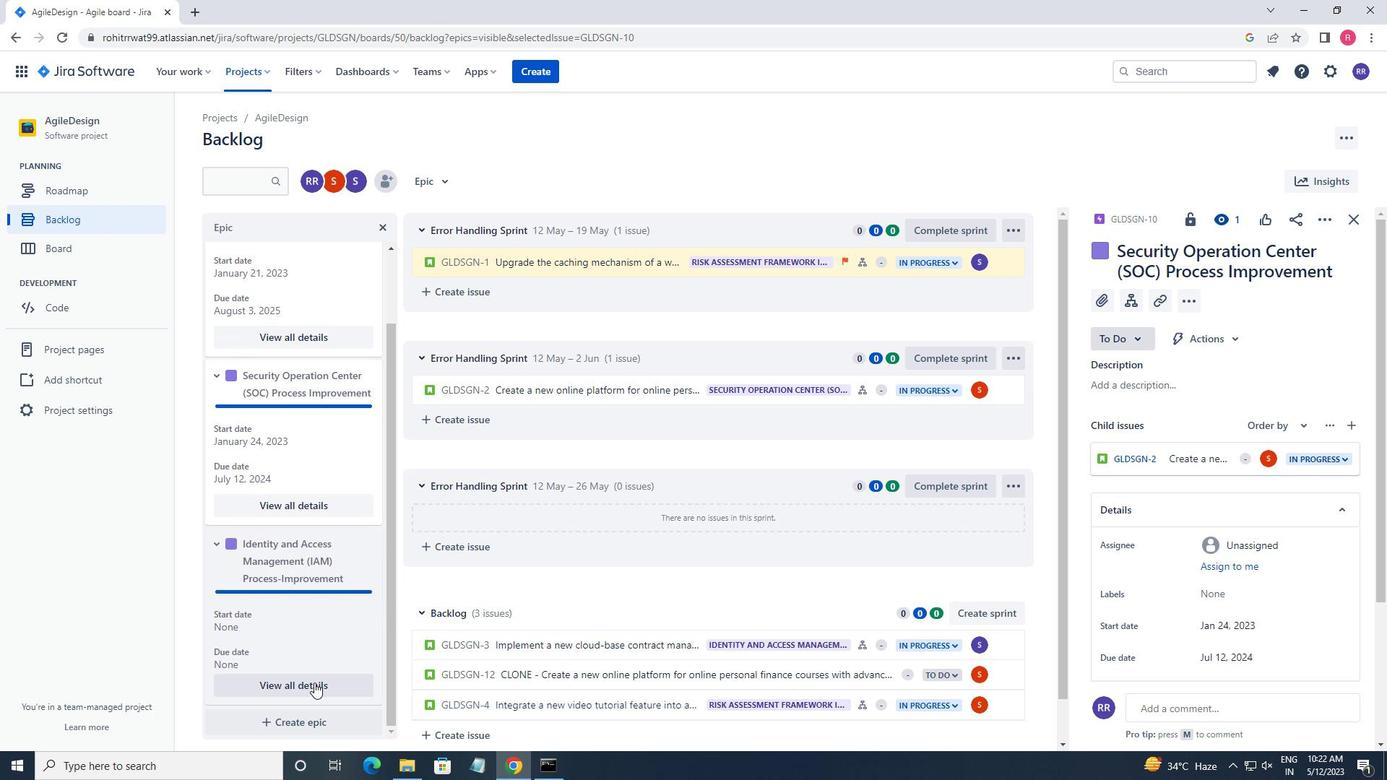 
Action: Mouse moved to (1229, 625)
Screenshot: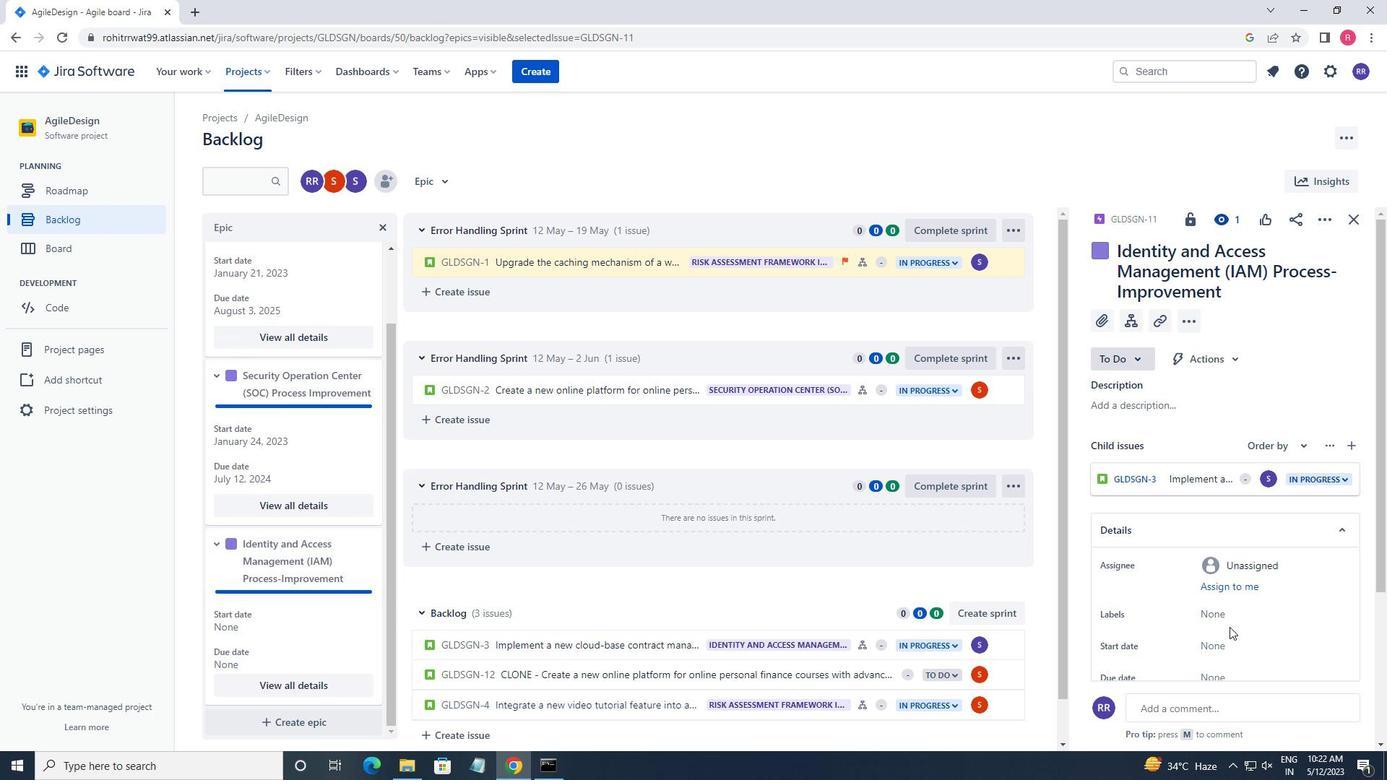 
Action: Mouse scrolled (1229, 625) with delta (0, 0)
Screenshot: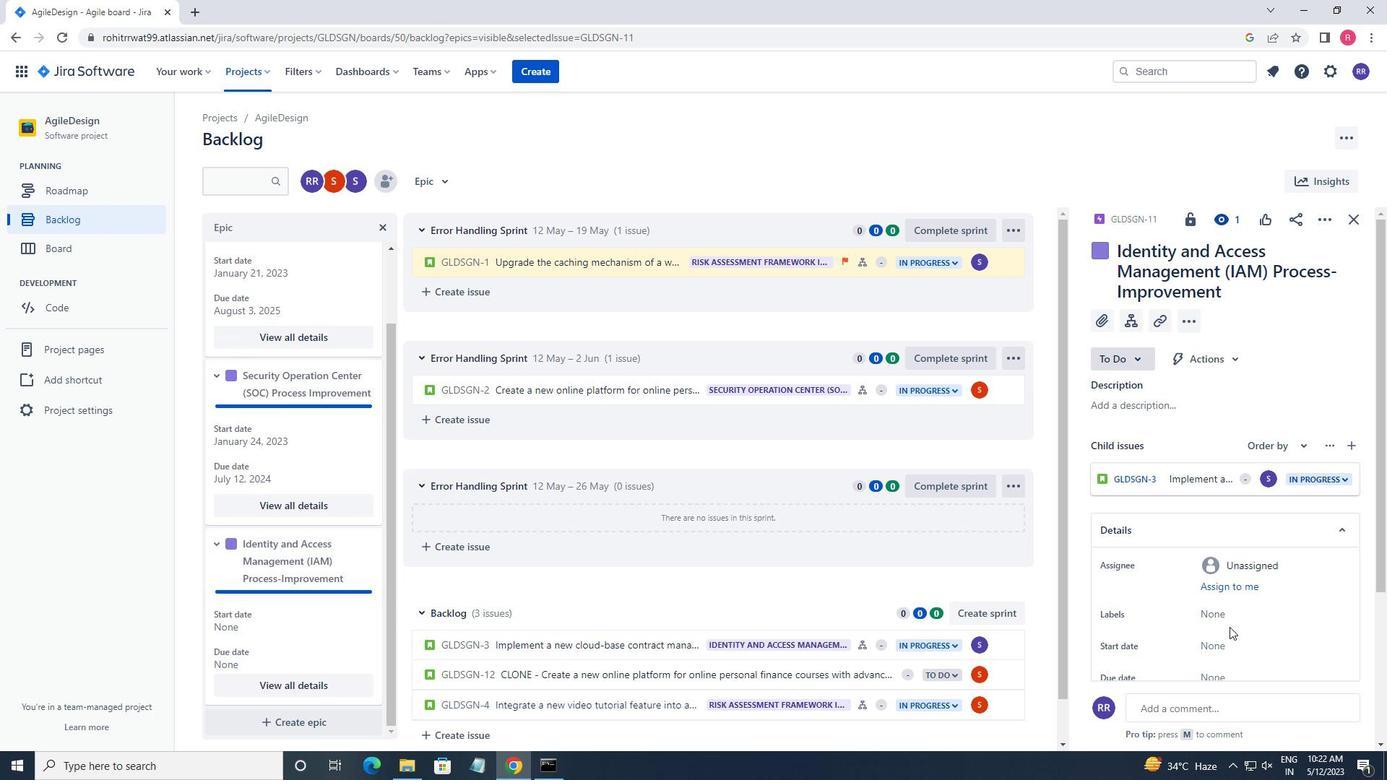 
Action: Mouse moved to (1228, 624)
Screenshot: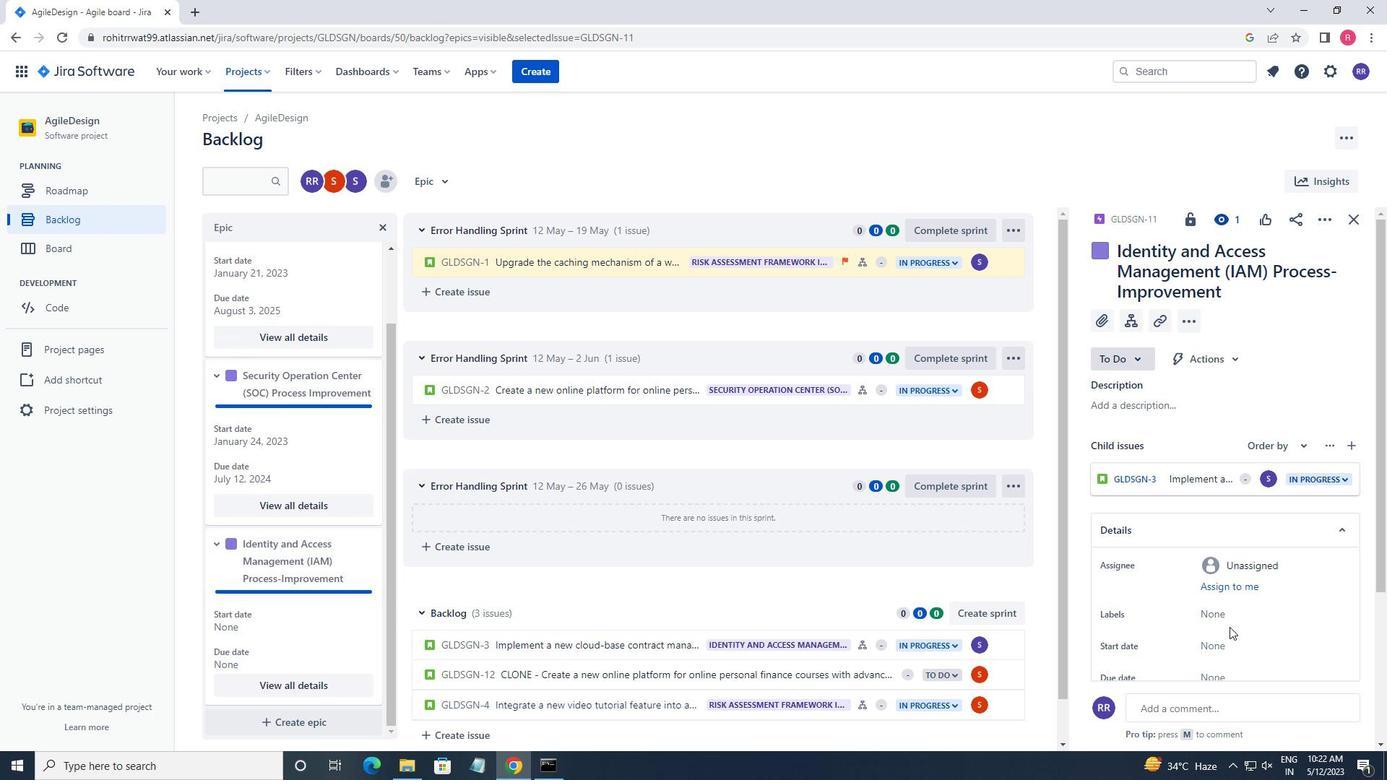 
Action: Mouse scrolled (1228, 623) with delta (0, 0)
Screenshot: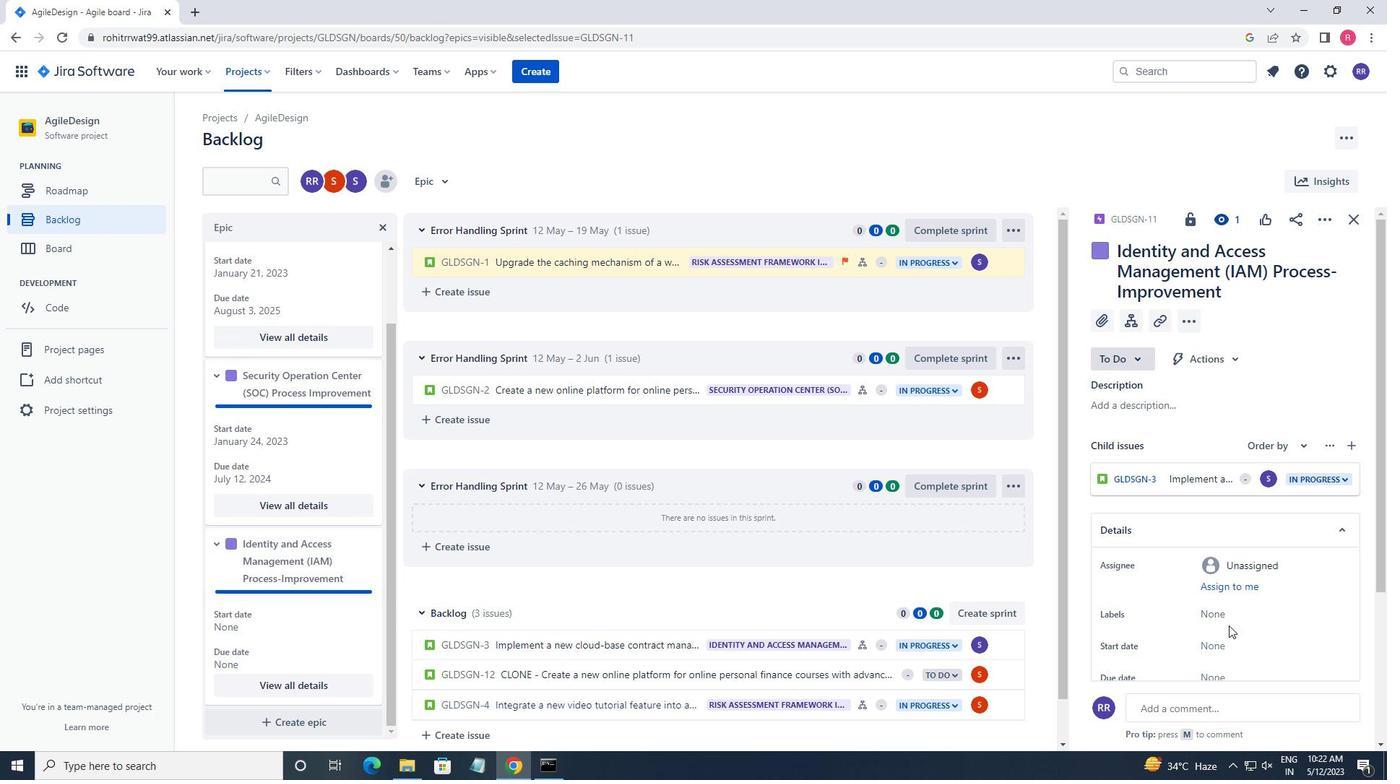 
Action: Mouse moved to (1223, 497)
Screenshot: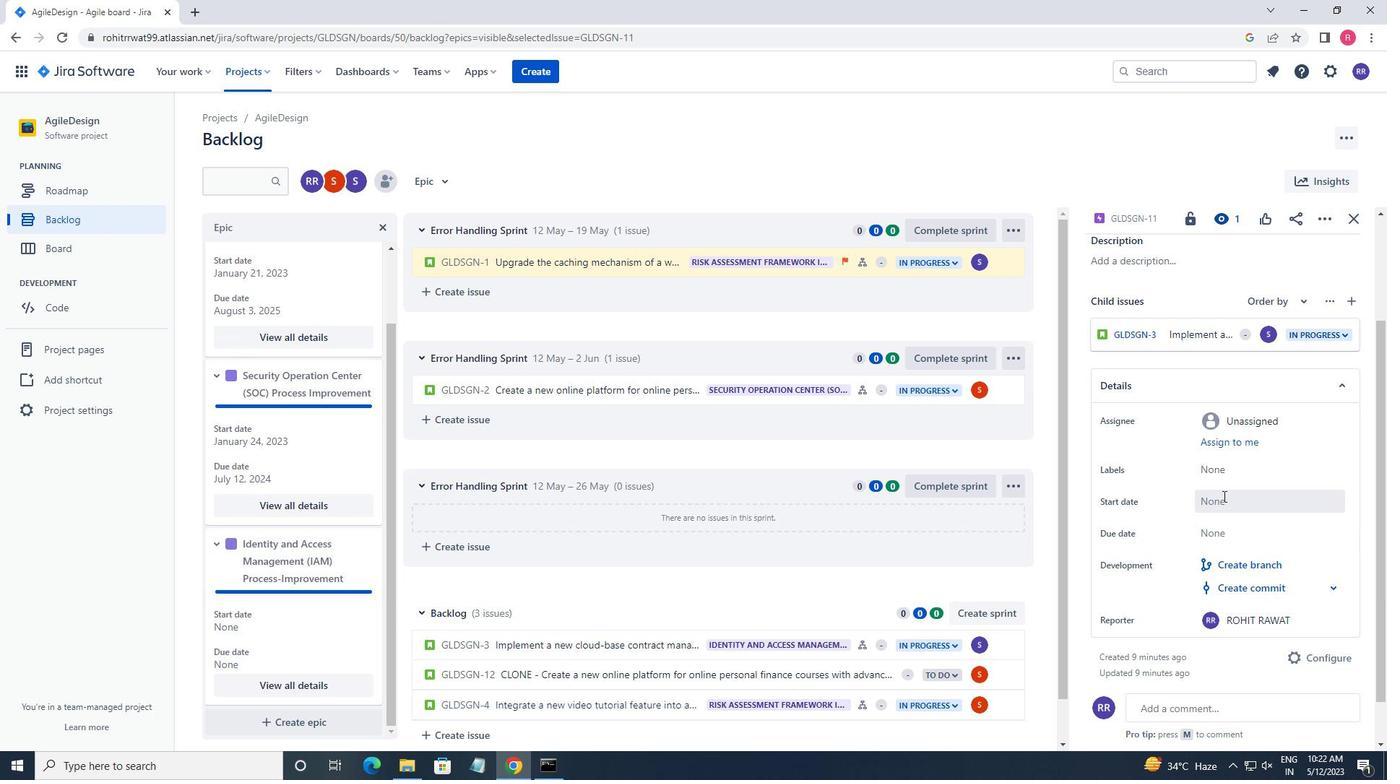 
Action: Mouse pressed left at (1223, 497)
Screenshot: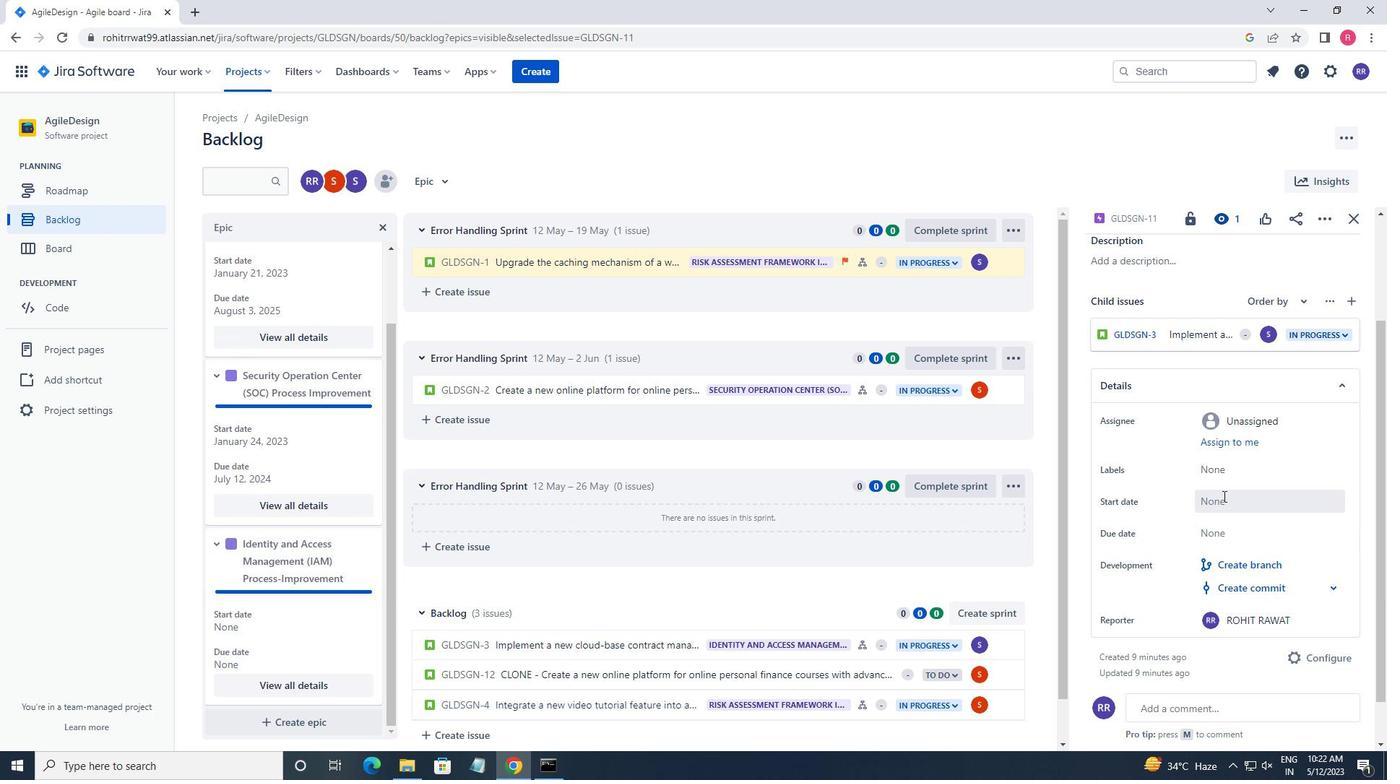 
Action: Mouse moved to (1354, 543)
Screenshot: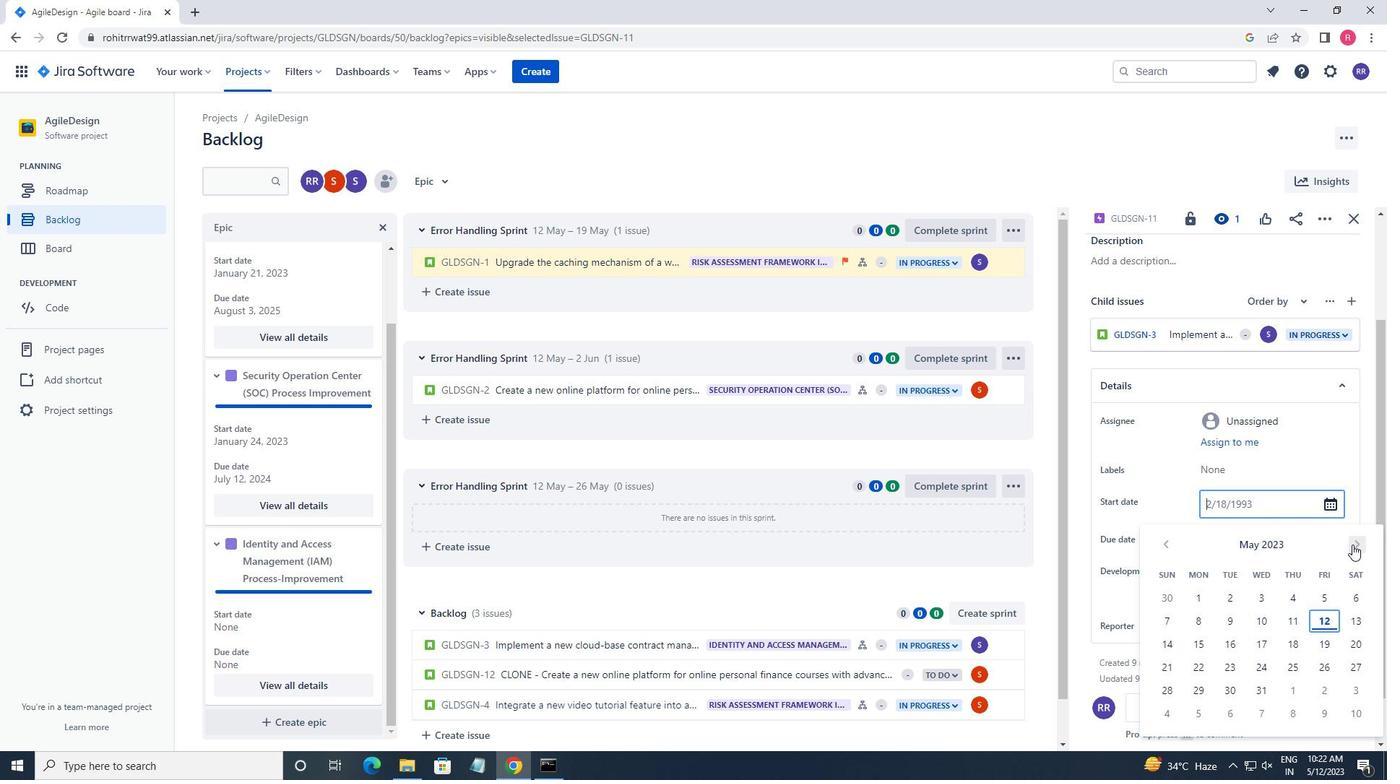 
Action: Mouse pressed left at (1354, 543)
Screenshot: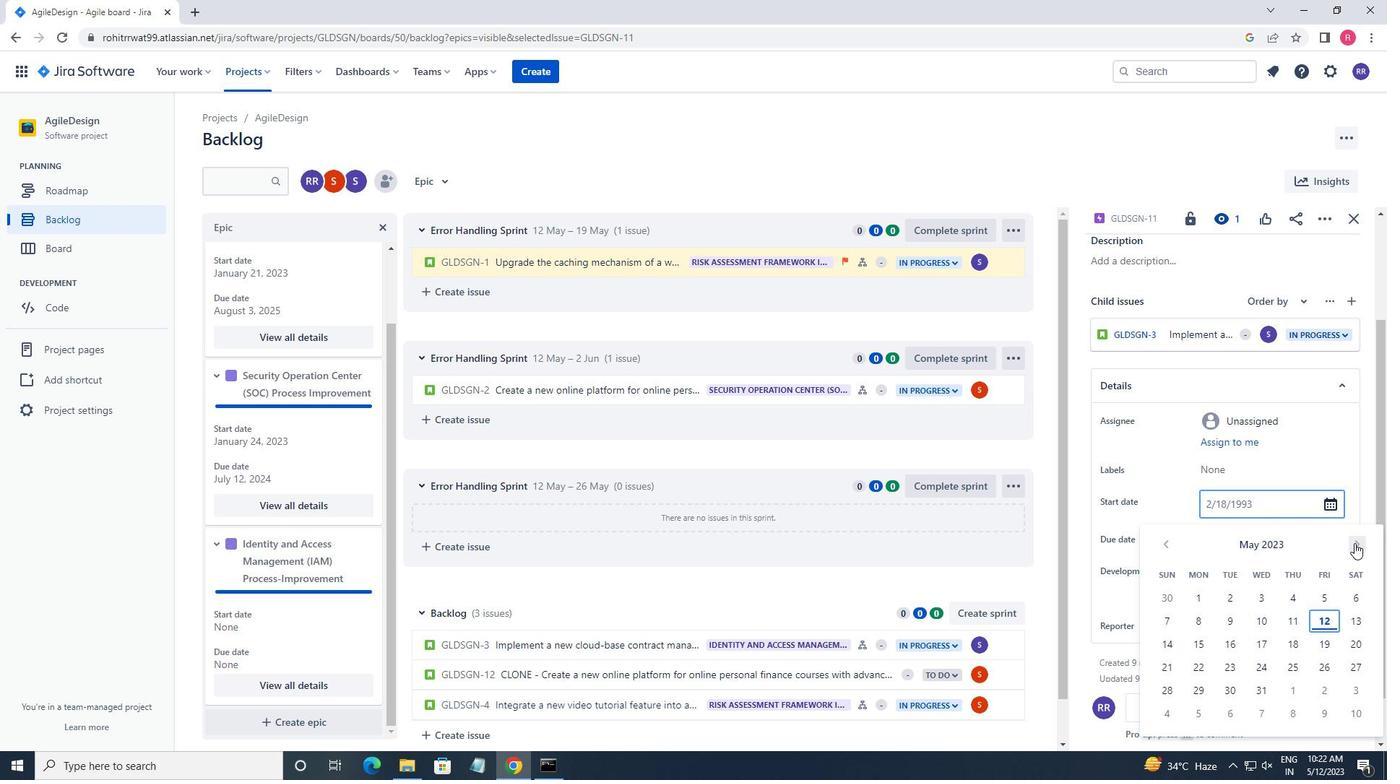 
Action: Mouse pressed left at (1354, 543)
Screenshot: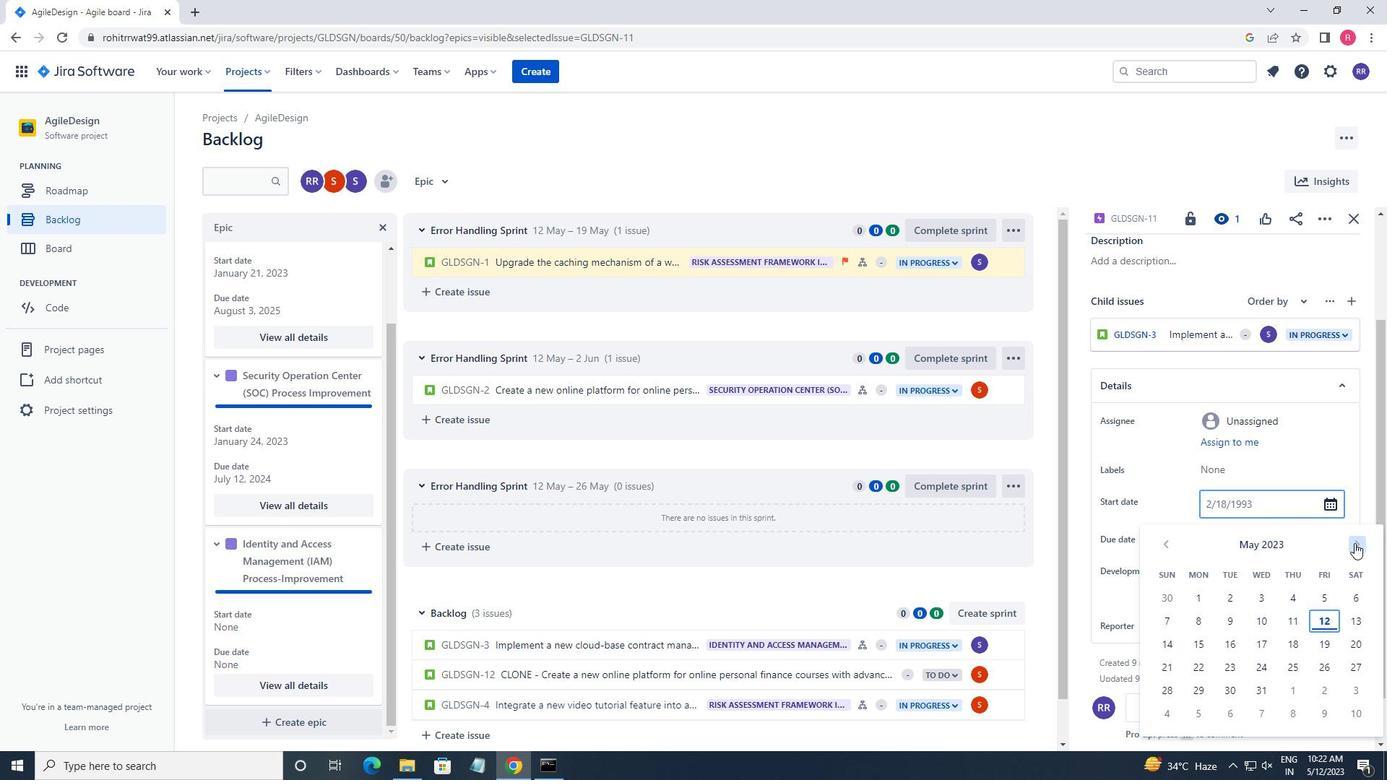
Action: Mouse pressed left at (1354, 543)
Screenshot: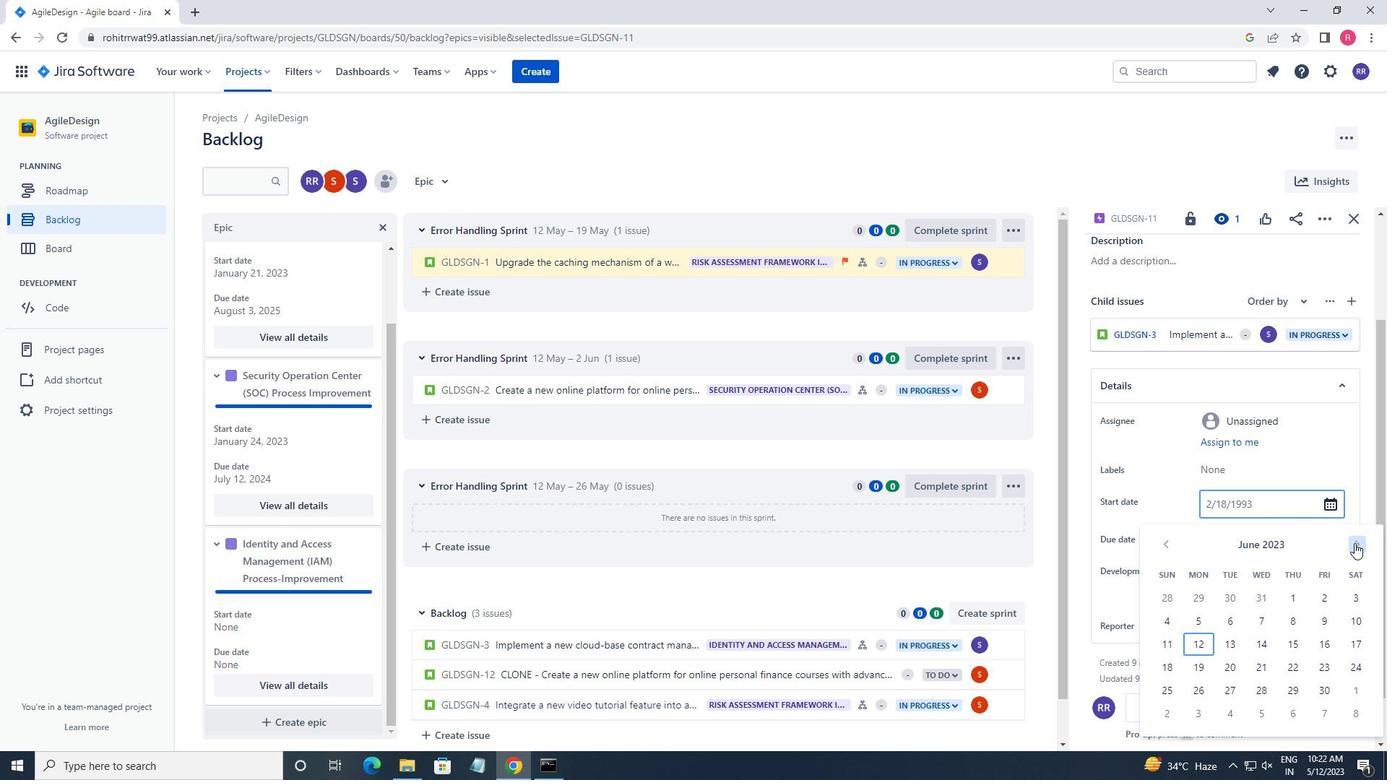 
Action: Mouse pressed left at (1354, 543)
Screenshot: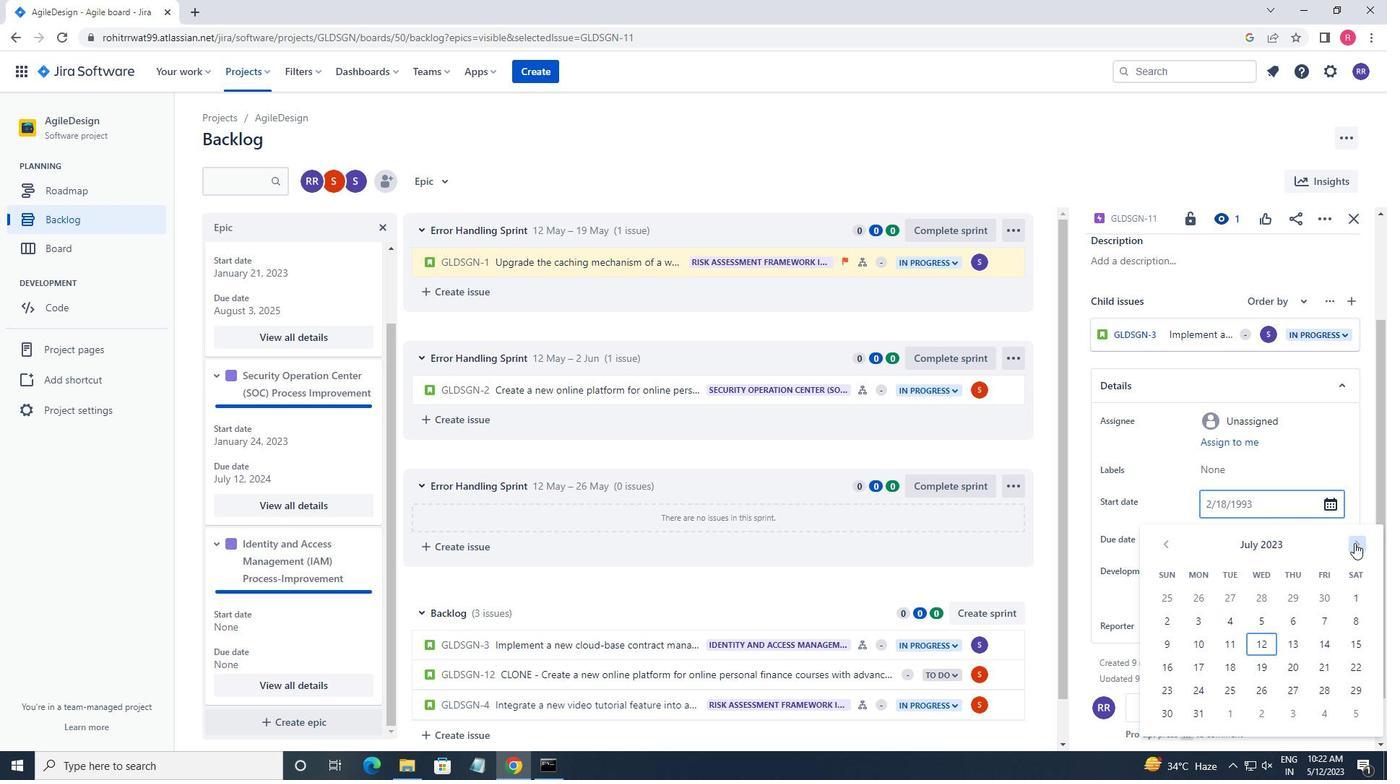 
Action: Mouse pressed left at (1354, 543)
Screenshot: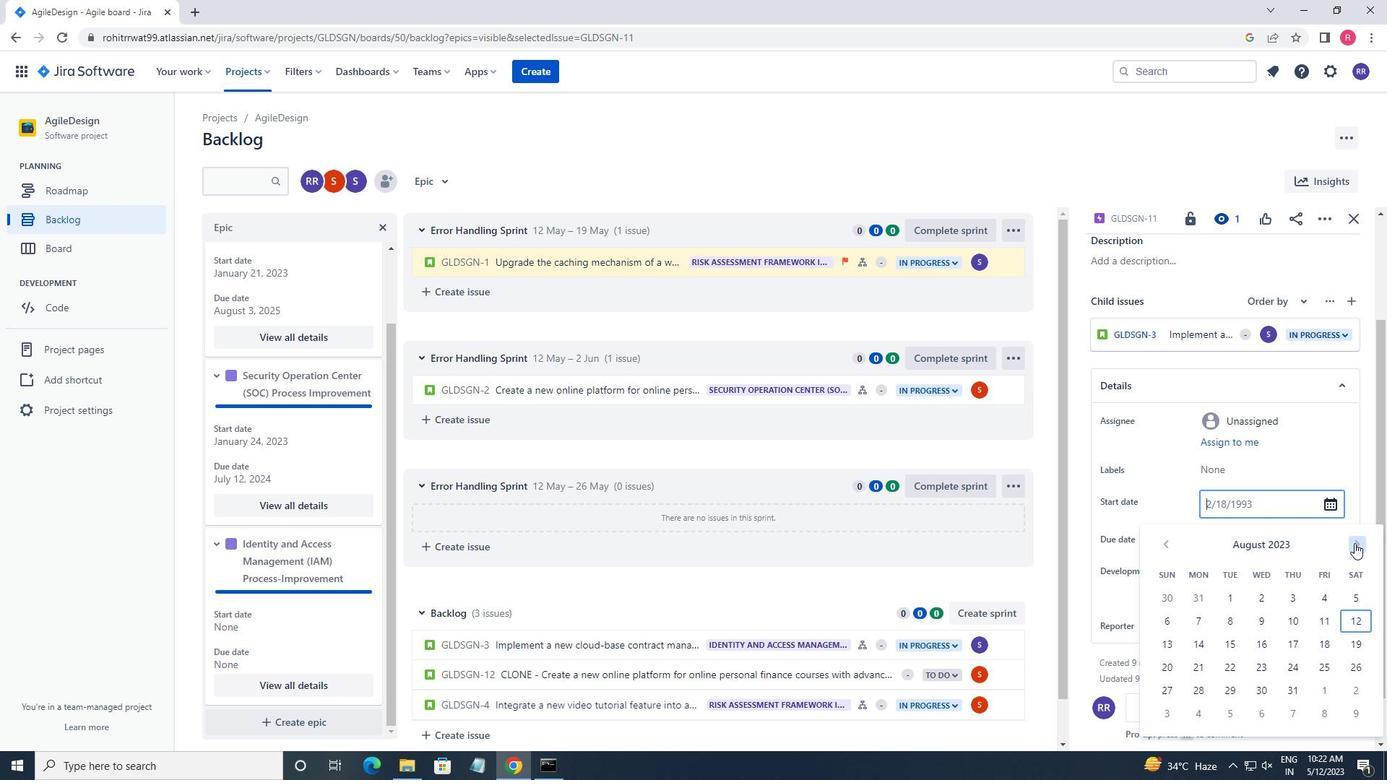 
Action: Mouse pressed left at (1354, 543)
Screenshot: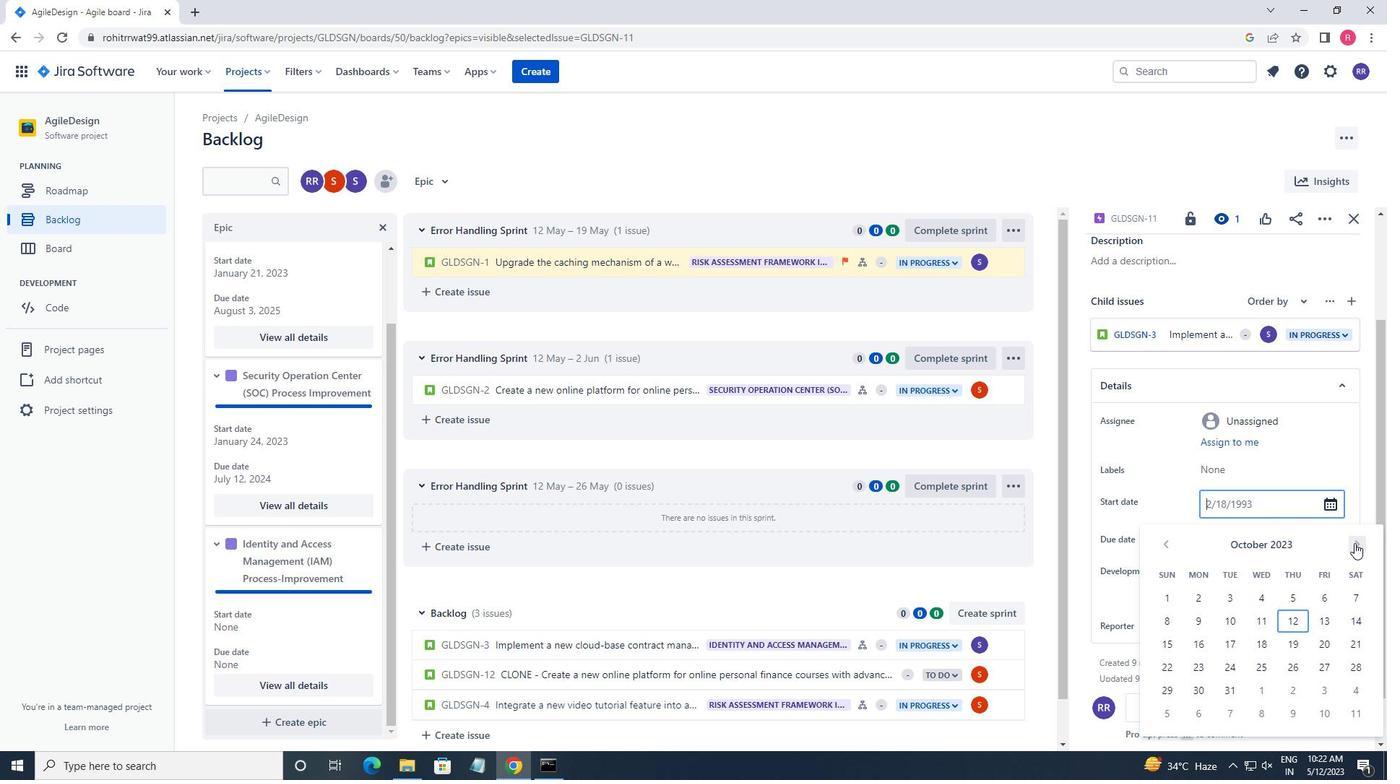 
Action: Mouse pressed left at (1354, 543)
Screenshot: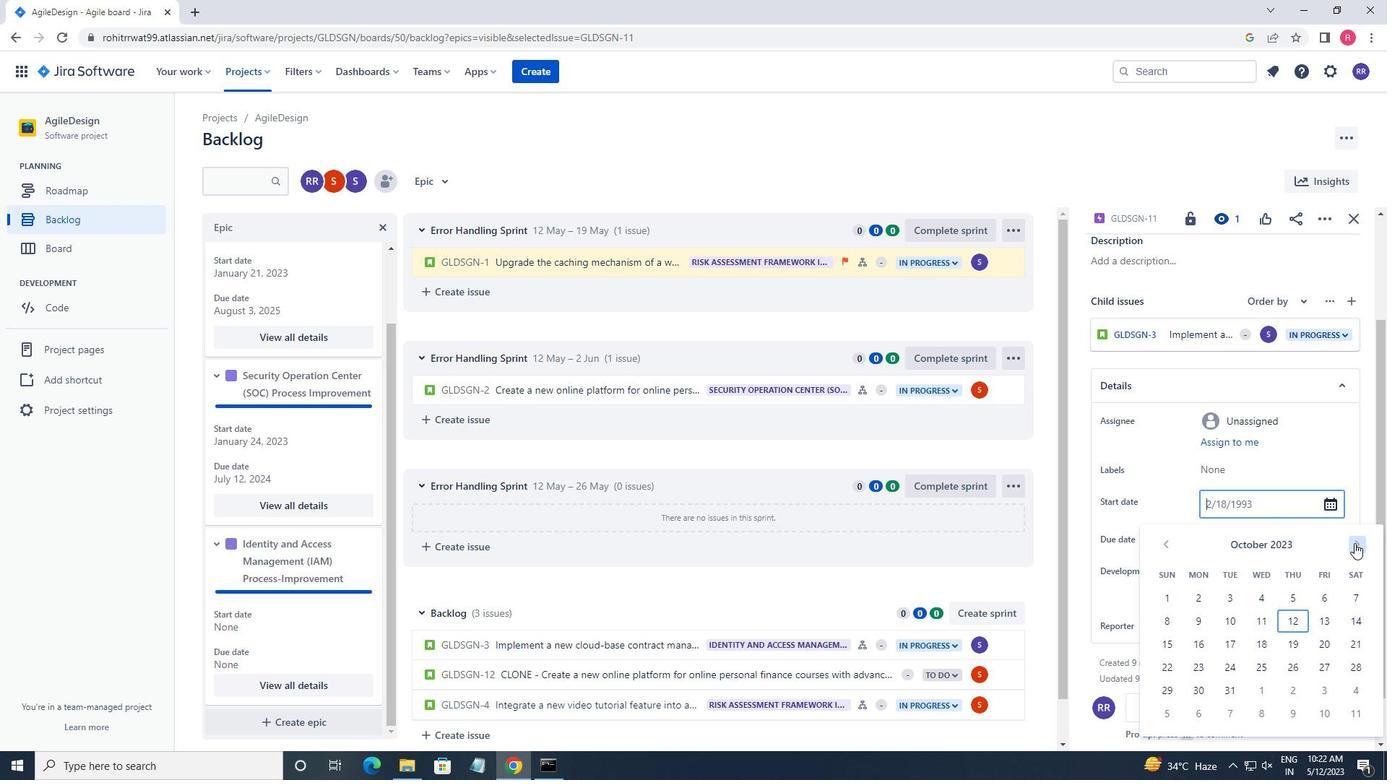 
Action: Mouse pressed left at (1354, 543)
Screenshot: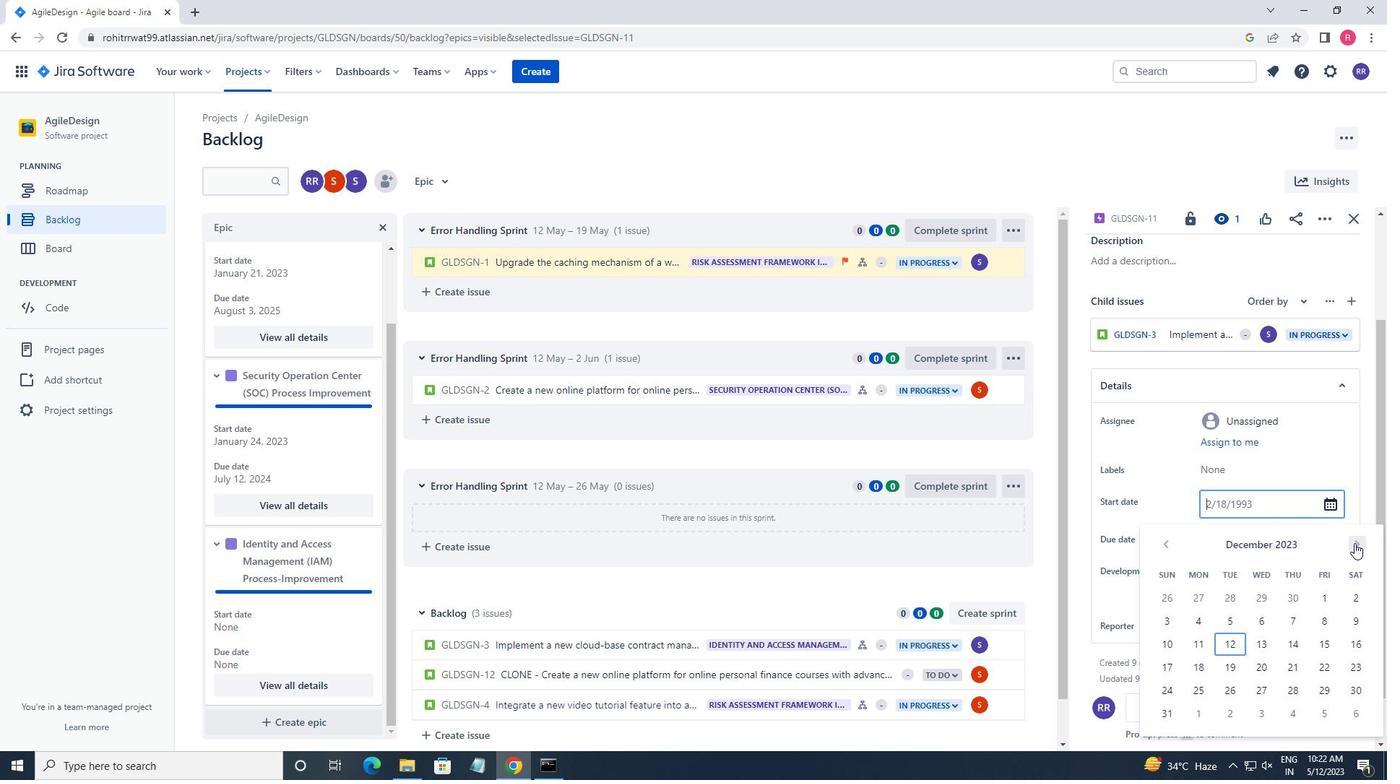 
Action: Mouse pressed left at (1354, 543)
Screenshot: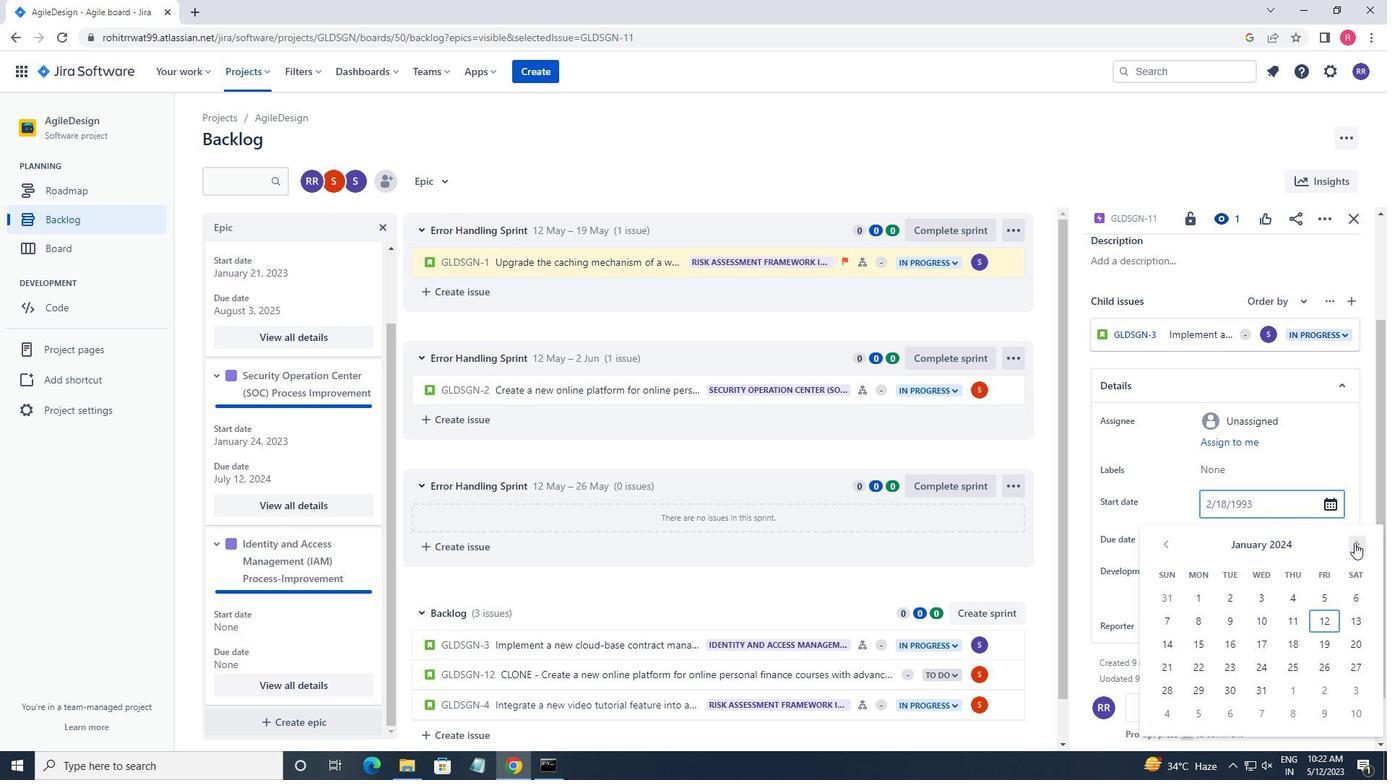 
Action: Mouse pressed left at (1354, 543)
Screenshot: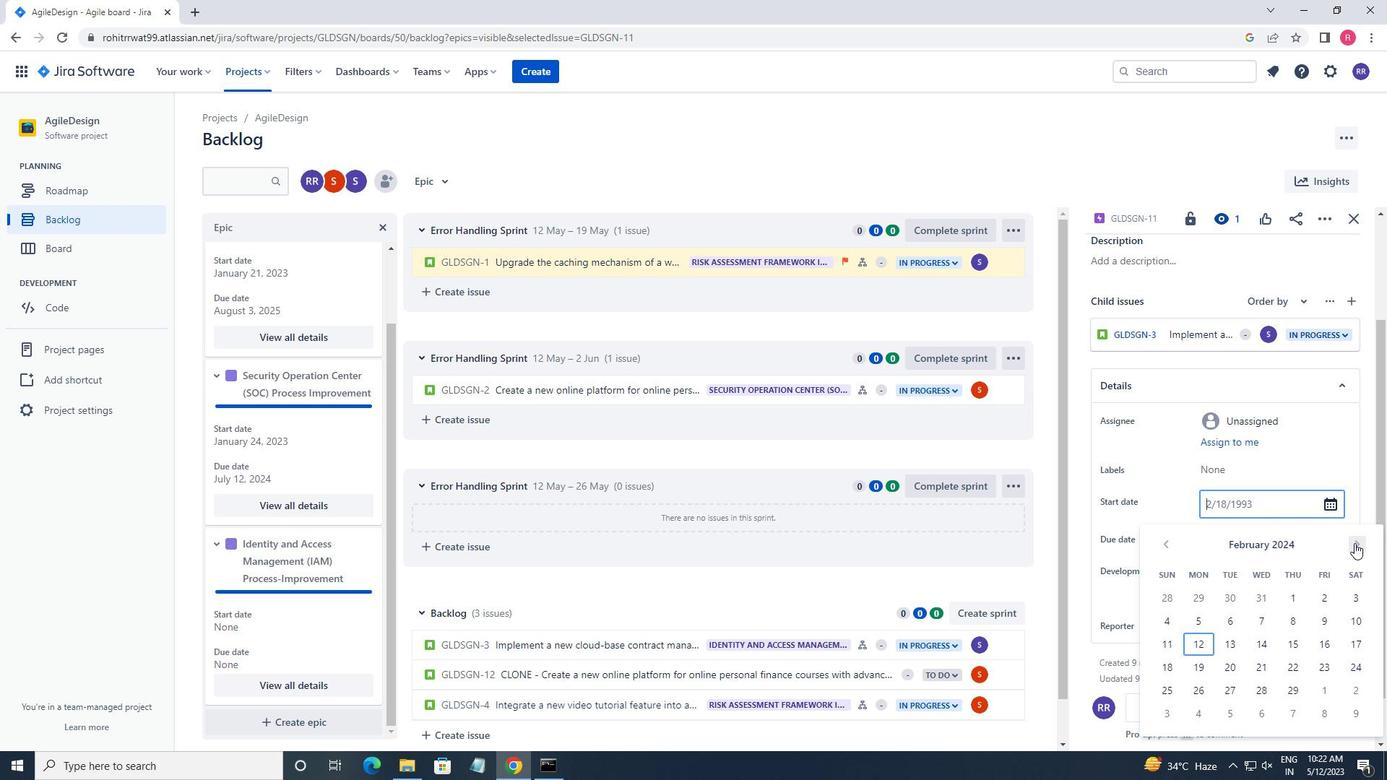 
Action: Mouse moved to (1293, 692)
Screenshot: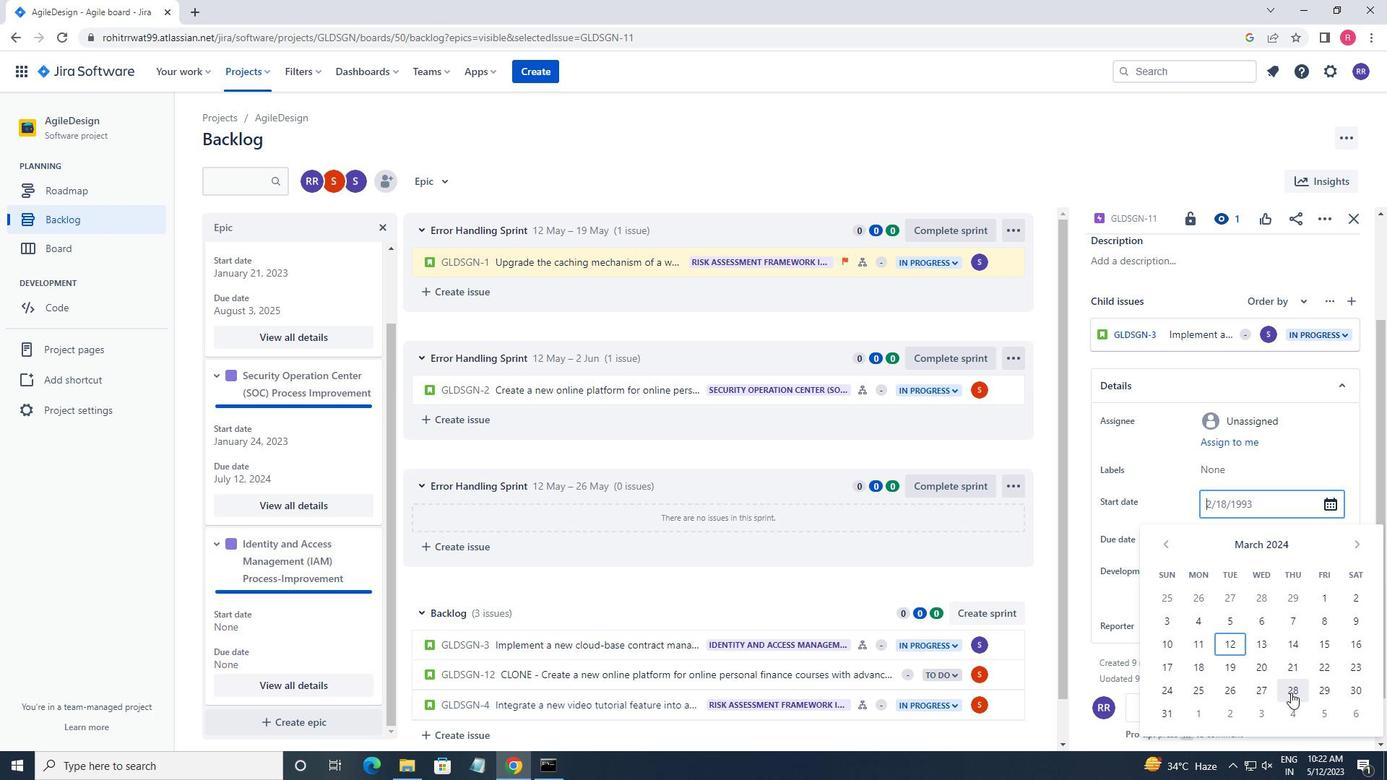 
Action: Mouse pressed left at (1293, 692)
Screenshot: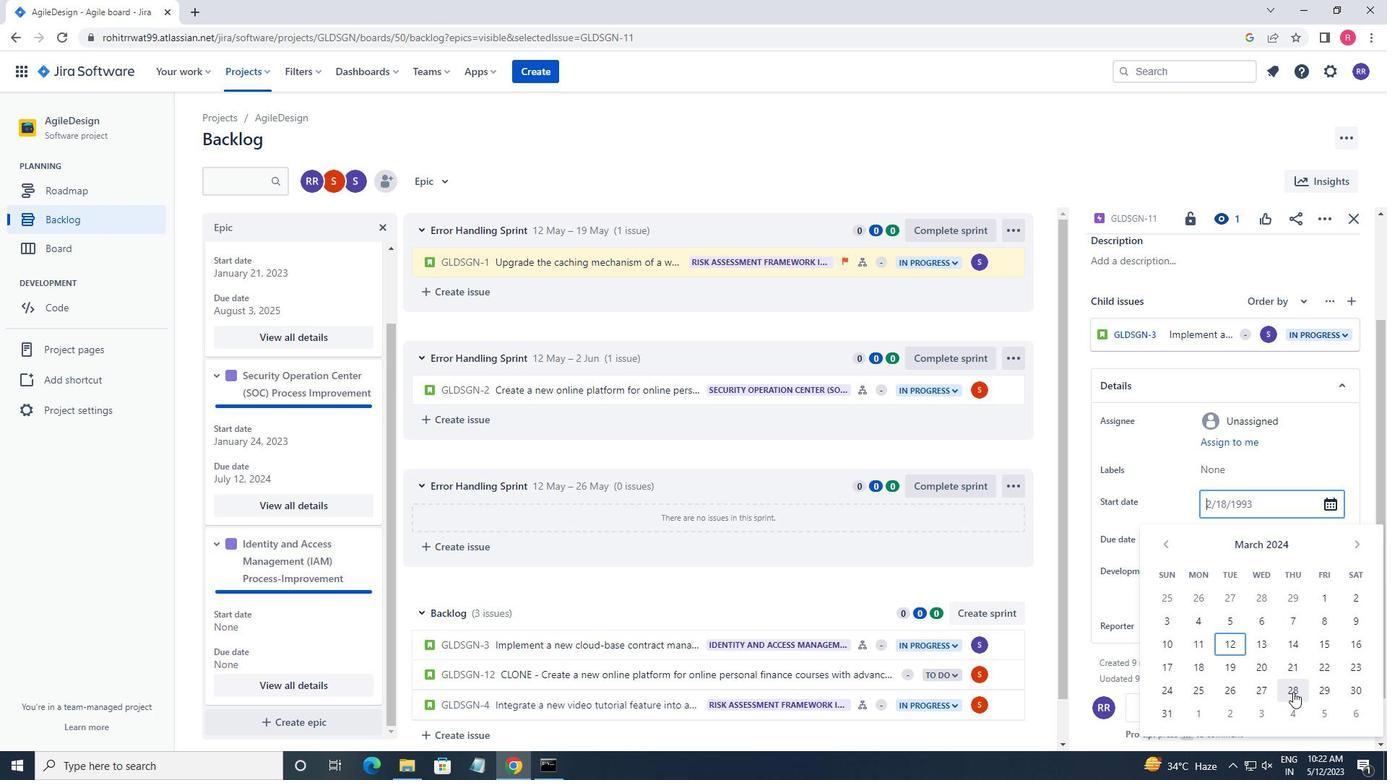 
Action: Mouse moved to (1243, 544)
Screenshot: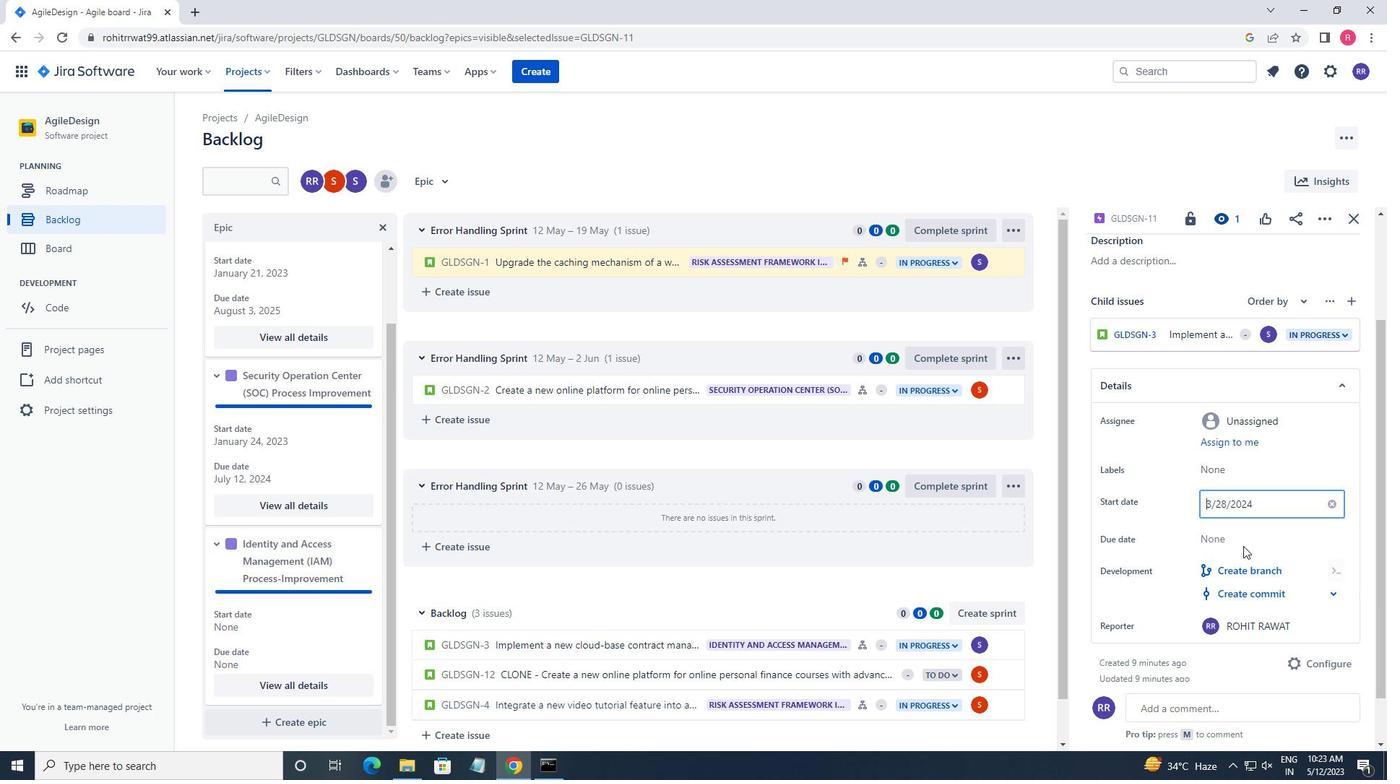 
Action: Mouse pressed left at (1243, 544)
Screenshot: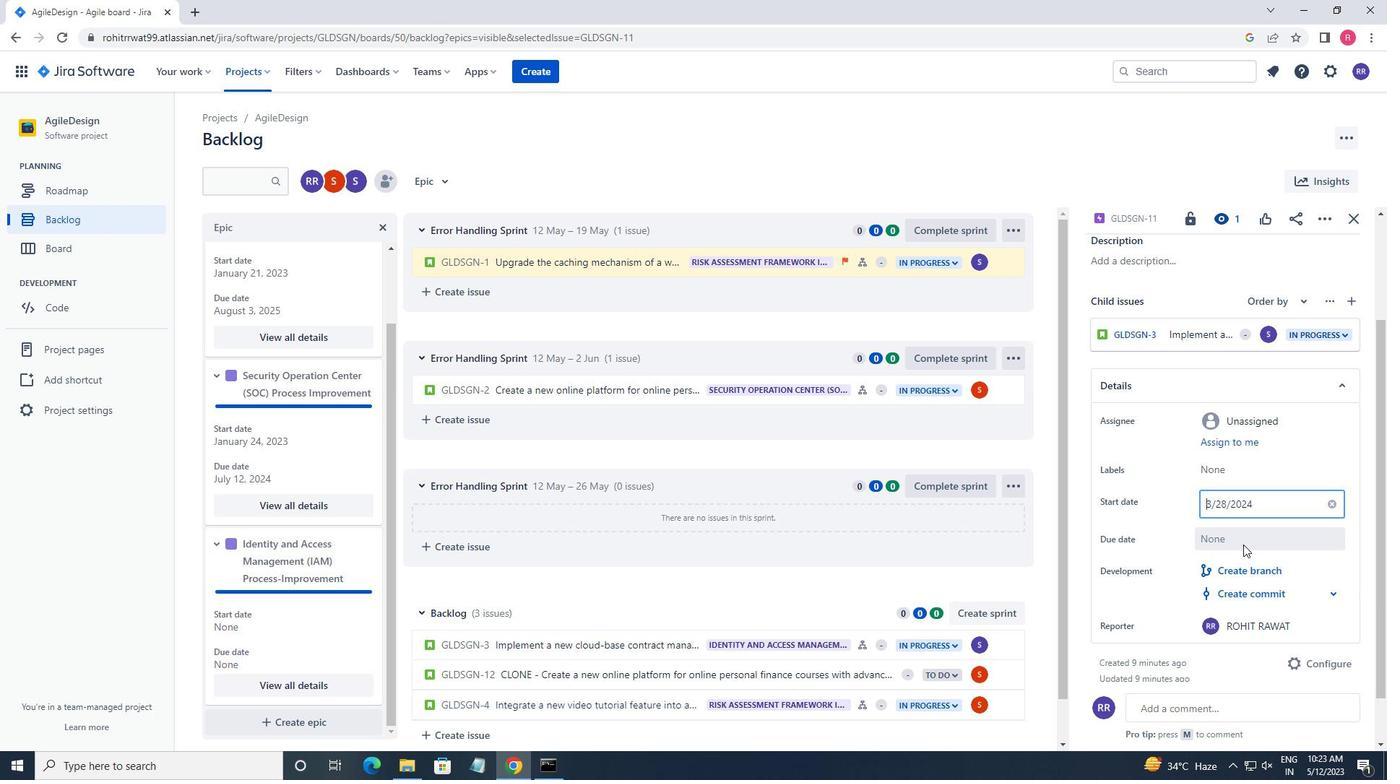 
Action: Mouse moved to (1362, 331)
Screenshot: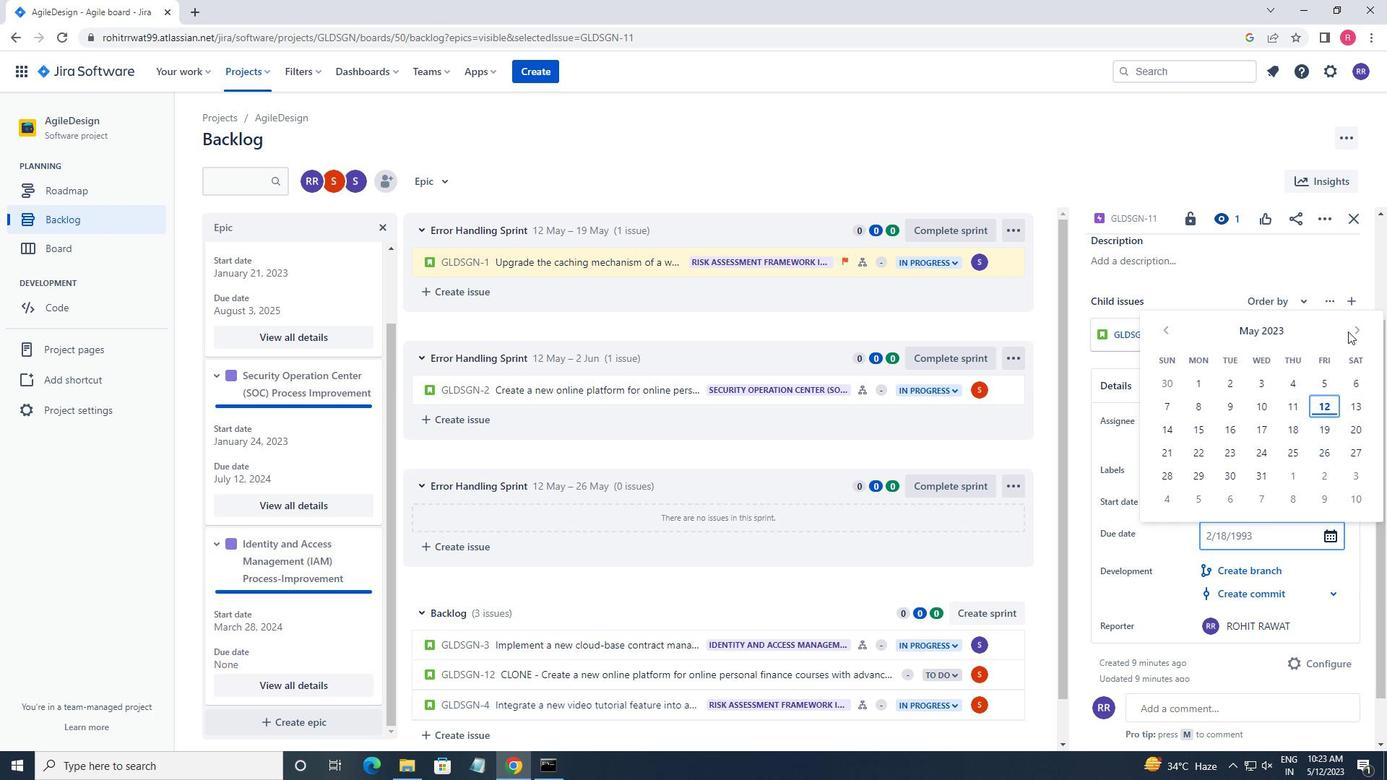 
Action: Mouse pressed left at (1362, 331)
Screenshot: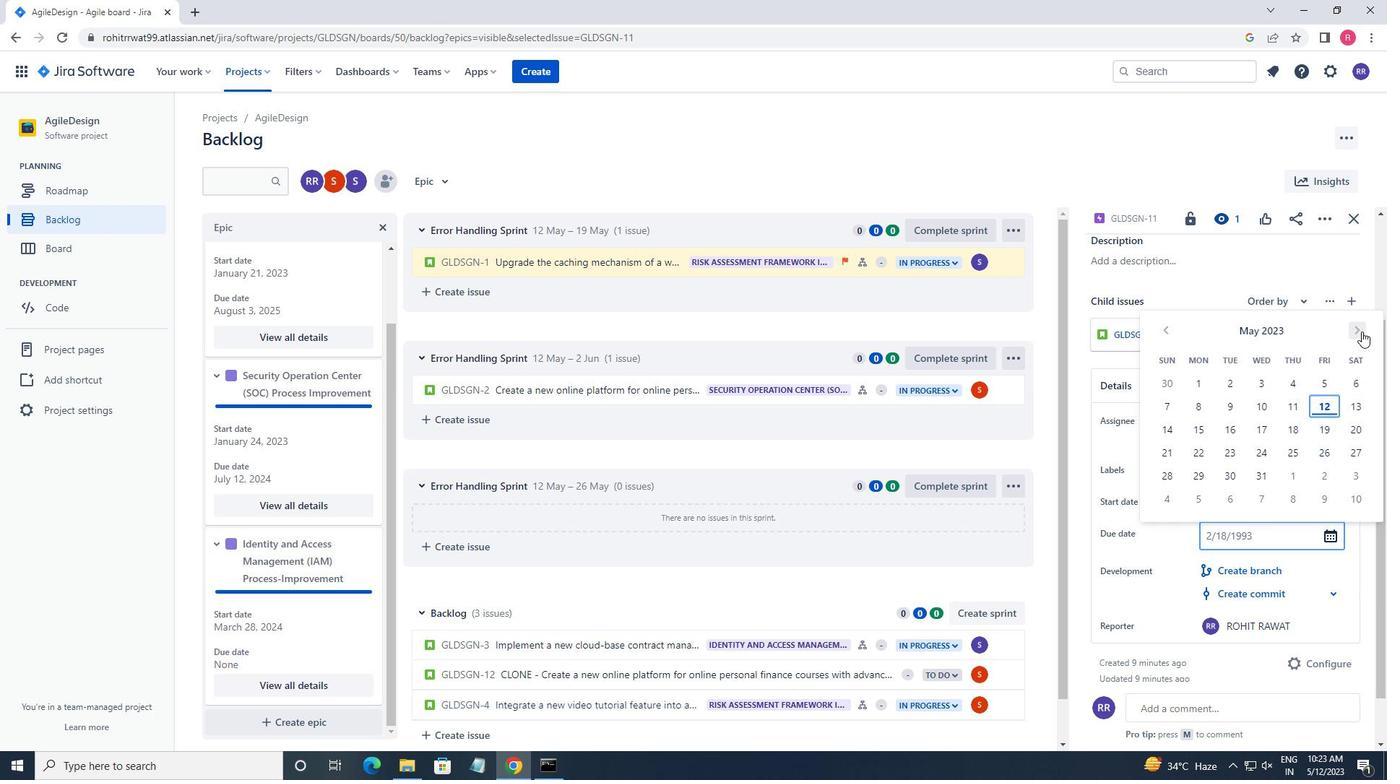 
Action: Mouse pressed left at (1362, 331)
Screenshot: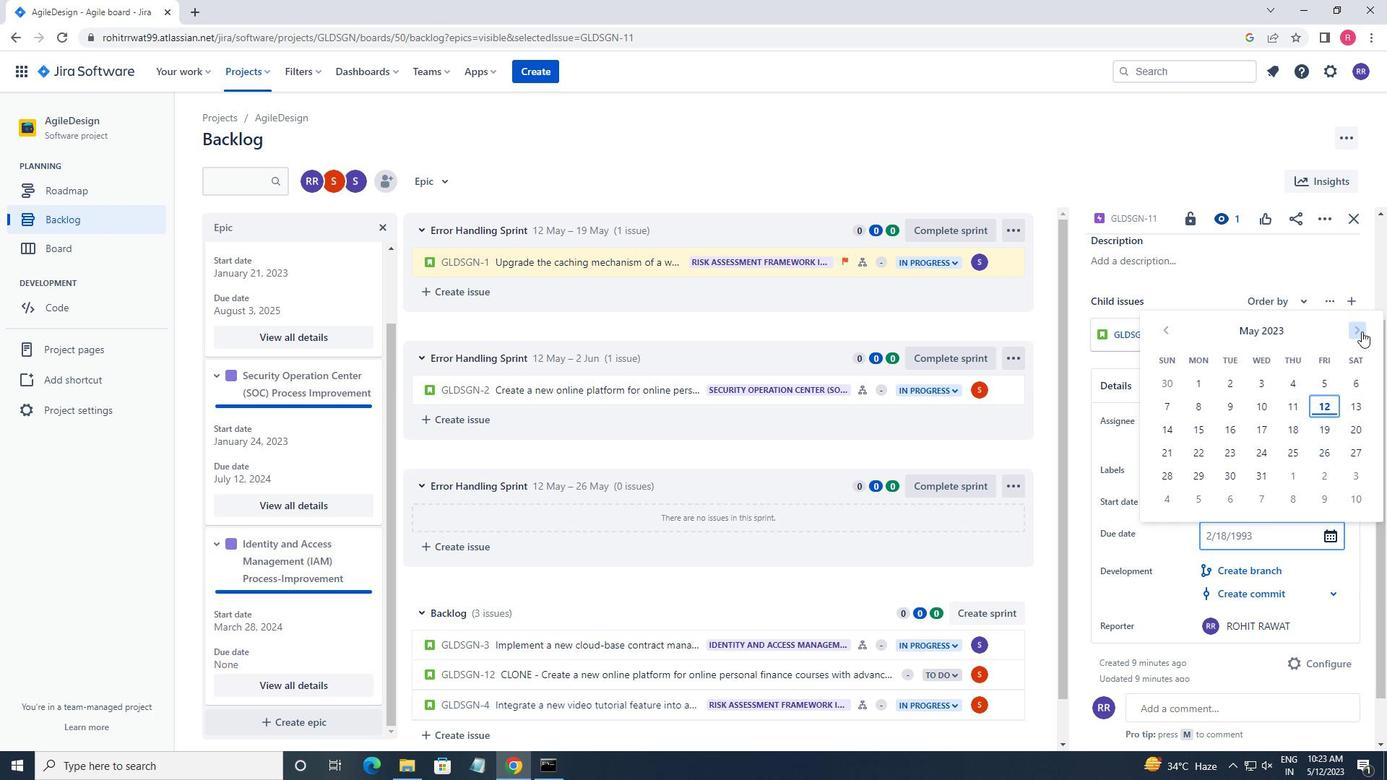 
Action: Mouse pressed left at (1362, 331)
Screenshot: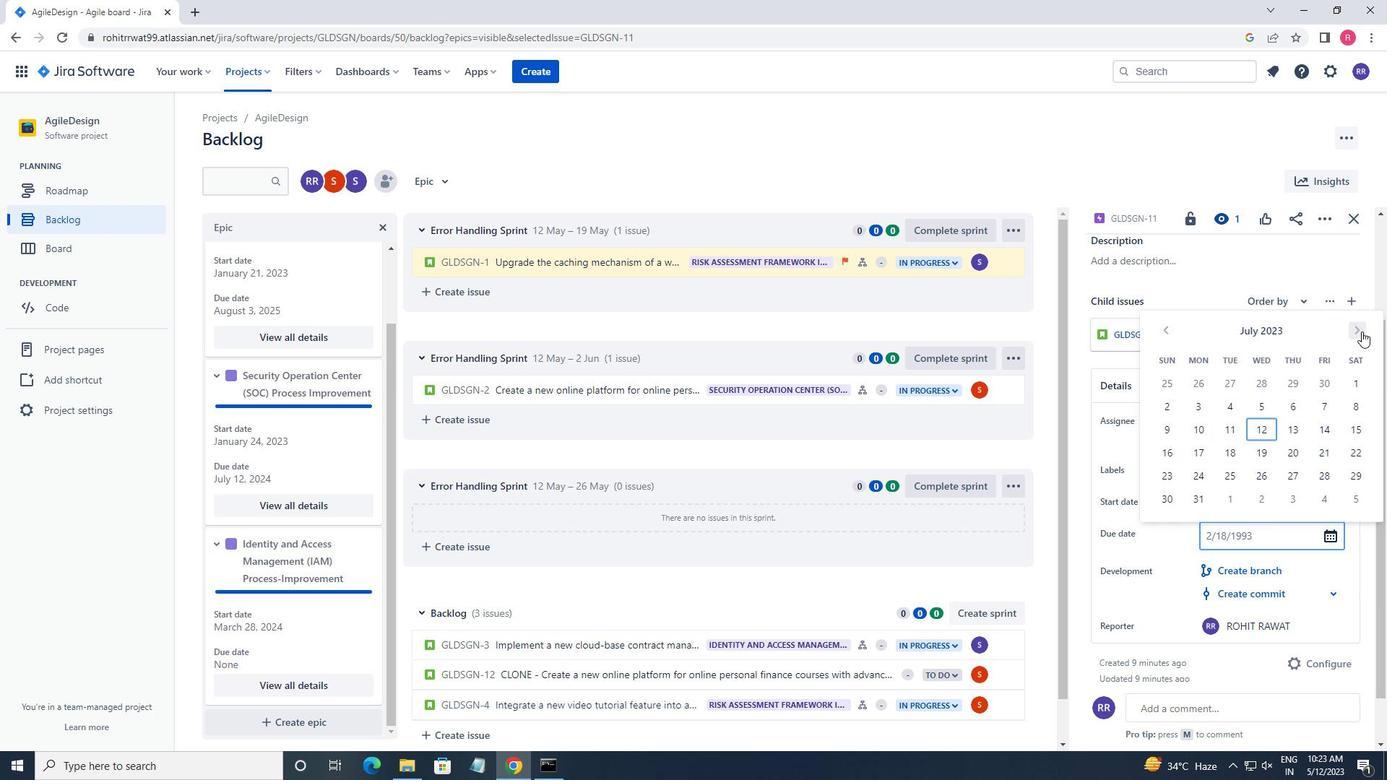 
Action: Mouse pressed left at (1362, 331)
Screenshot: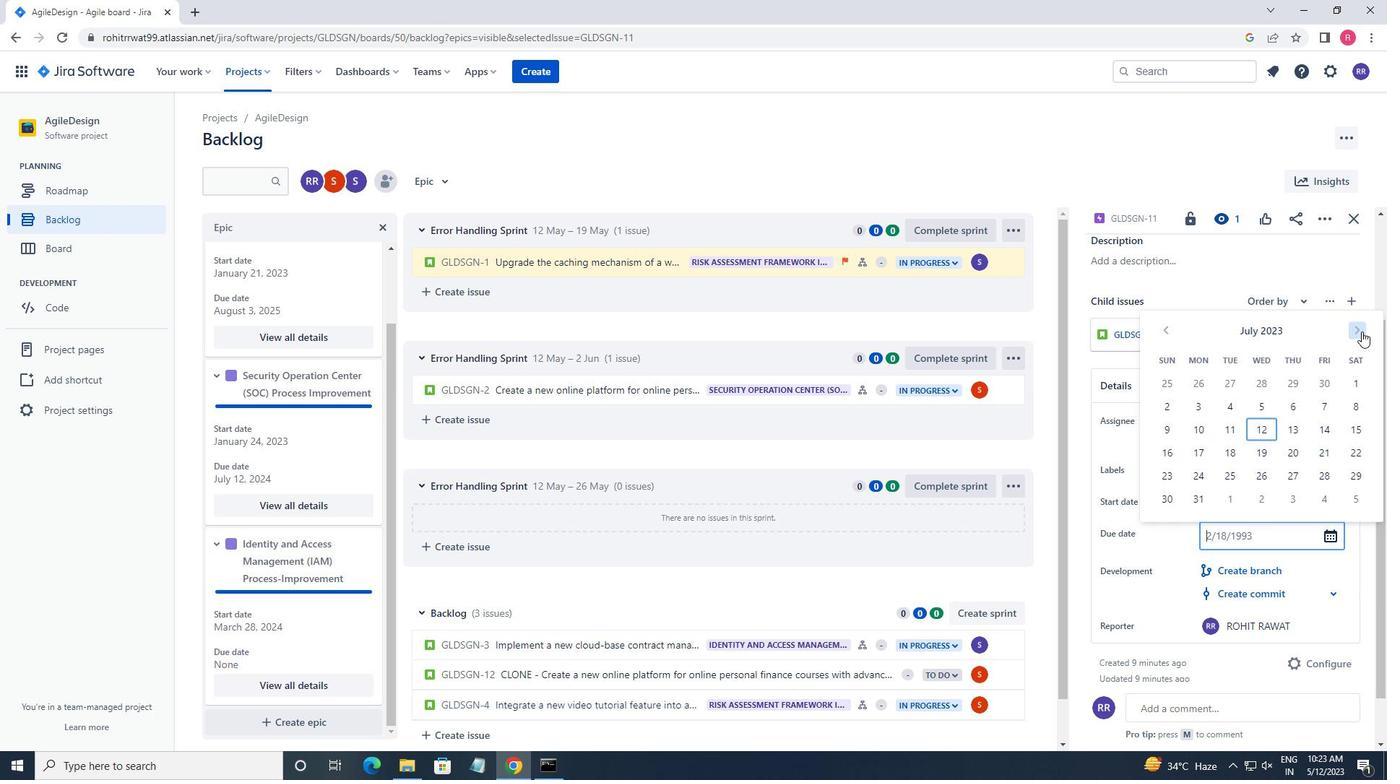 
Action: Mouse pressed left at (1362, 331)
Screenshot: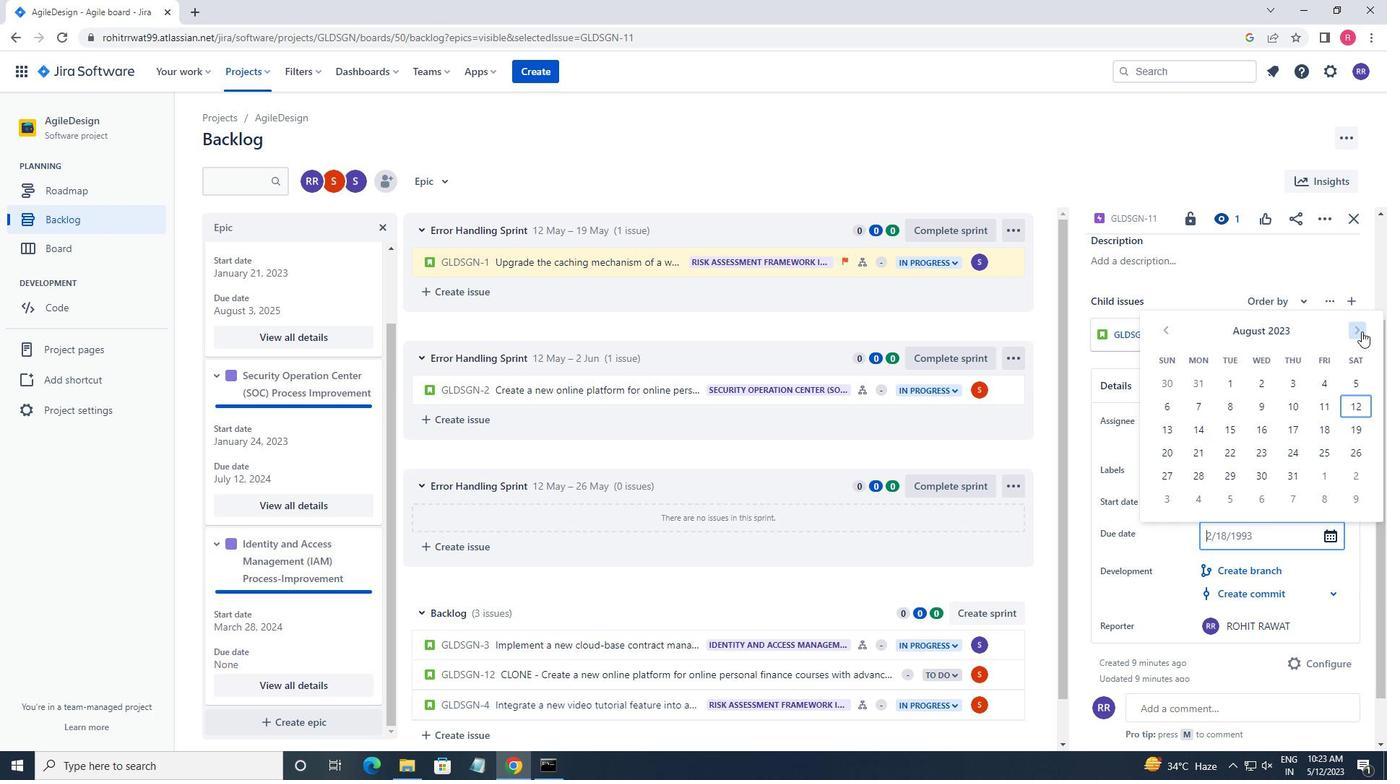 
Action: Mouse pressed left at (1362, 331)
Screenshot: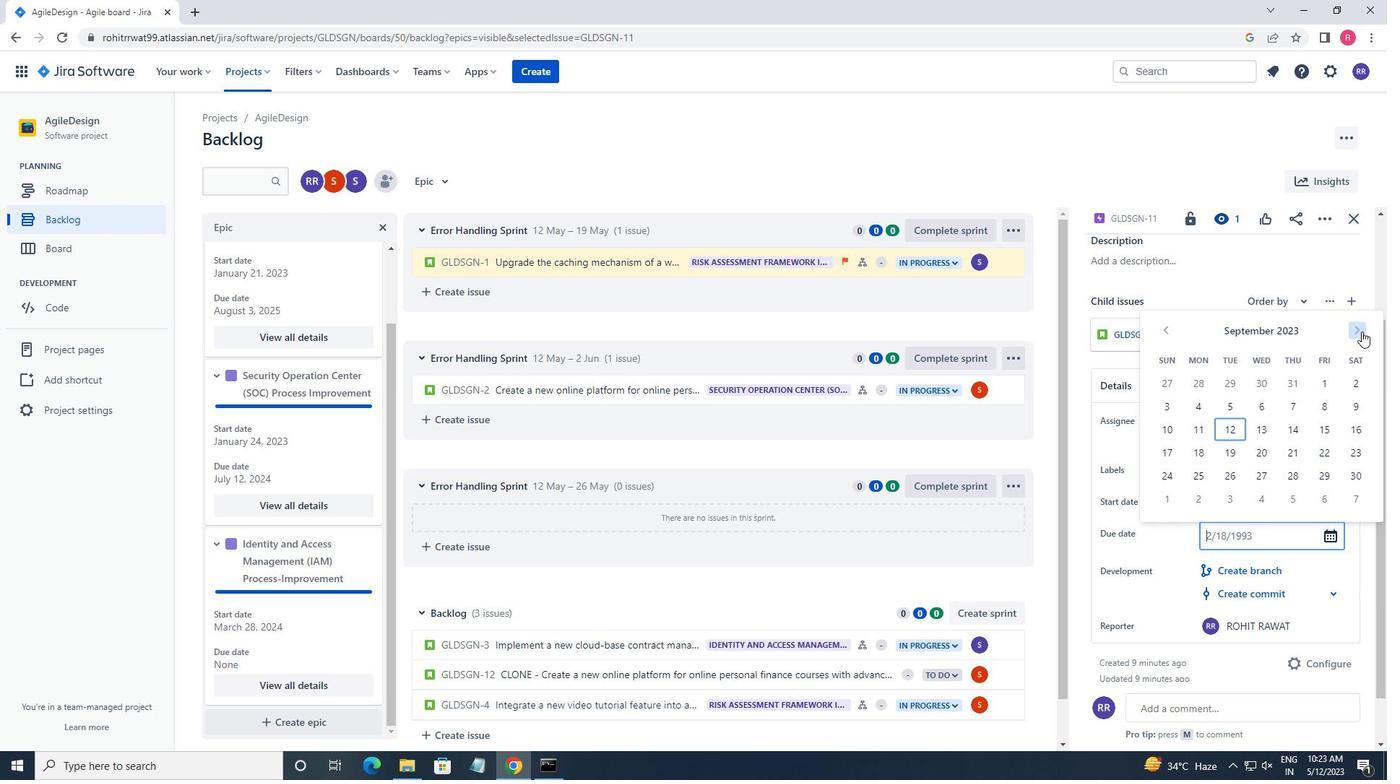 
Action: Mouse pressed left at (1362, 331)
Screenshot: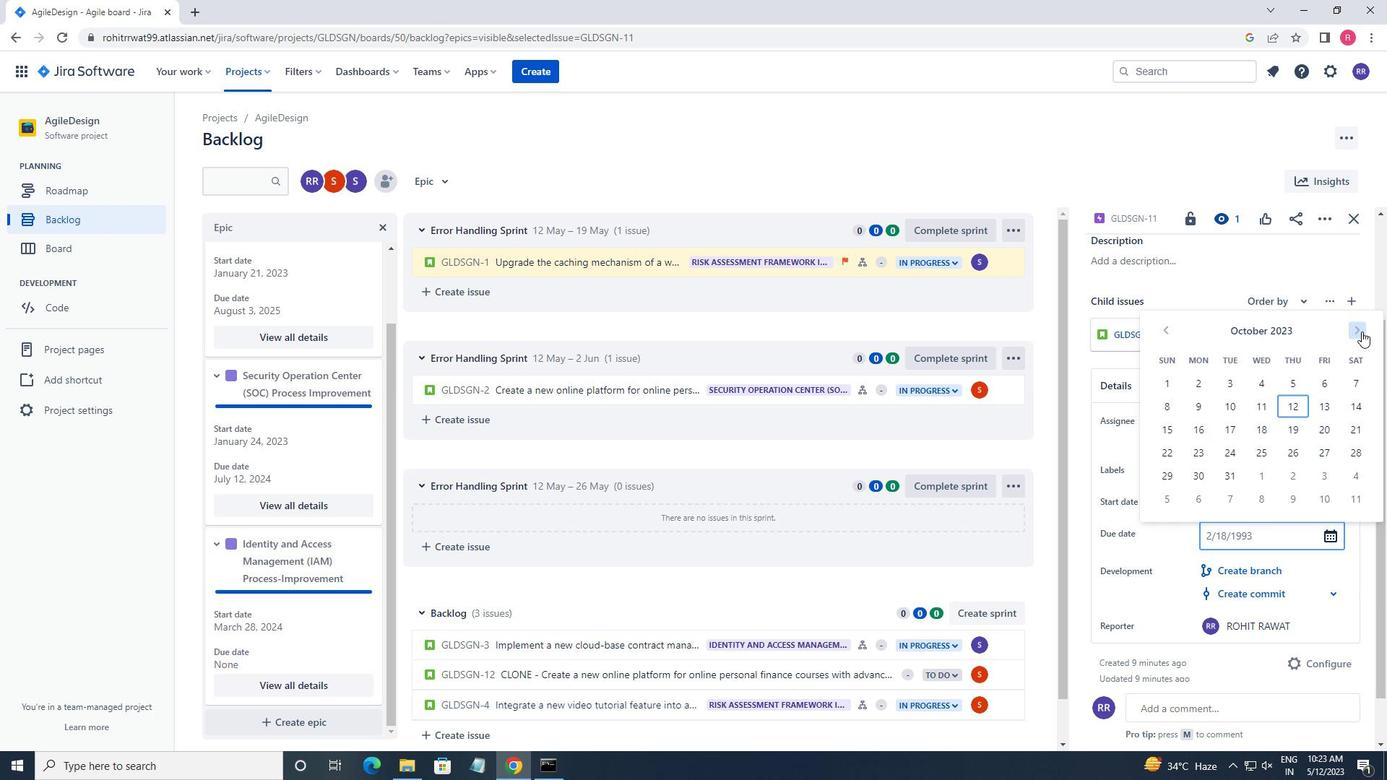 
Action: Mouse pressed left at (1362, 331)
Screenshot: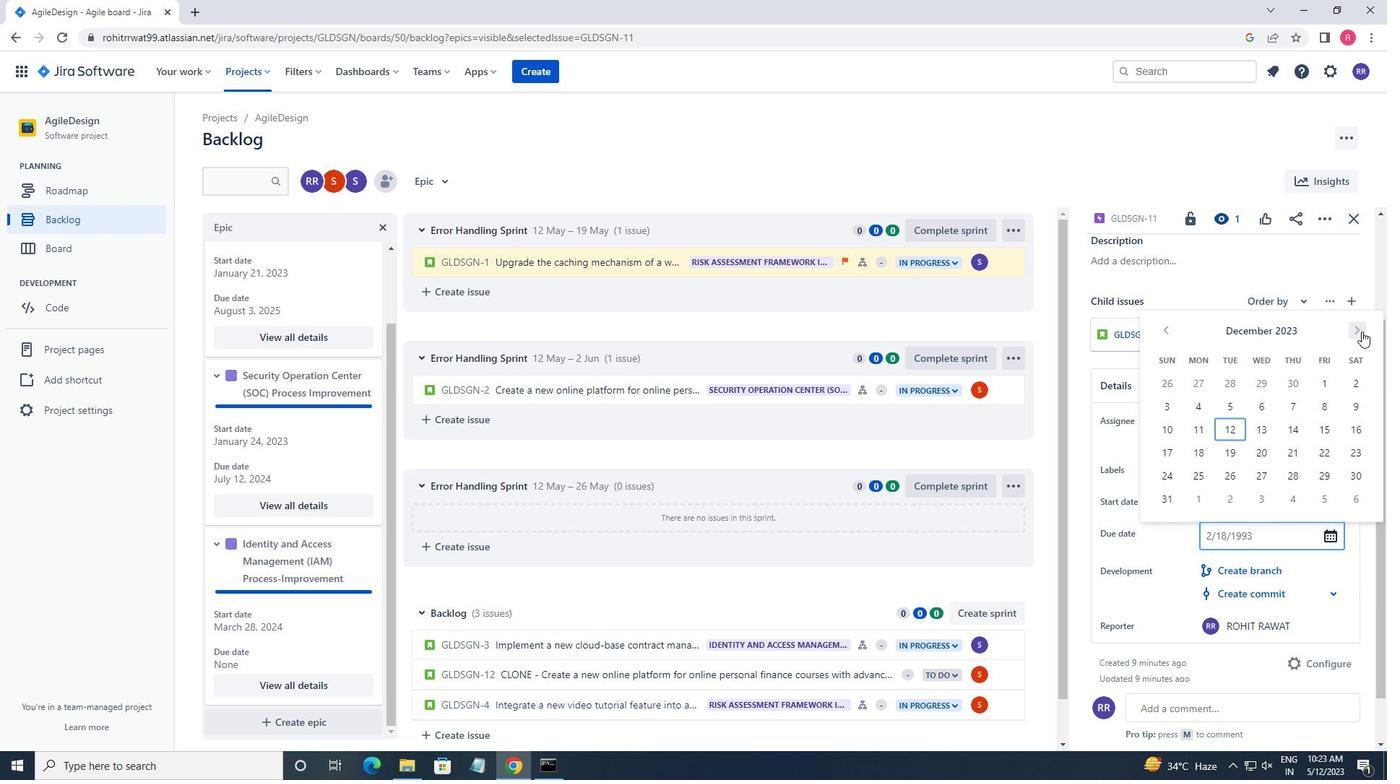 
Action: Mouse pressed left at (1362, 331)
Screenshot: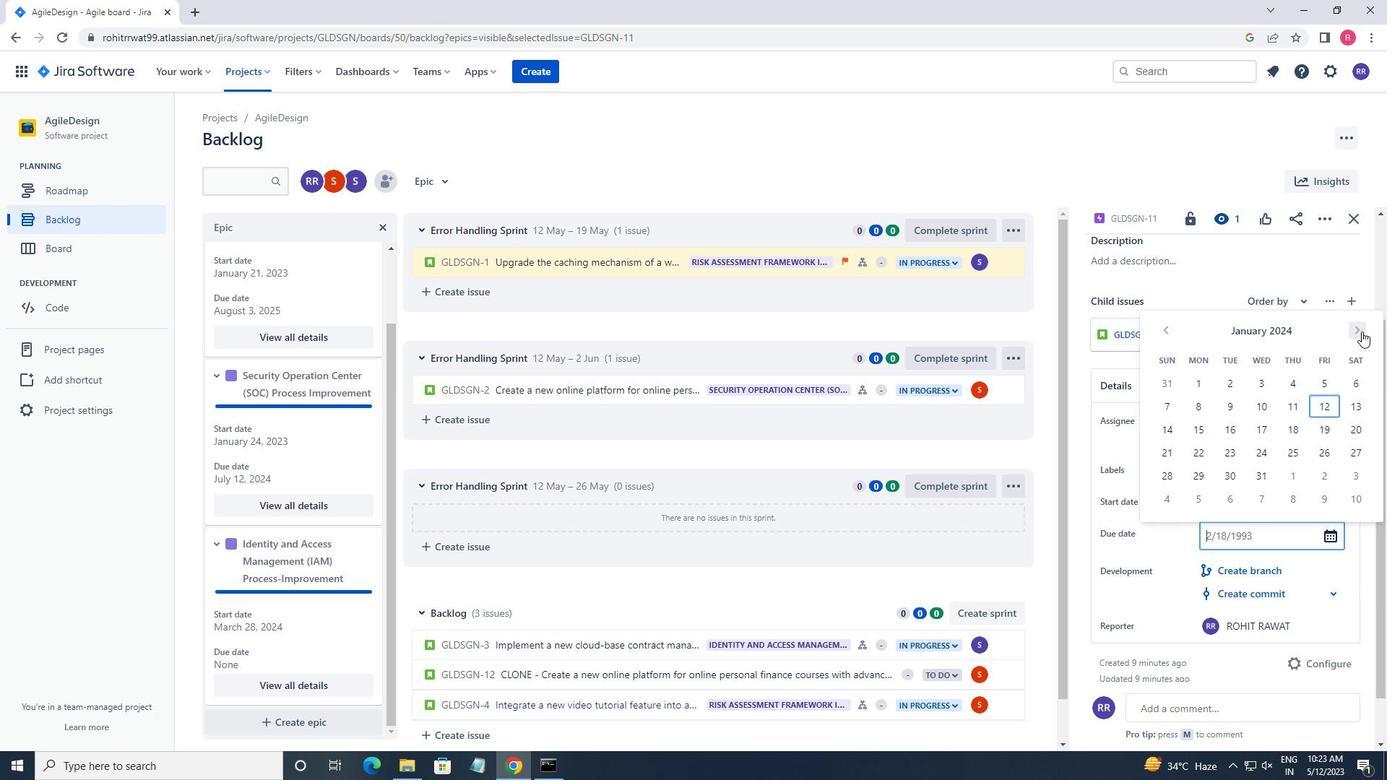 
Action: Mouse pressed left at (1362, 331)
Screenshot: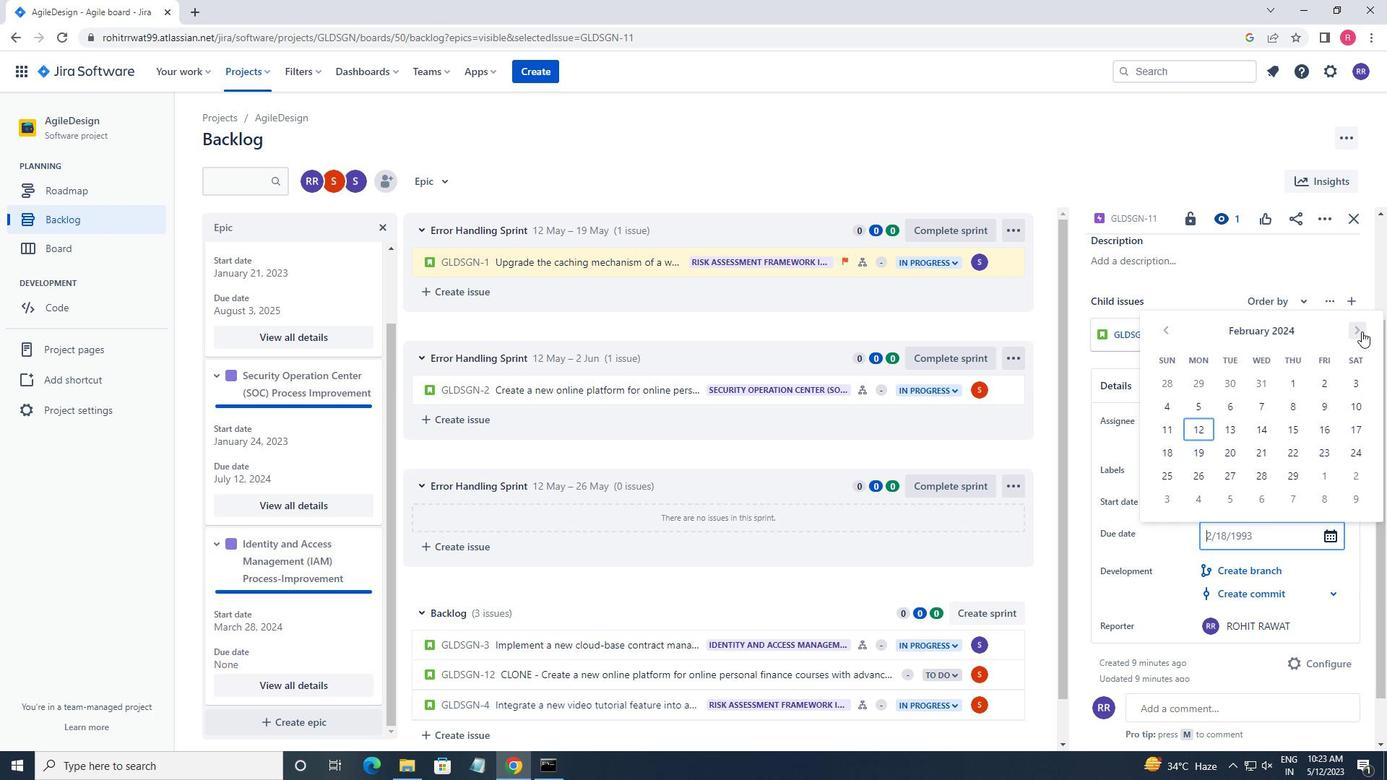
Action: Mouse pressed left at (1362, 331)
Screenshot: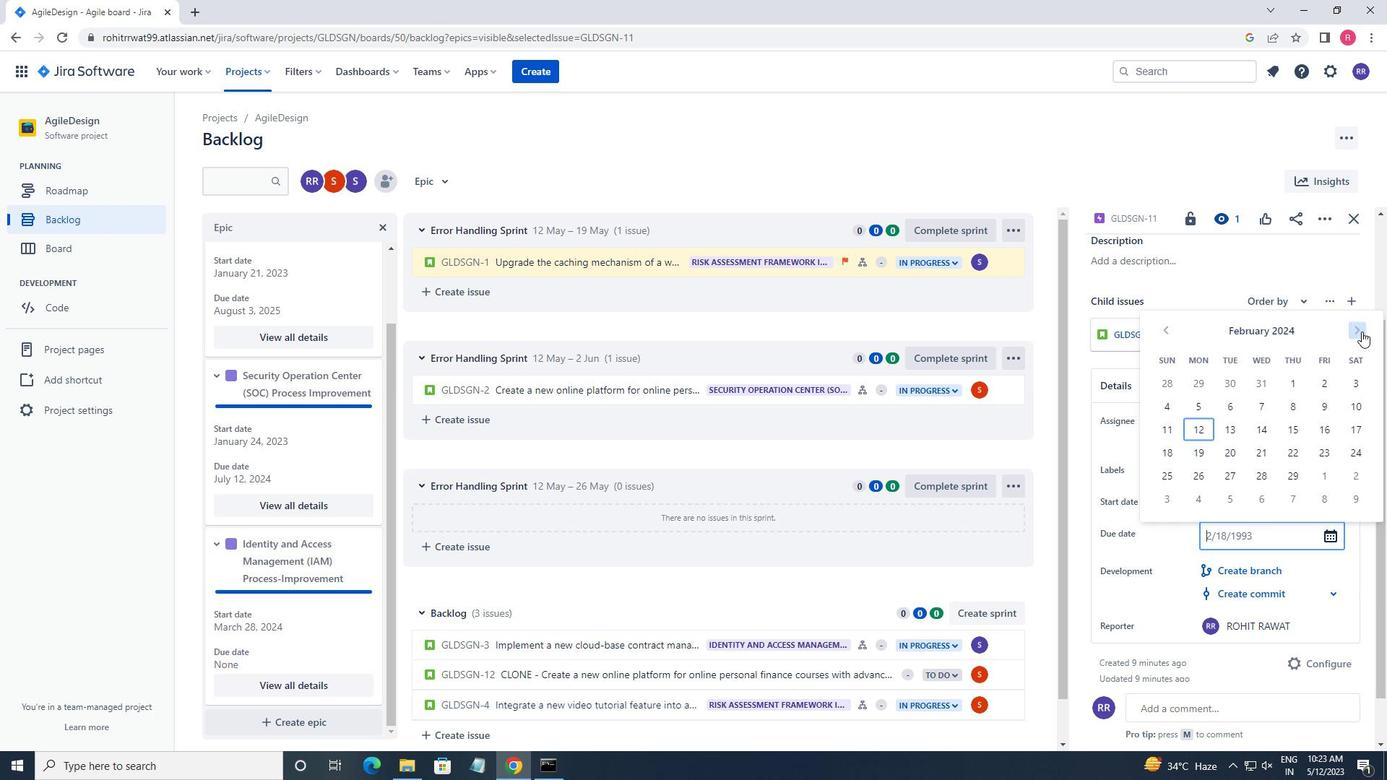 
Action: Mouse pressed left at (1362, 331)
Screenshot: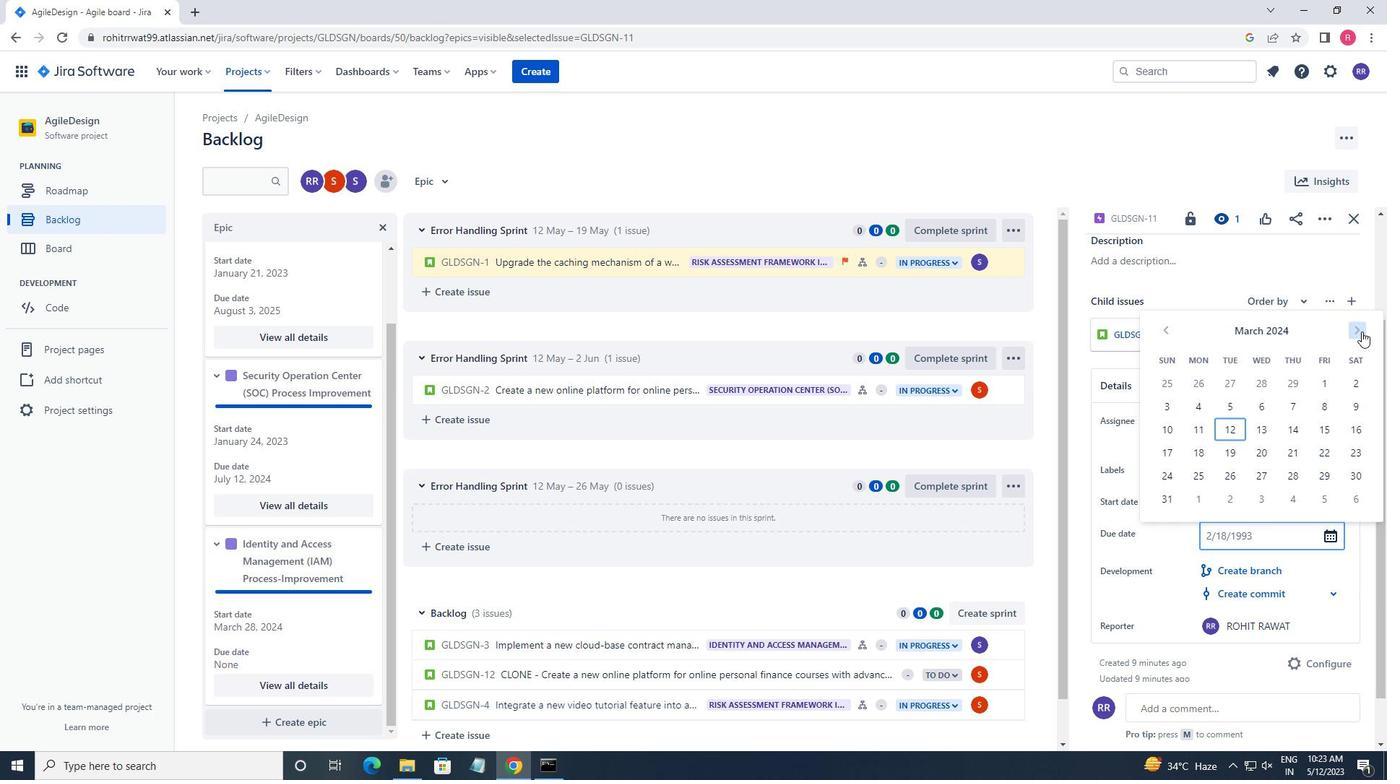 
Action: Mouse pressed left at (1362, 331)
Screenshot: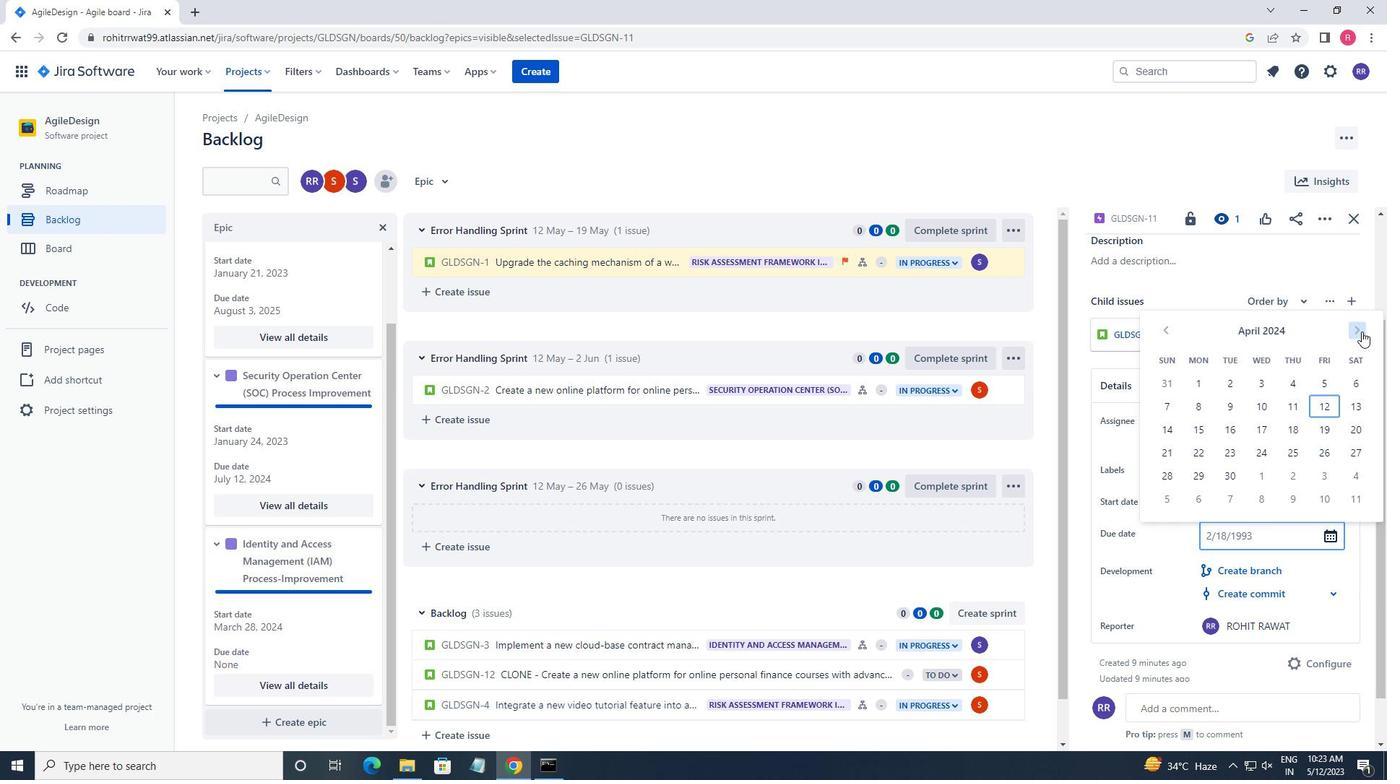 
Action: Mouse pressed left at (1362, 331)
Screenshot: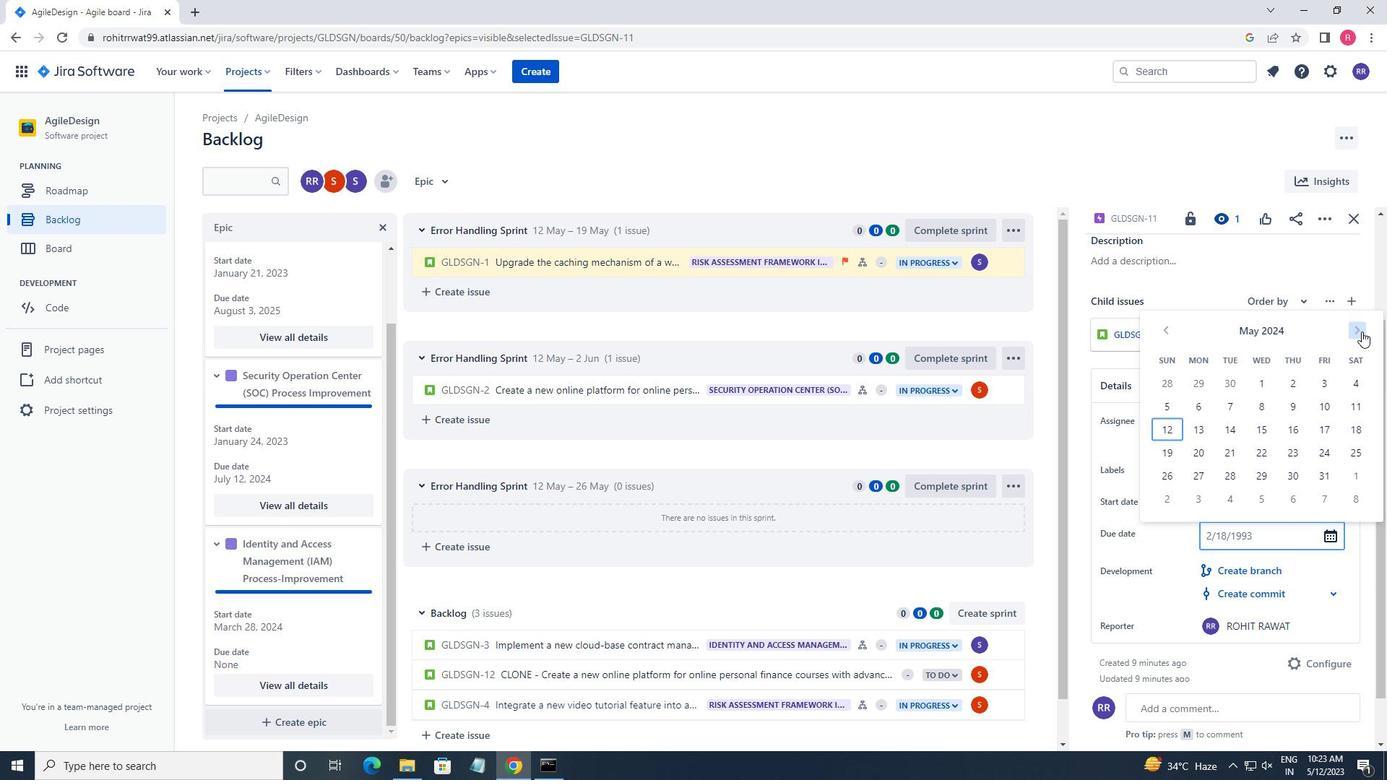 
Action: Mouse pressed left at (1362, 331)
Screenshot: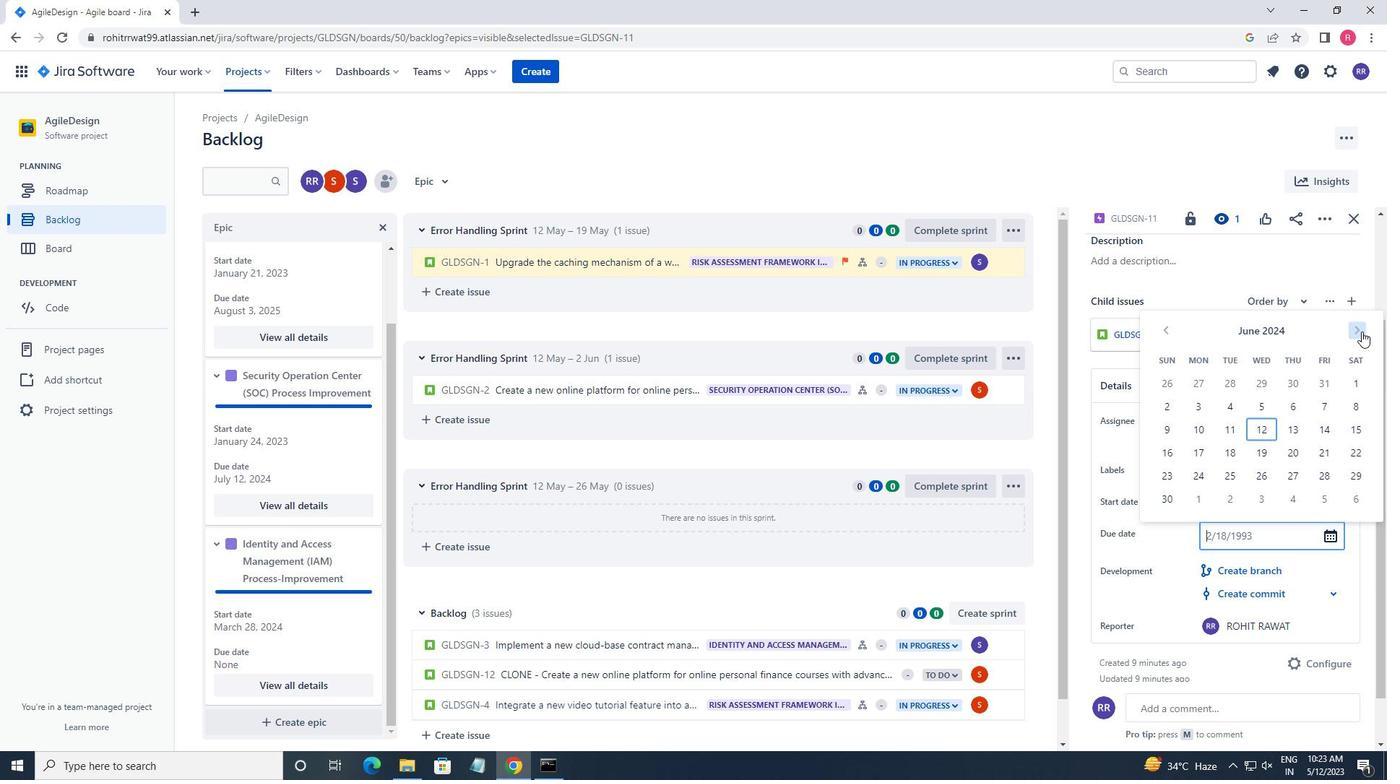 
Action: Mouse pressed left at (1362, 331)
Screenshot: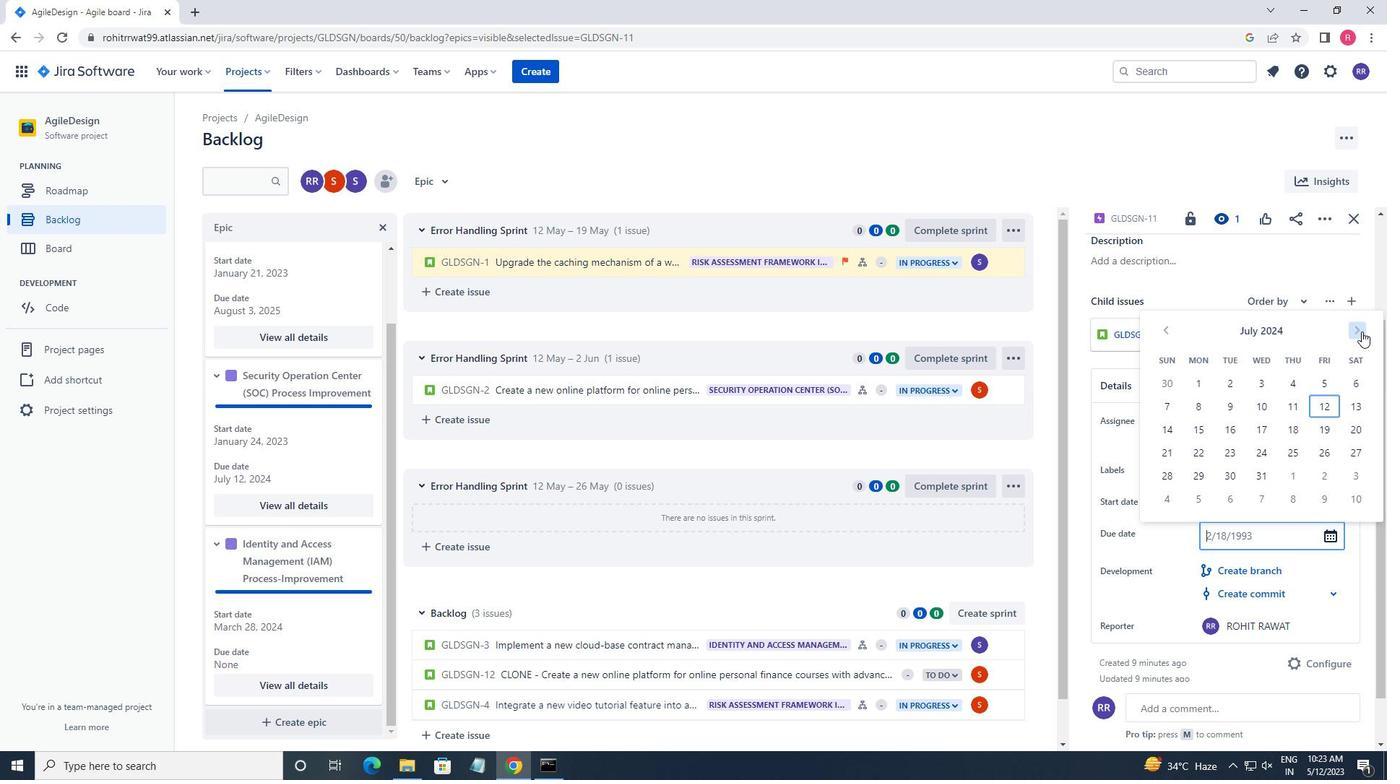 
Action: Mouse pressed left at (1362, 331)
Screenshot: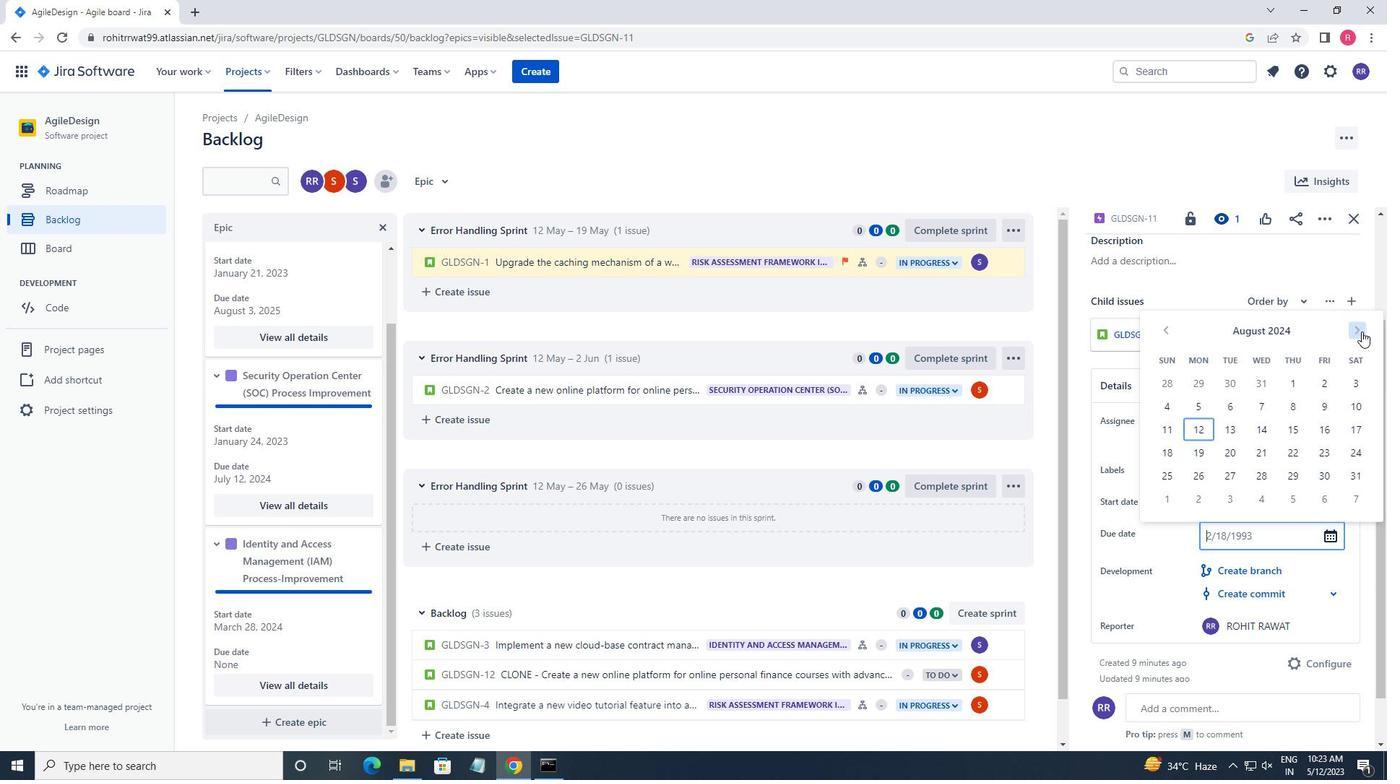 
Action: Mouse pressed left at (1362, 331)
Screenshot: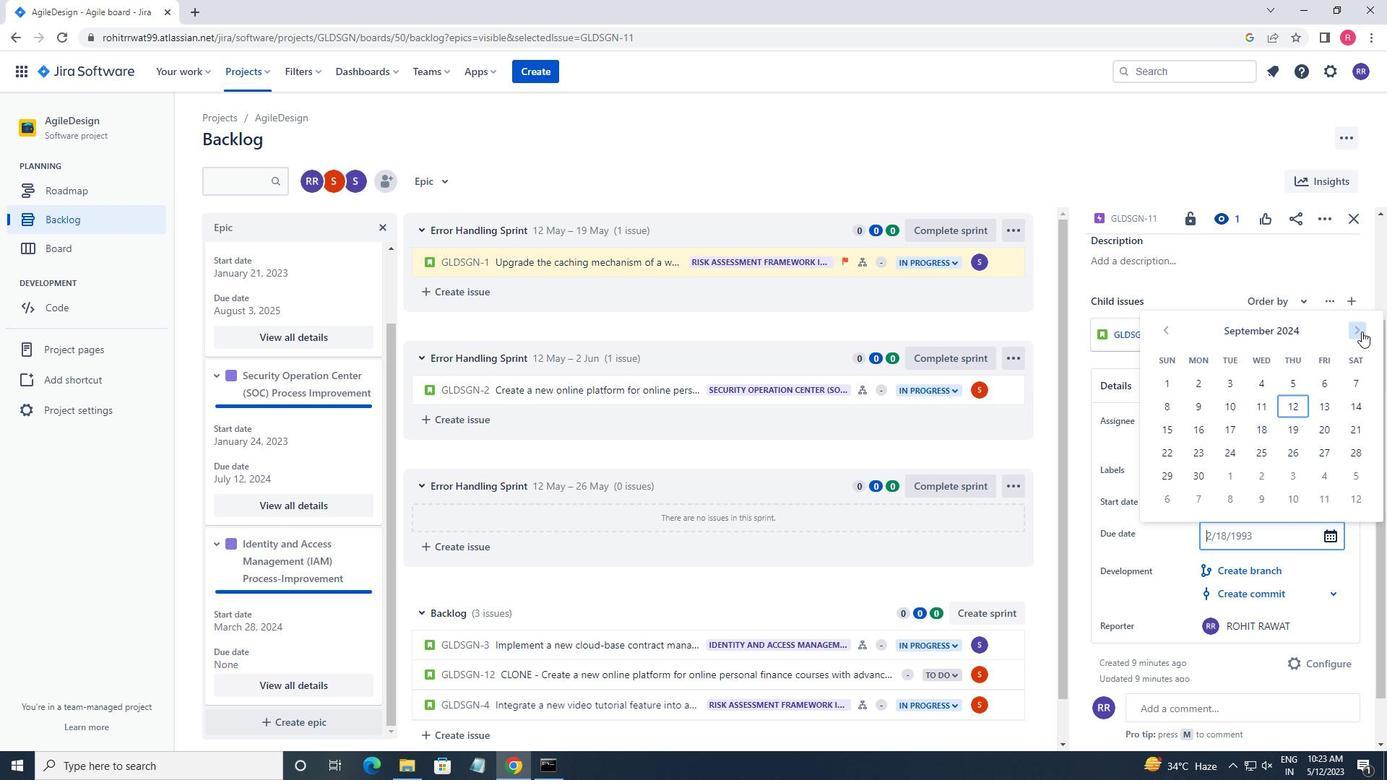 
Action: Mouse pressed left at (1362, 331)
Screenshot: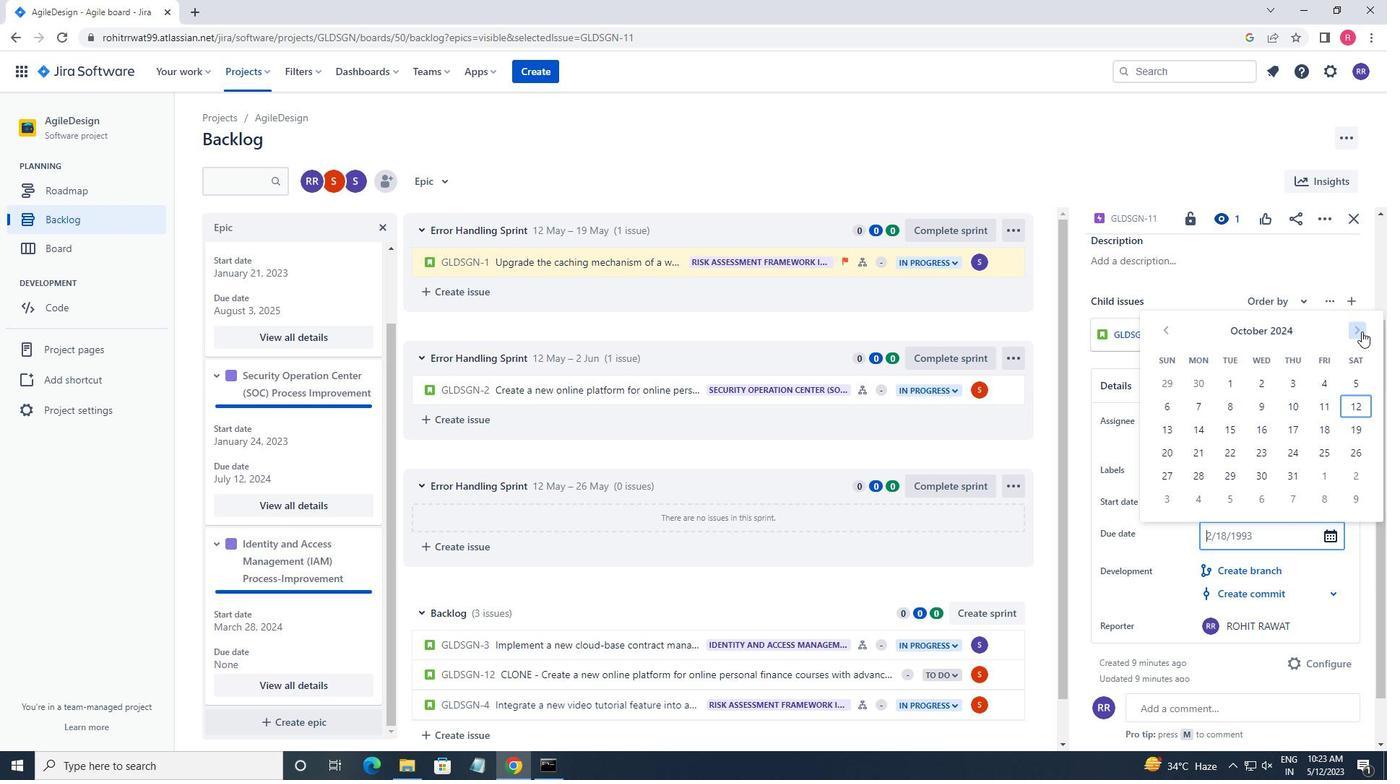 
Action: Mouse pressed left at (1362, 331)
Screenshot: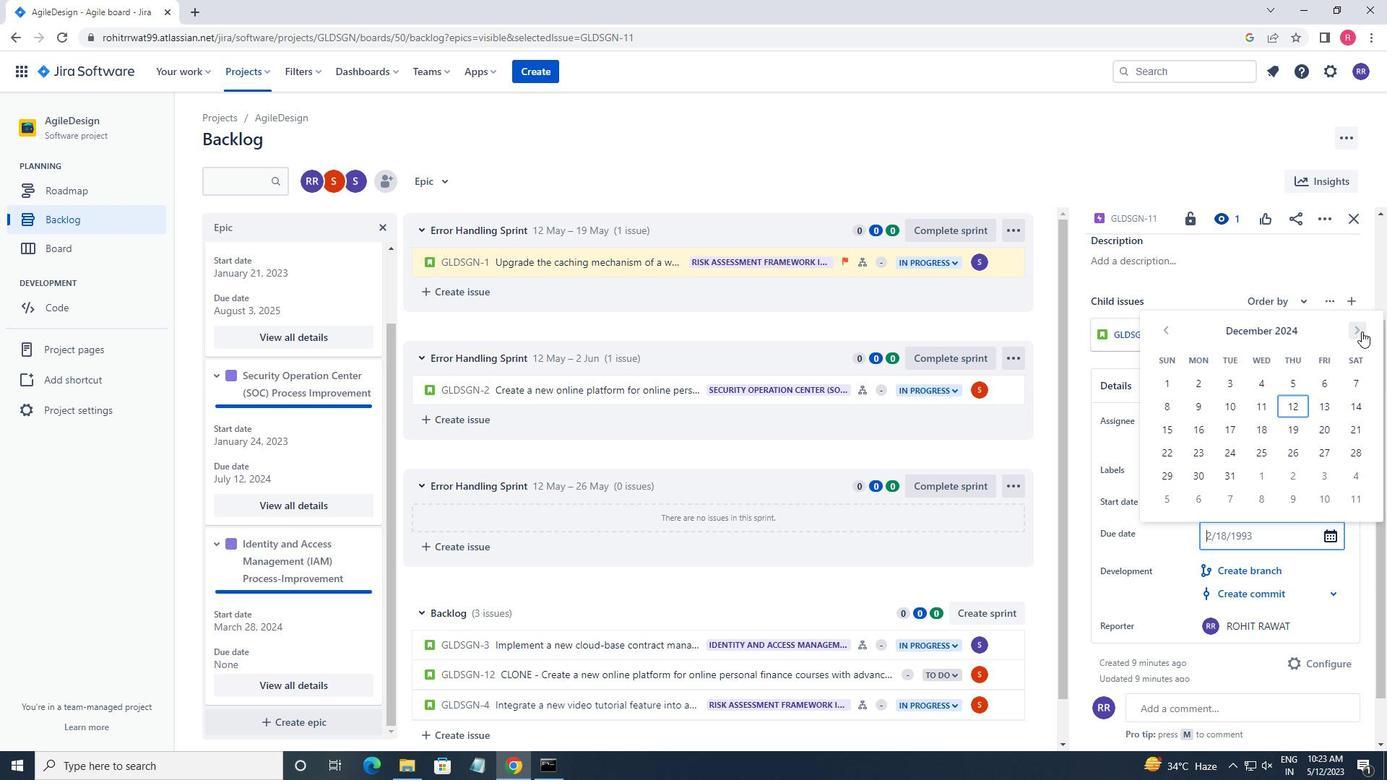 
Action: Mouse pressed left at (1362, 331)
Screenshot: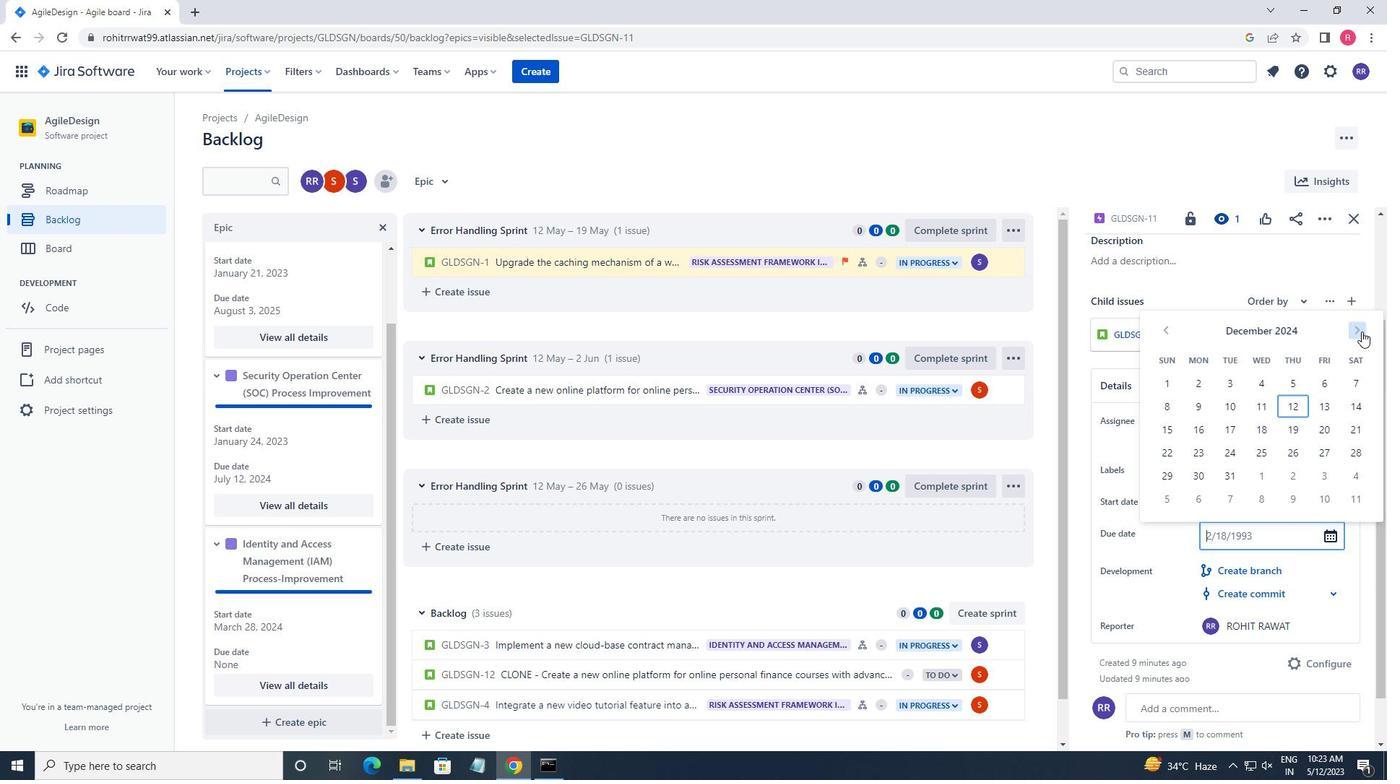 
Action: Mouse pressed left at (1362, 331)
Screenshot: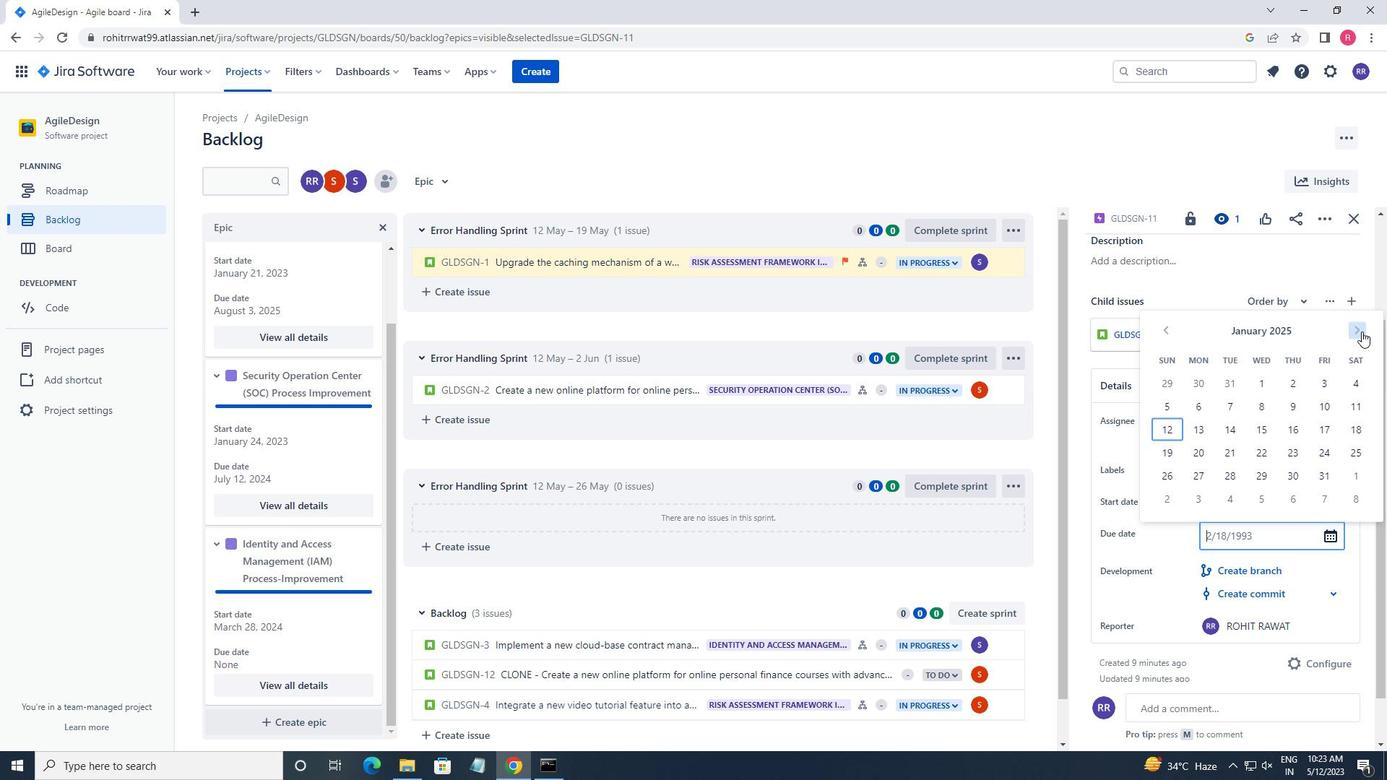 
Action: Mouse pressed left at (1362, 331)
Screenshot: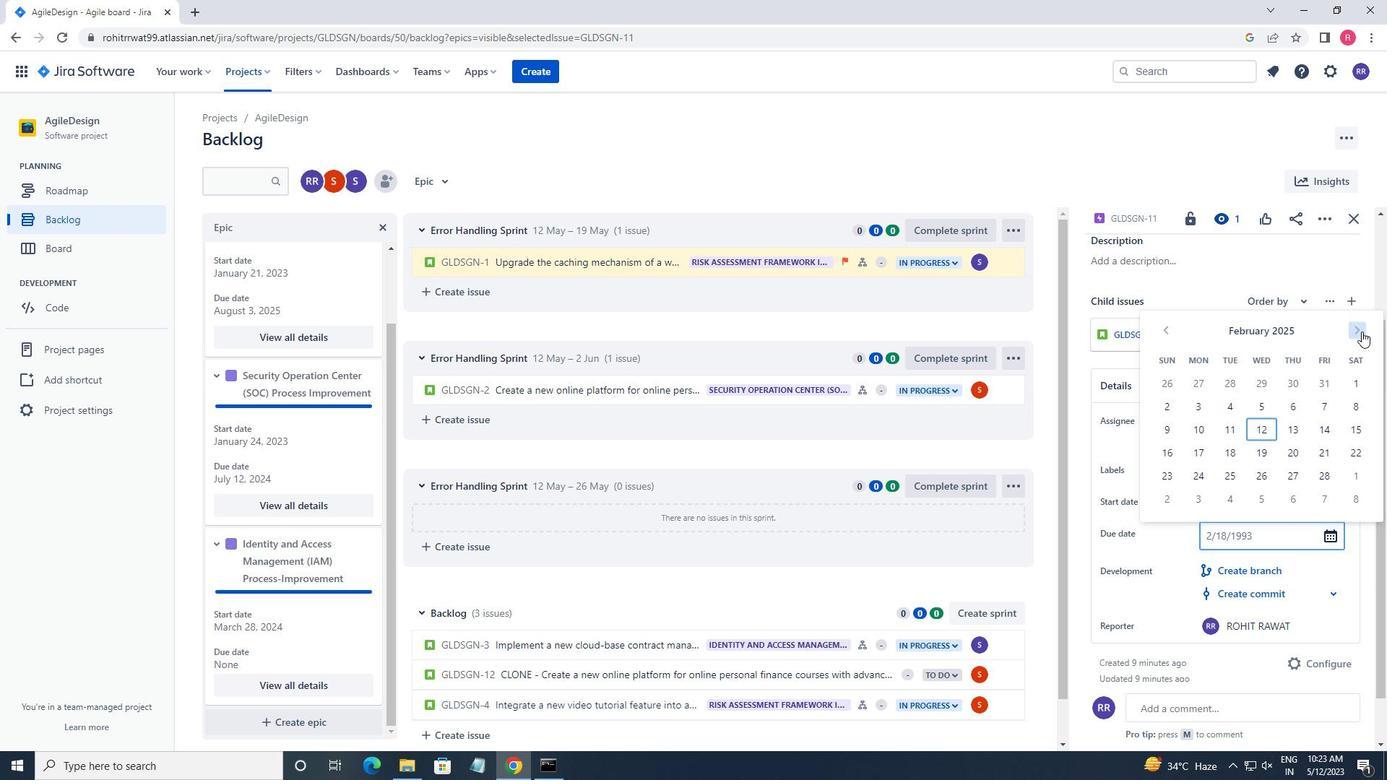 
Action: Mouse pressed left at (1362, 331)
Screenshot: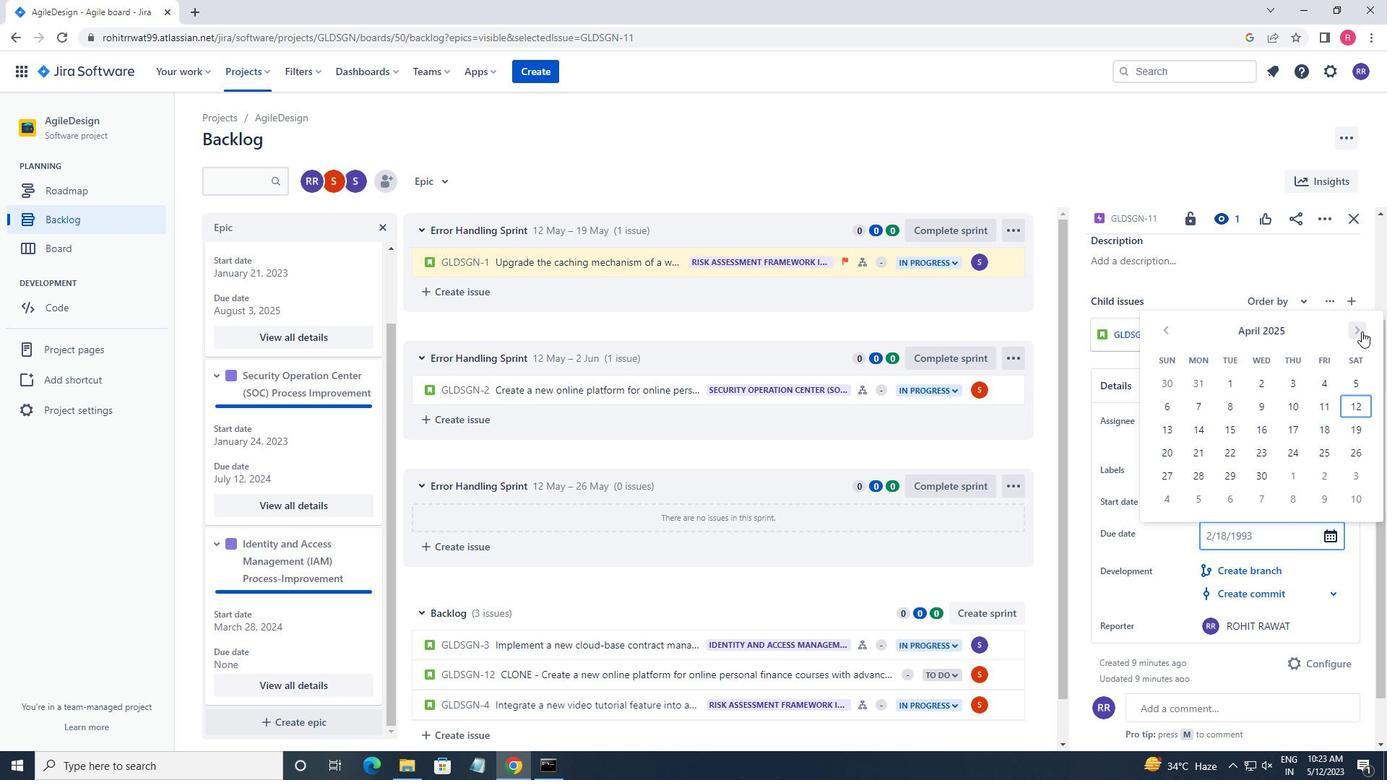 
Action: Mouse pressed left at (1362, 331)
Screenshot: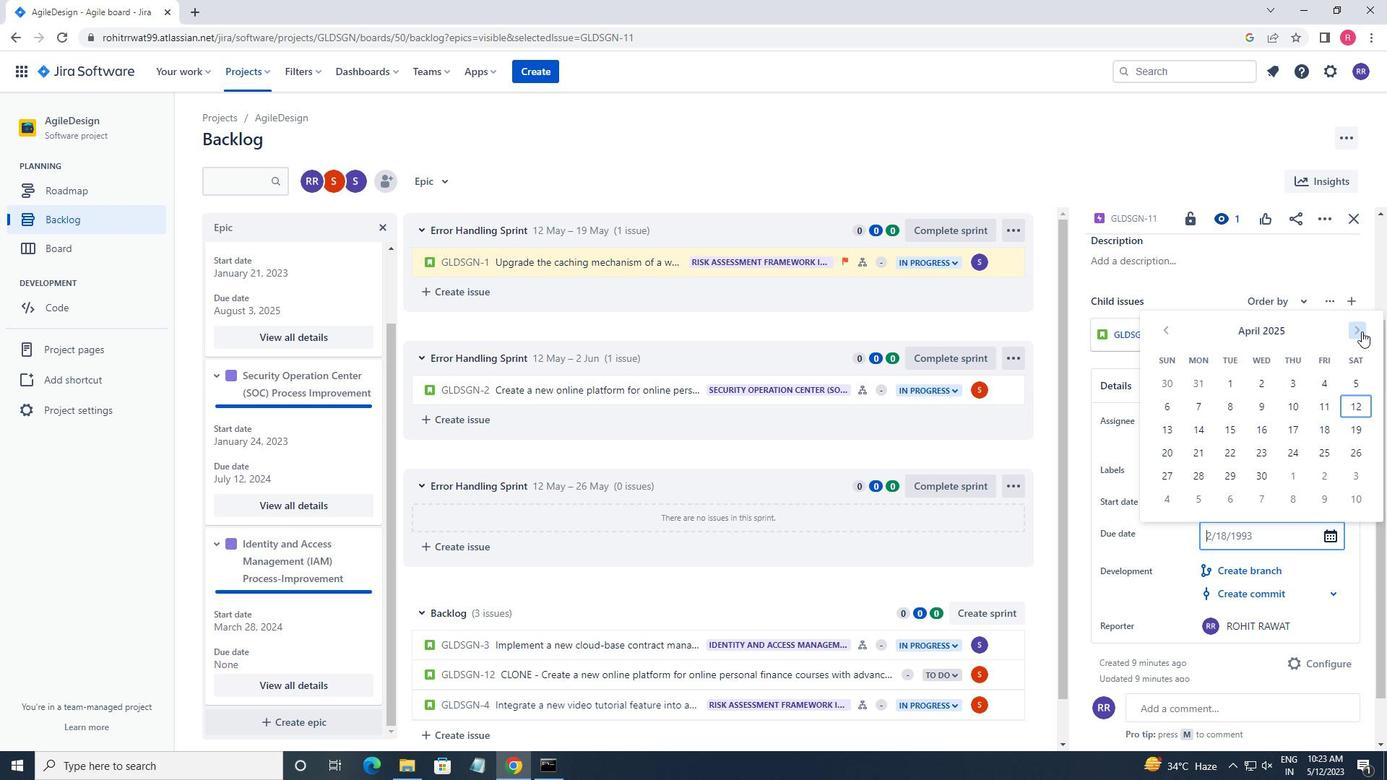 
Action: Mouse pressed left at (1362, 331)
Screenshot: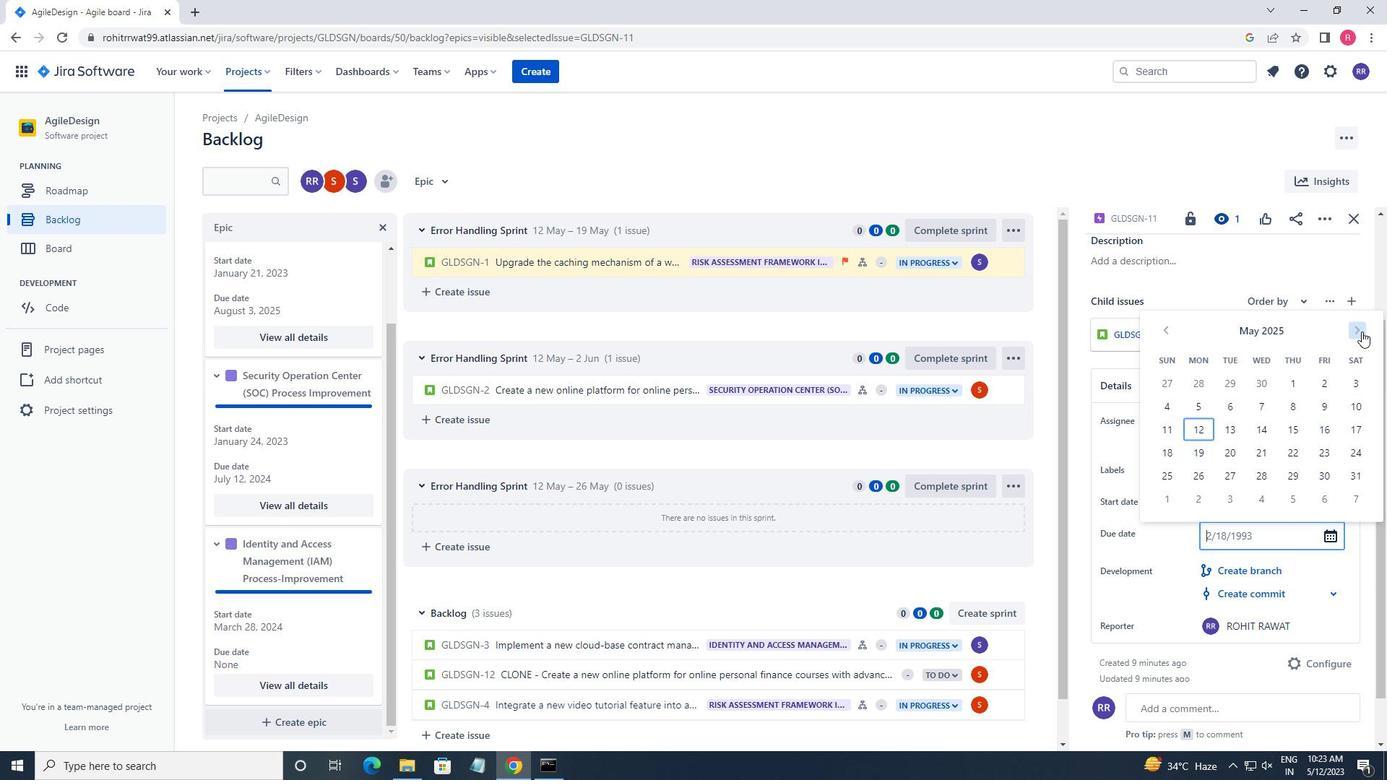 
Action: Mouse pressed left at (1362, 331)
Screenshot: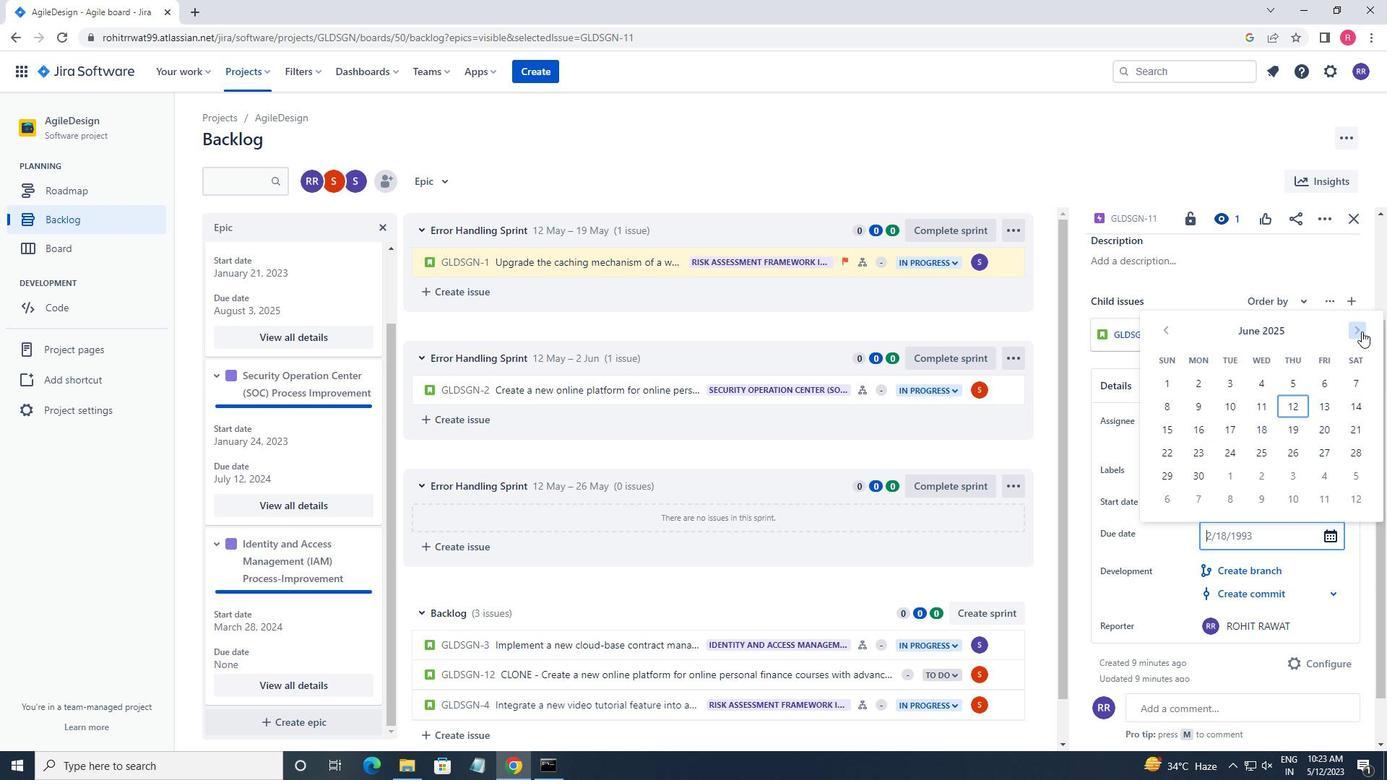 
Action: Mouse pressed left at (1362, 331)
Screenshot: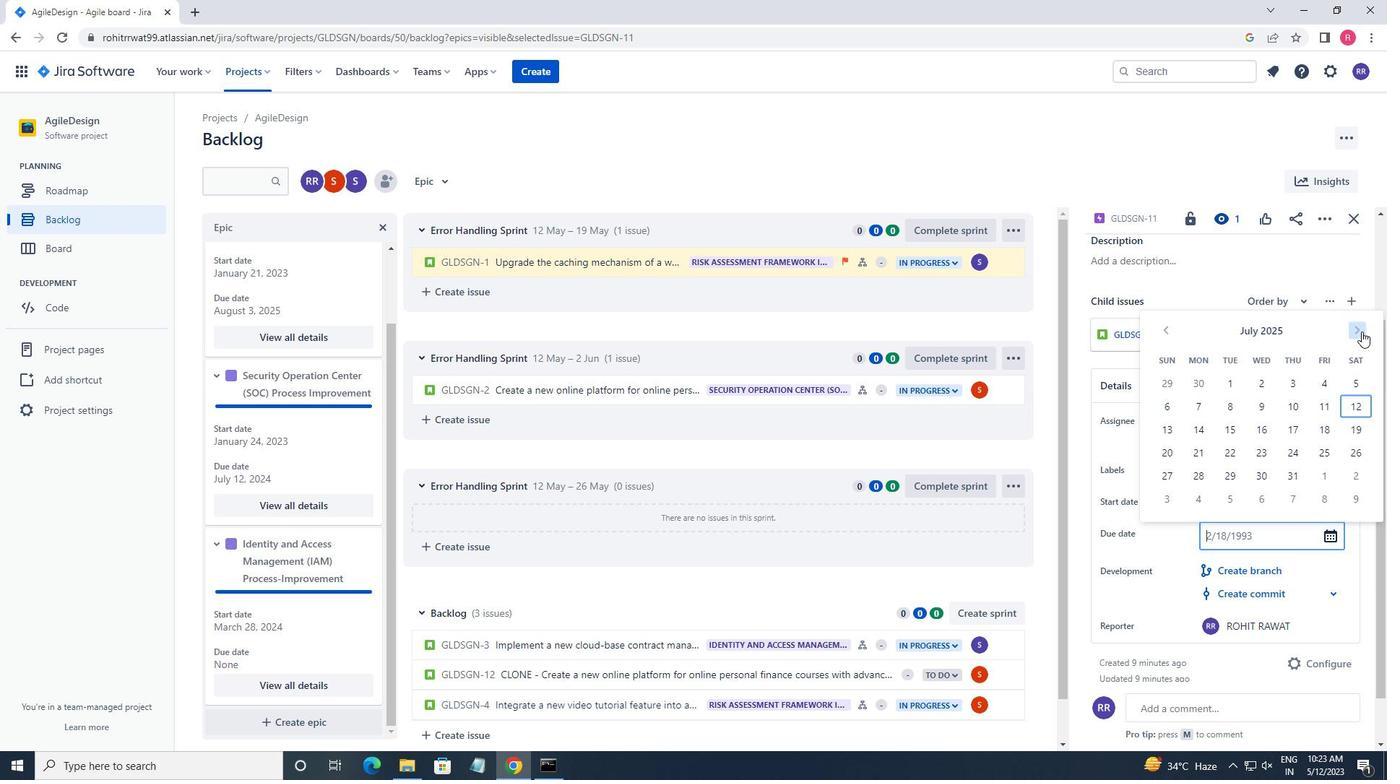 
Action: Mouse pressed left at (1362, 331)
Screenshot: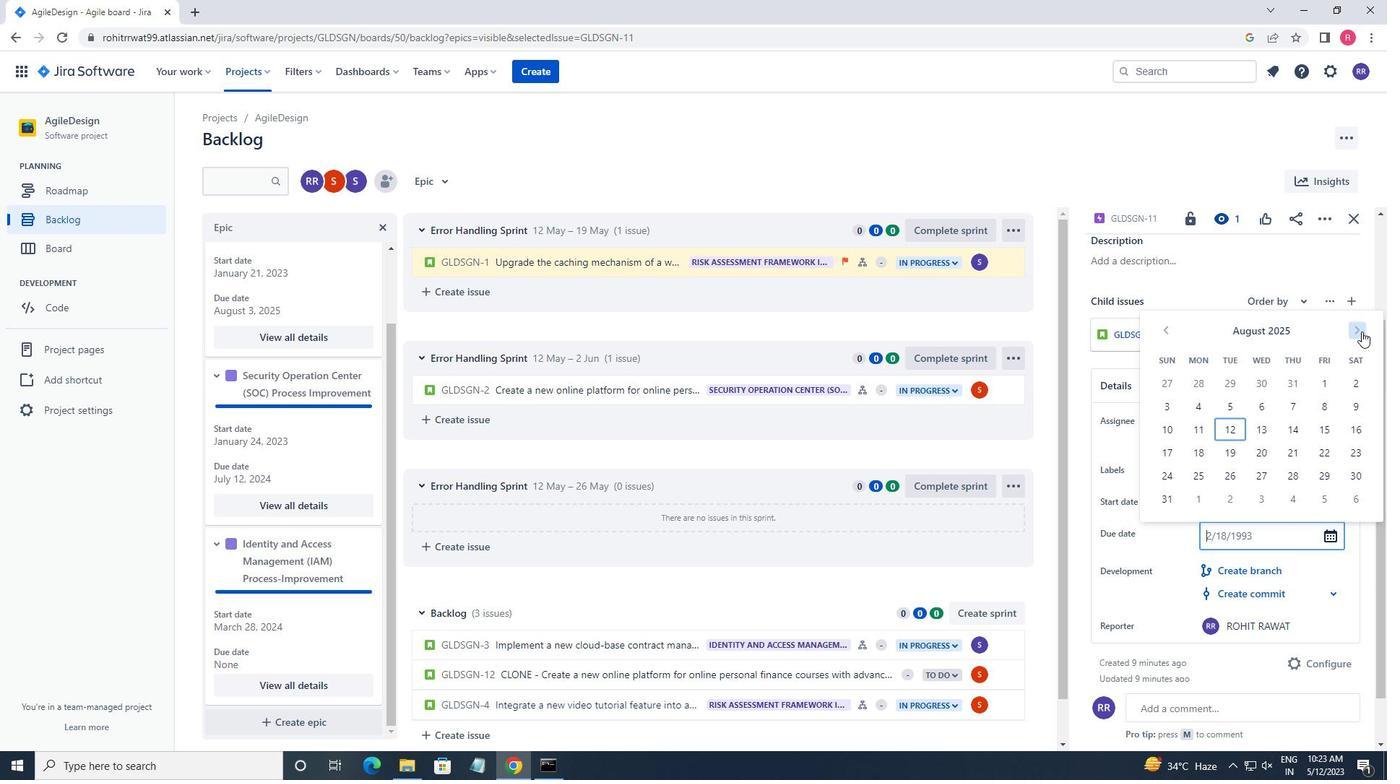 
Action: Mouse pressed left at (1362, 331)
Screenshot: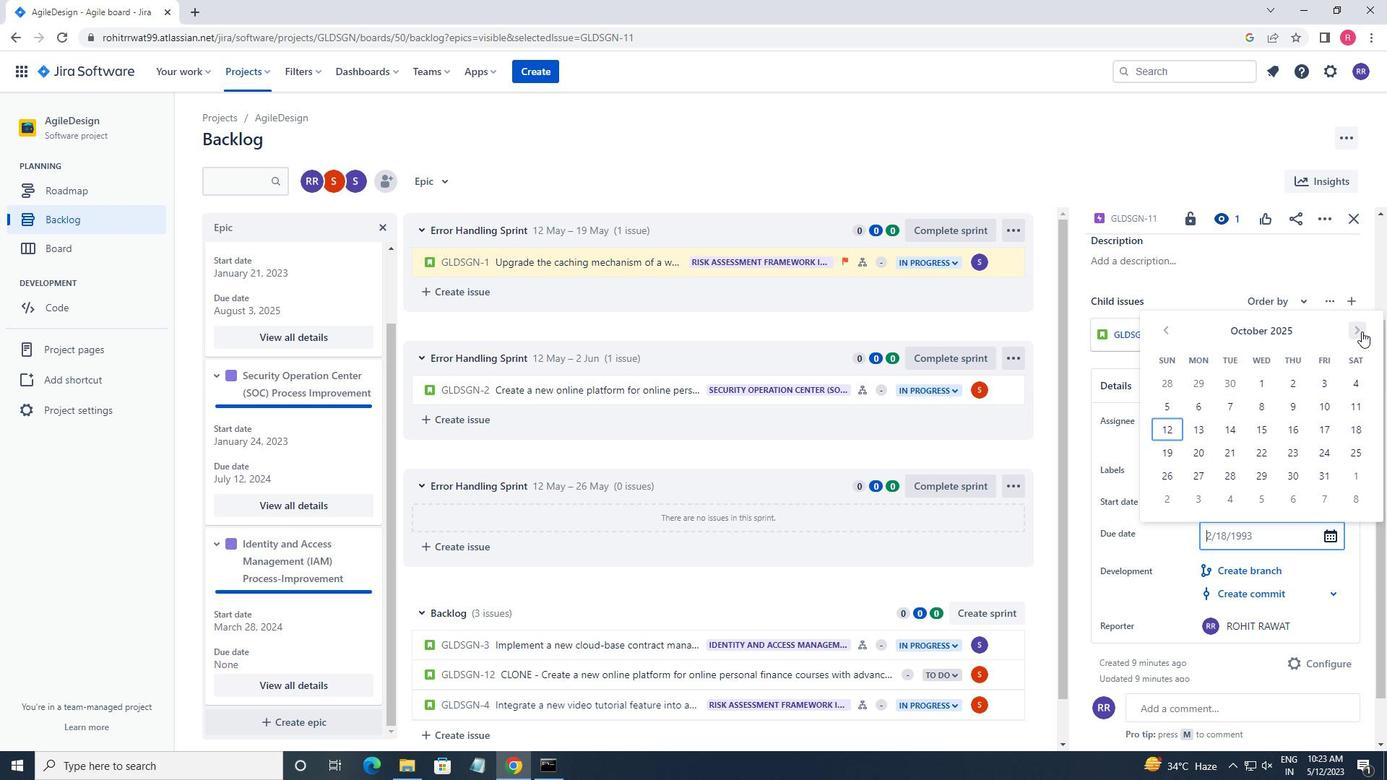 
Action: Mouse pressed left at (1362, 331)
Screenshot: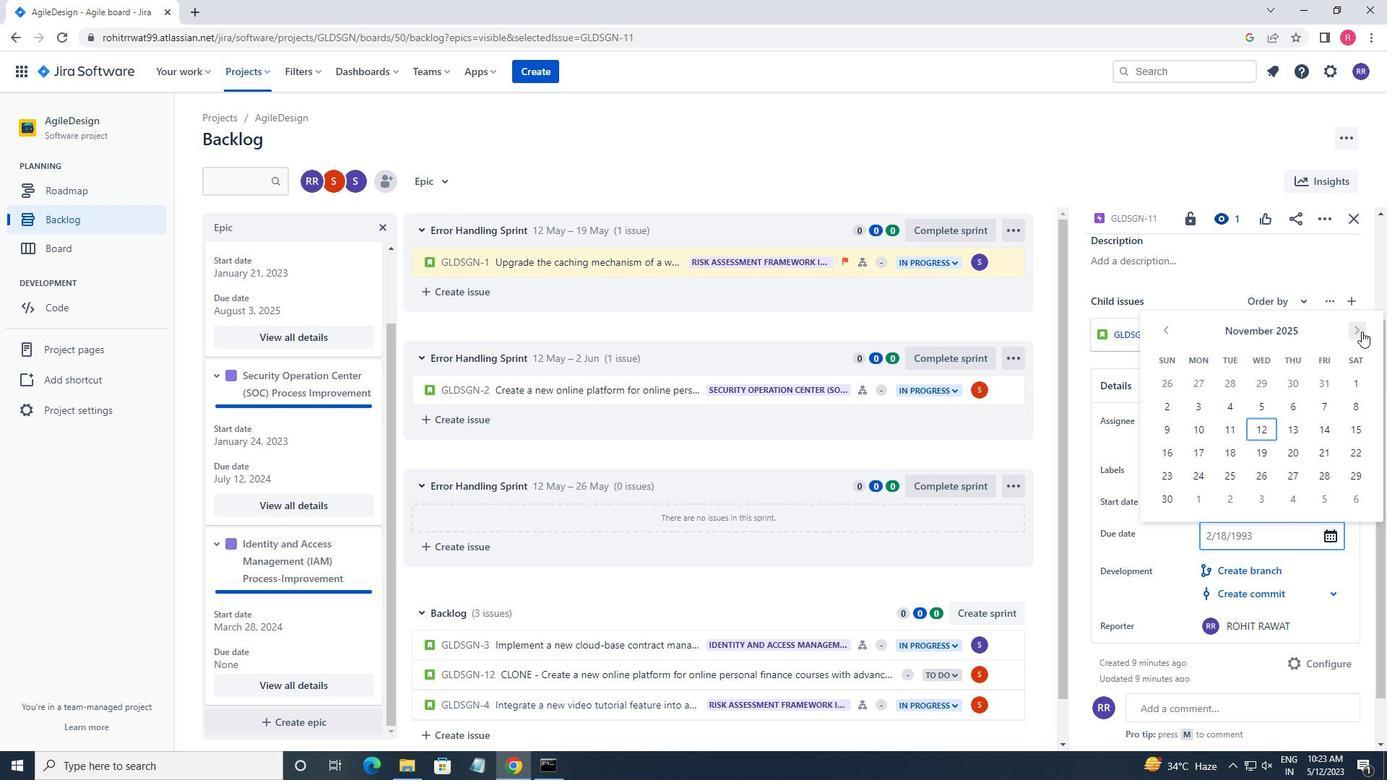 
Action: Mouse pressed left at (1362, 331)
Screenshot: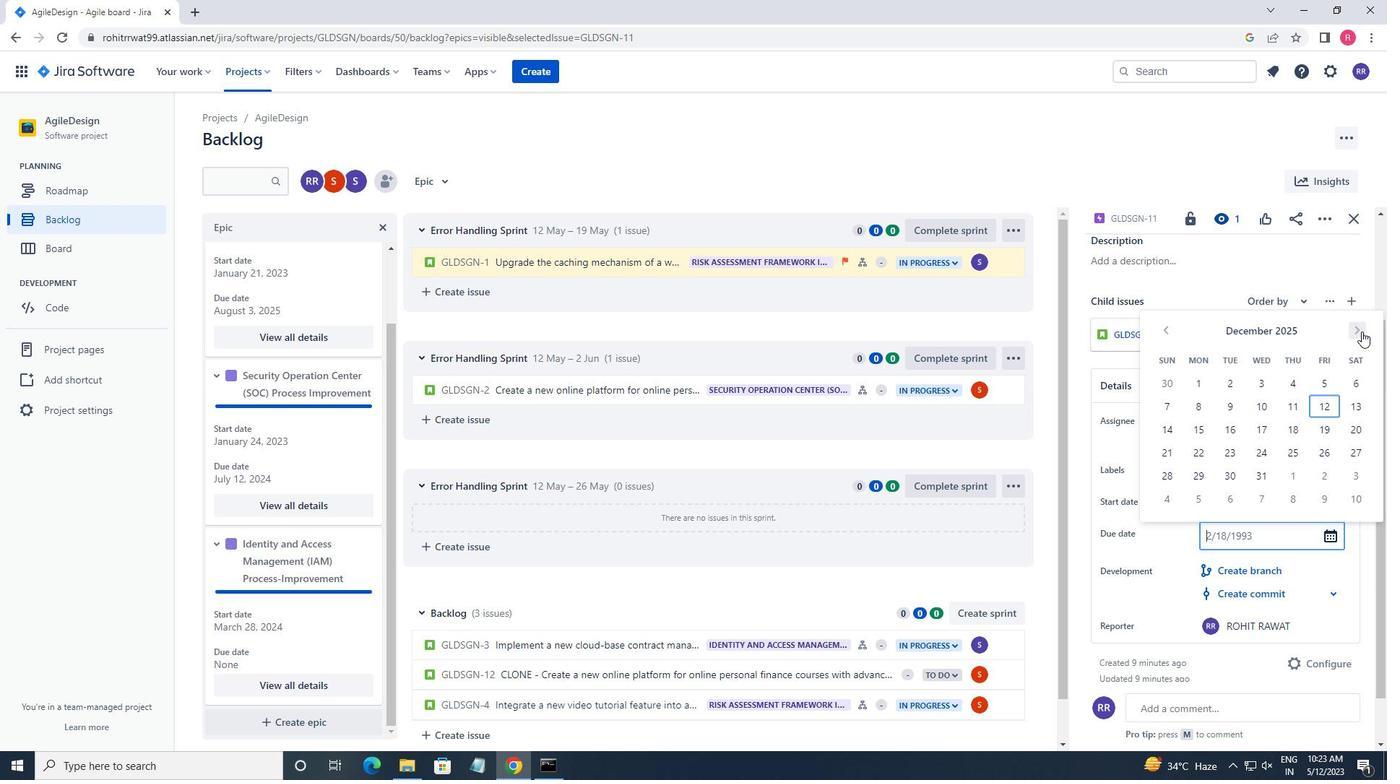 
Action: Mouse moved to (1166, 331)
Screenshot: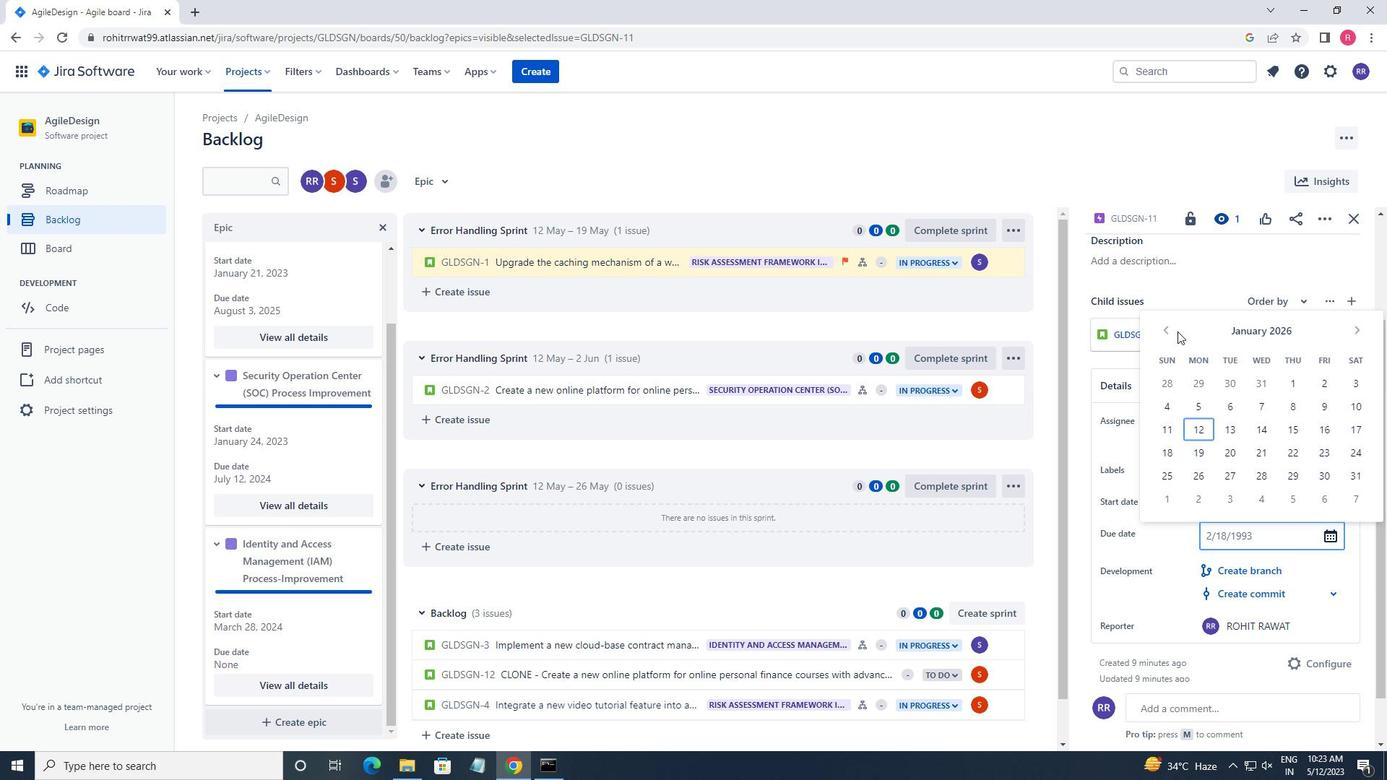 
Action: Mouse pressed left at (1166, 331)
Screenshot: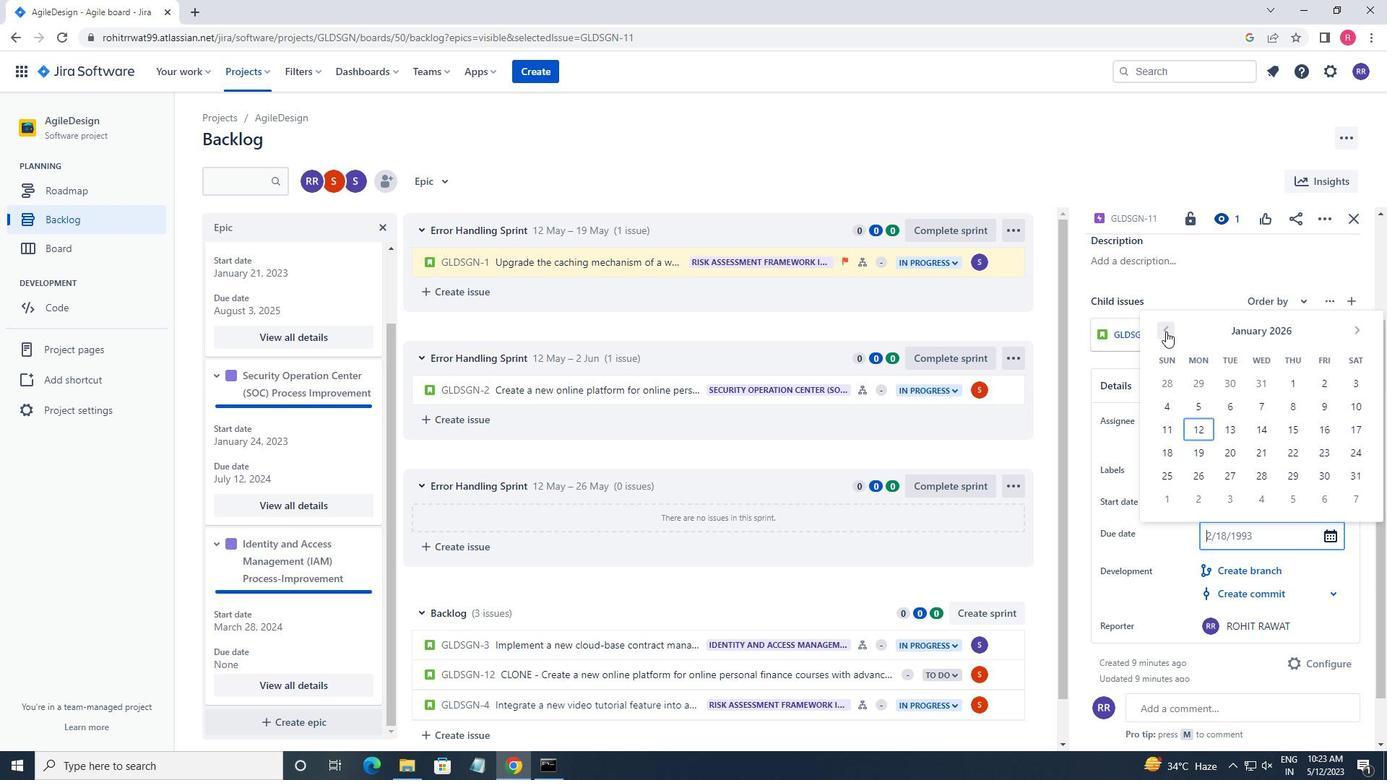 
Action: Mouse pressed left at (1166, 331)
Screenshot: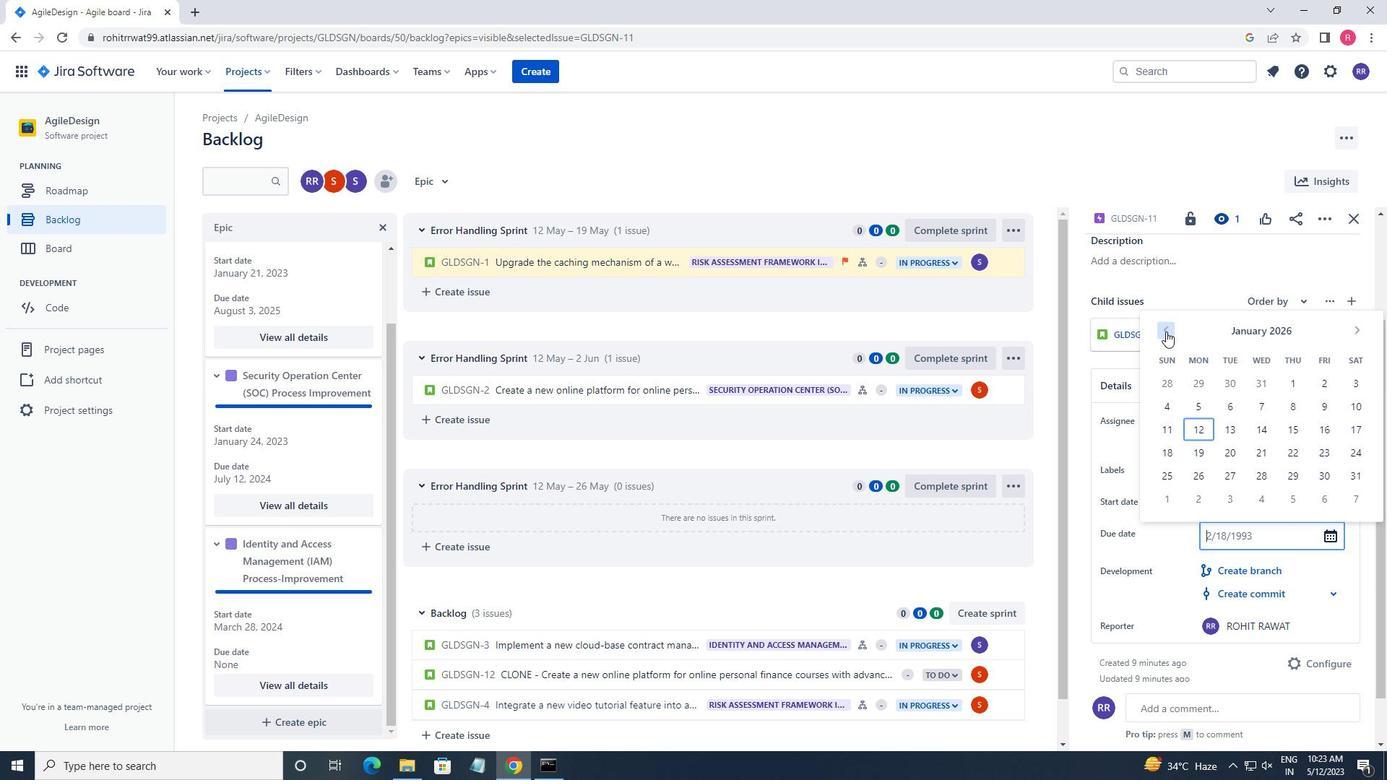 
Action: Mouse pressed left at (1166, 331)
Screenshot: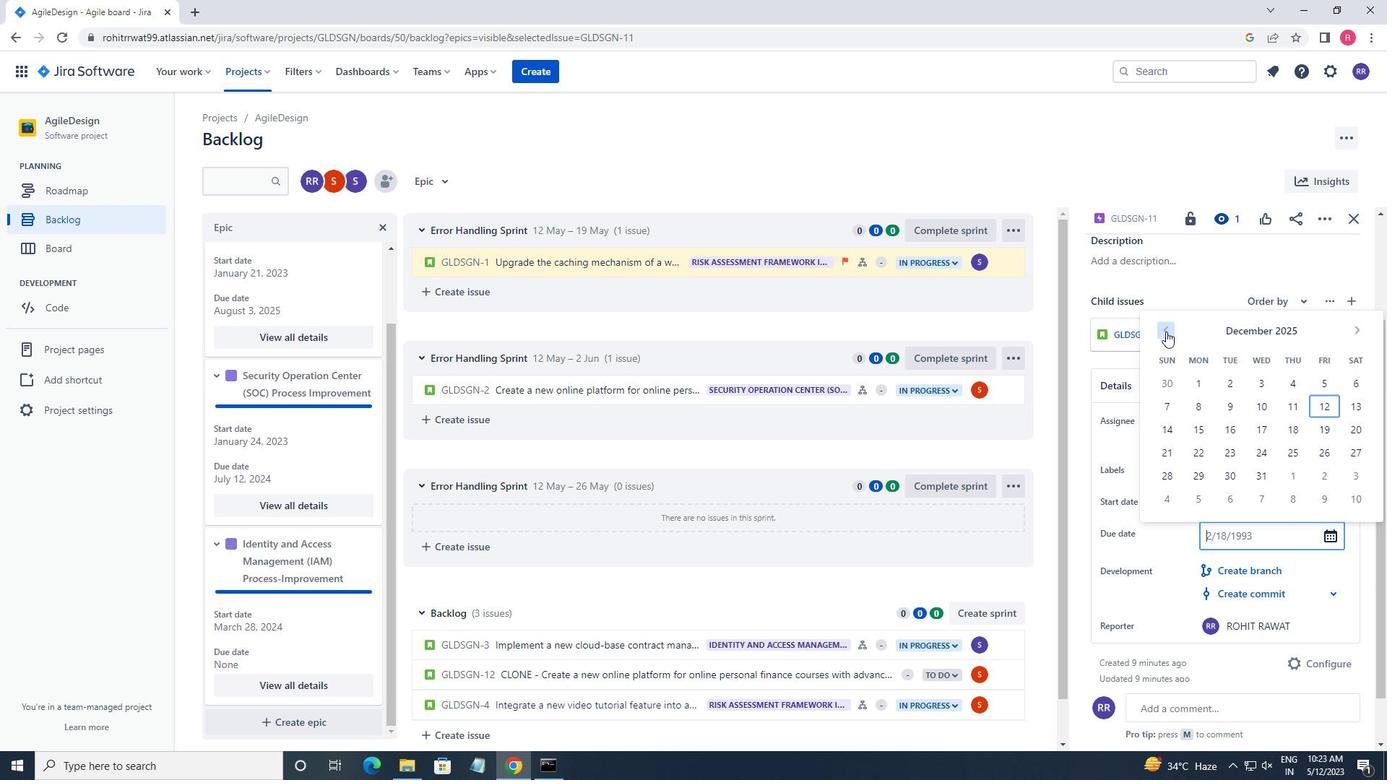 
Action: Mouse pressed left at (1166, 331)
Screenshot: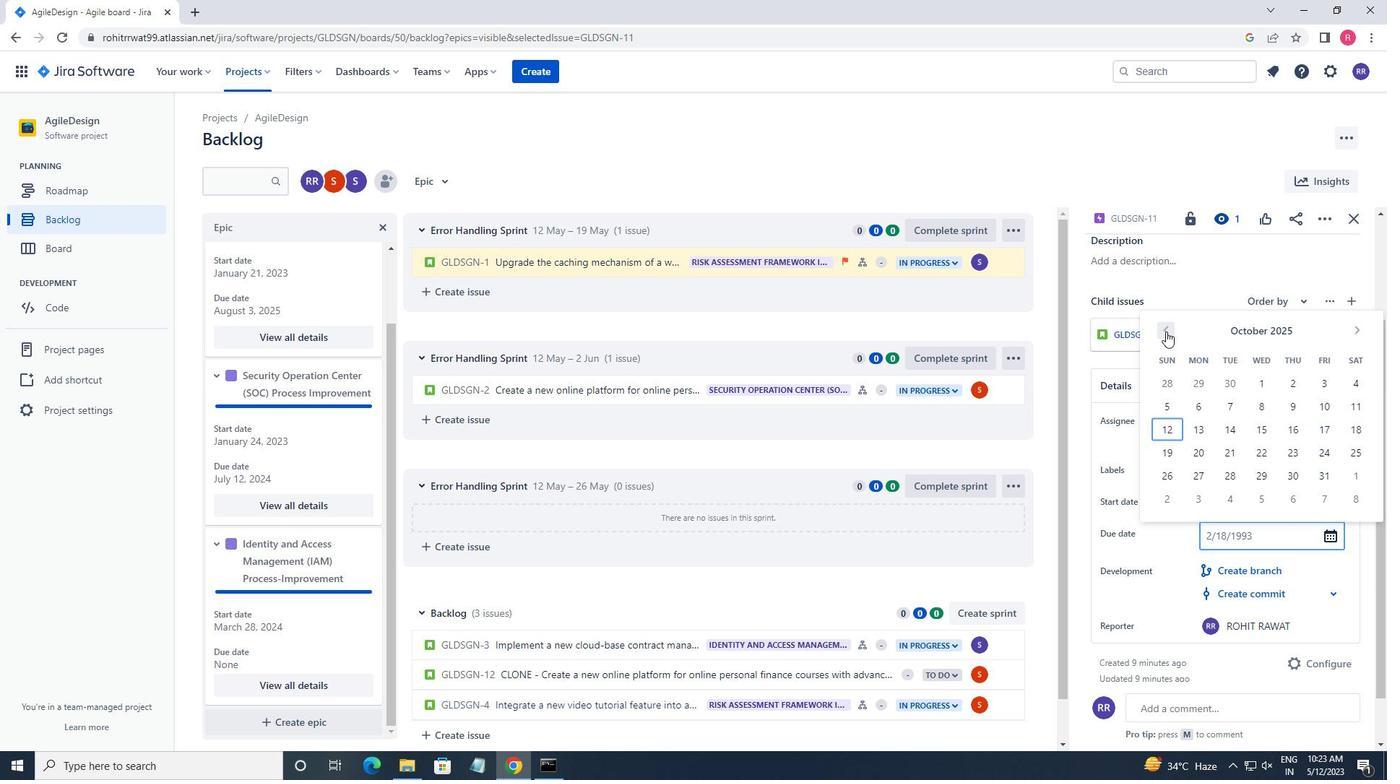 
Action: Mouse moved to (1224, 407)
Screenshot: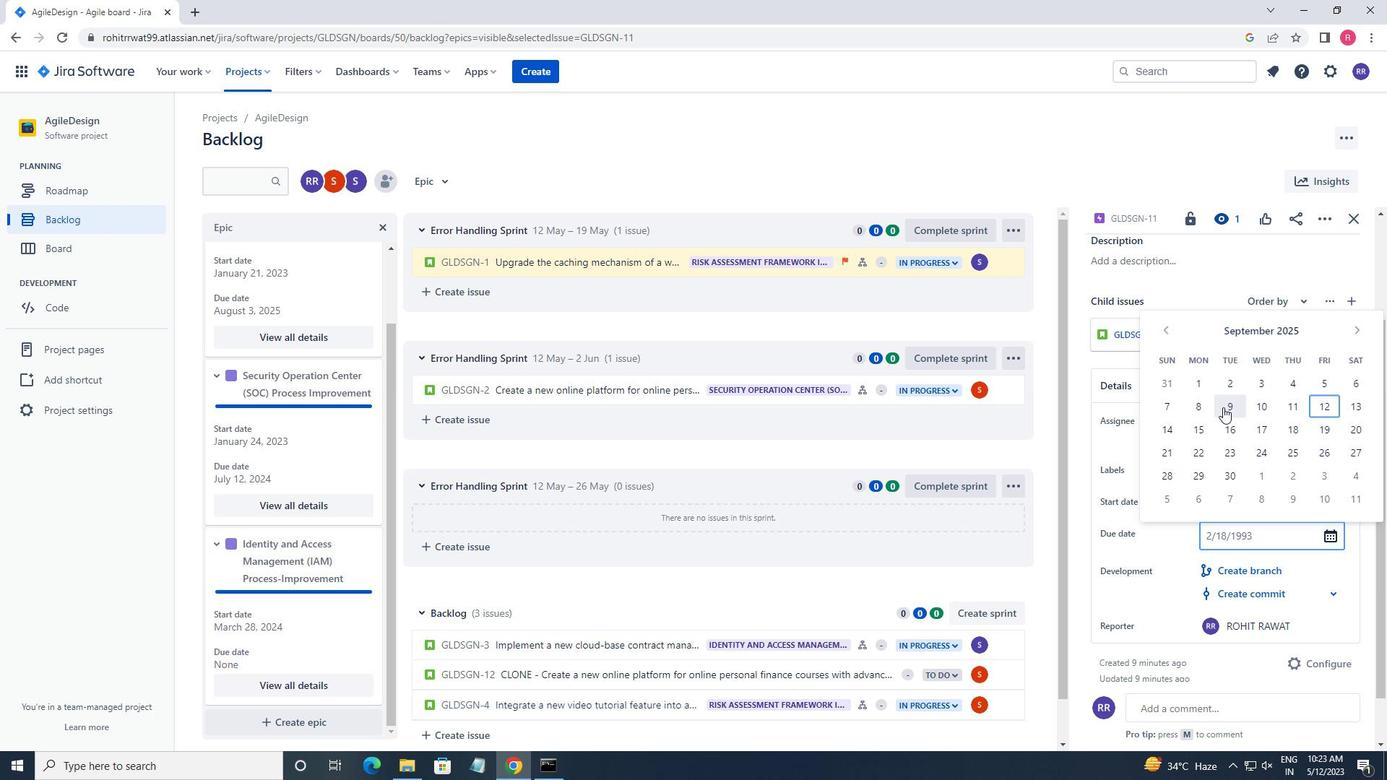 
Action: Mouse pressed left at (1224, 407)
Screenshot: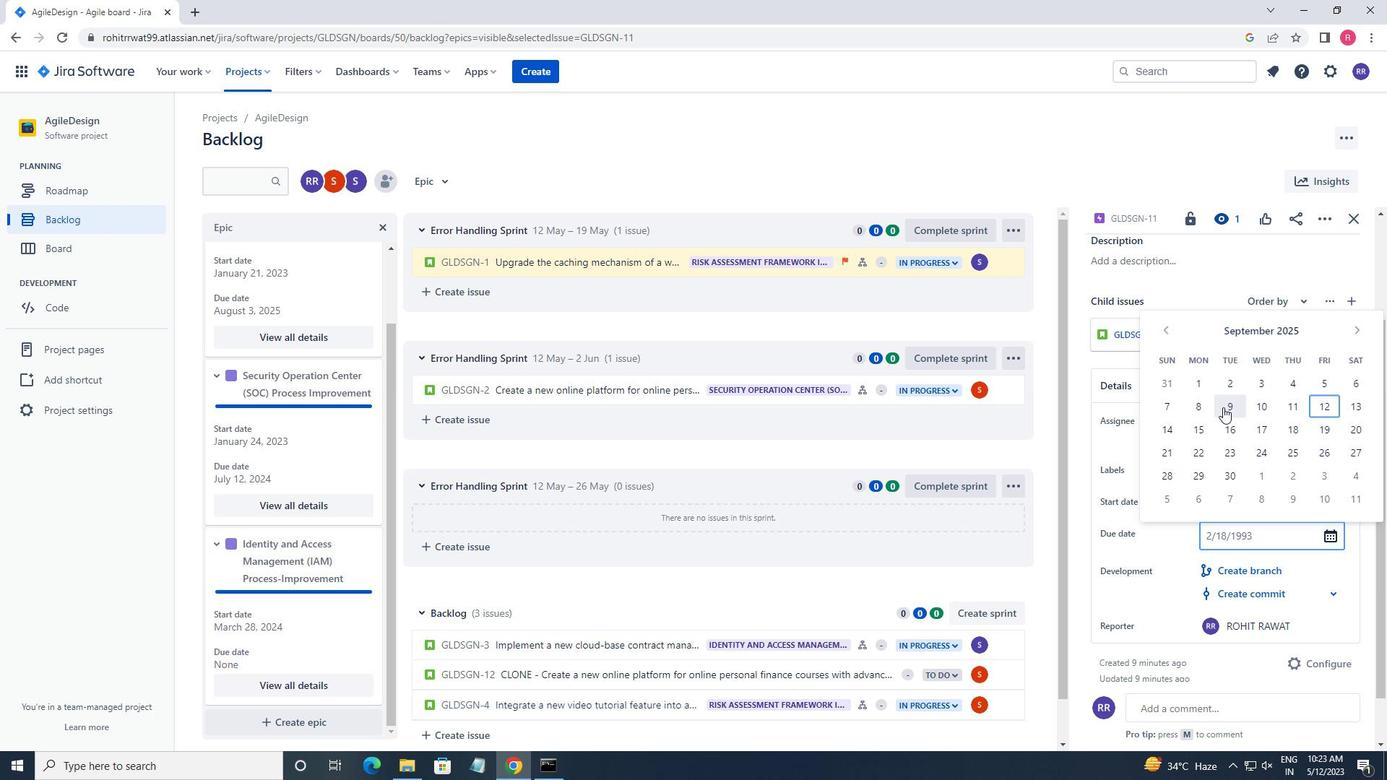 
Action: Mouse moved to (1326, 457)
Screenshot: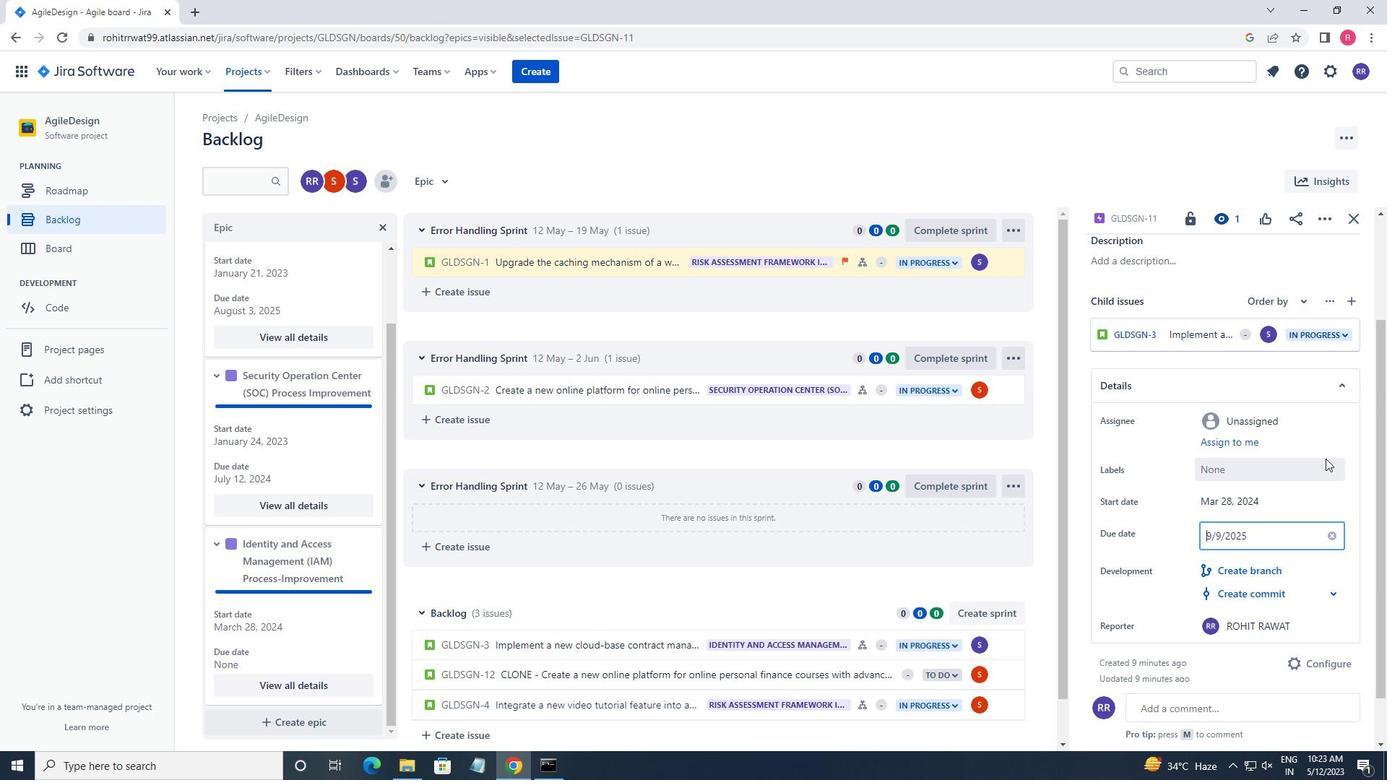 
Action: Mouse pressed left at (1326, 457)
Screenshot: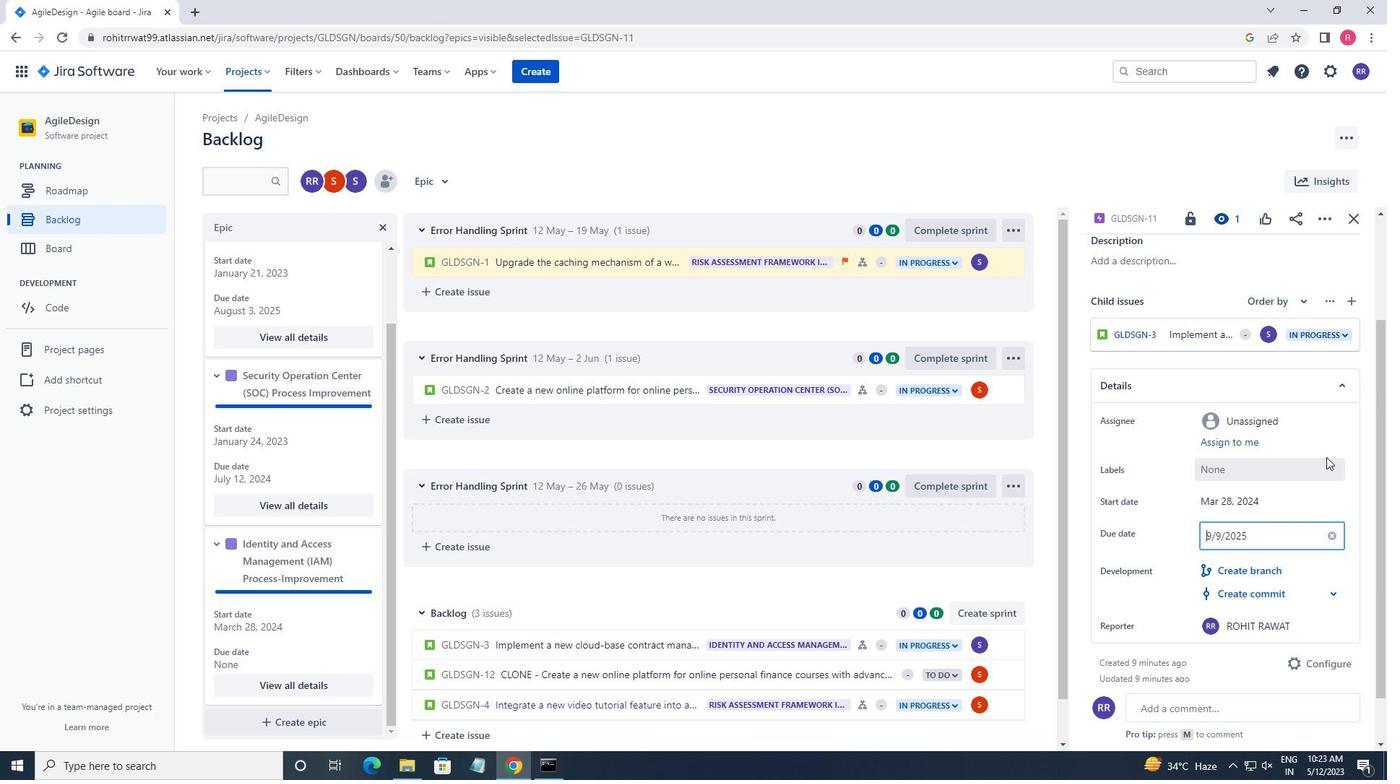 
